 Task: Search for the best seafood restaurants in Seattle.
Action: Mouse moved to (84, 58)
Screenshot: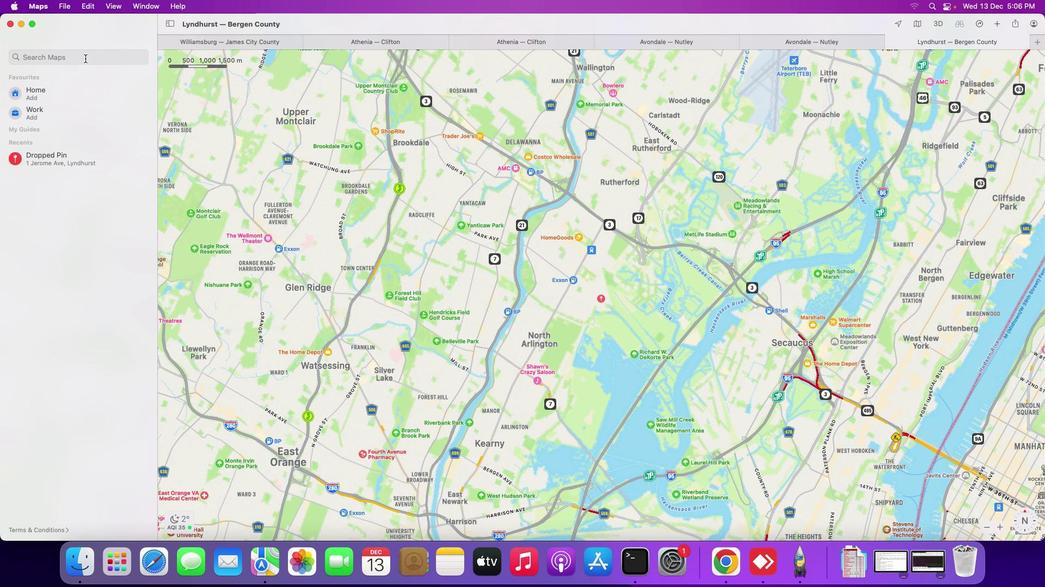 
Action: Mouse pressed left at (84, 58)
Screenshot: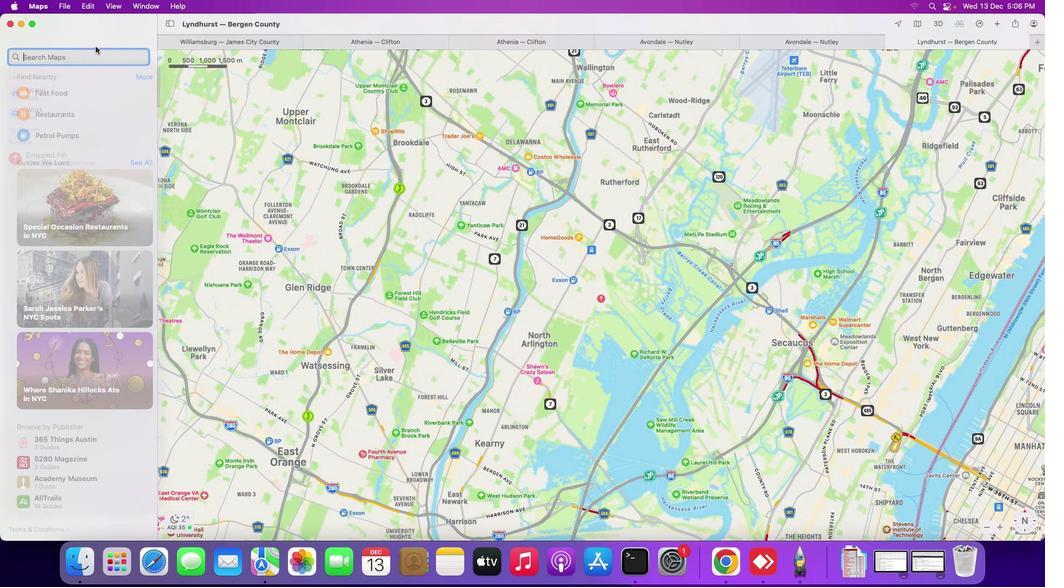 
Action: Mouse moved to (95, 46)
Screenshot: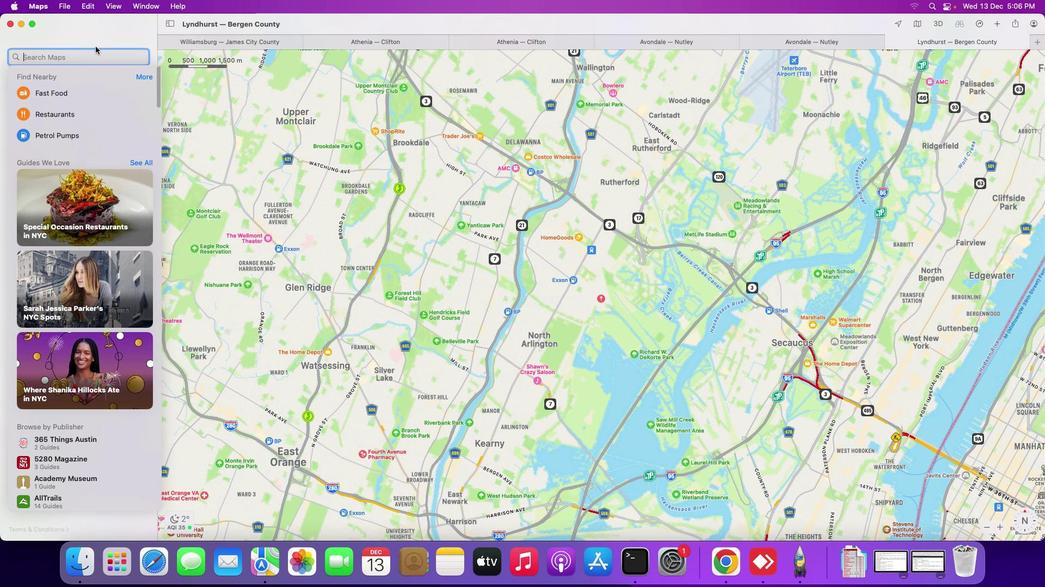 
Action: Key pressed 'b''e''s''t'Key.space's''e''a''f''o''o''d'Key.space'r''e''s''t''a''u''r''a''n''t''s'Key.space'i''n'Key.spaceKey.shift_r'S''e''a''t''t''l''e'Key.enter
Screenshot: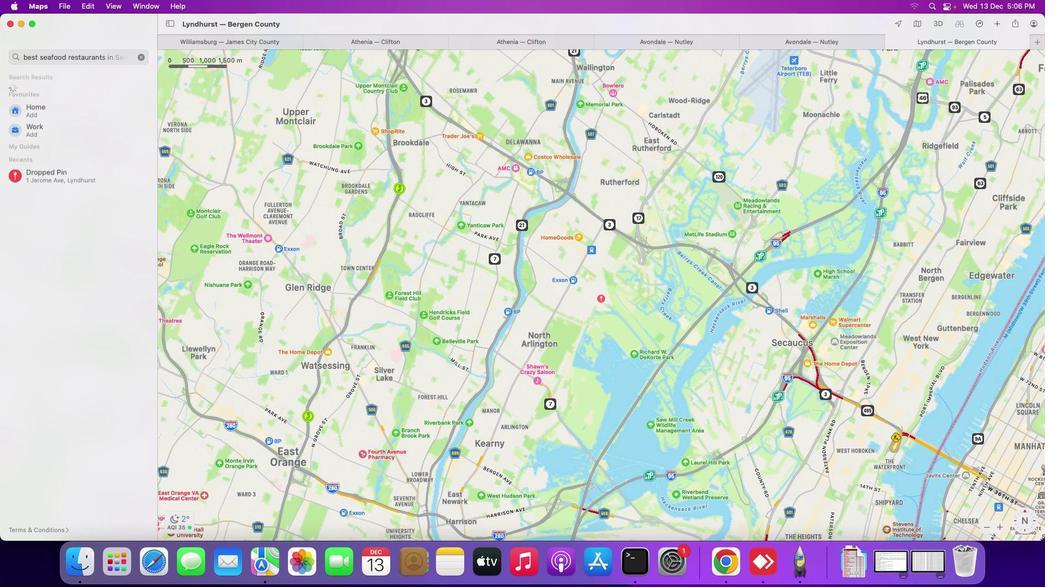 
Action: Mouse moved to (94, 55)
Screenshot: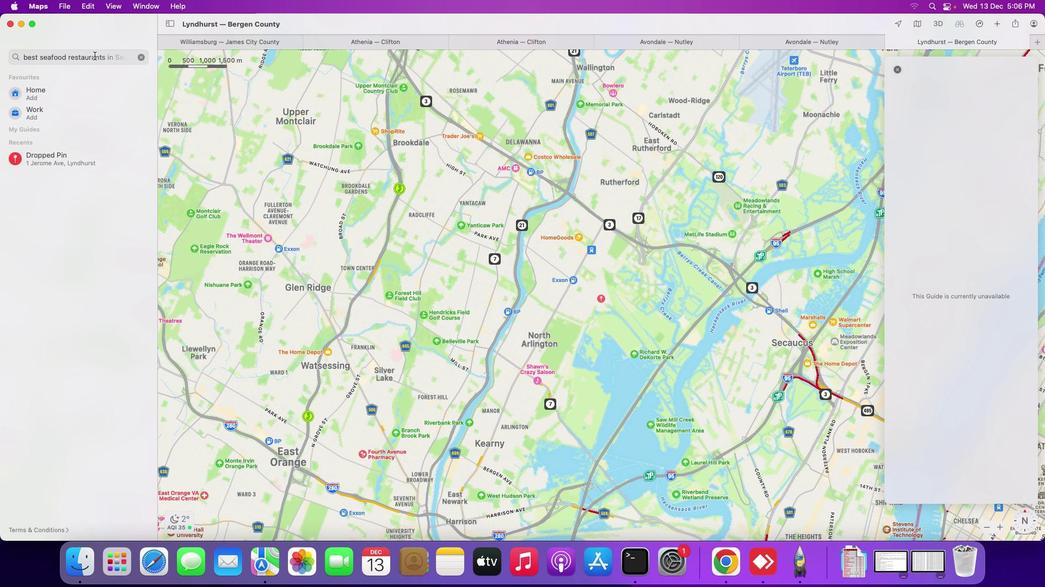 
Action: Mouse pressed left at (94, 55)
Screenshot: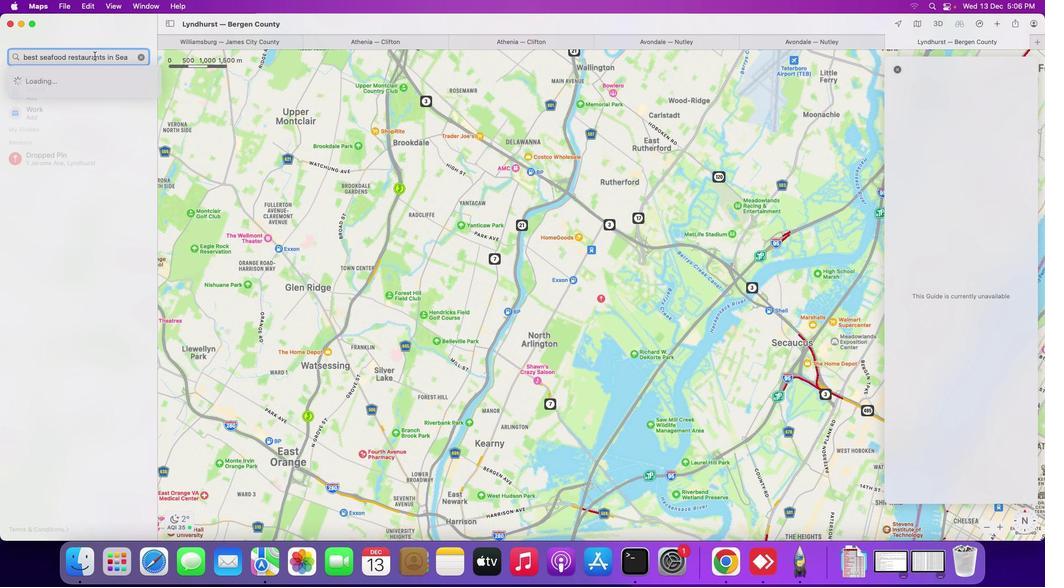 
Action: Mouse moved to (113, 58)
Screenshot: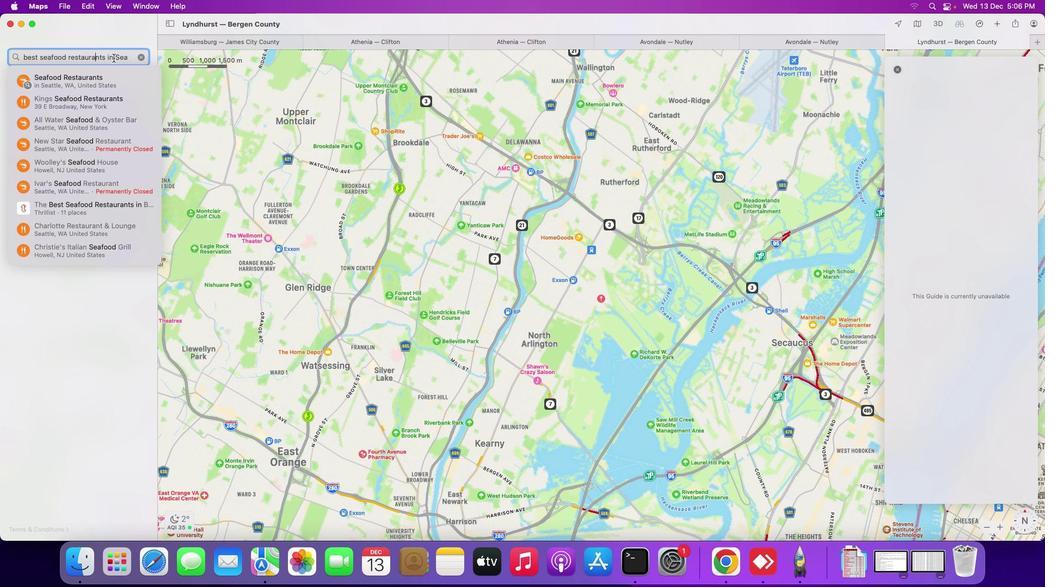 
Action: Key pressed Key.rightKey.rightKey.rightKey.rightKey.rightKey.rightKey.rightKey.rightKey.rightKey.rightKey.rightKey.rightKey.rightKey.right
Screenshot: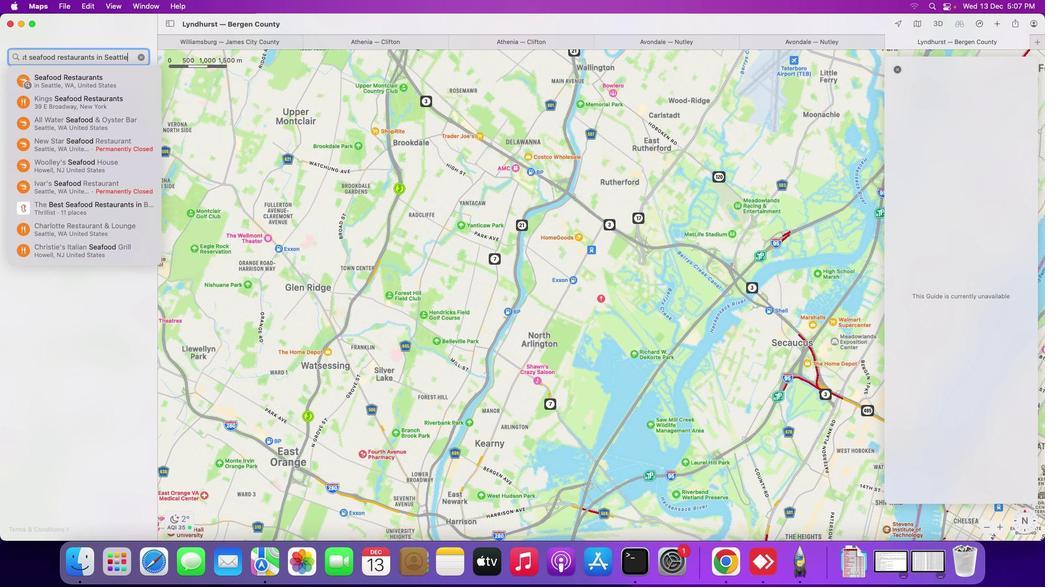 
Action: Mouse moved to (82, 80)
Screenshot: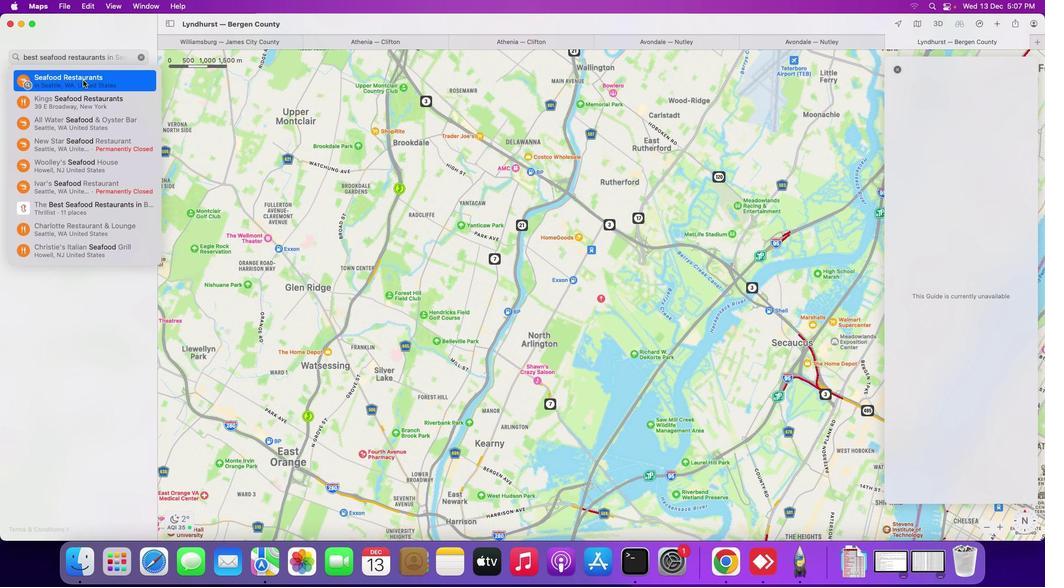 
Action: Mouse pressed left at (82, 80)
Screenshot: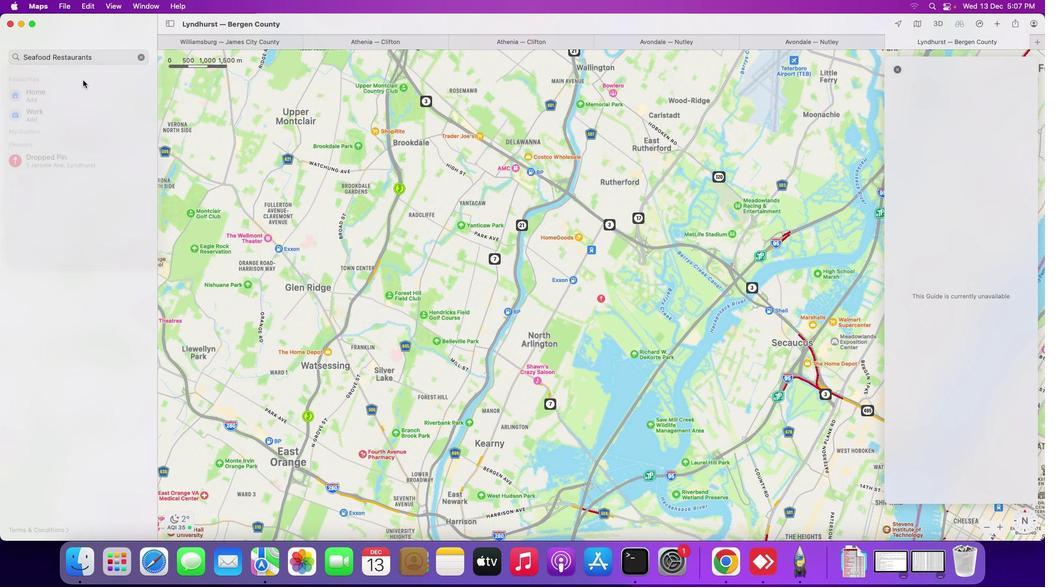 
Action: Mouse moved to (63, 94)
Screenshot: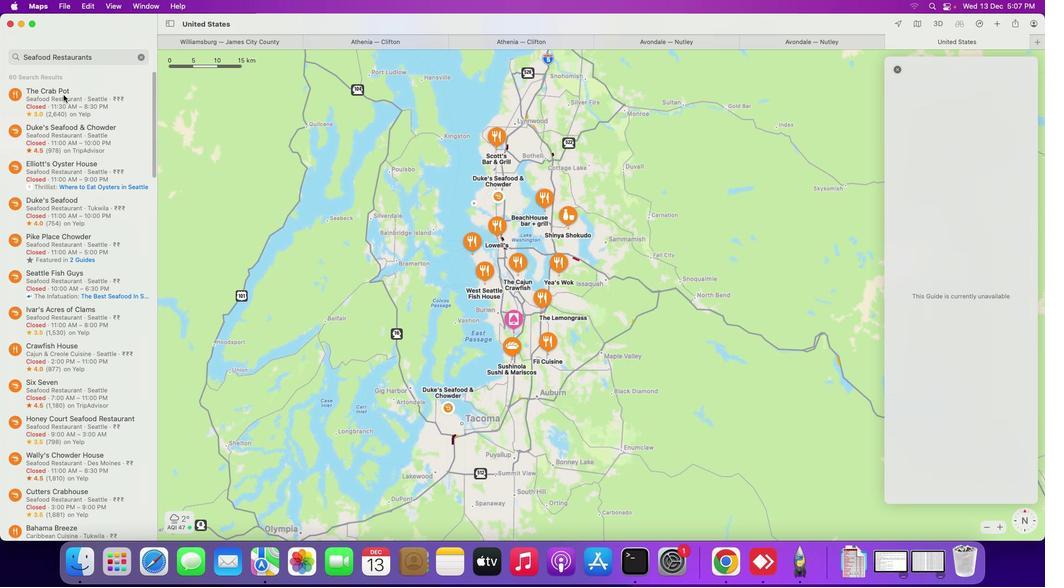 
Action: Mouse pressed left at (63, 94)
Screenshot: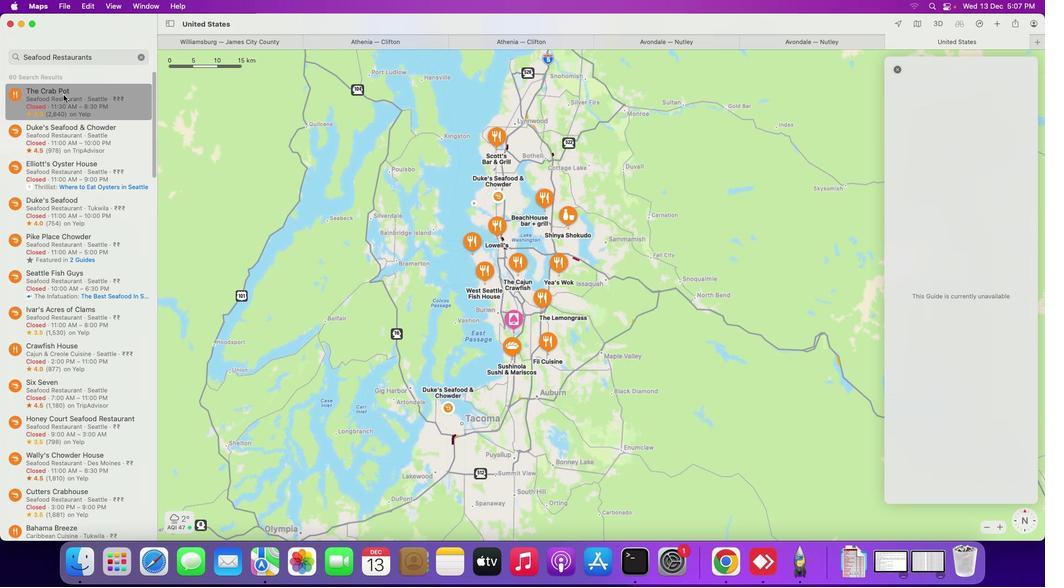 
Action: Mouse moved to (629, 274)
Screenshot: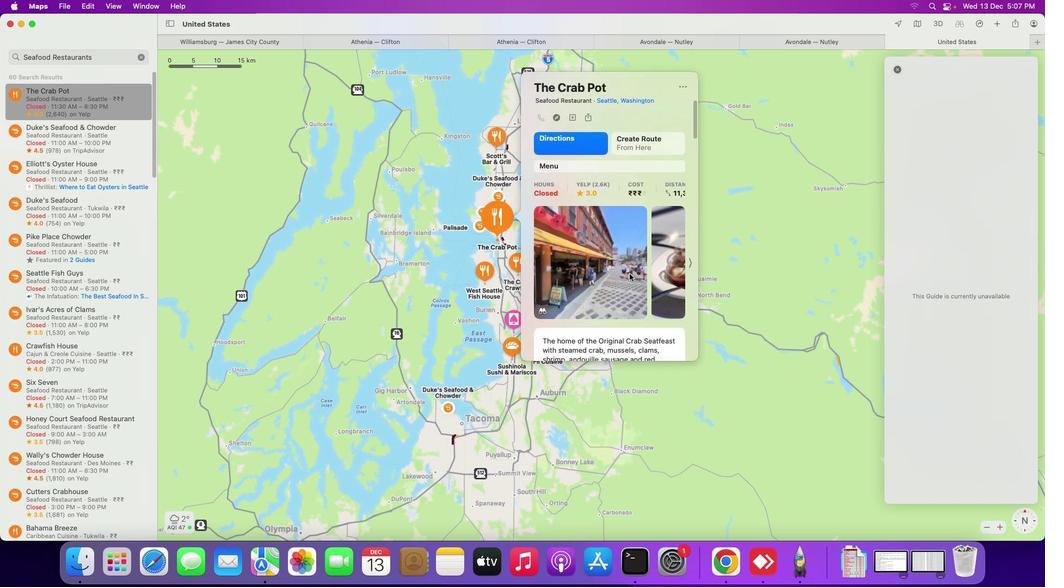 
Action: Mouse scrolled (629, 274) with delta (0, 0)
Screenshot: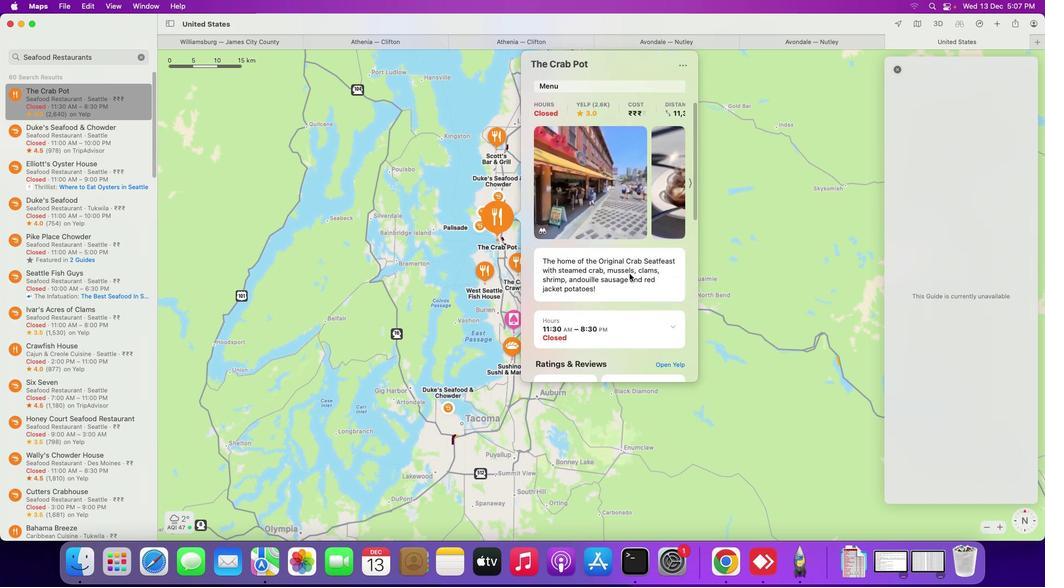 
Action: Mouse scrolled (629, 274) with delta (0, 0)
Screenshot: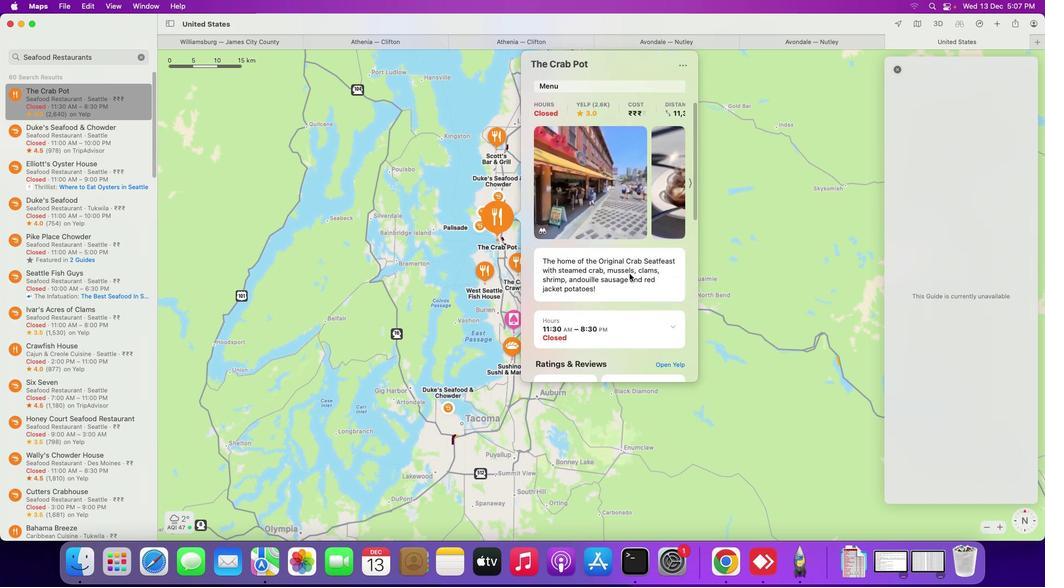 
Action: Mouse scrolled (629, 274) with delta (0, -1)
Screenshot: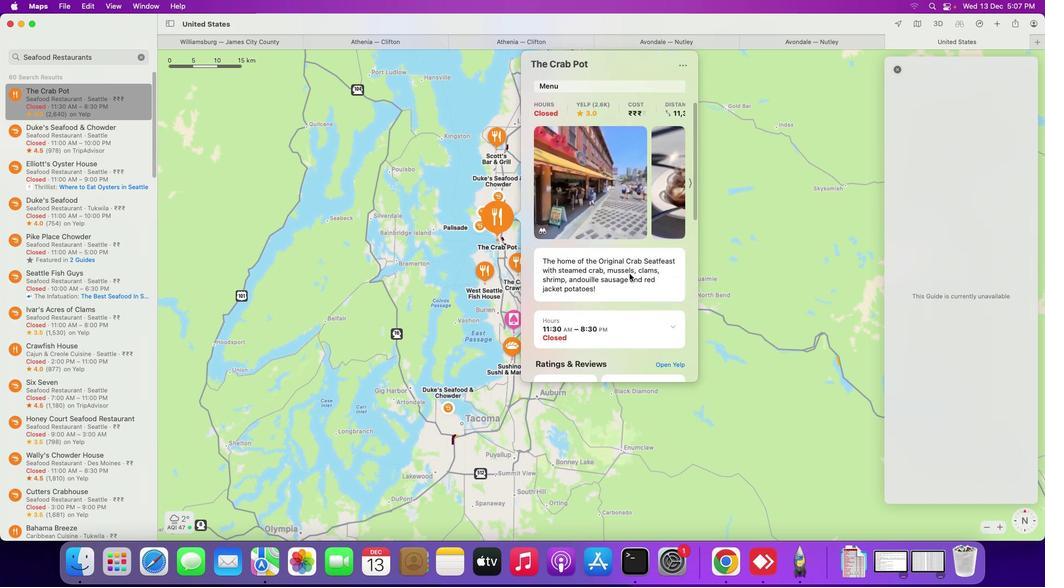 
Action: Mouse scrolled (629, 274) with delta (0, -2)
Screenshot: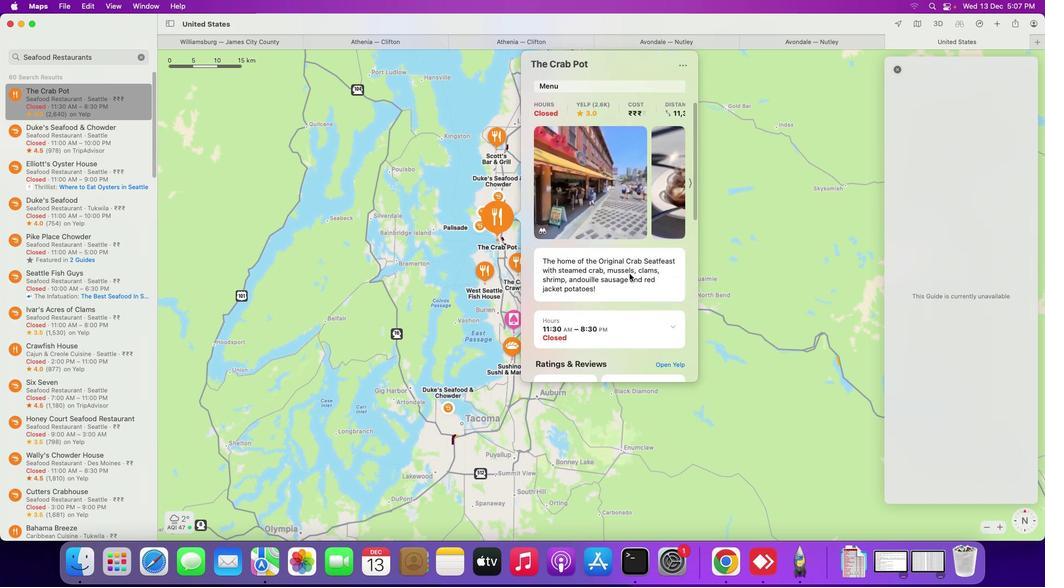 
Action: Mouse scrolled (629, 274) with delta (0, 0)
Screenshot: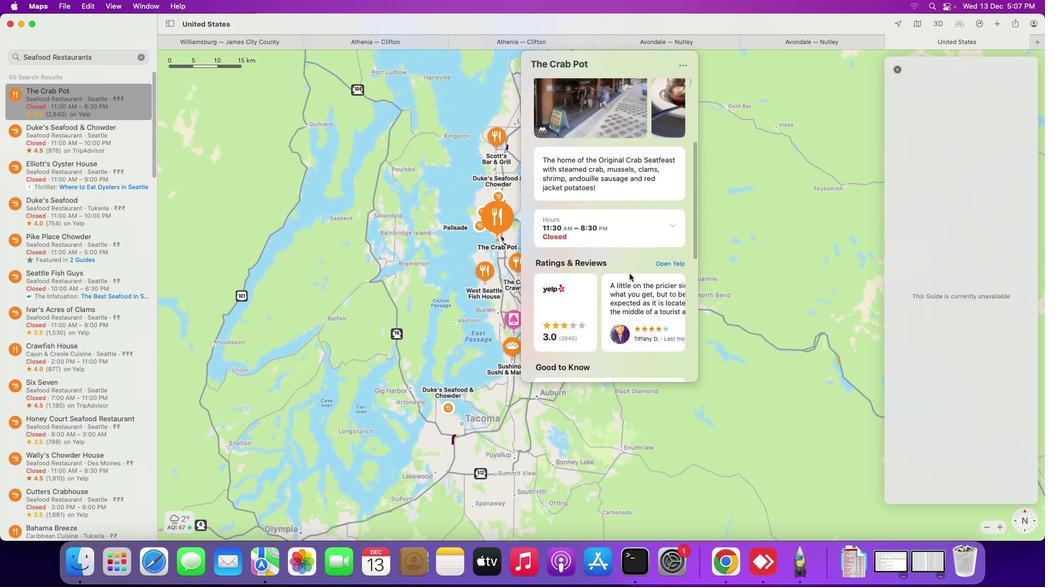 
Action: Mouse scrolled (629, 274) with delta (0, 0)
Screenshot: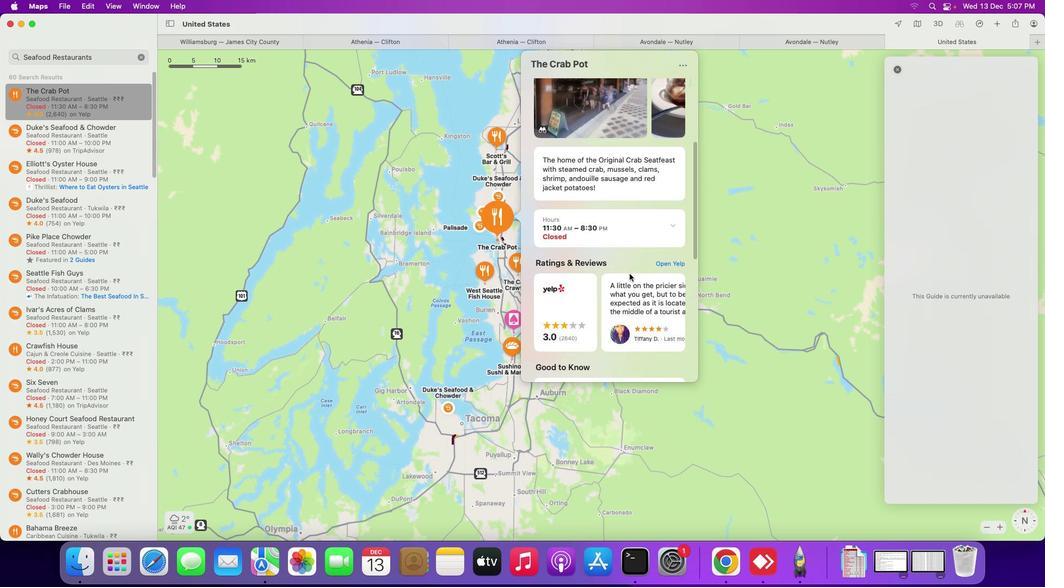 
Action: Mouse scrolled (629, 274) with delta (0, -1)
Screenshot: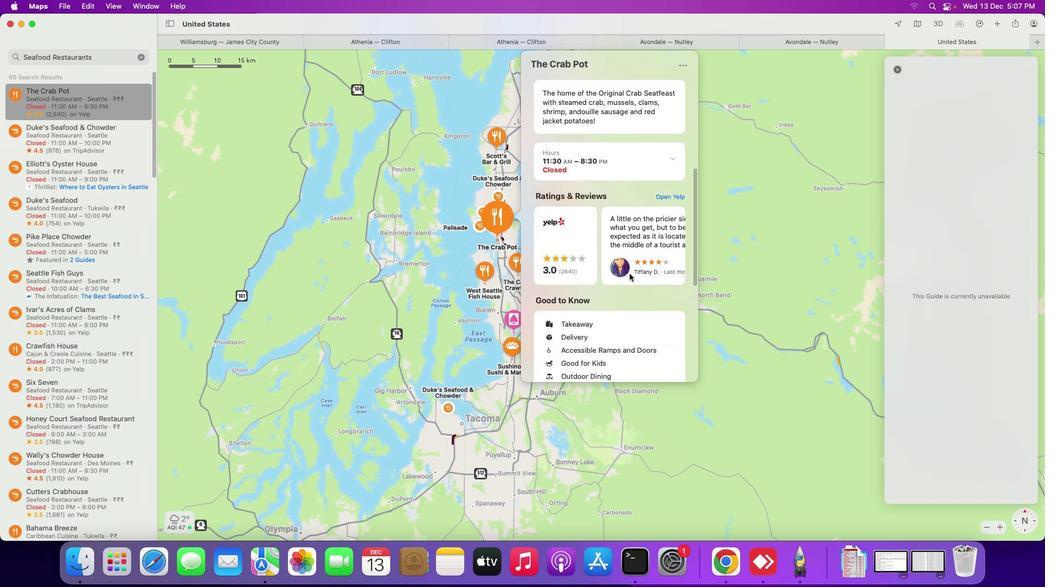 
Action: Mouse scrolled (629, 274) with delta (0, -2)
Screenshot: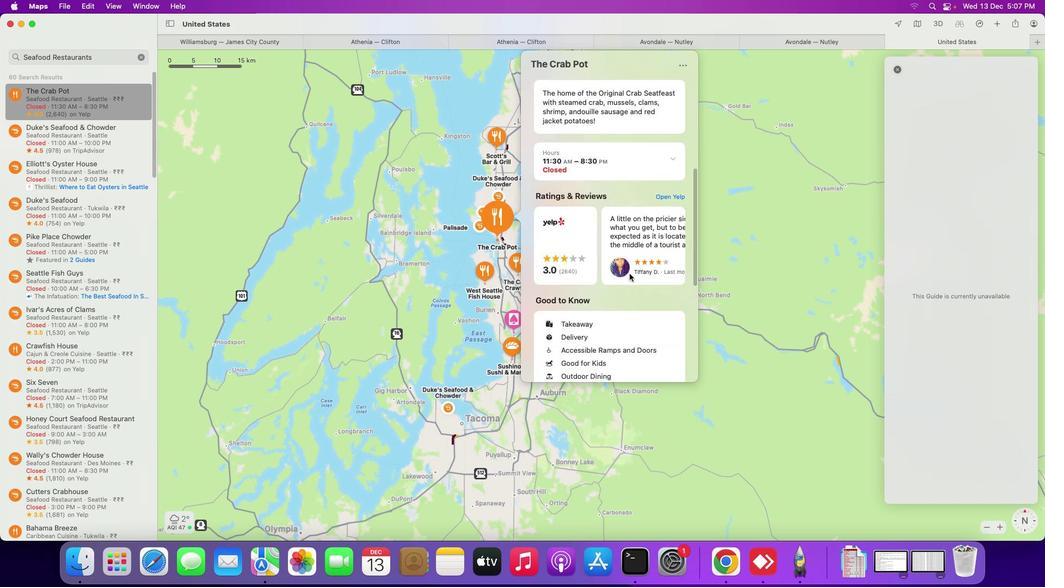 
Action: Mouse scrolled (629, 274) with delta (0, -2)
Screenshot: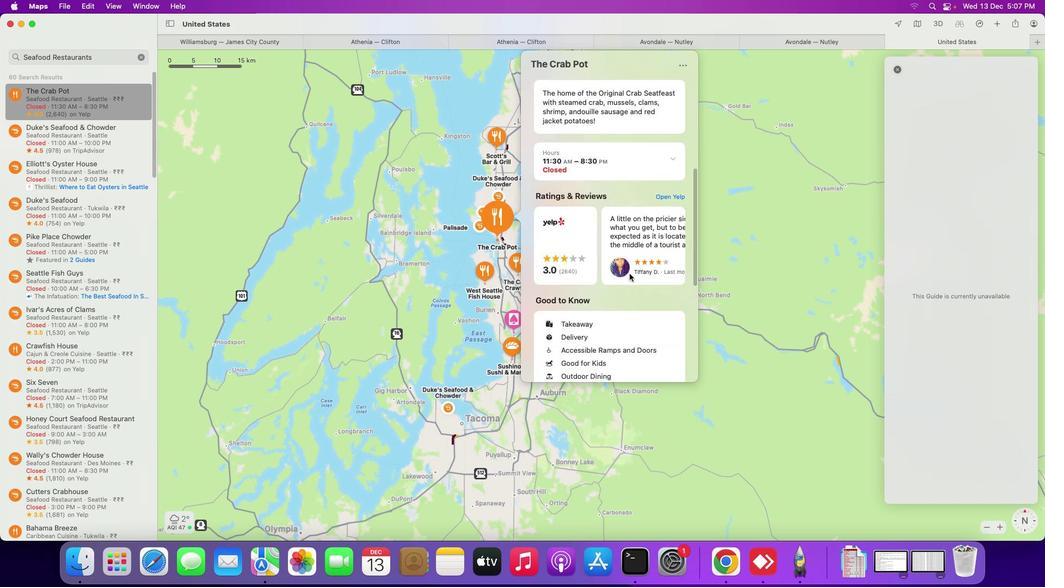 
Action: Mouse scrolled (629, 274) with delta (0, -3)
Screenshot: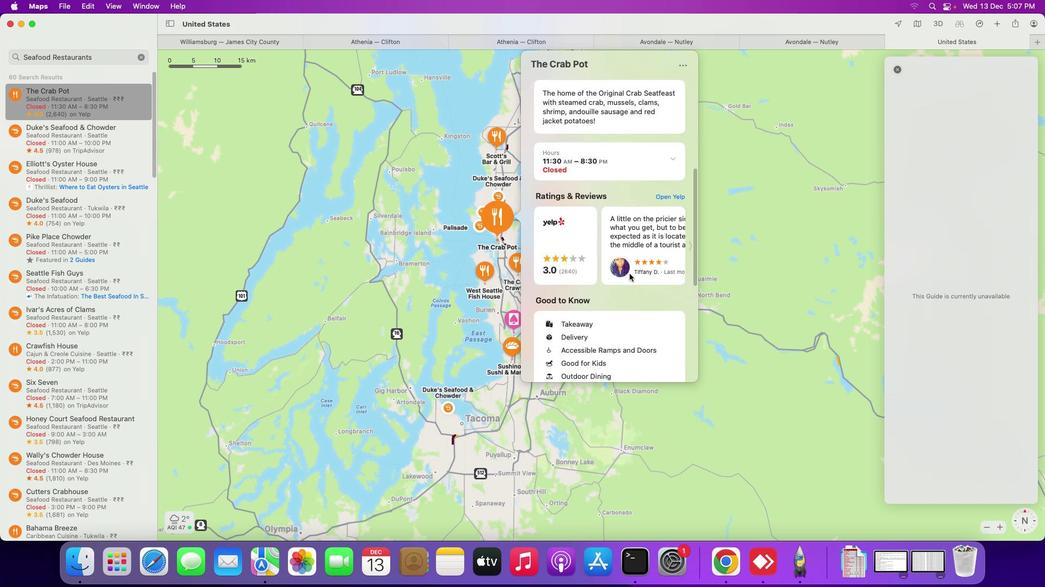 
Action: Mouse scrolled (629, 274) with delta (0, -2)
Screenshot: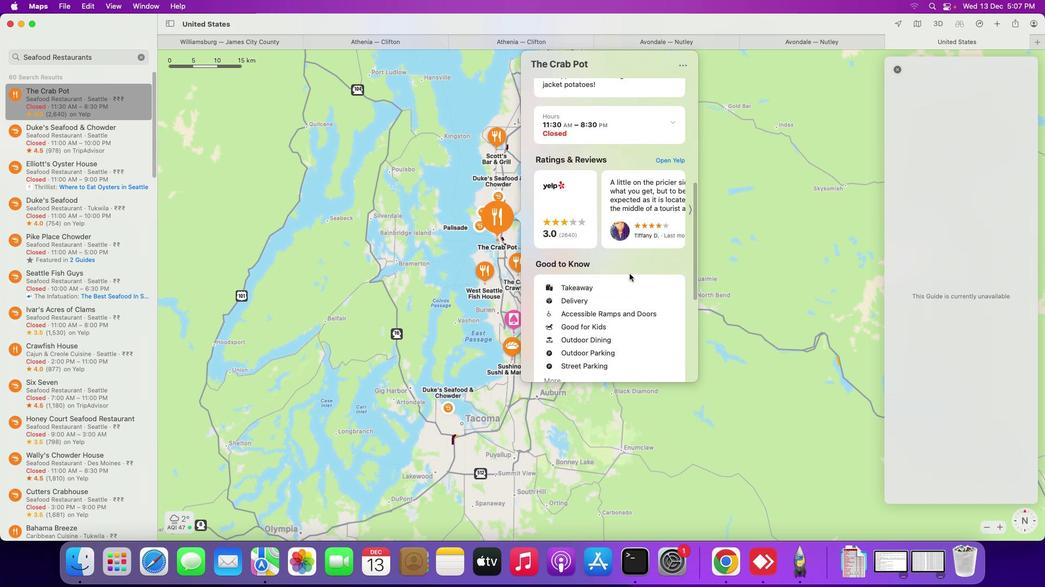 
Action: Mouse scrolled (629, 274) with delta (0, -3)
Screenshot: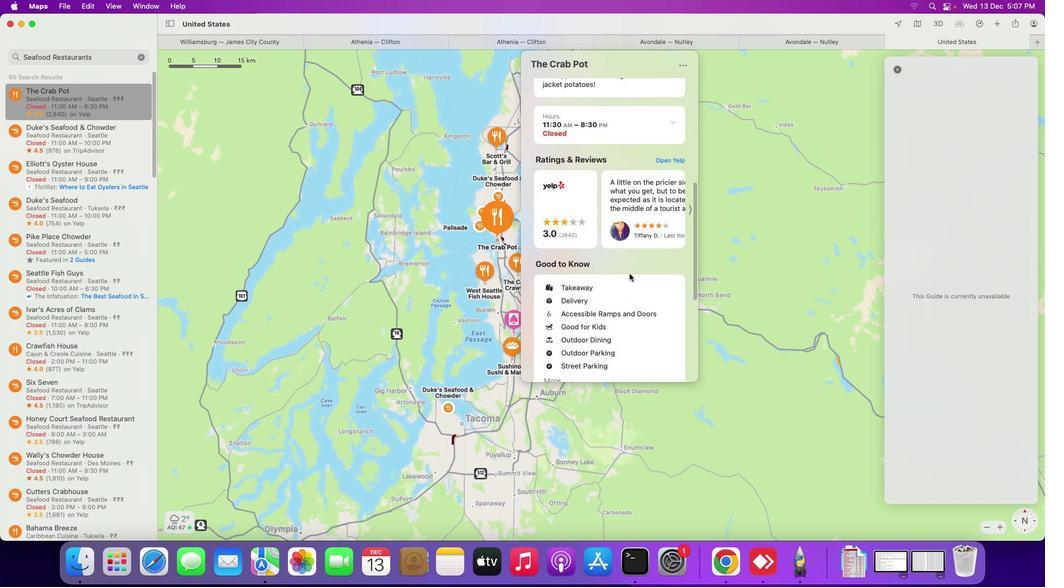 
Action: Mouse scrolled (629, 274) with delta (0, -3)
Screenshot: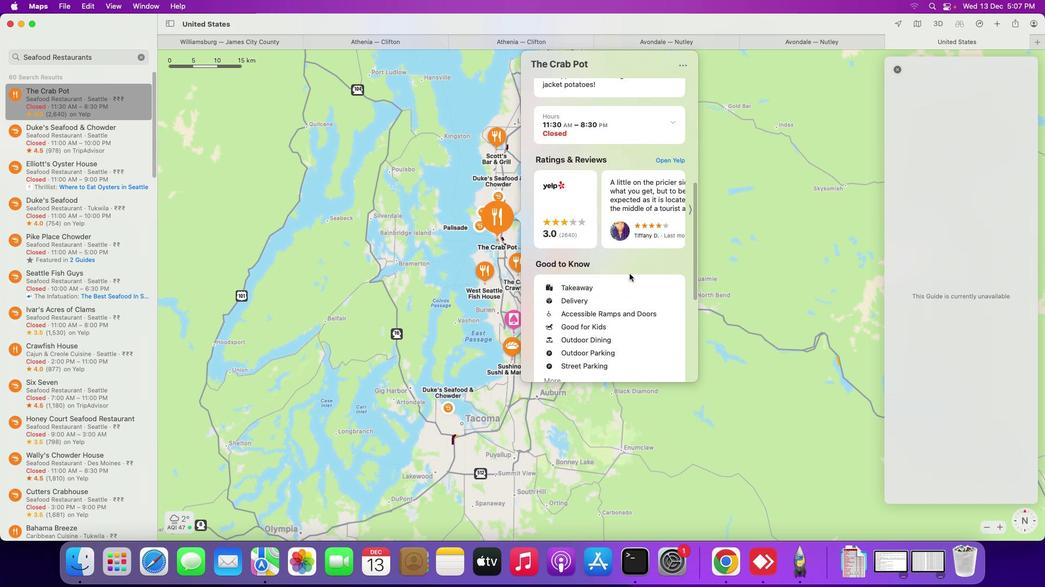 
Action: Mouse scrolled (629, 274) with delta (0, 0)
Screenshot: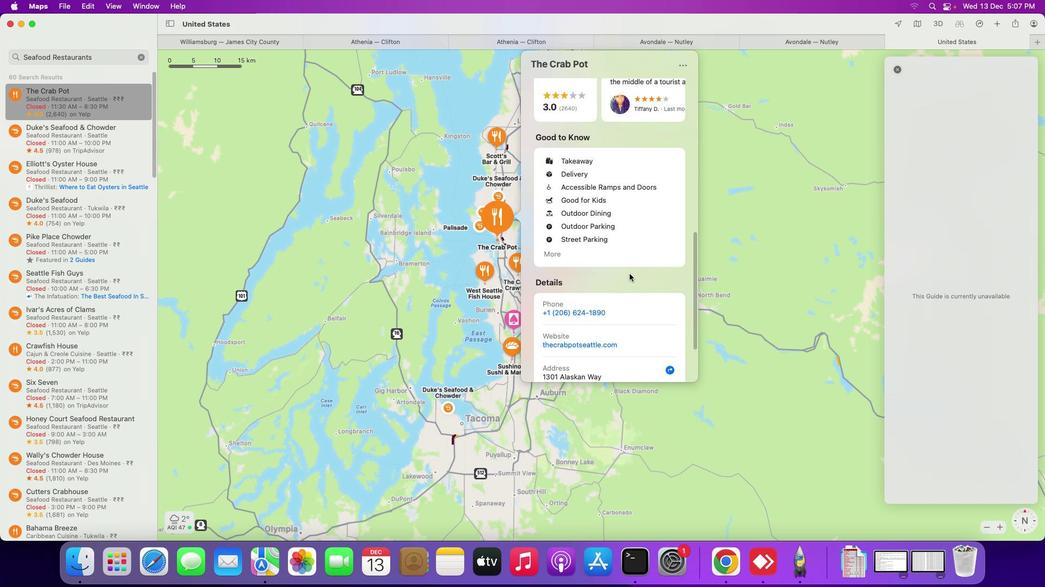 
Action: Mouse scrolled (629, 274) with delta (0, 0)
Screenshot: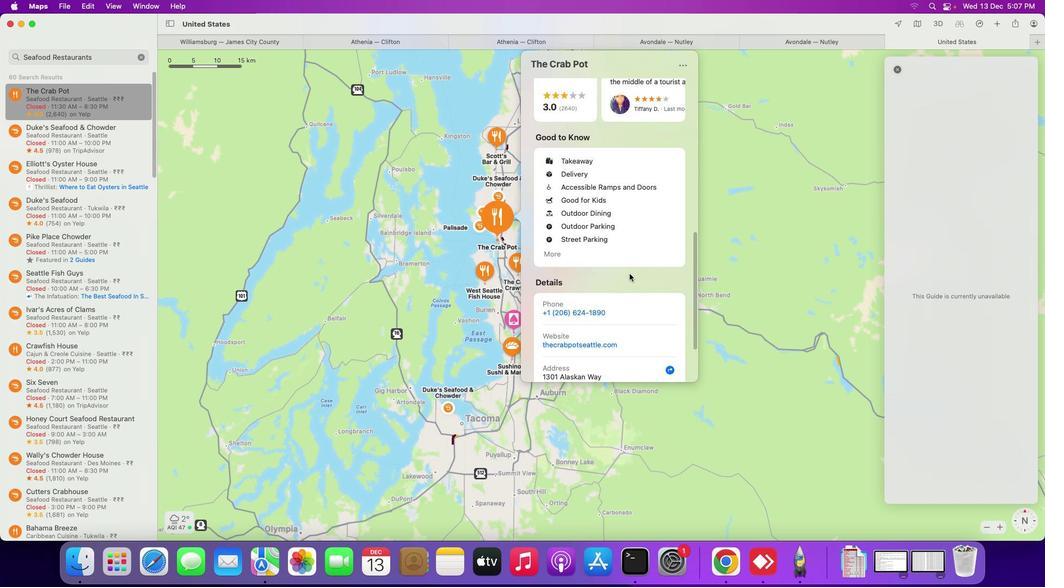 
Action: Mouse scrolled (629, 274) with delta (0, -1)
Screenshot: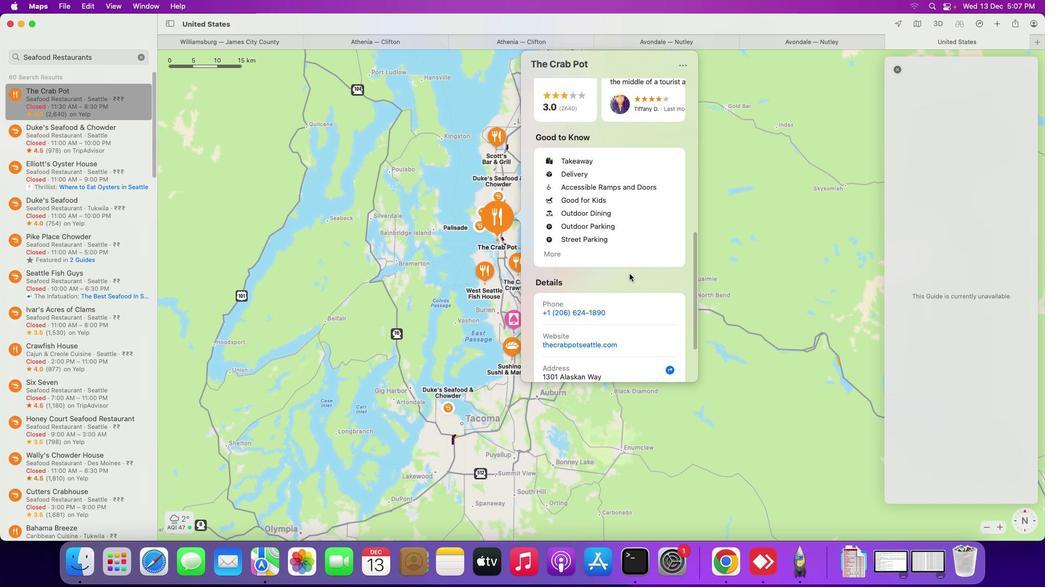 
Action: Mouse scrolled (629, 274) with delta (0, -2)
Screenshot: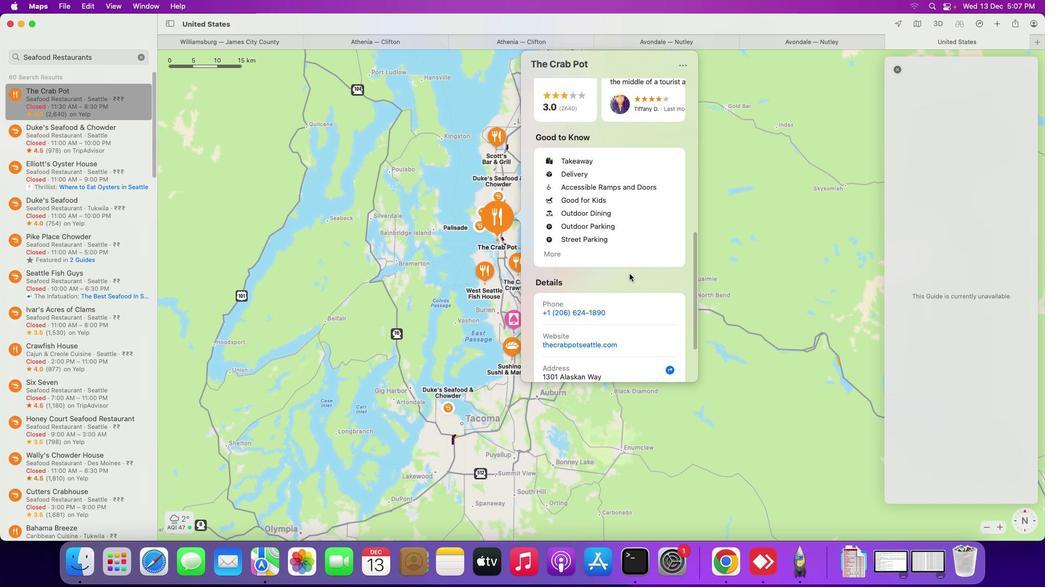 
Action: Mouse scrolled (629, 274) with delta (0, -3)
Screenshot: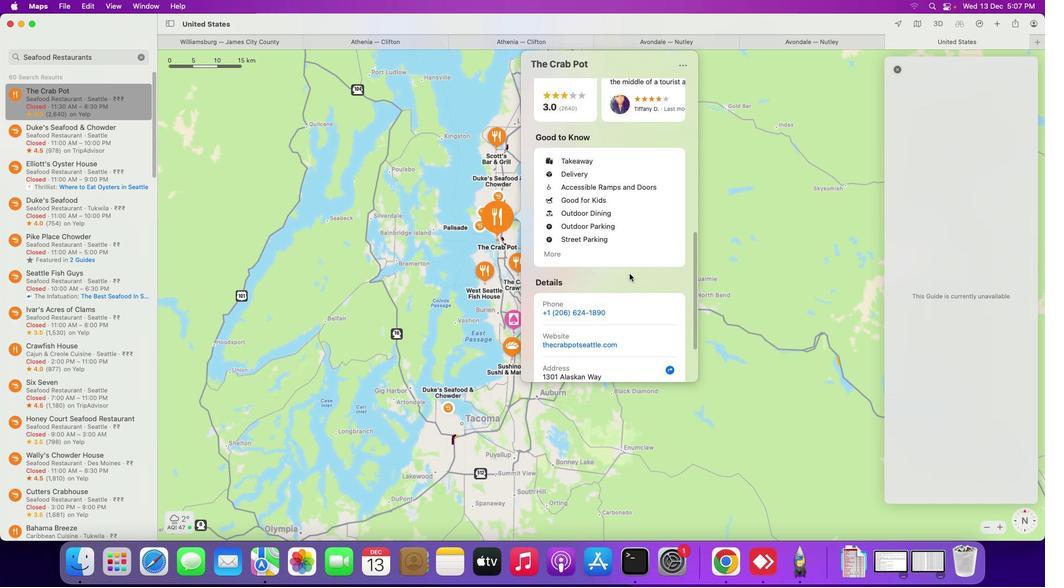 
Action: Mouse scrolled (629, 274) with delta (0, -3)
Screenshot: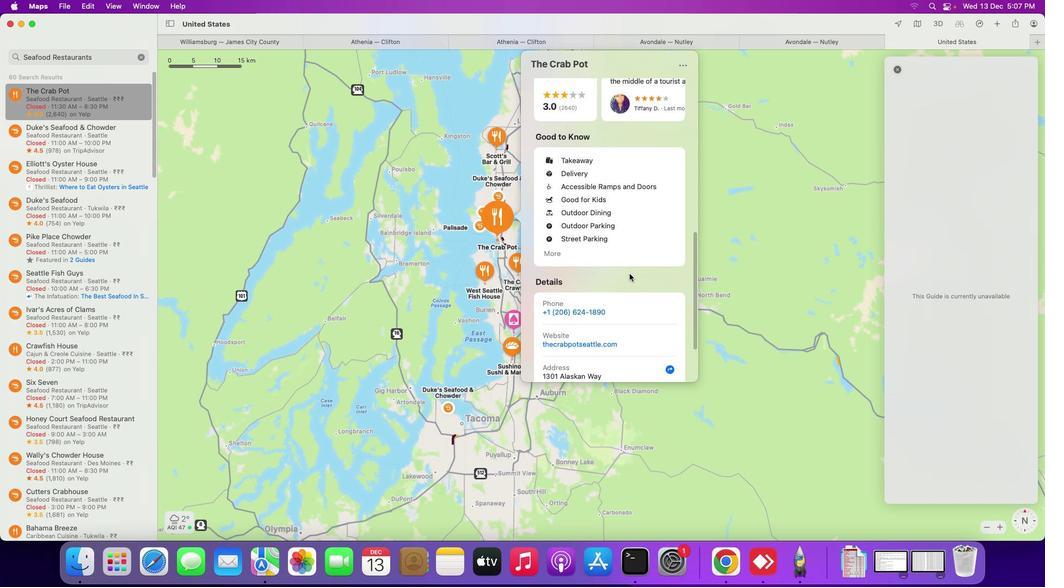 
Action: Mouse scrolled (629, 274) with delta (0, 0)
Screenshot: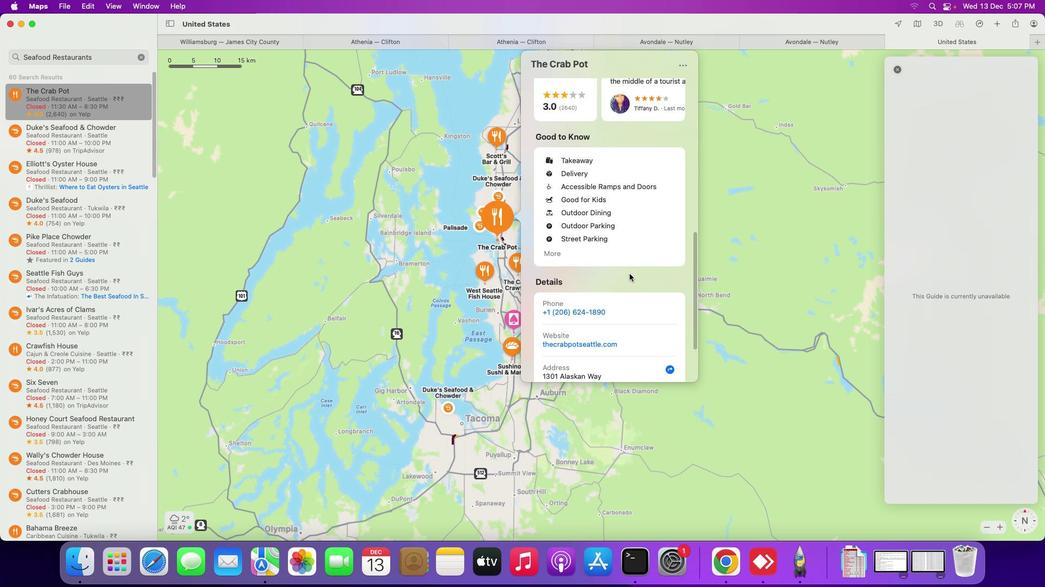 
Action: Mouse scrolled (629, 274) with delta (0, 0)
Screenshot: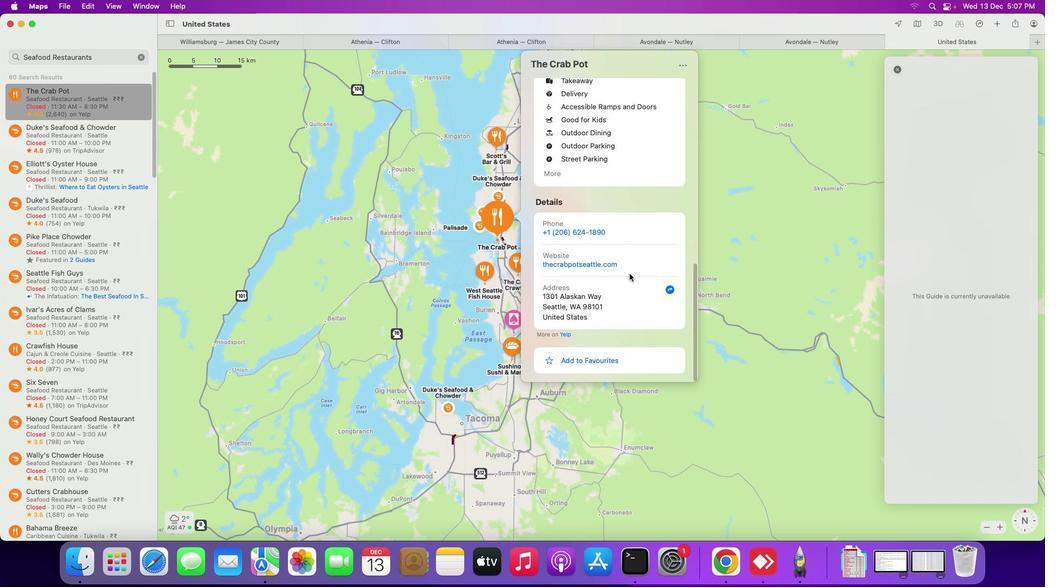 
Action: Mouse scrolled (629, 274) with delta (0, 0)
Screenshot: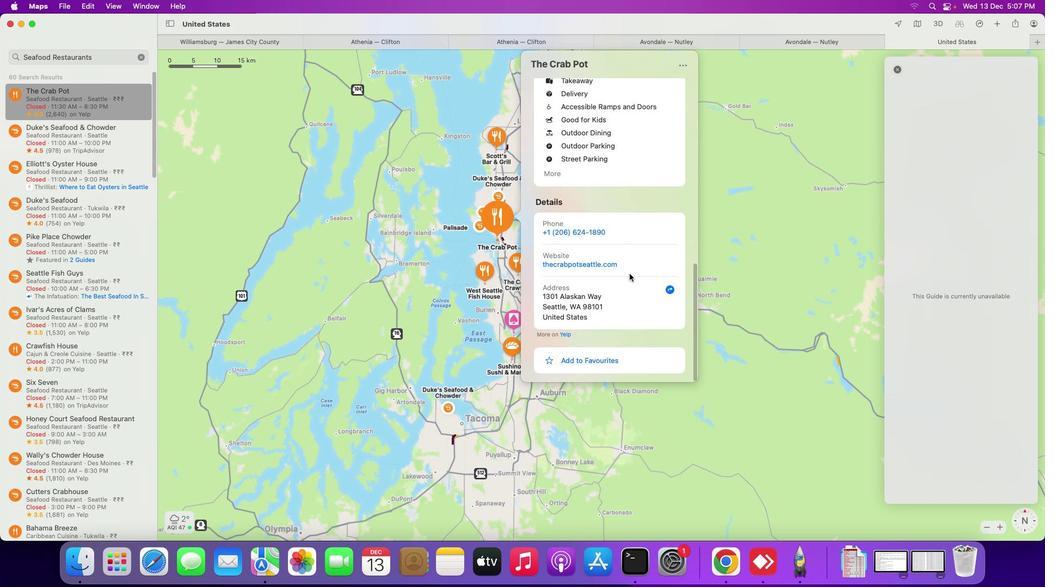
Action: Mouse scrolled (629, 274) with delta (0, -1)
Screenshot: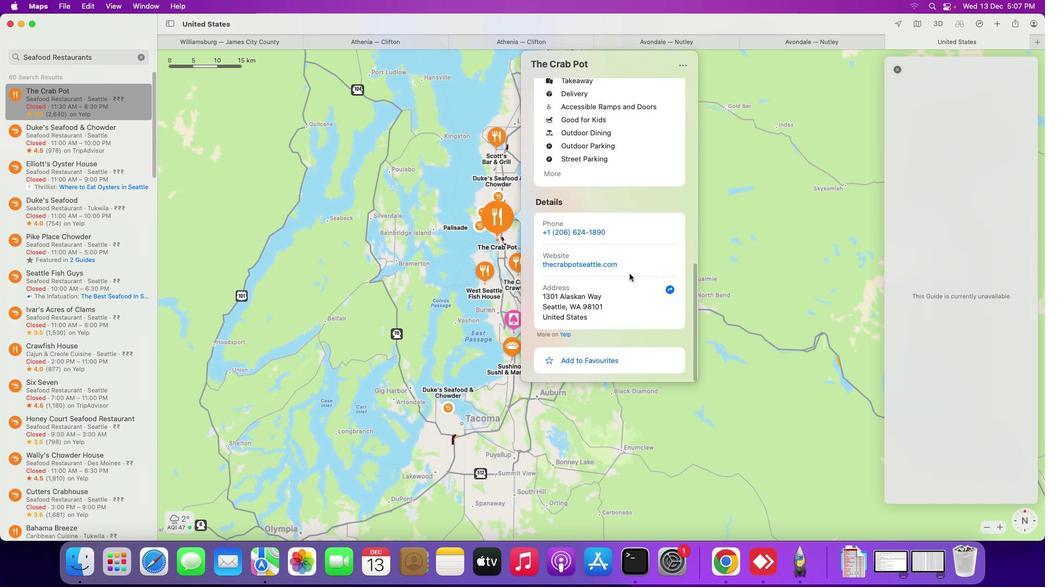 
Action: Mouse scrolled (629, 274) with delta (0, -2)
Screenshot: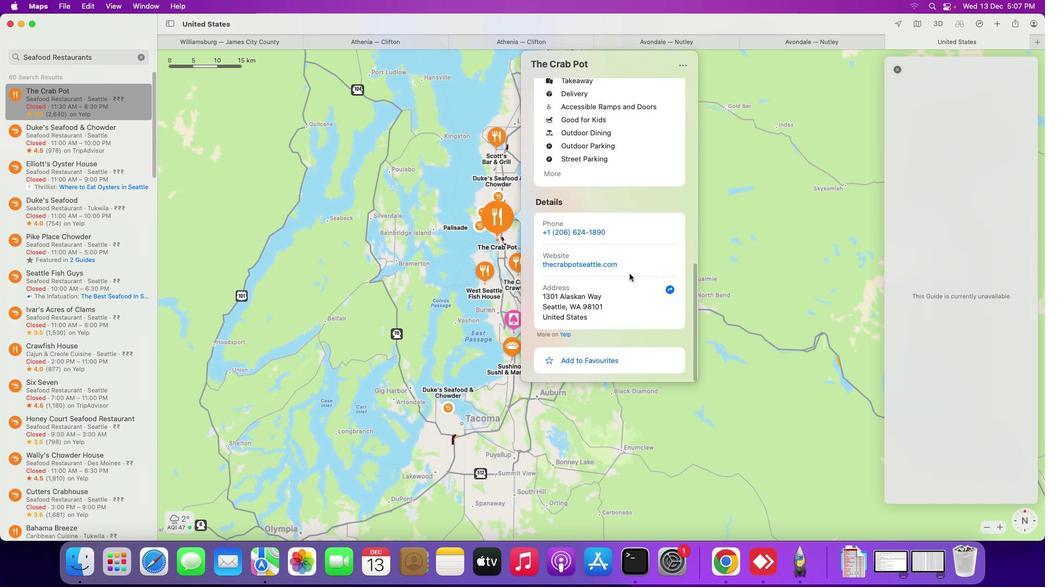 
Action: Mouse scrolled (629, 274) with delta (0, -2)
Screenshot: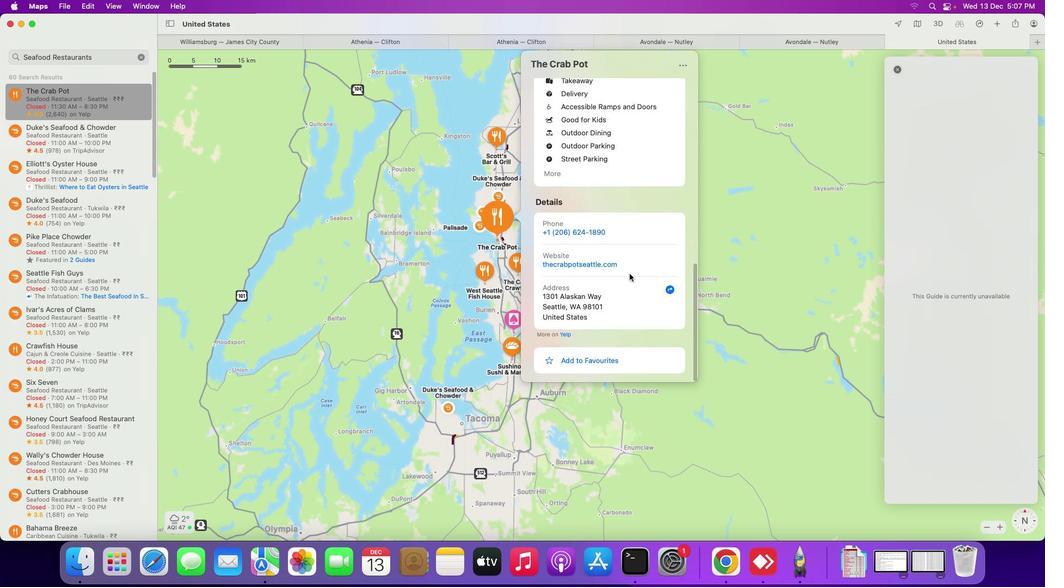 
Action: Mouse scrolled (629, 274) with delta (0, 0)
Screenshot: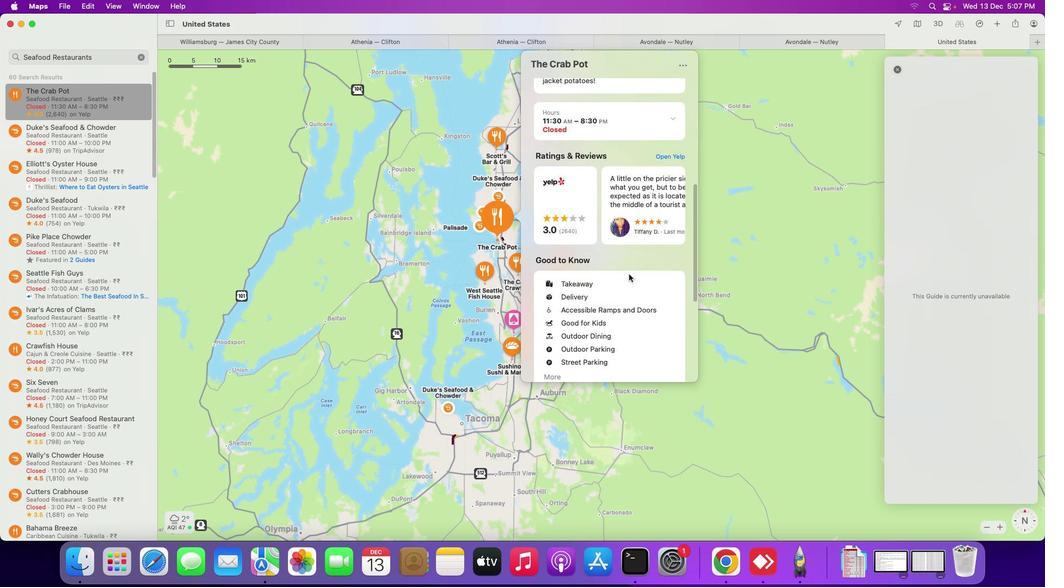 
Action: Mouse scrolled (629, 274) with delta (0, 0)
Screenshot: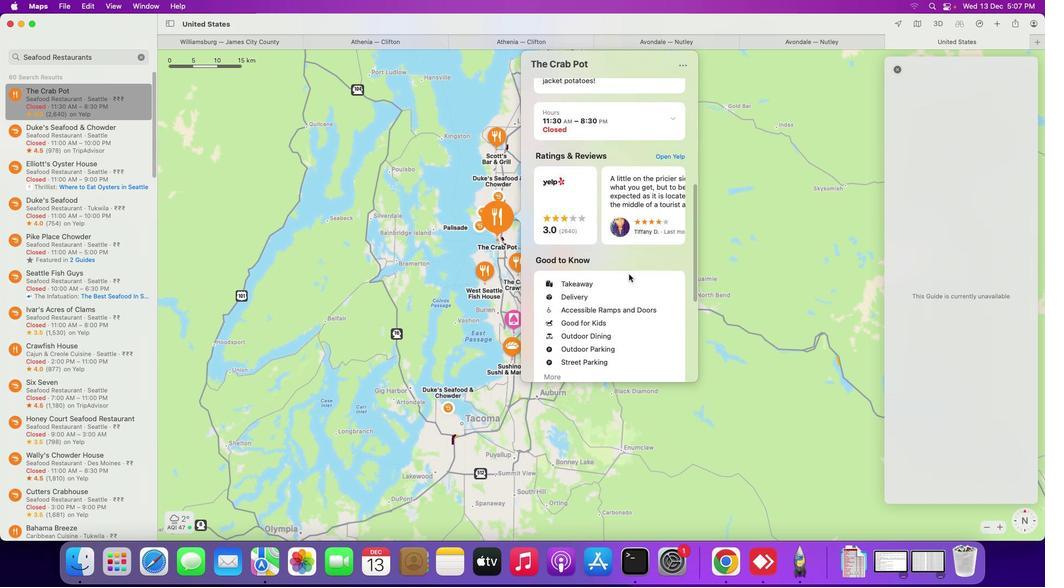 
Action: Mouse moved to (629, 274)
Screenshot: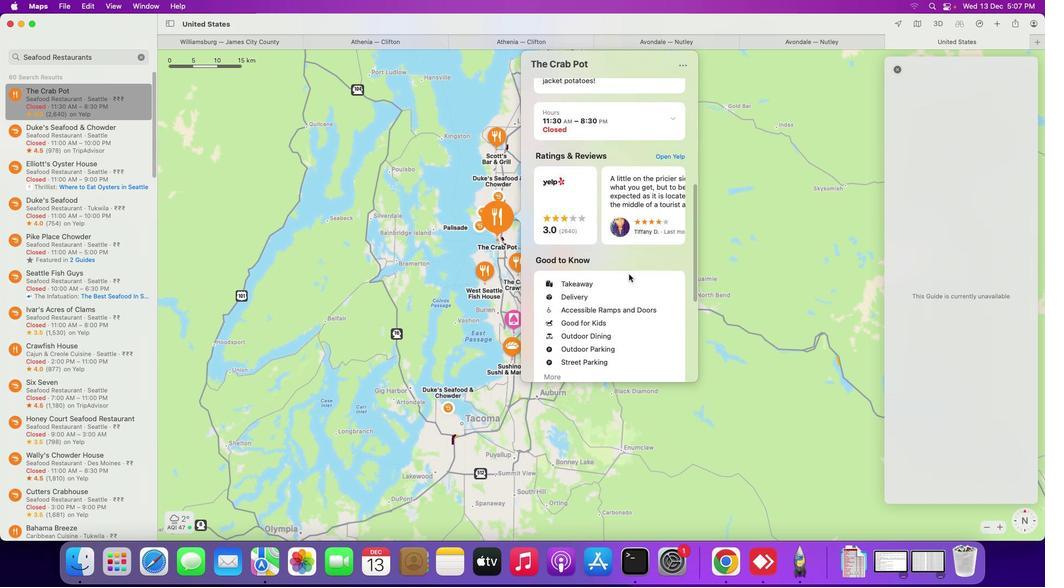 
Action: Mouse scrolled (629, 274) with delta (0, 1)
Screenshot: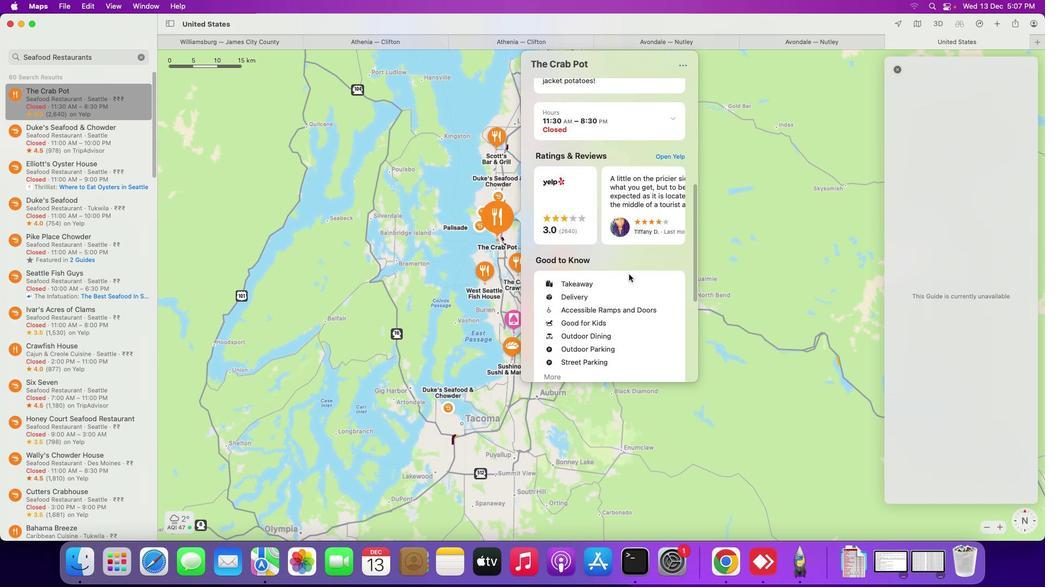 
Action: Mouse scrolled (629, 274) with delta (0, 2)
Screenshot: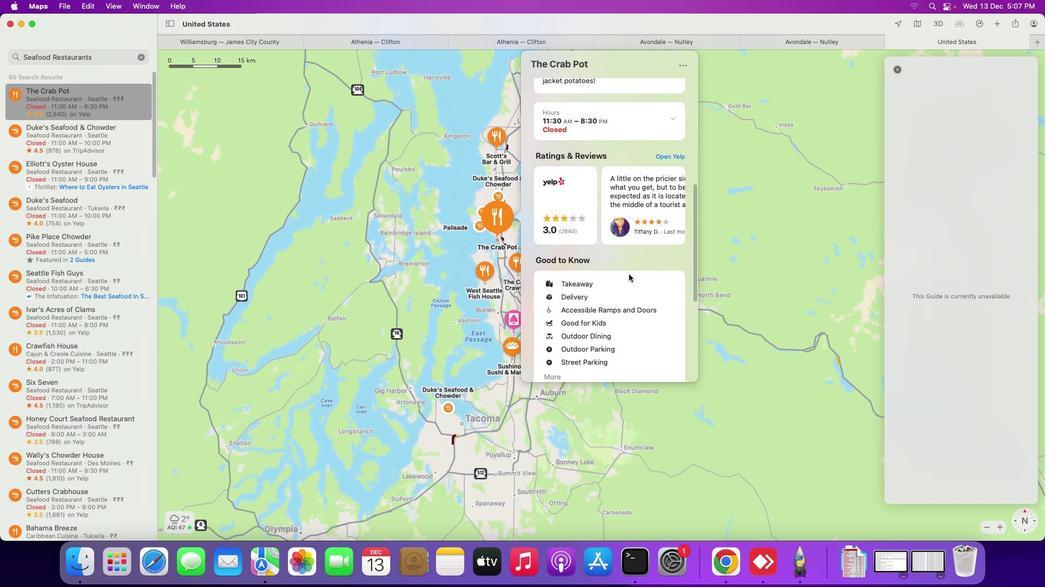 
Action: Mouse moved to (629, 274)
Screenshot: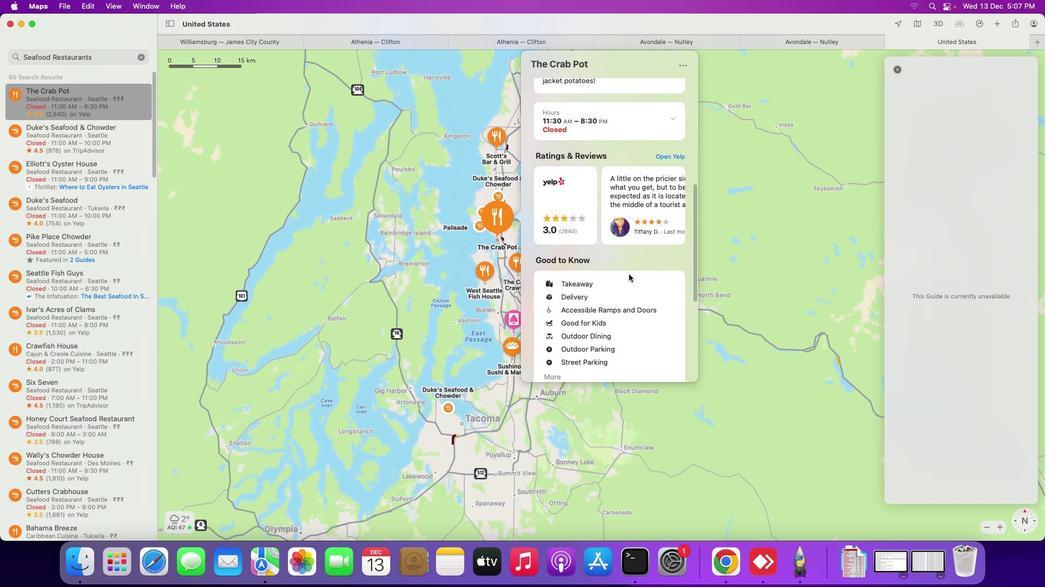 
Action: Mouse scrolled (629, 274) with delta (0, 3)
Screenshot: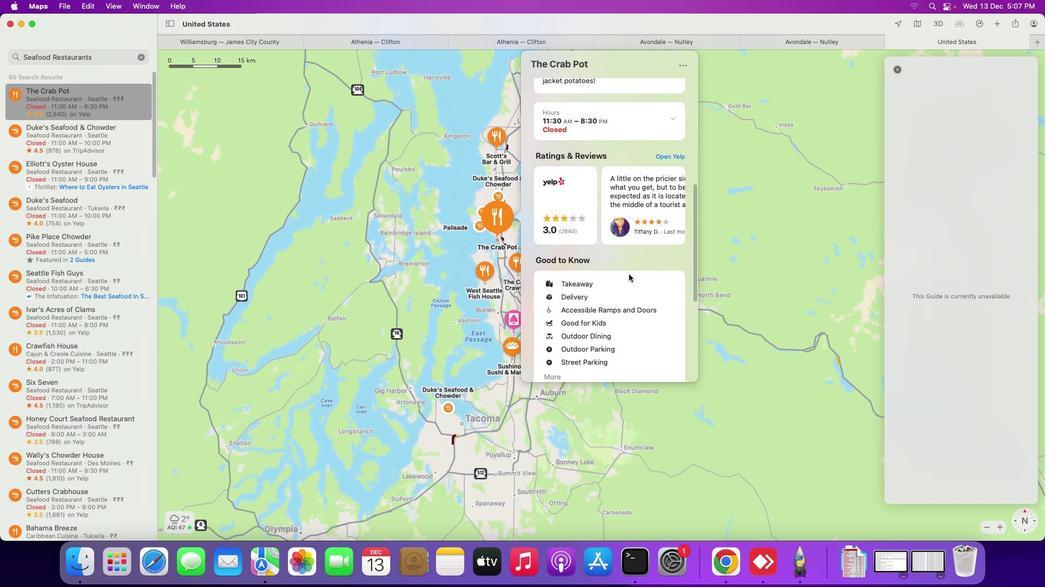 
Action: Mouse scrolled (629, 274) with delta (0, 3)
Screenshot: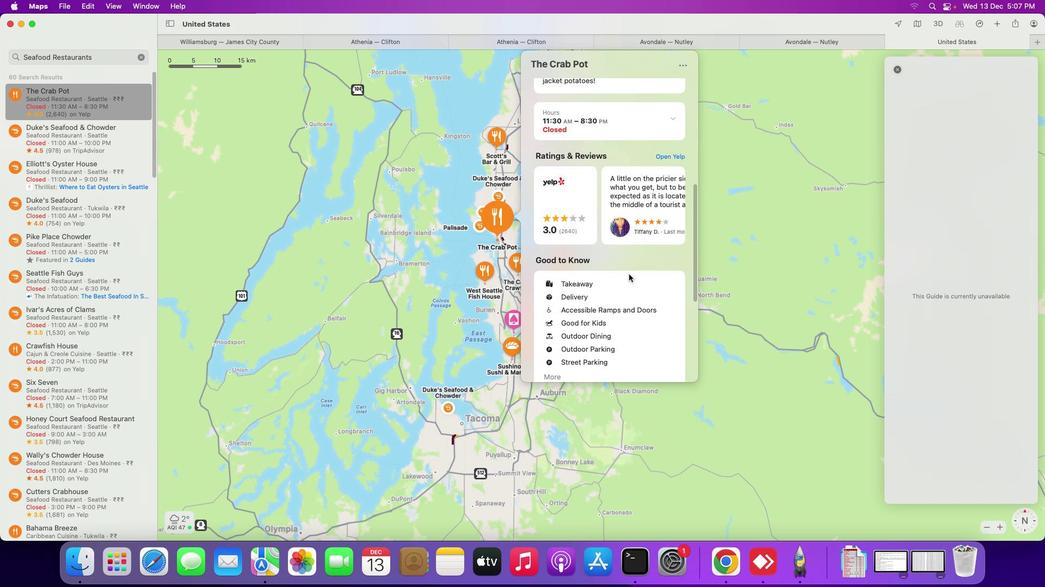 
Action: Mouse scrolled (629, 274) with delta (0, 3)
Screenshot: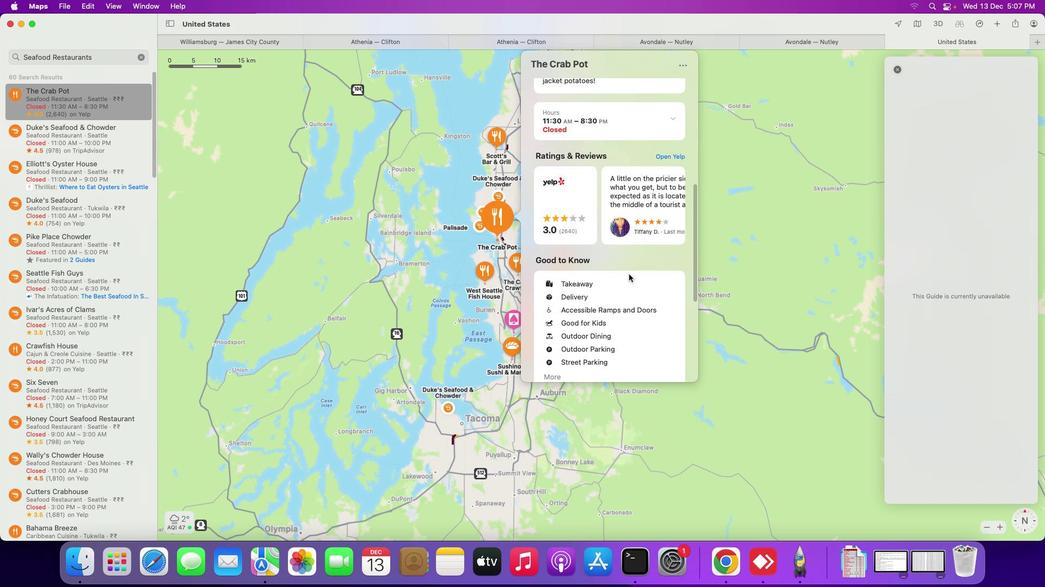 
Action: Mouse scrolled (629, 274) with delta (0, 3)
Screenshot: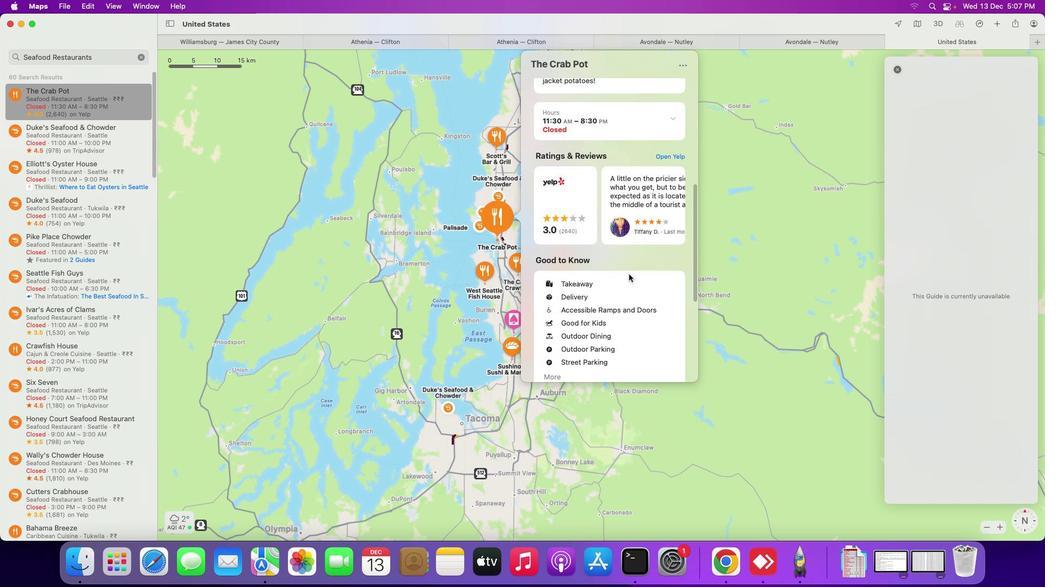 
Action: Mouse scrolled (629, 274) with delta (0, 0)
Screenshot: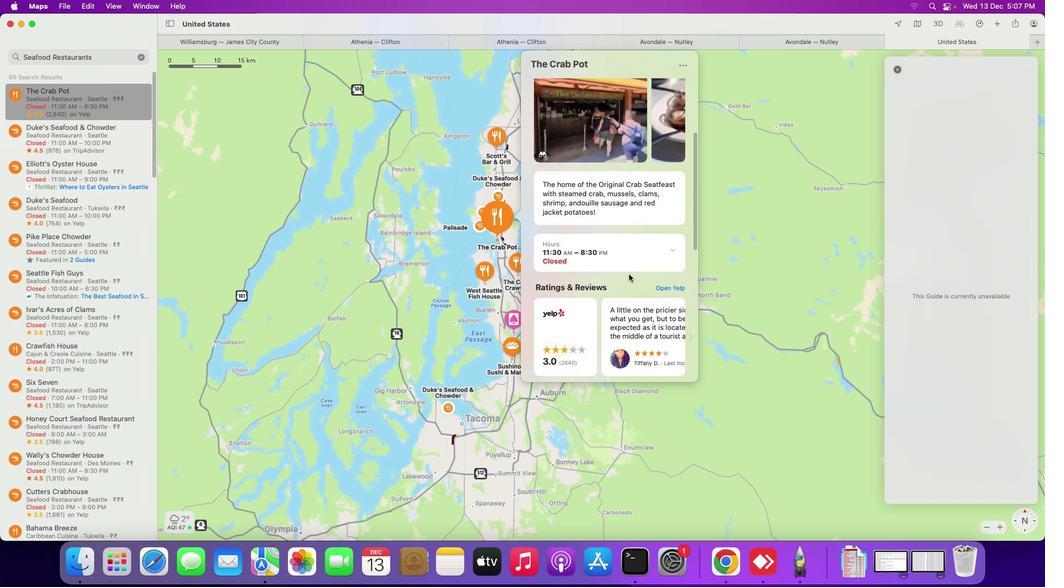
Action: Mouse scrolled (629, 274) with delta (0, 0)
Screenshot: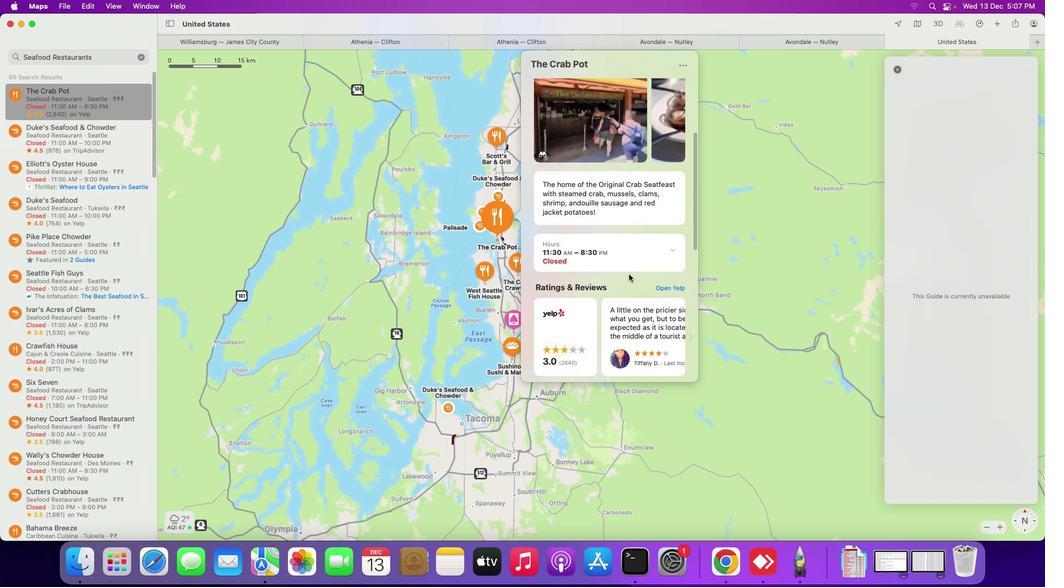 
Action: Mouse scrolled (629, 274) with delta (0, 1)
Screenshot: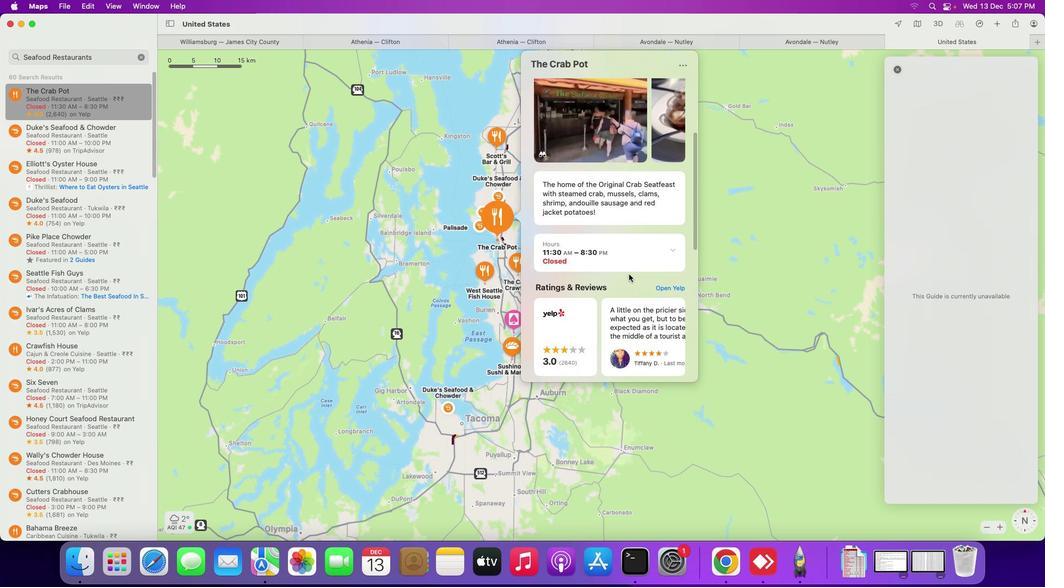 
Action: Mouse scrolled (629, 274) with delta (0, 2)
Screenshot: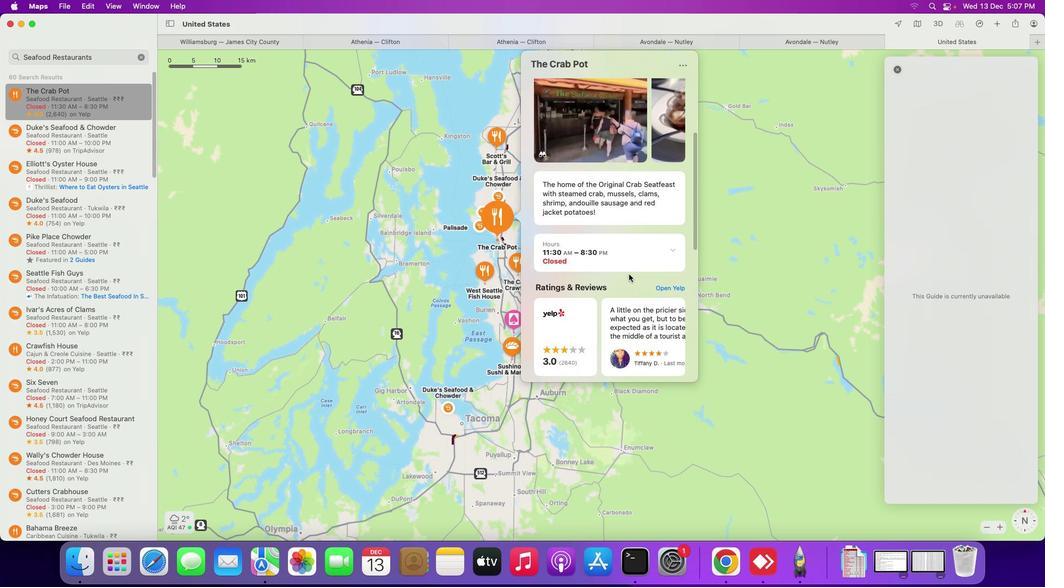 
Action: Mouse scrolled (629, 274) with delta (0, 3)
Screenshot: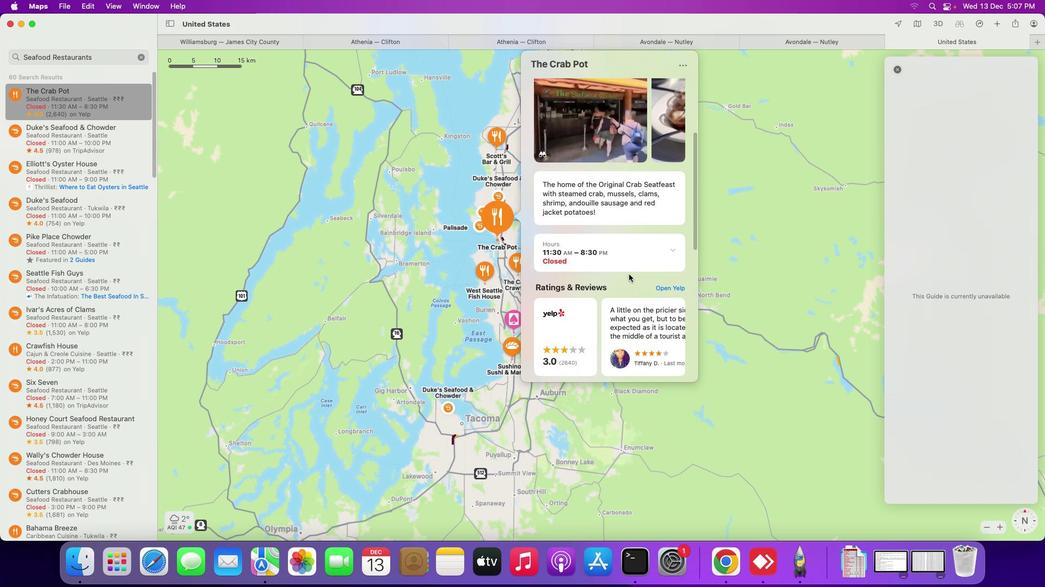 
Action: Mouse scrolled (629, 274) with delta (0, 3)
Screenshot: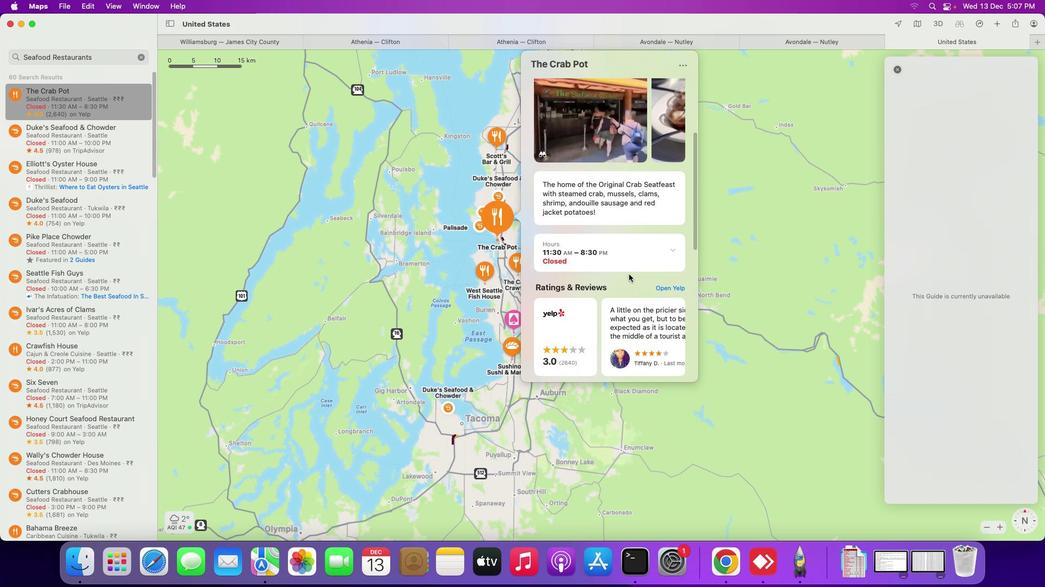 
Action: Mouse scrolled (629, 274) with delta (0, 0)
Screenshot: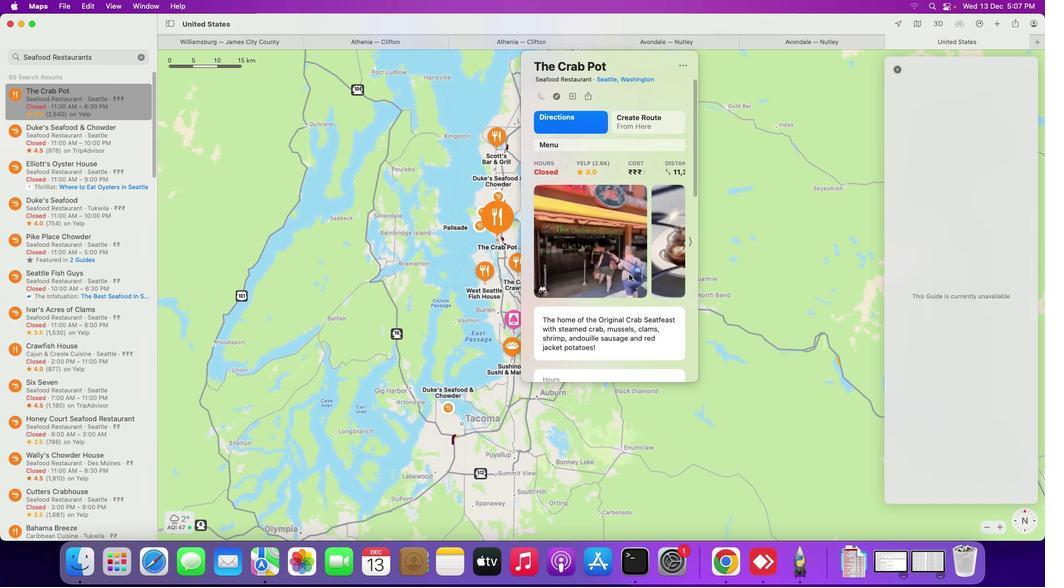 
Action: Mouse moved to (629, 274)
Screenshot: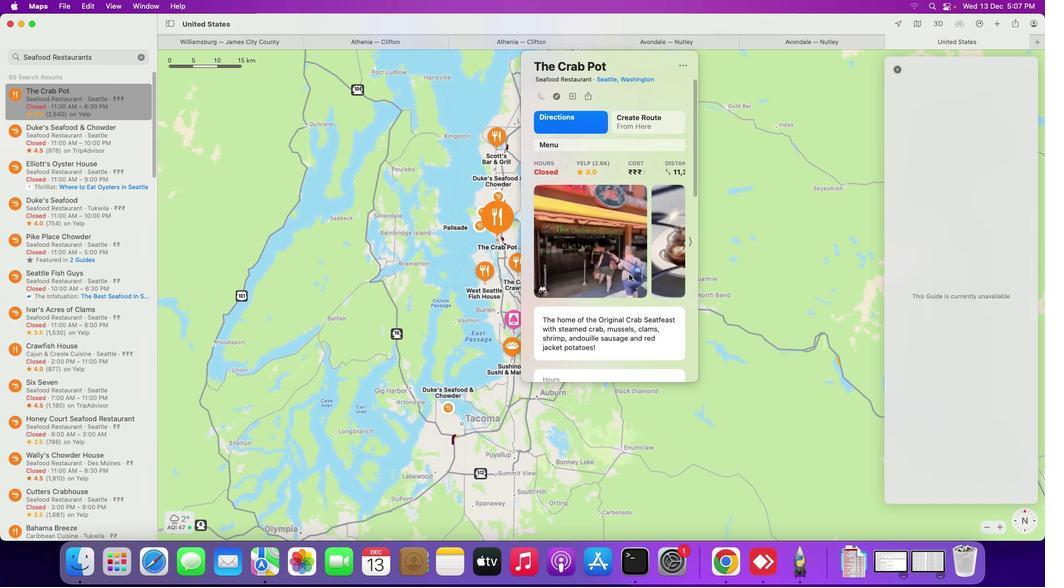 
Action: Mouse scrolled (629, 274) with delta (0, 0)
Screenshot: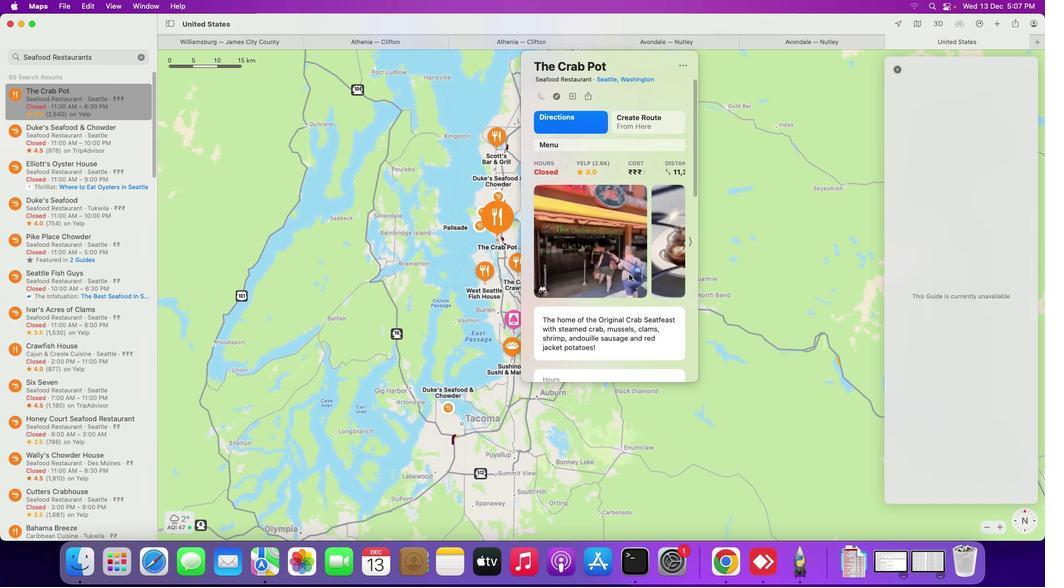 
Action: Mouse scrolled (629, 274) with delta (0, 1)
Screenshot: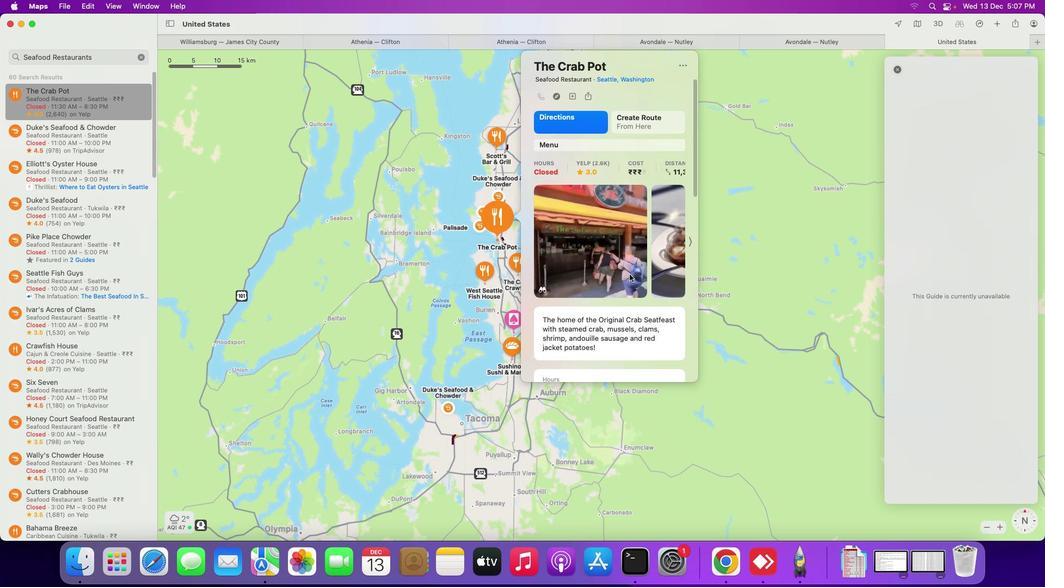 
Action: Mouse scrolled (629, 274) with delta (0, 2)
Screenshot: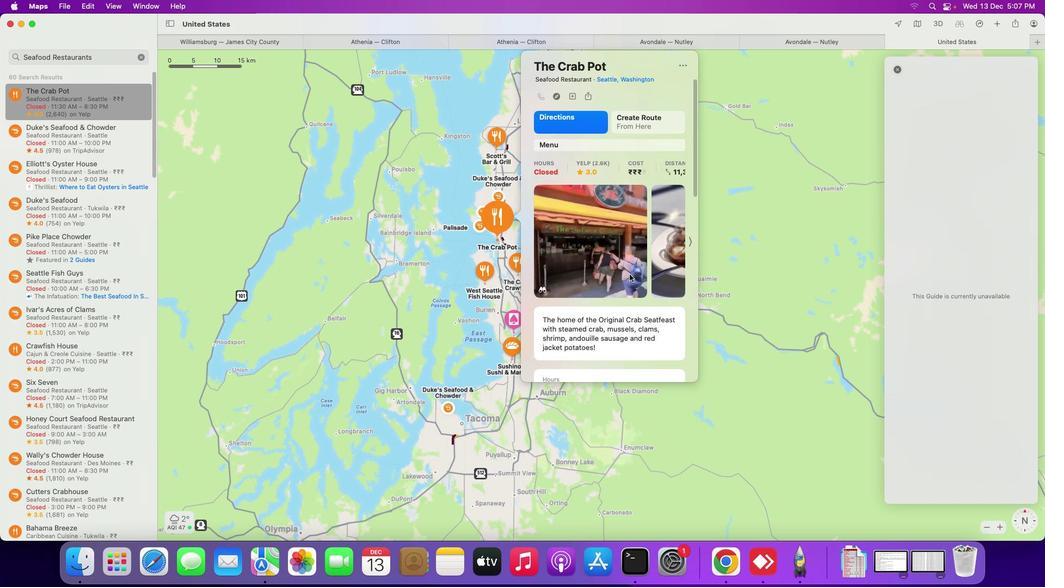 
Action: Mouse scrolled (629, 274) with delta (0, 3)
Screenshot: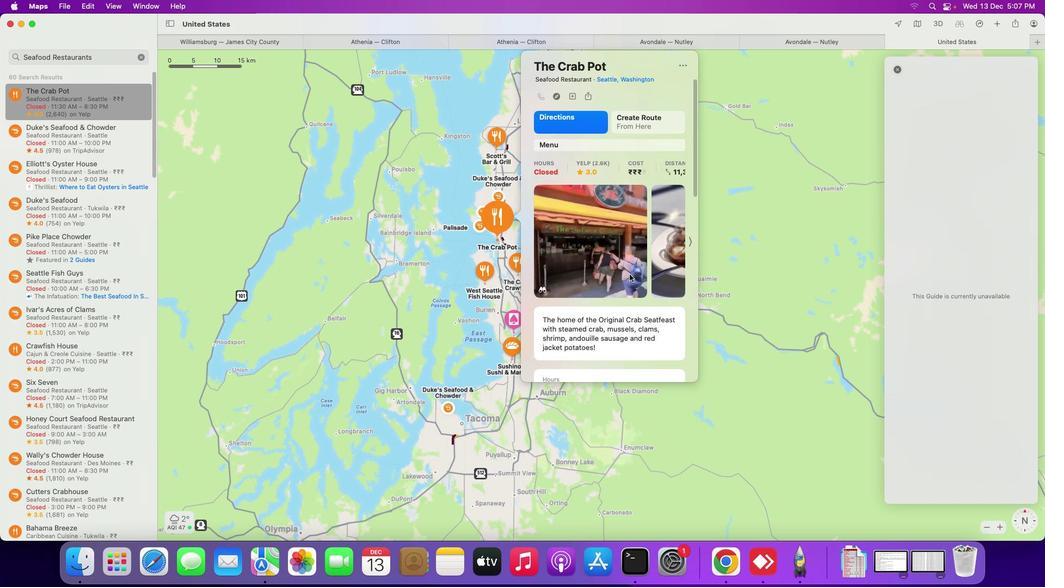 
Action: Mouse scrolled (629, 274) with delta (0, 3)
Screenshot: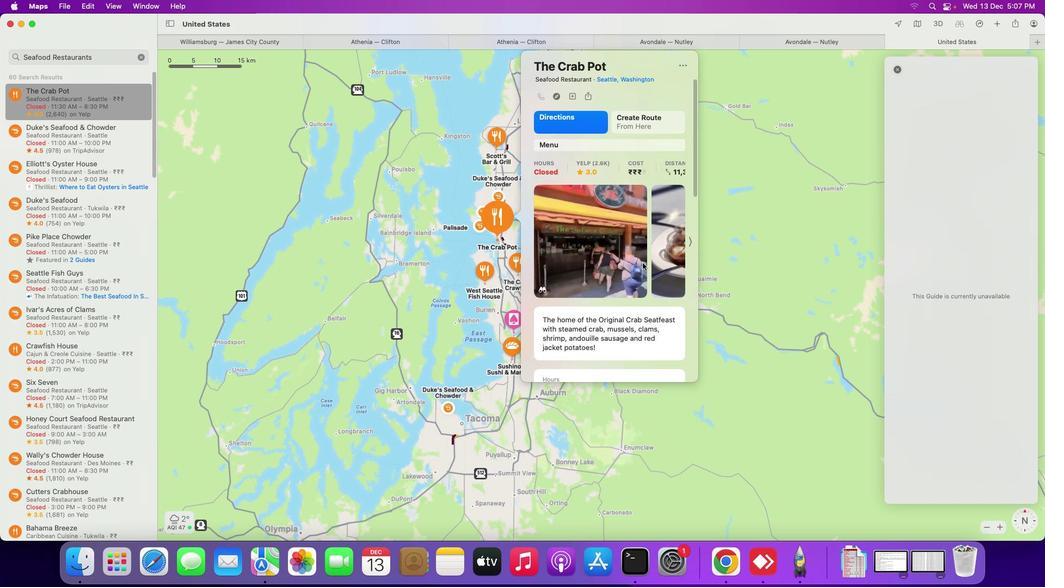 
Action: Mouse scrolled (629, 274) with delta (0, 3)
Screenshot: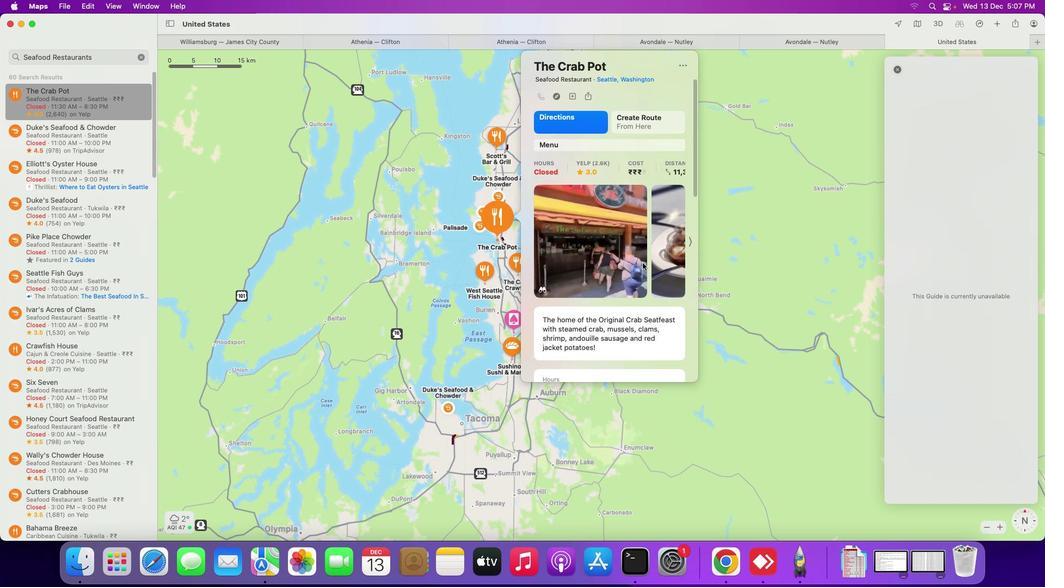 
Action: Mouse scrolled (629, 274) with delta (0, 4)
Screenshot: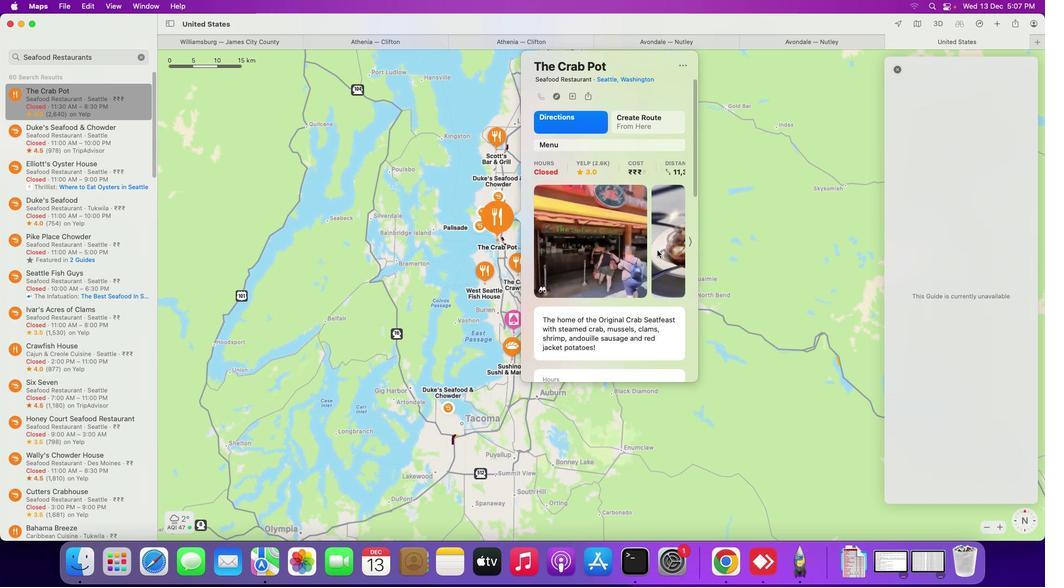 
Action: Mouse moved to (688, 242)
Screenshot: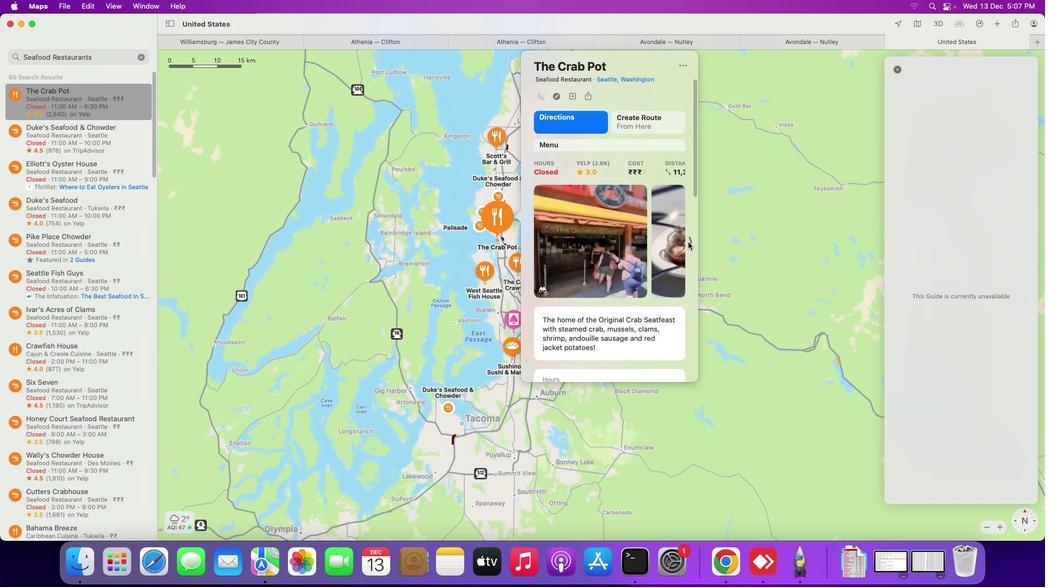 
Action: Mouse pressed left at (688, 242)
Screenshot: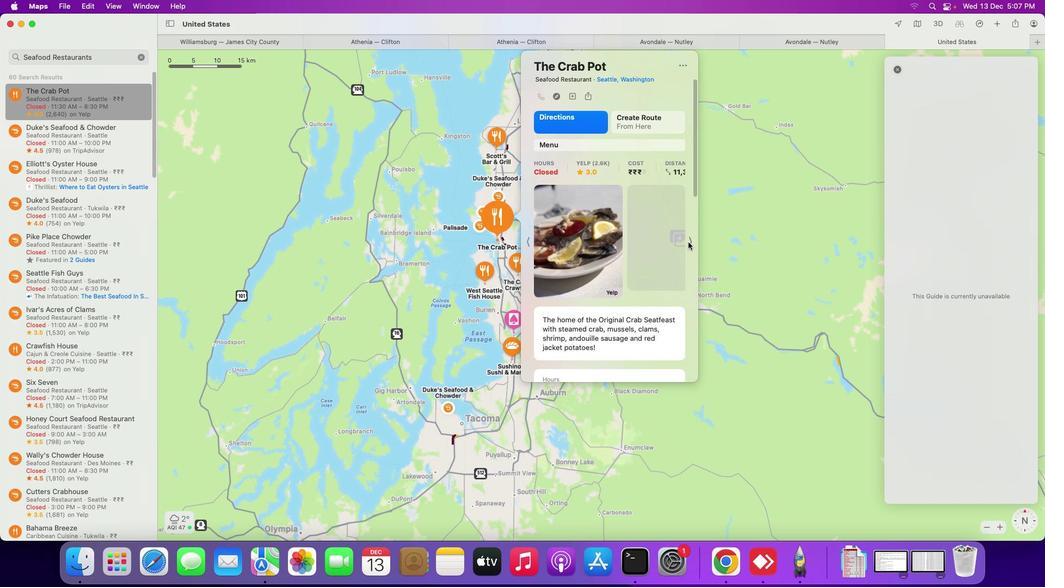 
Action: Mouse moved to (61, 134)
Screenshot: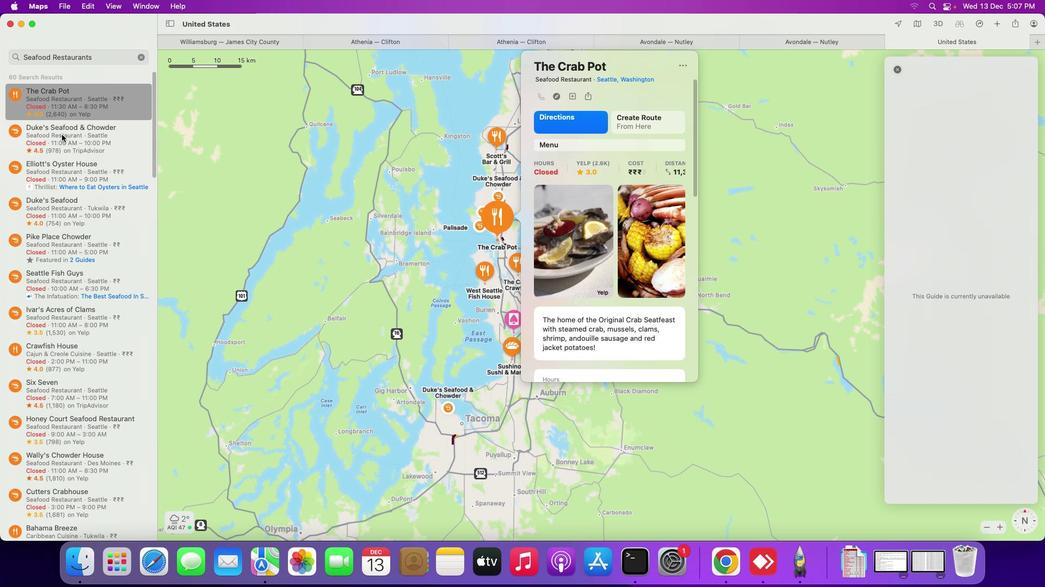 
Action: Mouse pressed left at (61, 134)
Screenshot: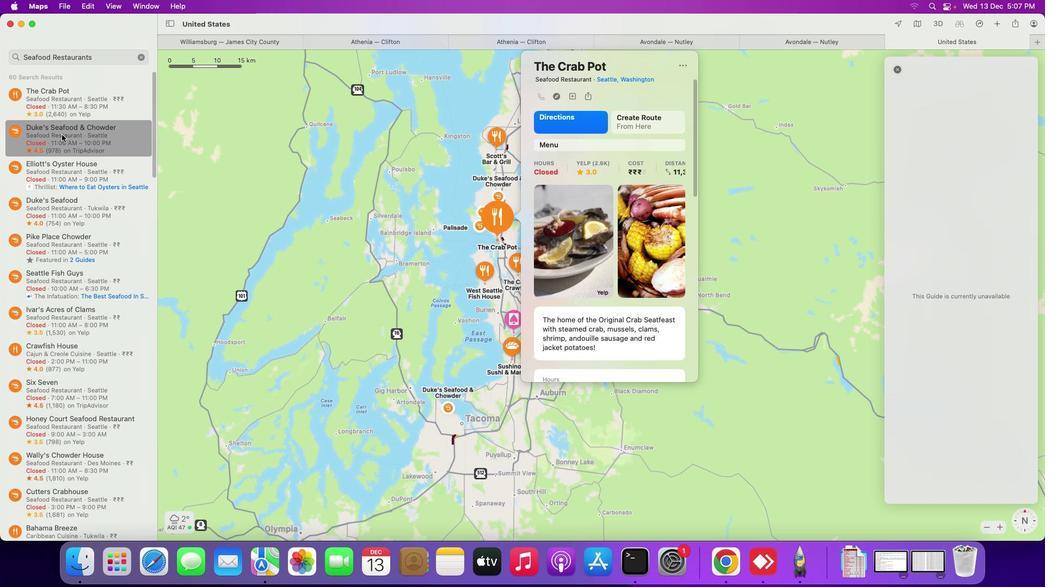 
Action: Mouse moved to (573, 280)
Screenshot: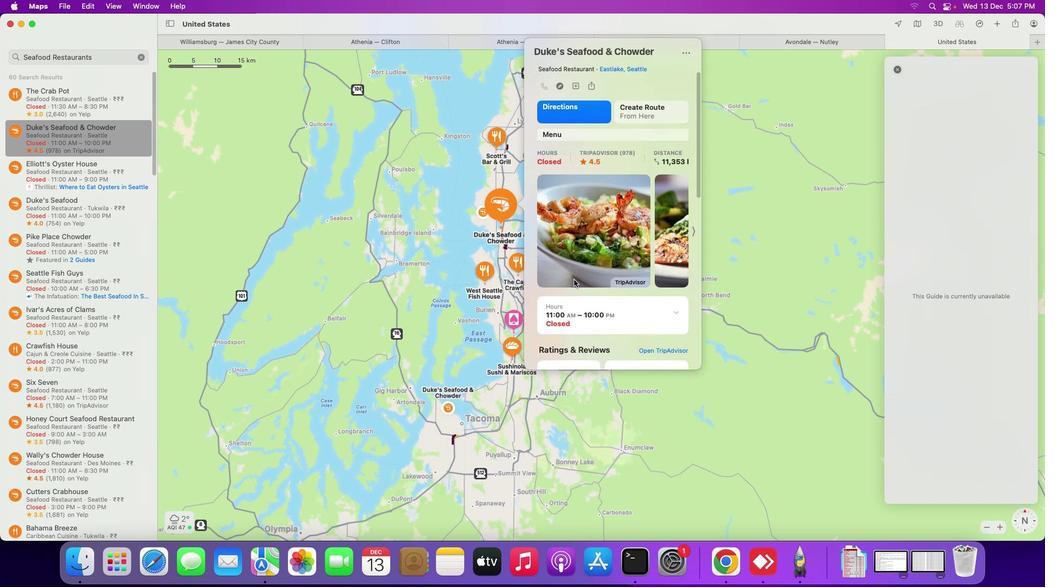 
Action: Mouse scrolled (573, 280) with delta (0, 0)
Screenshot: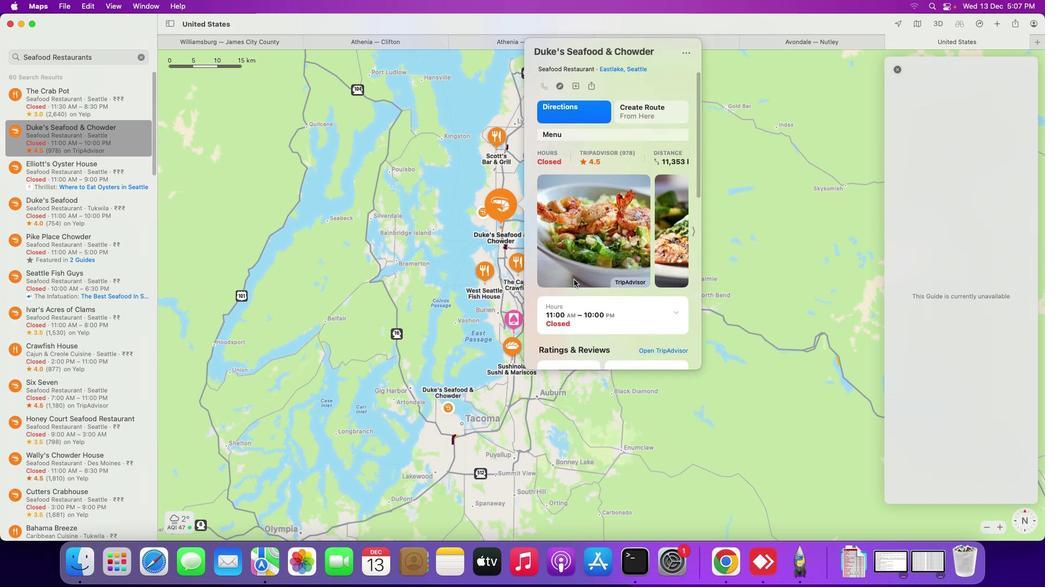
Action: Mouse scrolled (573, 280) with delta (0, 0)
Screenshot: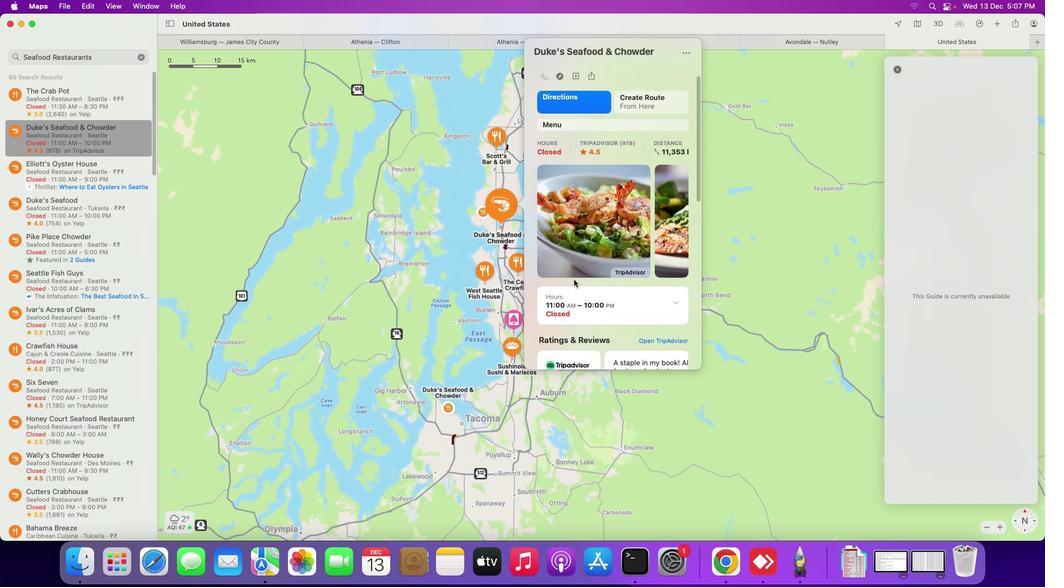 
Action: Mouse scrolled (573, 280) with delta (0, 0)
Screenshot: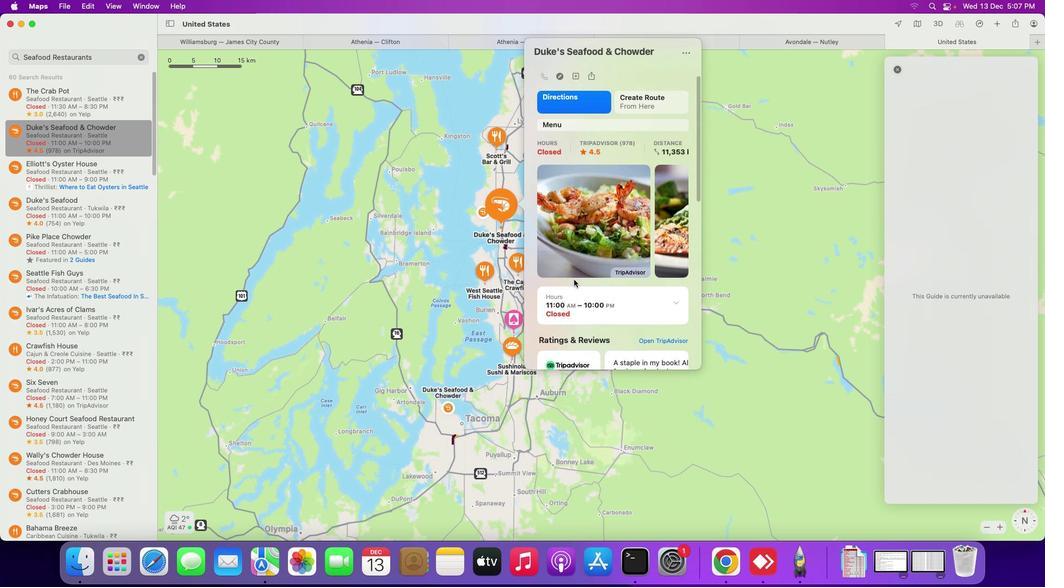 
Action: Mouse scrolled (573, 280) with delta (0, 0)
Screenshot: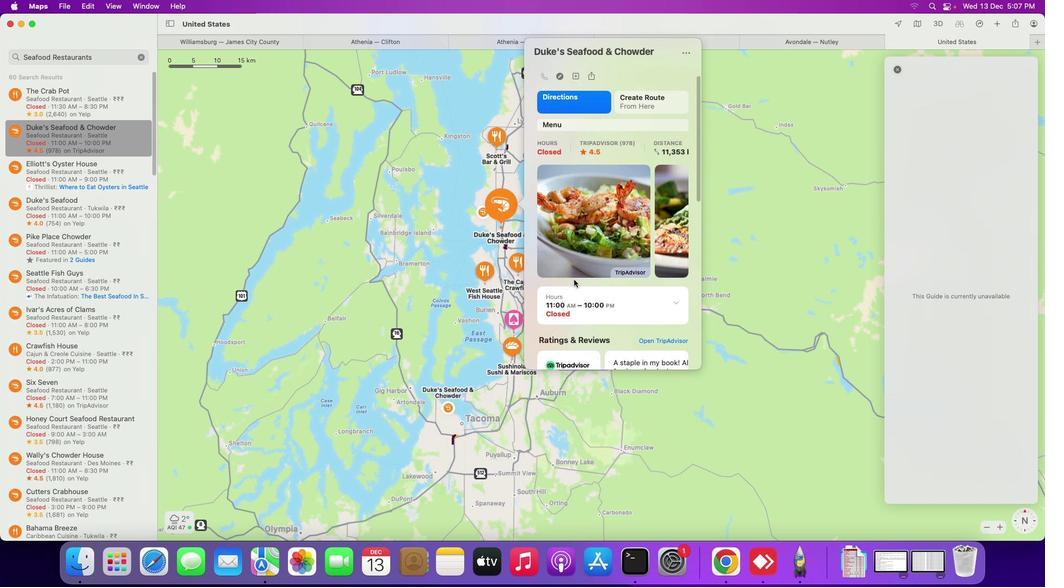 
Action: Mouse scrolled (573, 280) with delta (0, 0)
Screenshot: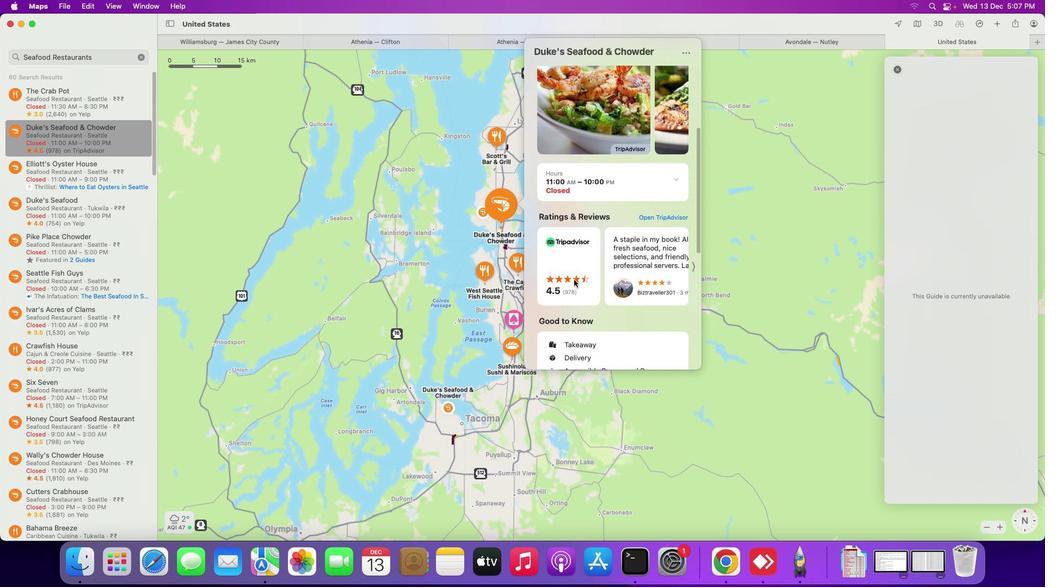 
Action: Mouse scrolled (573, 280) with delta (0, 0)
Screenshot: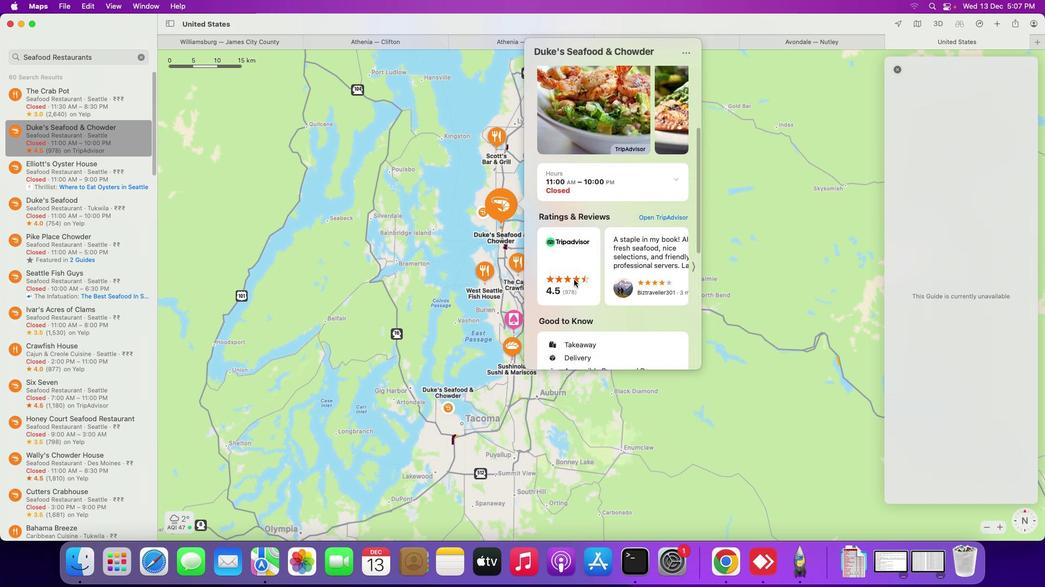 
Action: Mouse scrolled (573, 280) with delta (0, -1)
Screenshot: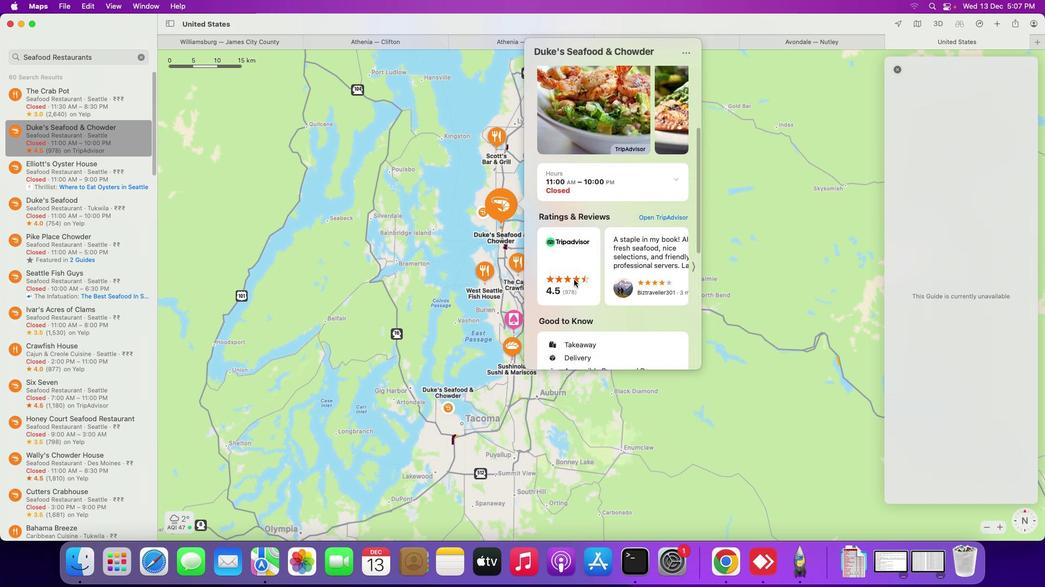 
Action: Mouse scrolled (573, 280) with delta (0, -2)
Screenshot: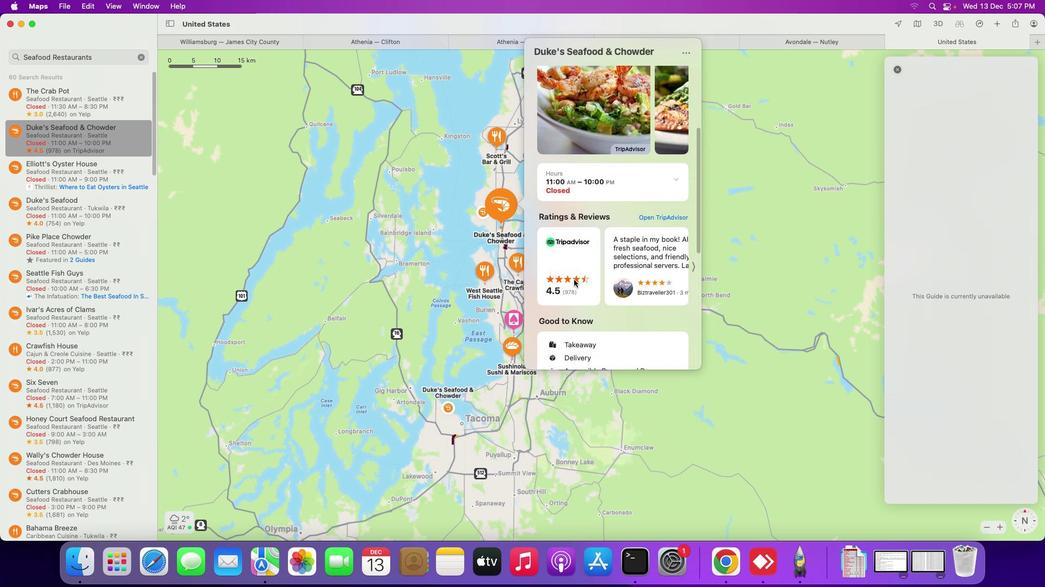 
Action: Mouse scrolled (573, 280) with delta (0, -3)
Screenshot: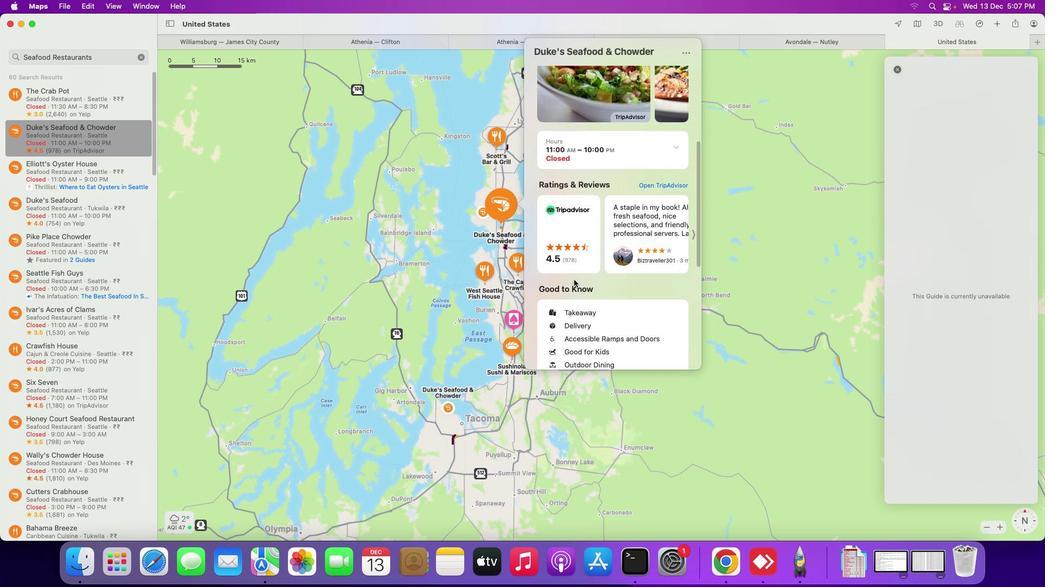 
Action: Mouse scrolled (573, 280) with delta (0, -3)
Screenshot: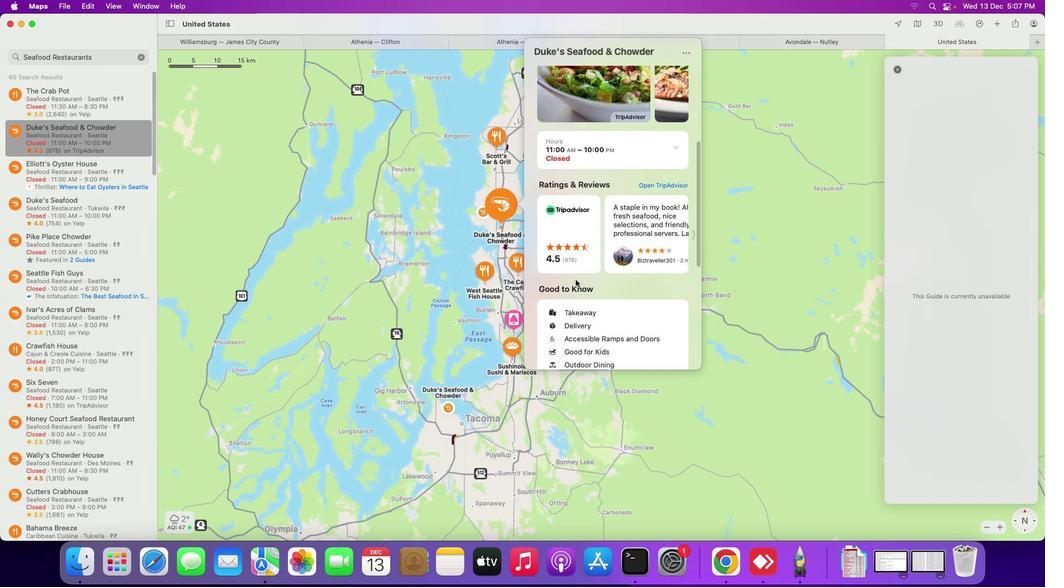 
Action: Mouse scrolled (573, 280) with delta (0, -2)
Screenshot: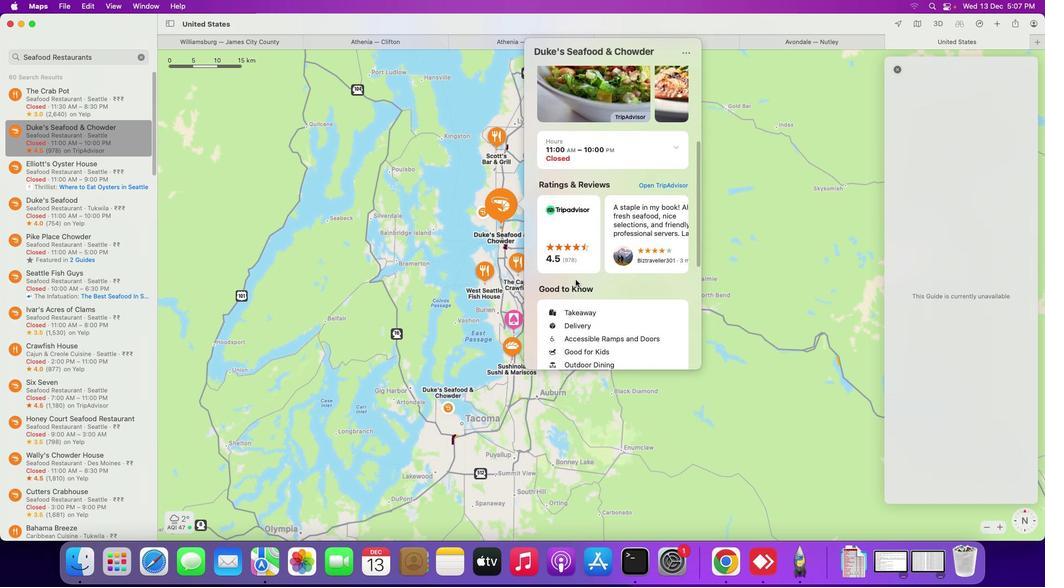 
Action: Mouse moved to (577, 280)
Screenshot: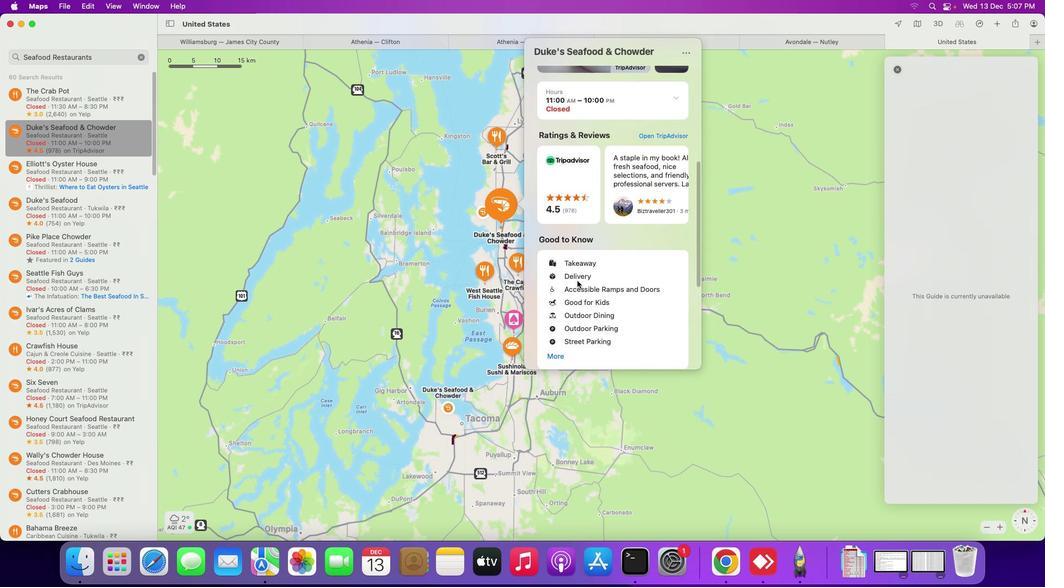 
Action: Mouse scrolled (577, 280) with delta (0, 0)
Screenshot: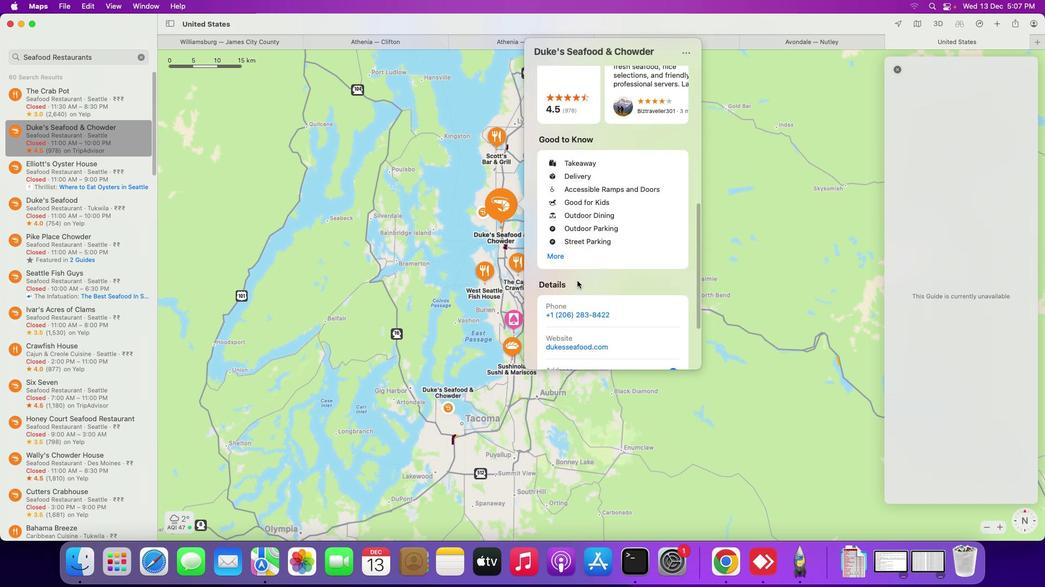 
Action: Mouse scrolled (577, 280) with delta (0, 0)
Screenshot: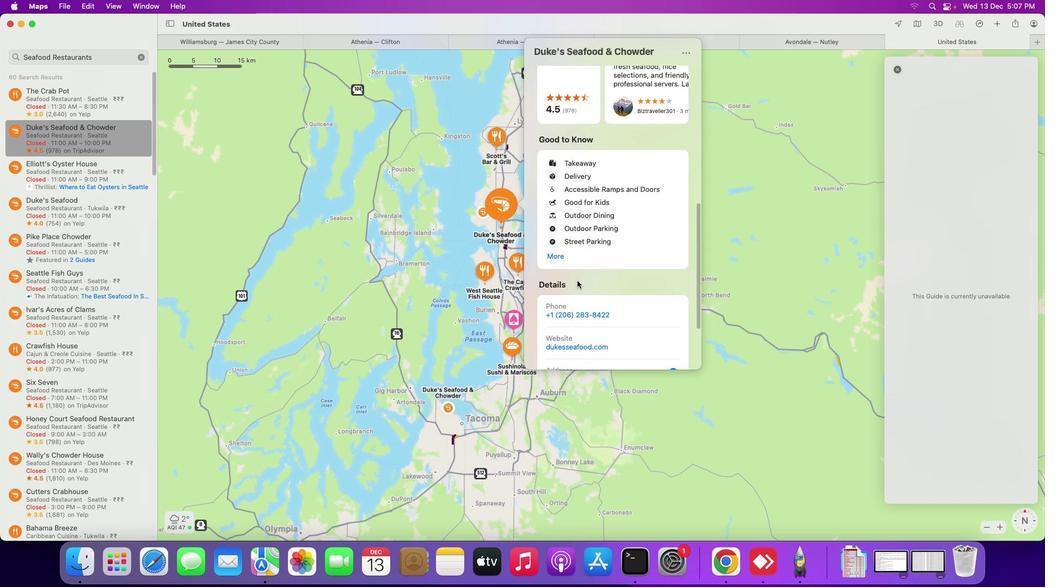 
Action: Mouse scrolled (577, 280) with delta (0, -1)
Screenshot: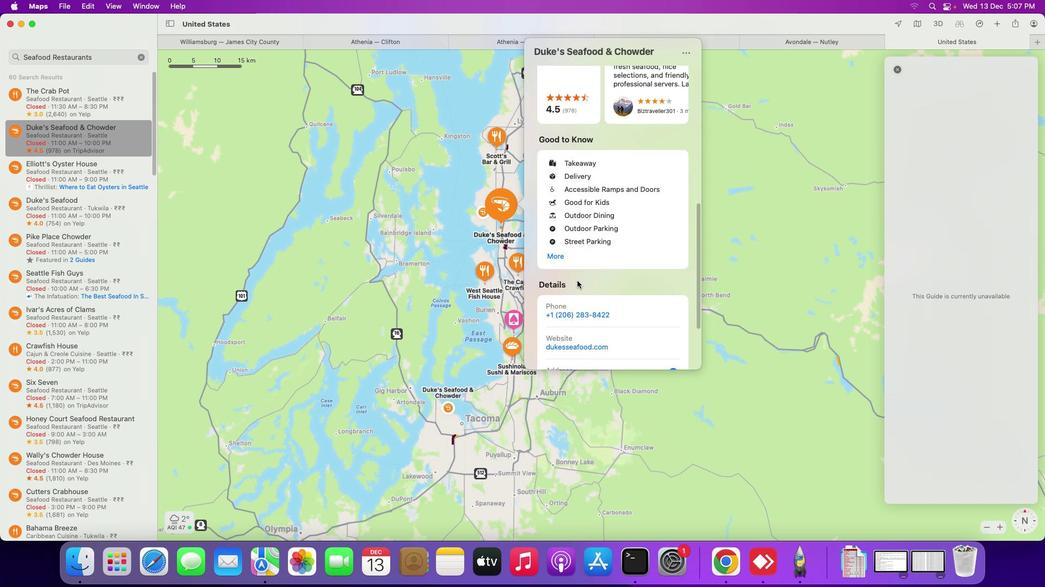 
Action: Mouse scrolled (577, 280) with delta (0, -2)
Screenshot: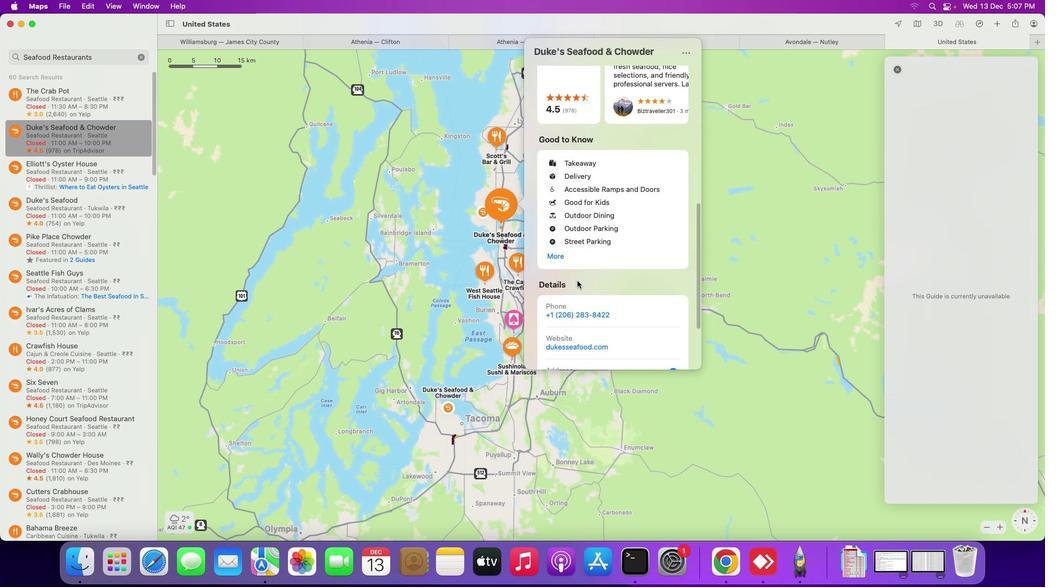 
Action: Mouse scrolled (577, 280) with delta (0, -2)
Screenshot: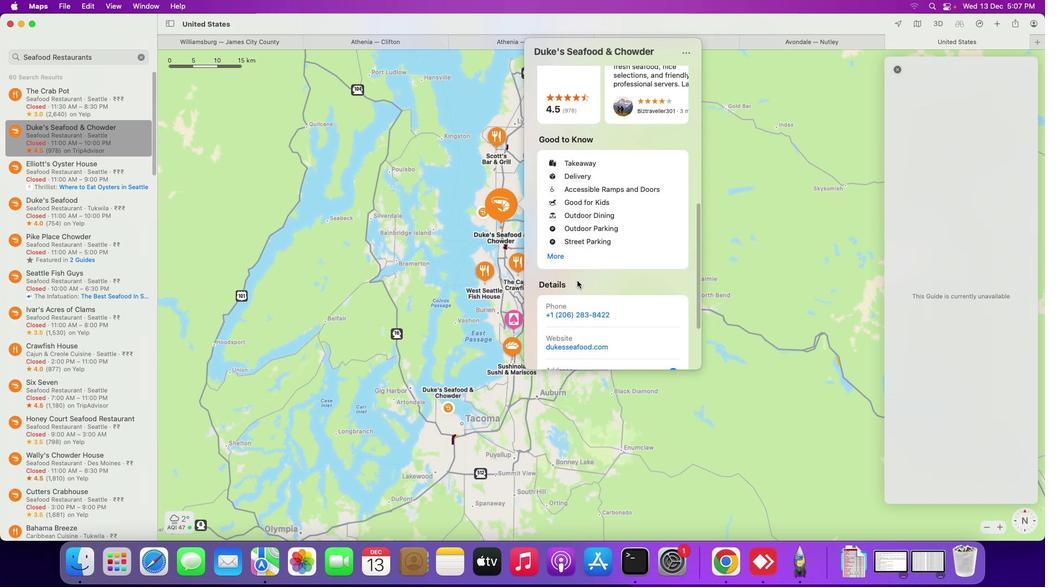 
Action: Mouse scrolled (577, 280) with delta (0, -3)
Screenshot: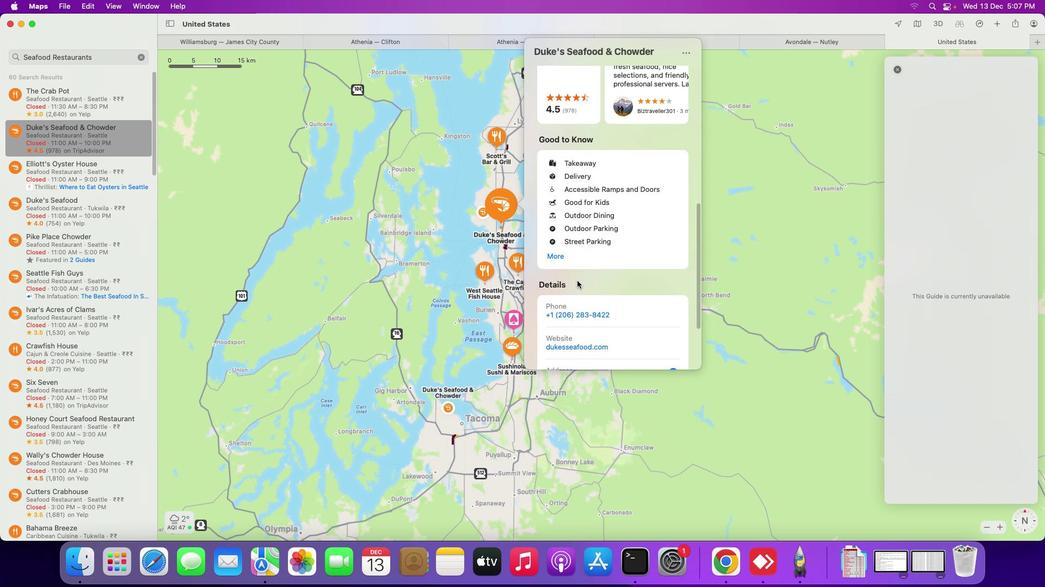
Action: Mouse scrolled (577, 280) with delta (0, -3)
Screenshot: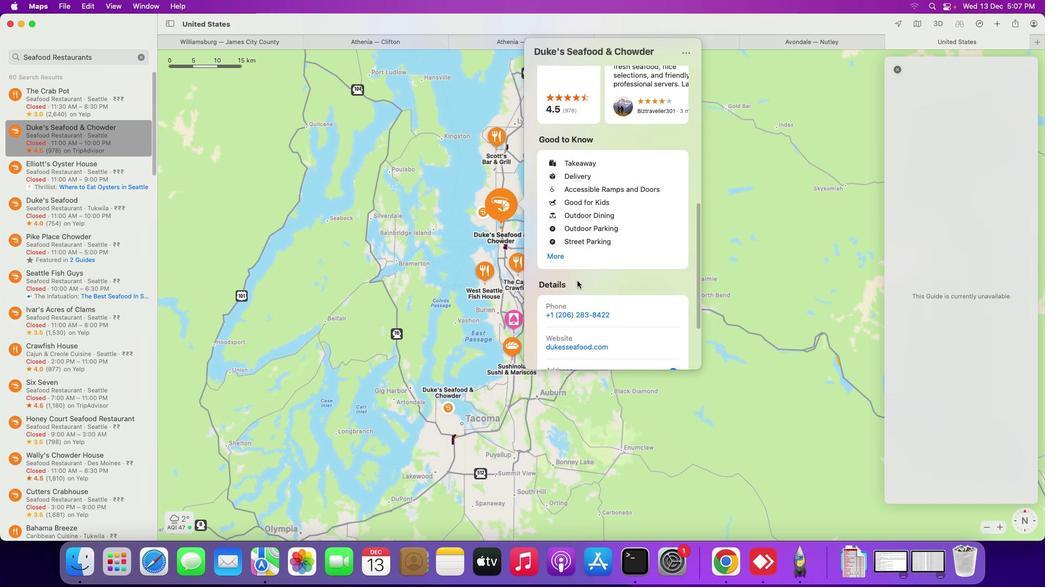 
Action: Mouse moved to (577, 281)
Screenshot: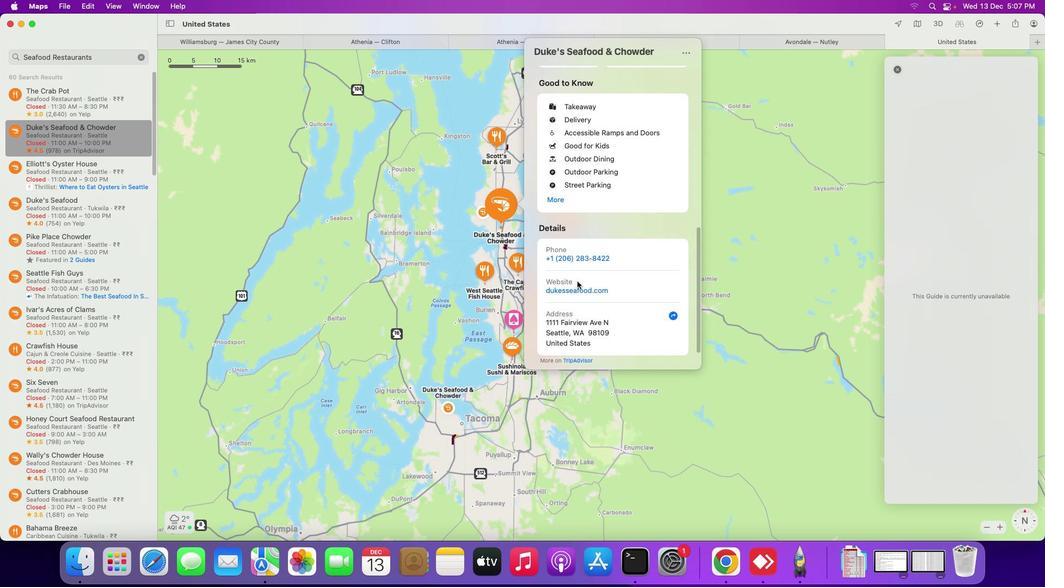 
Action: Mouse scrolled (577, 281) with delta (0, 0)
Screenshot: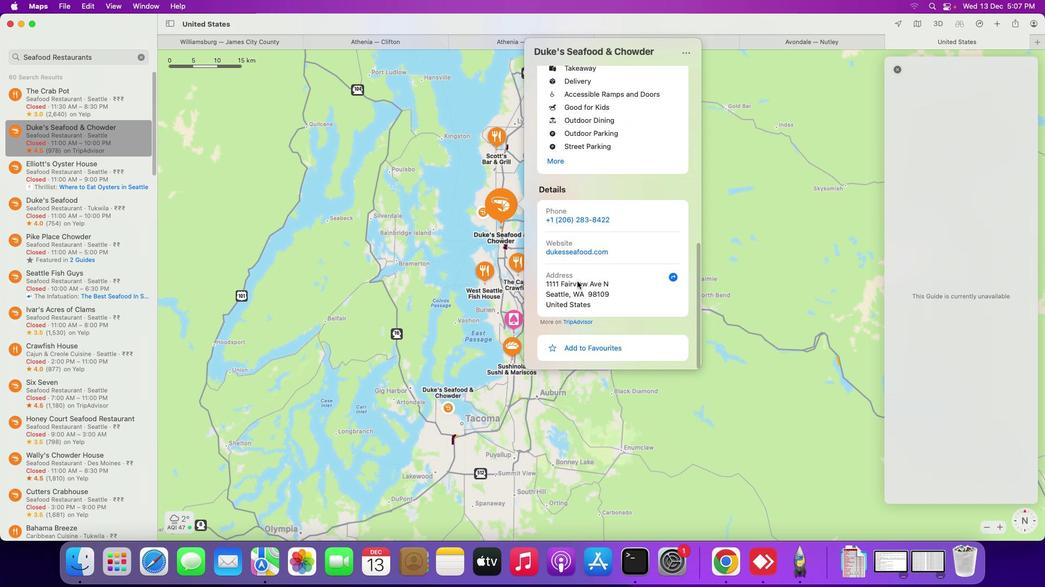 
Action: Mouse scrolled (577, 281) with delta (0, 0)
Screenshot: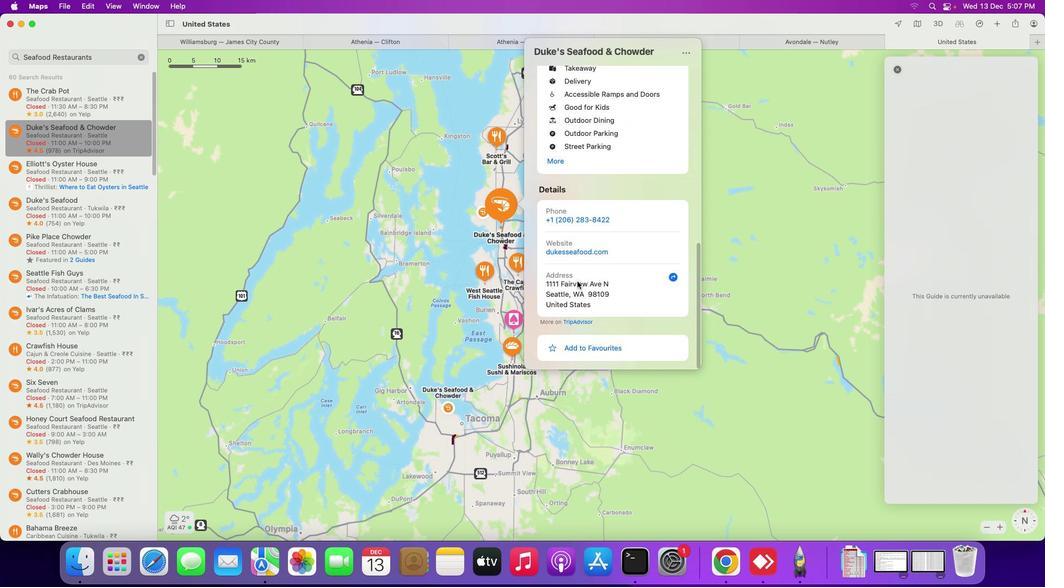 
Action: Mouse scrolled (577, 281) with delta (0, -1)
Screenshot: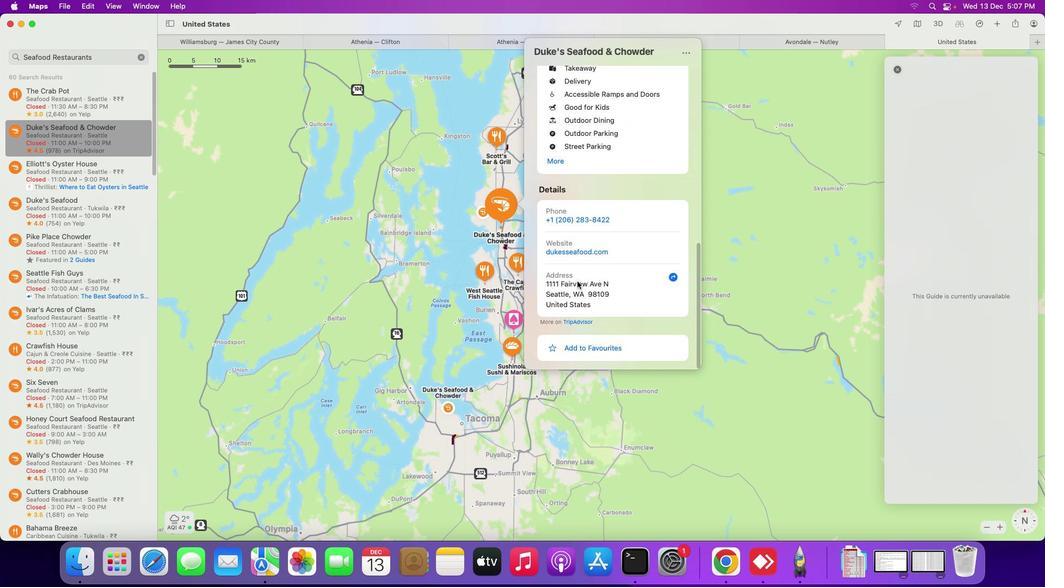 
Action: Mouse scrolled (577, 281) with delta (0, -2)
Screenshot: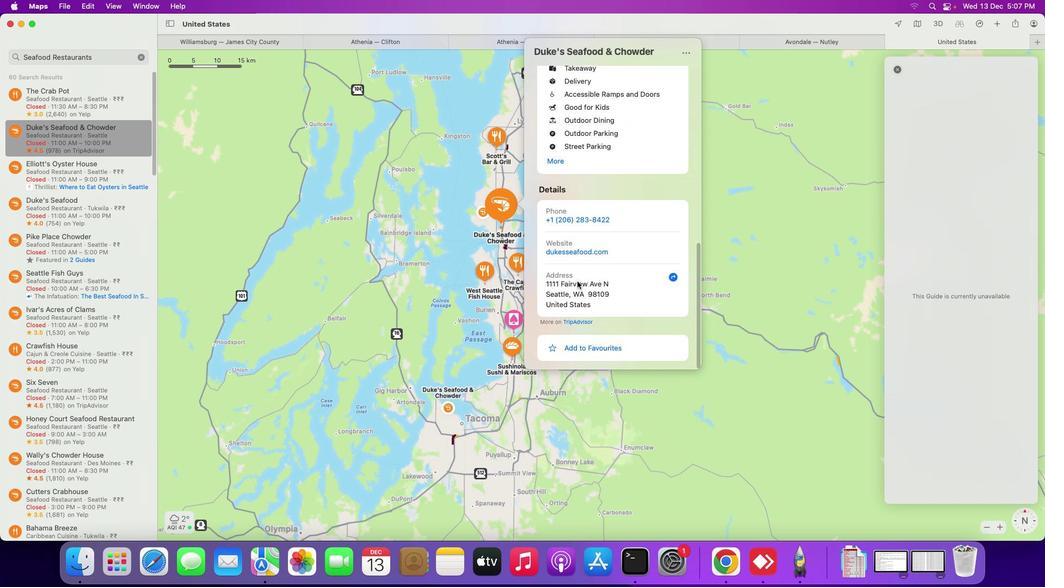 
Action: Mouse scrolled (577, 281) with delta (0, -3)
Screenshot: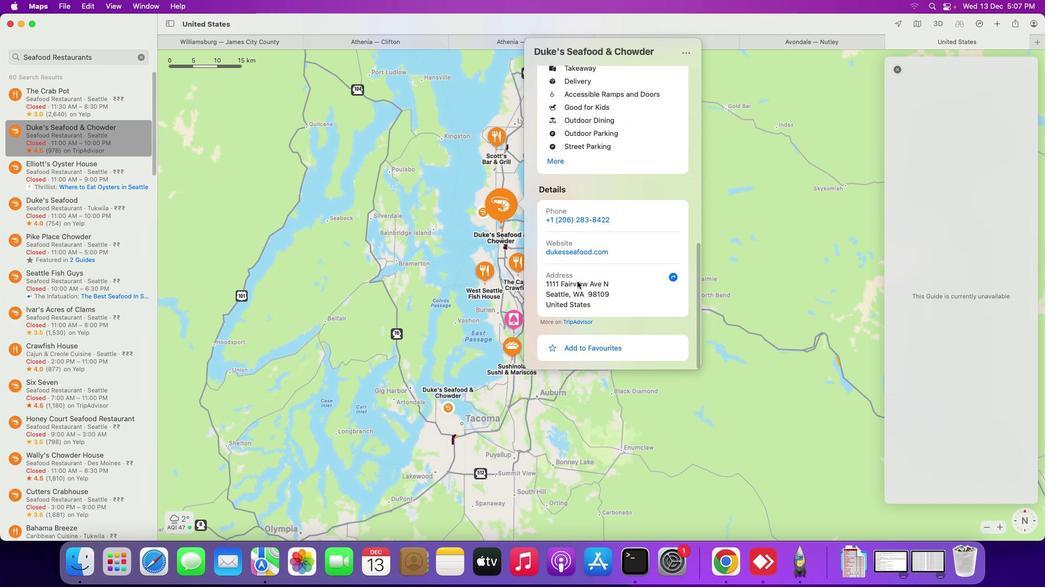 
Action: Mouse scrolled (577, 281) with delta (0, -3)
Screenshot: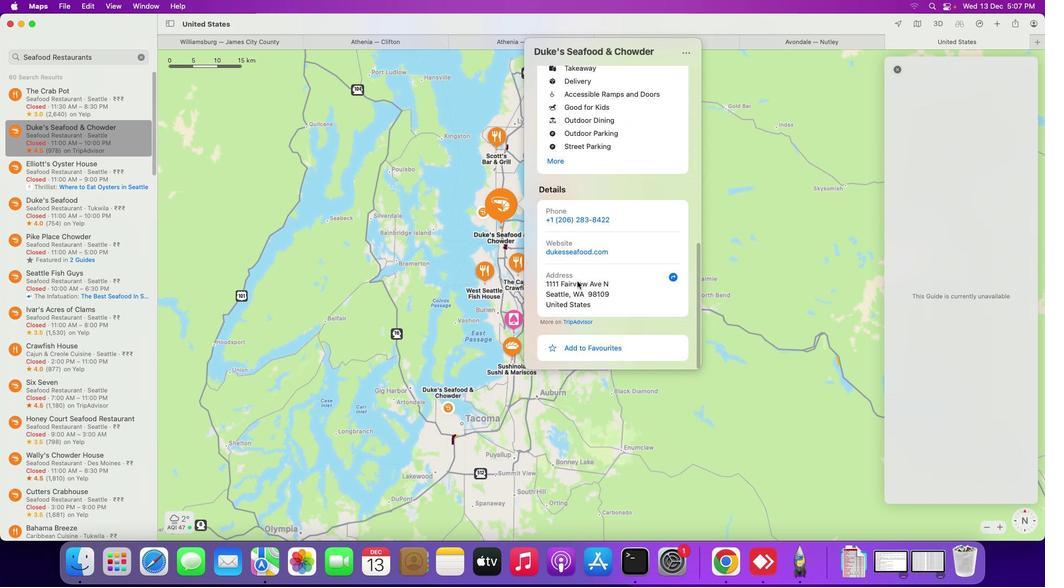 
Action: Mouse scrolled (577, 281) with delta (0, -3)
Screenshot: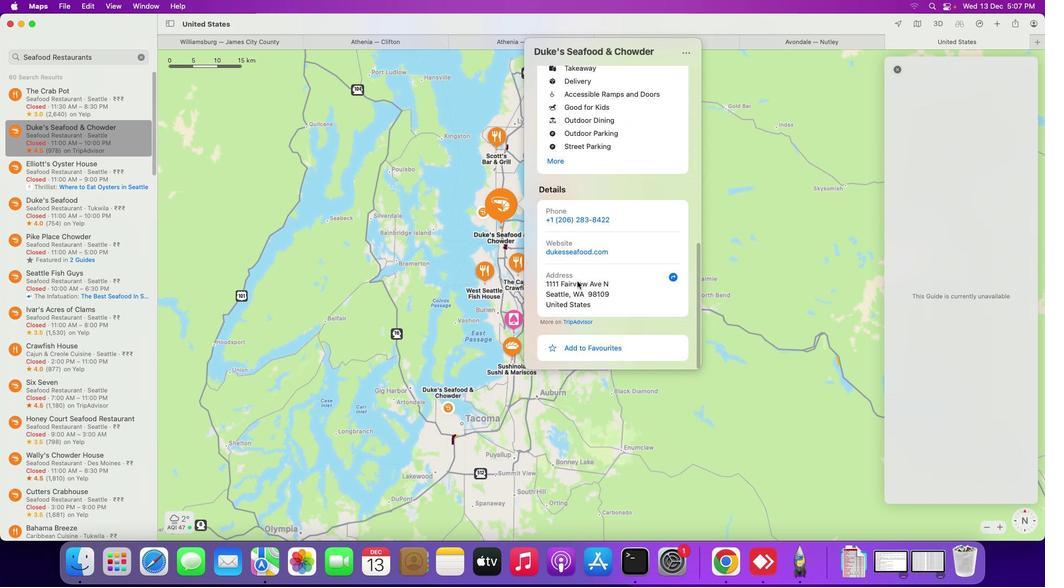 
Action: Mouse moved to (56, 161)
Screenshot: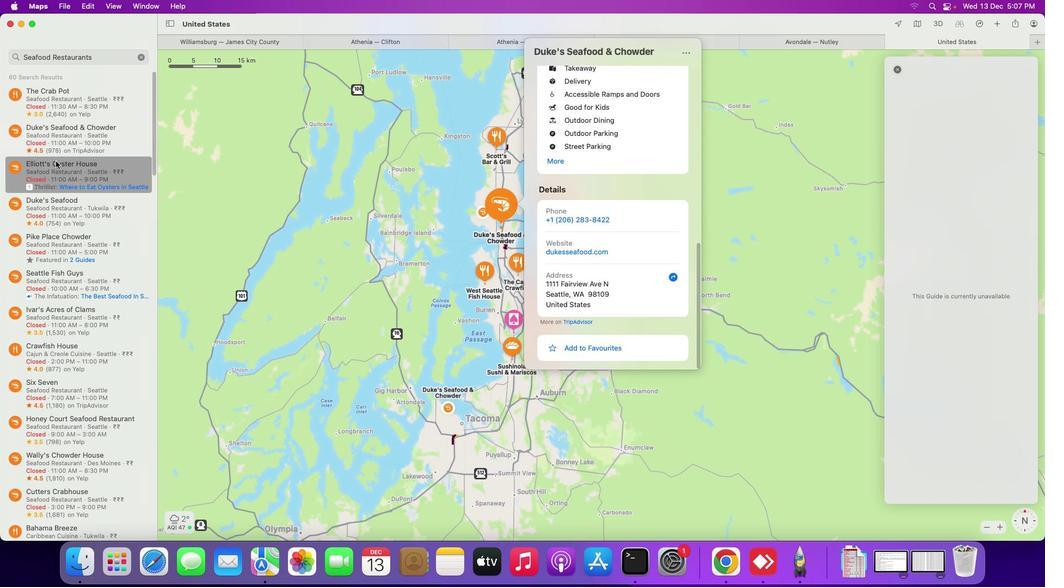 
Action: Mouse pressed left at (56, 161)
Screenshot: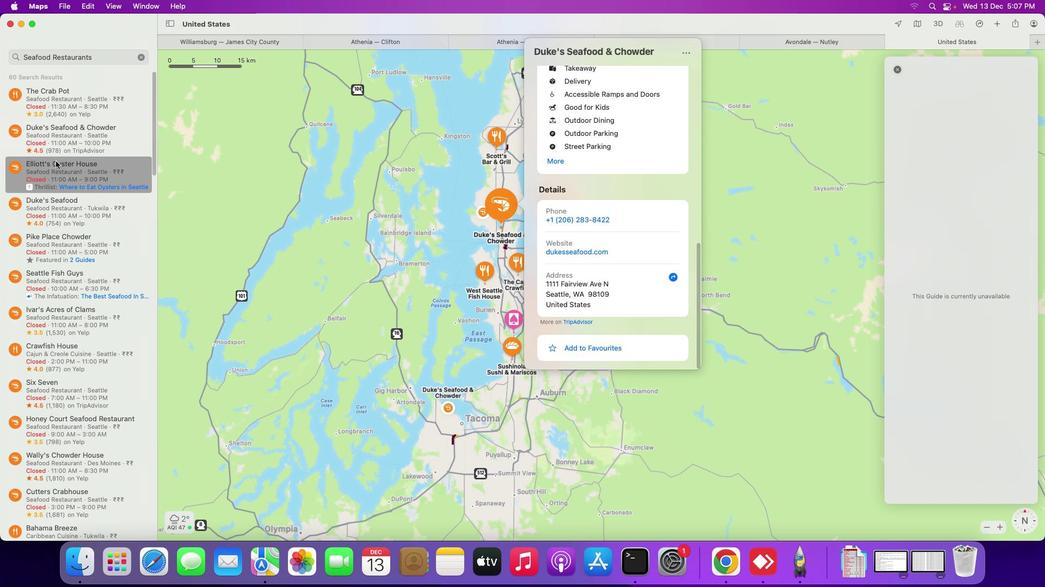 
Action: Mouse moved to (683, 283)
Screenshot: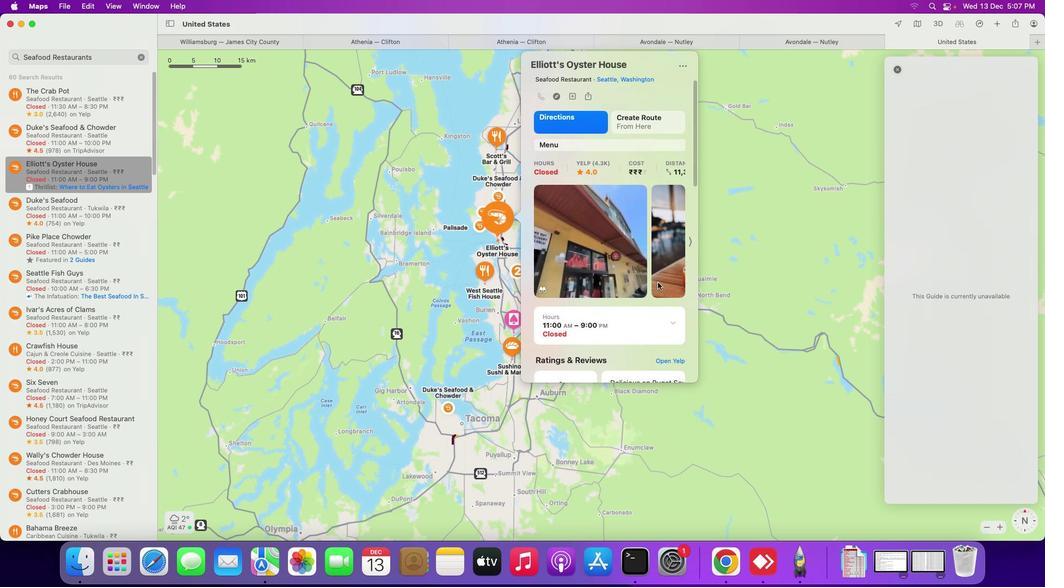 
Action: Mouse scrolled (683, 283) with delta (0, 0)
Screenshot: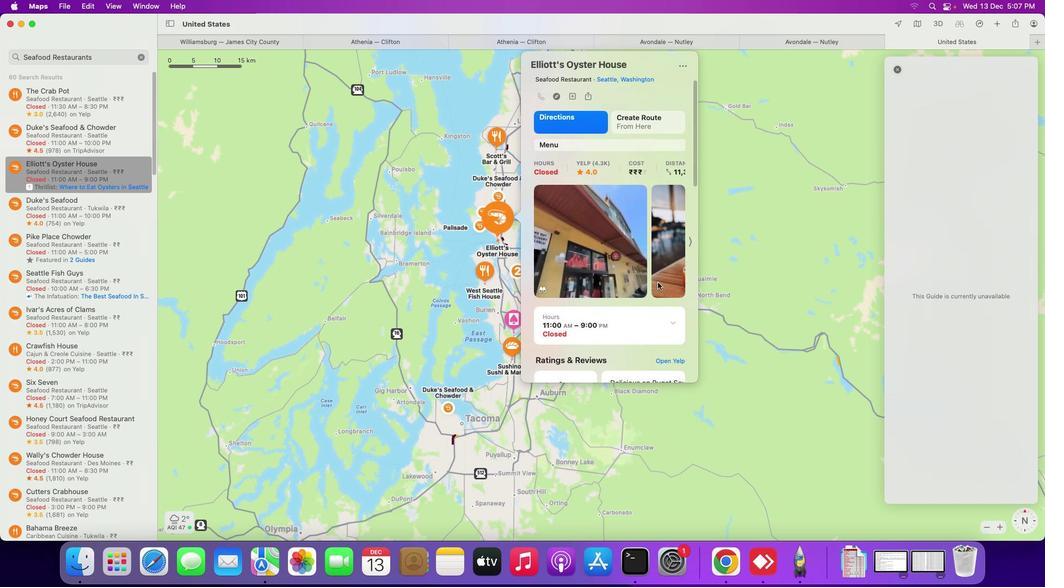 
Action: Mouse moved to (658, 283)
Screenshot: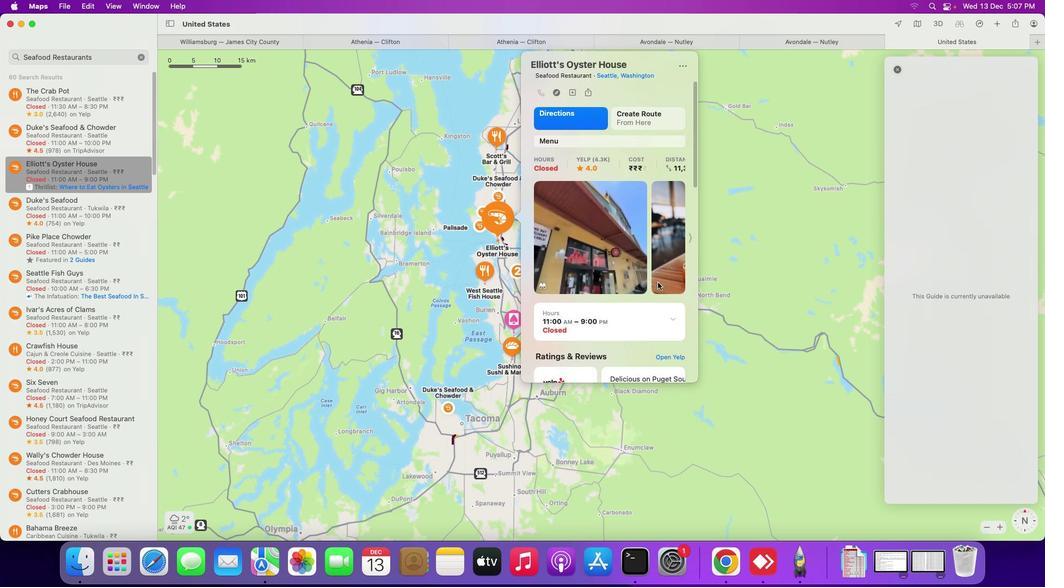 
Action: Mouse scrolled (658, 283) with delta (0, 0)
Screenshot: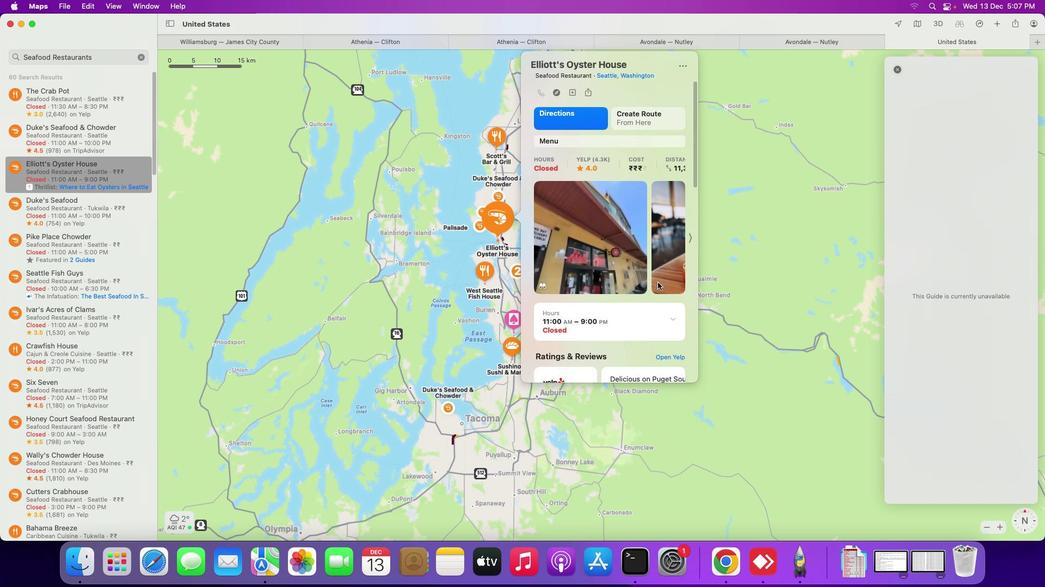 
Action: Mouse scrolled (658, 283) with delta (0, 0)
Screenshot: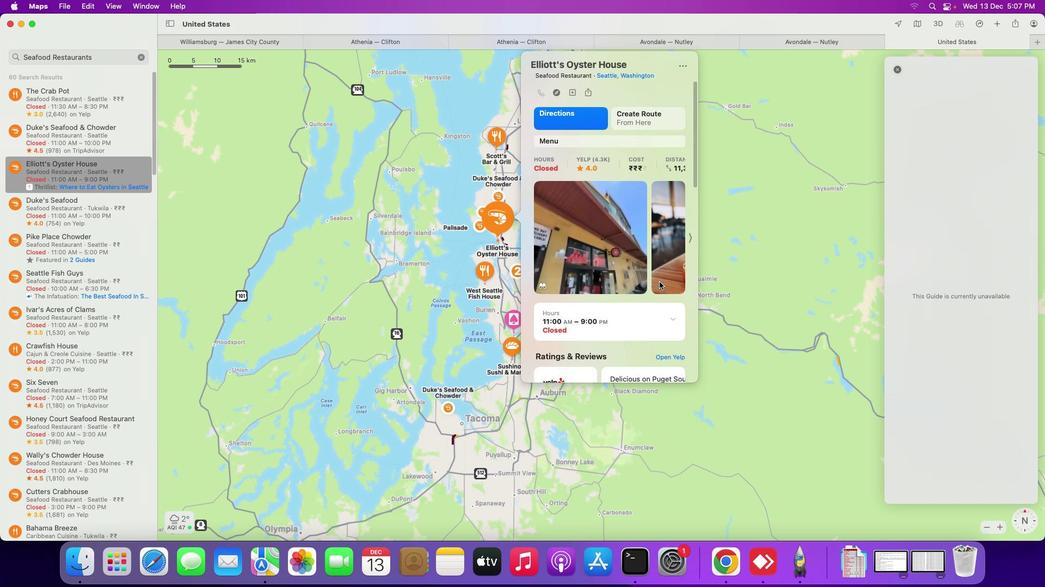 
Action: Mouse moved to (691, 239)
Screenshot: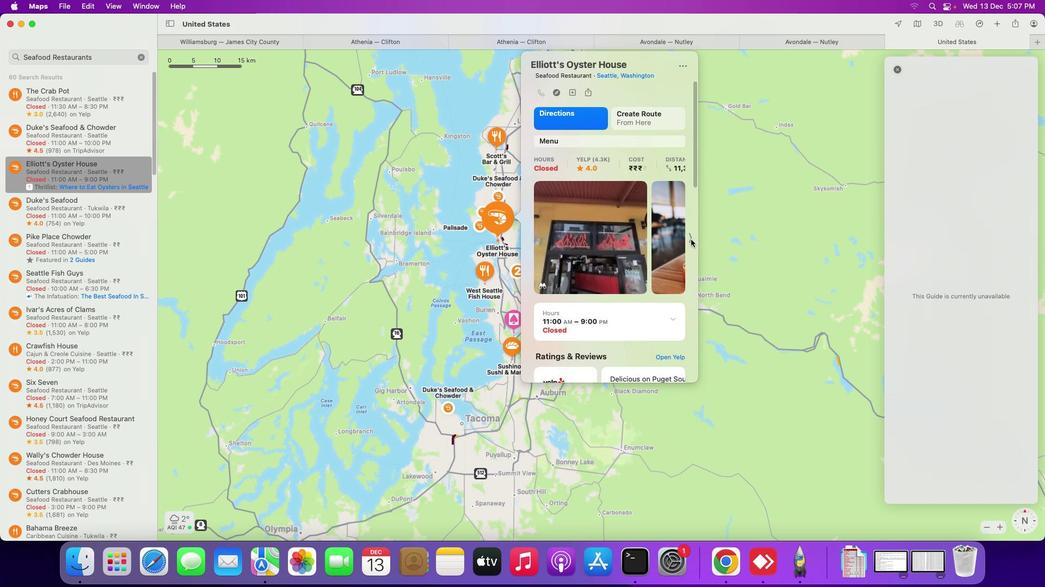 
Action: Mouse pressed left at (691, 239)
Screenshot: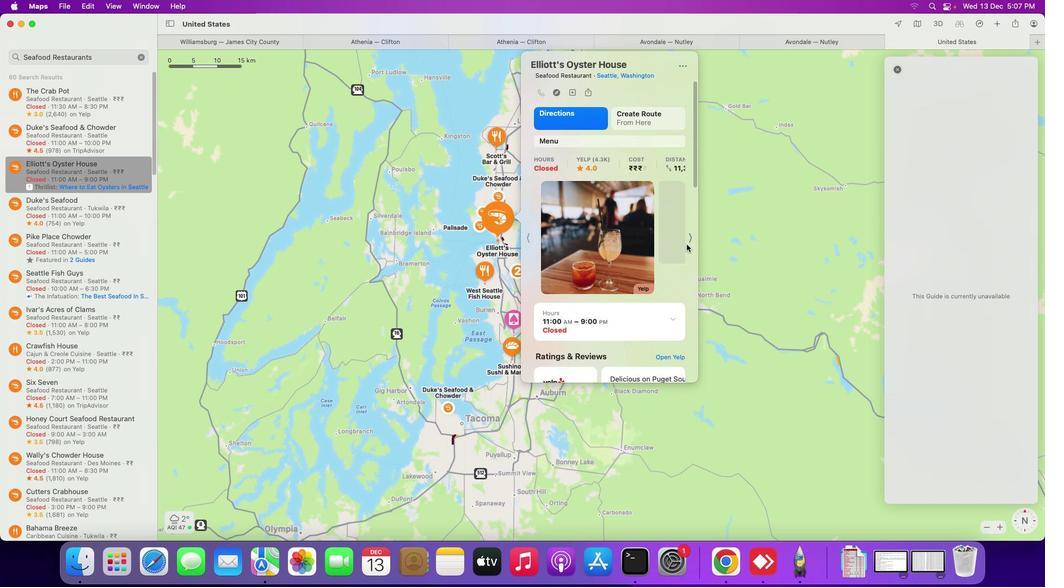 
Action: Mouse moved to (609, 274)
Screenshot: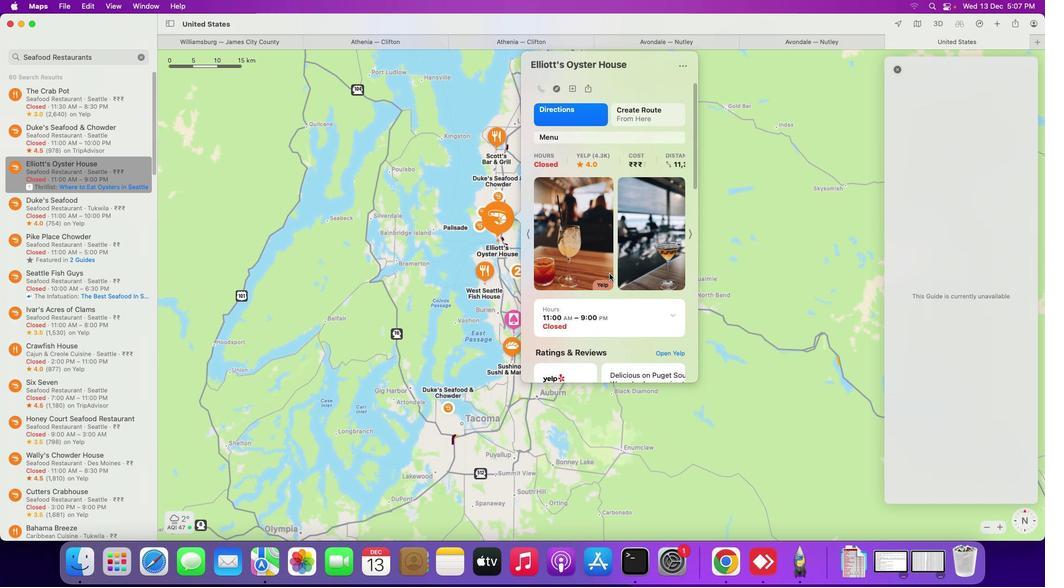 
Action: Mouse scrolled (609, 274) with delta (0, 0)
Screenshot: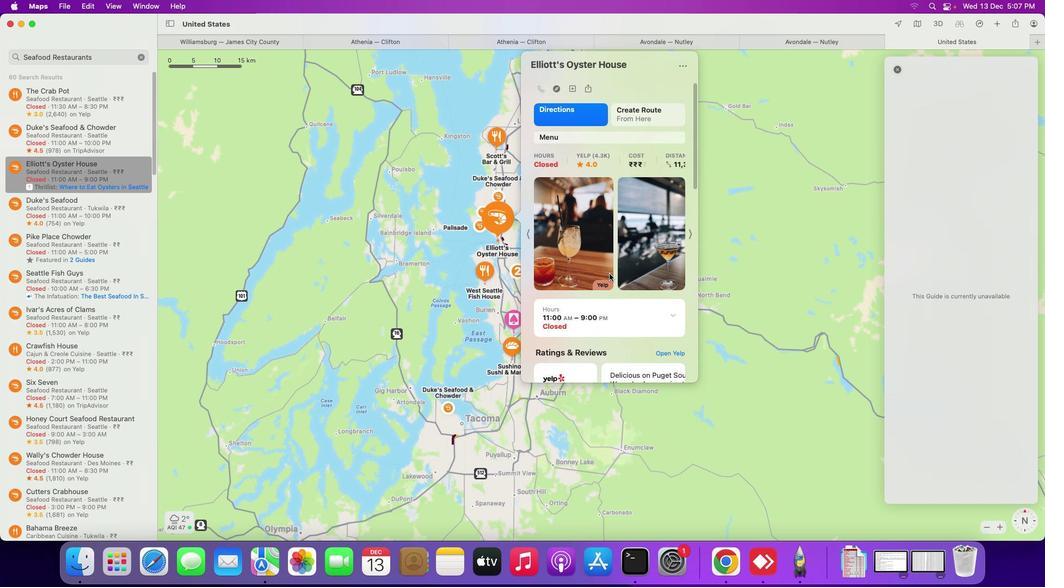 
Action: Mouse moved to (609, 273)
Screenshot: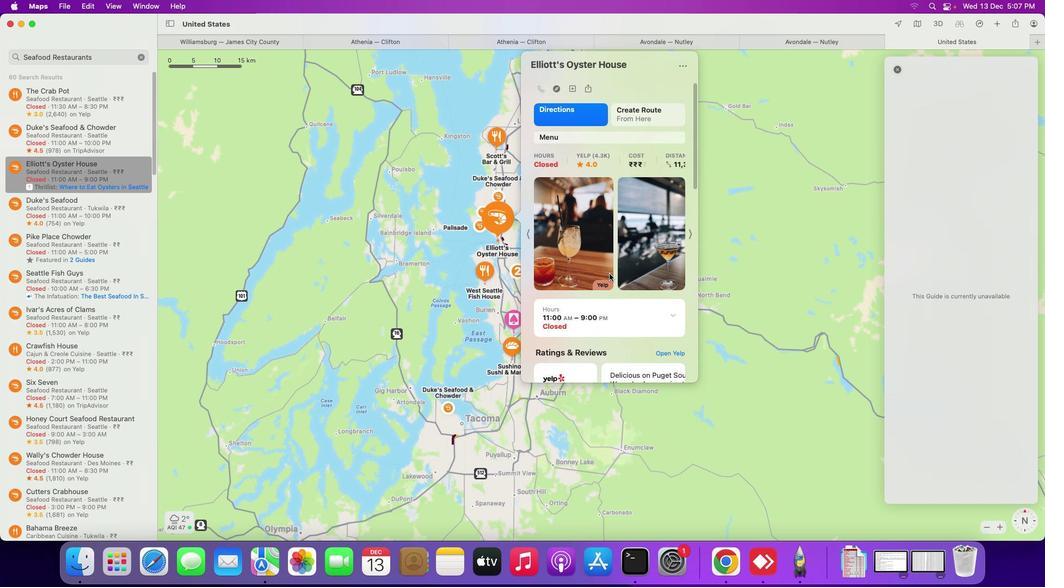 
Action: Mouse scrolled (609, 273) with delta (0, 0)
Screenshot: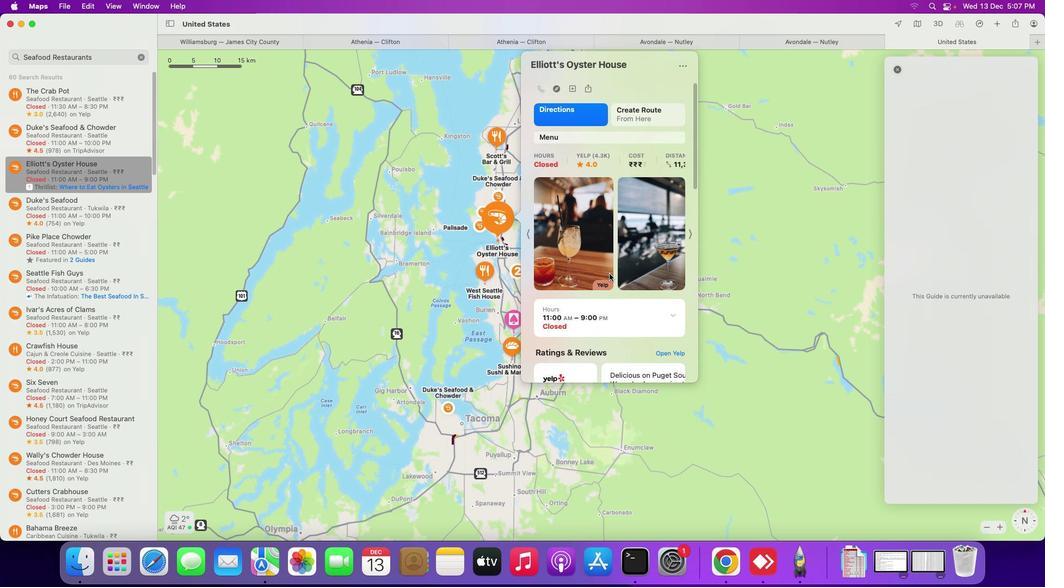 
Action: Mouse scrolled (609, 273) with delta (0, 0)
Screenshot: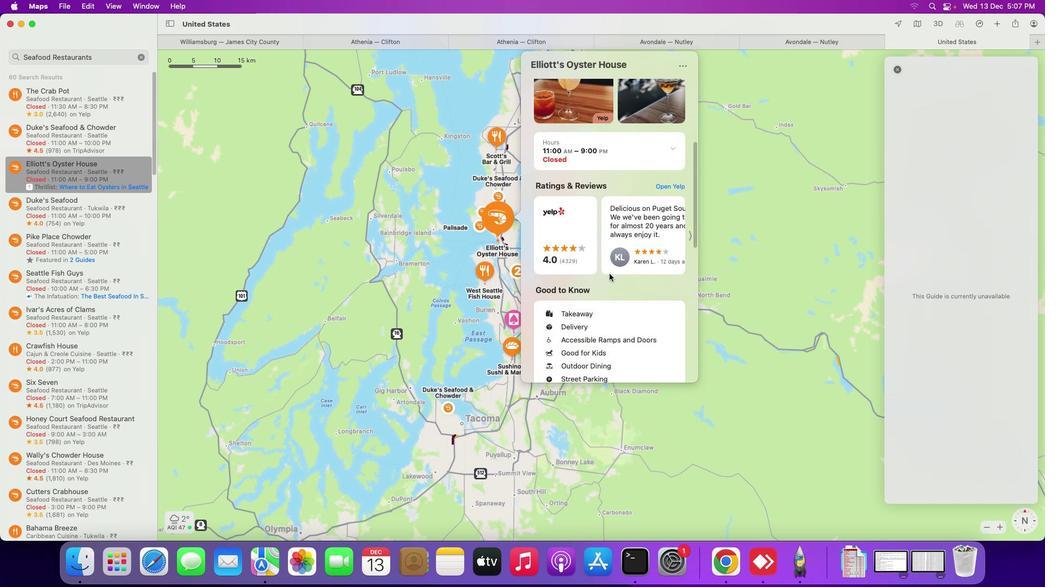 
Action: Mouse scrolled (609, 273) with delta (0, 0)
Screenshot: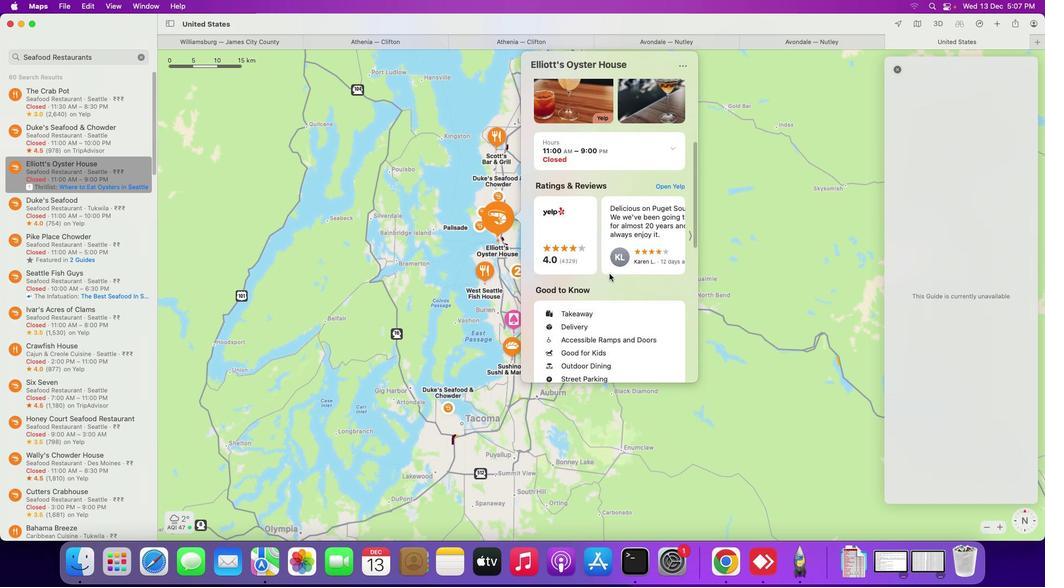 
Action: Mouse scrolled (609, 273) with delta (0, -1)
Screenshot: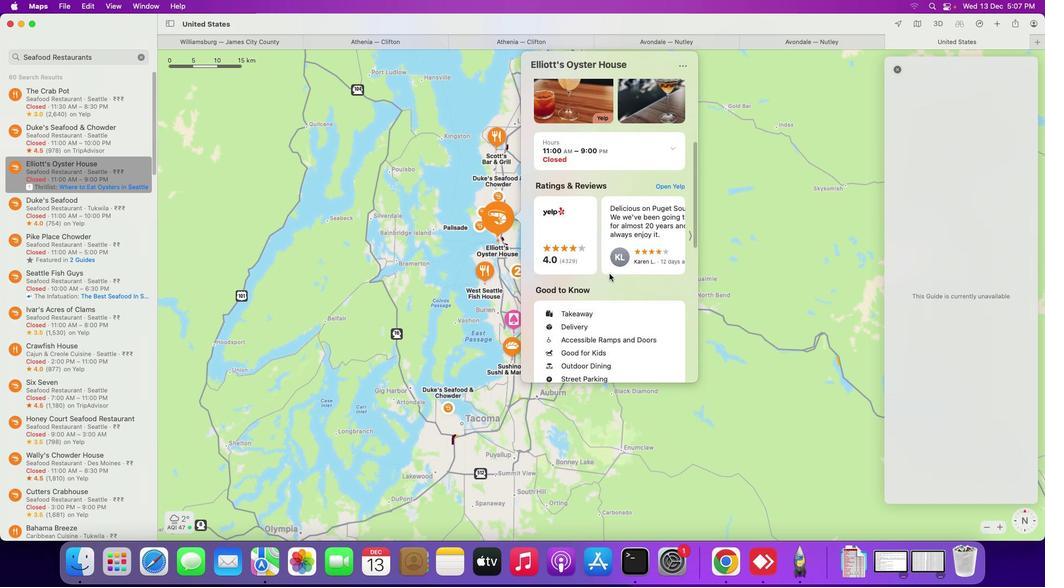 
Action: Mouse scrolled (609, 273) with delta (0, -2)
Screenshot: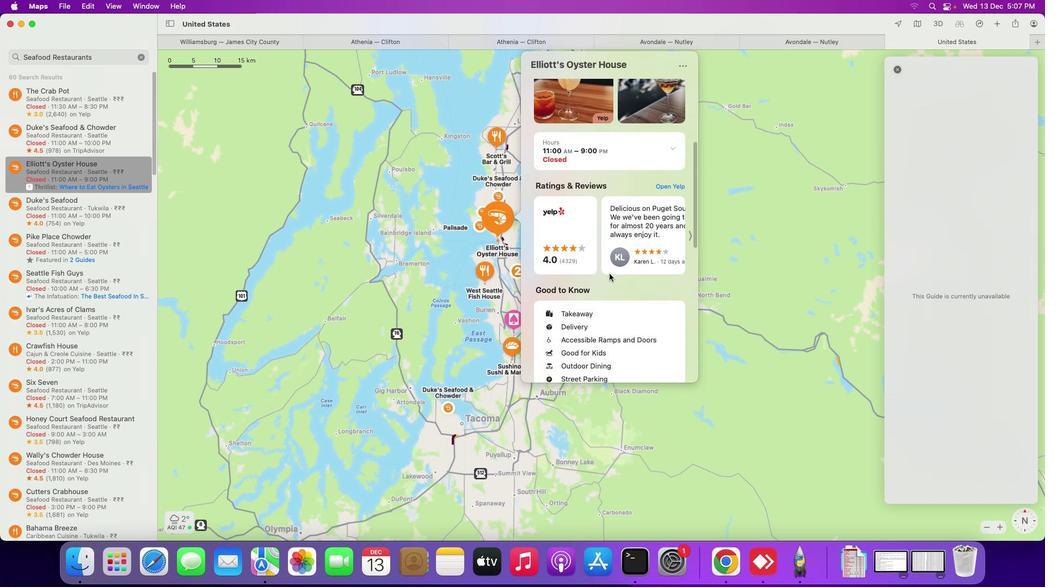 
Action: Mouse scrolled (609, 273) with delta (0, -3)
Screenshot: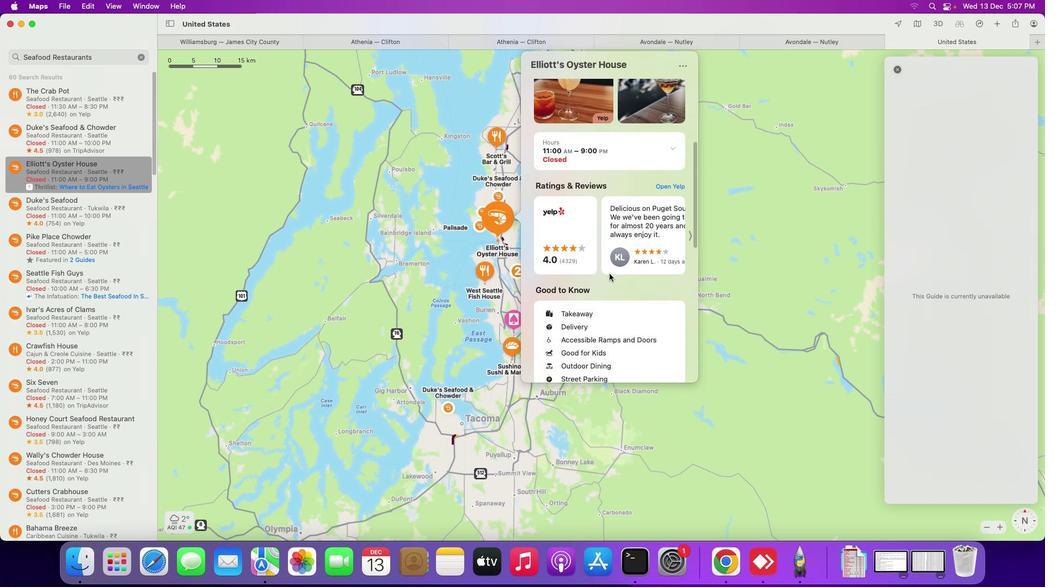 
Action: Mouse scrolled (609, 273) with delta (0, -3)
Screenshot: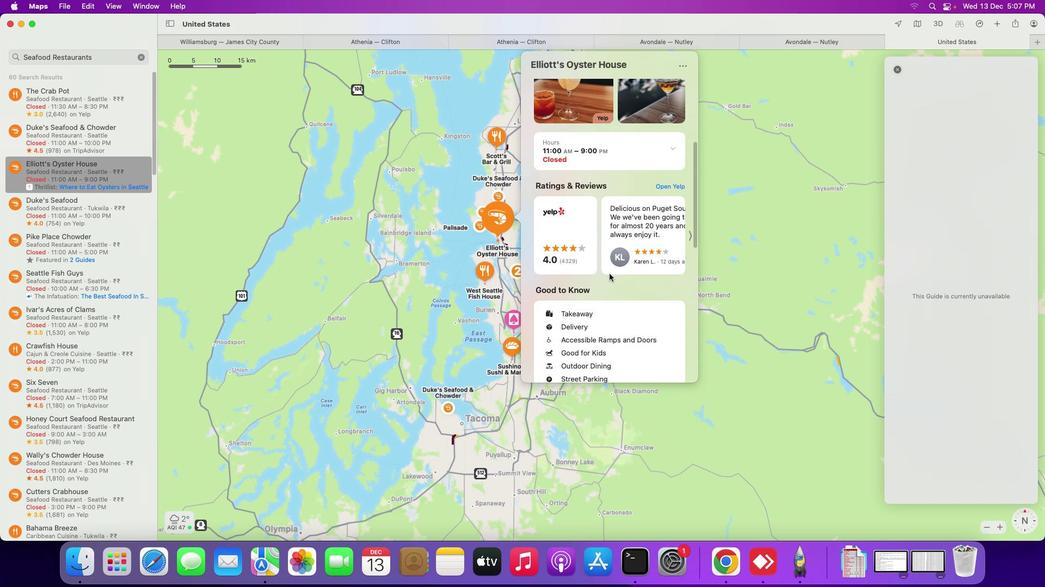 
Action: Mouse scrolled (609, 273) with delta (0, -3)
Screenshot: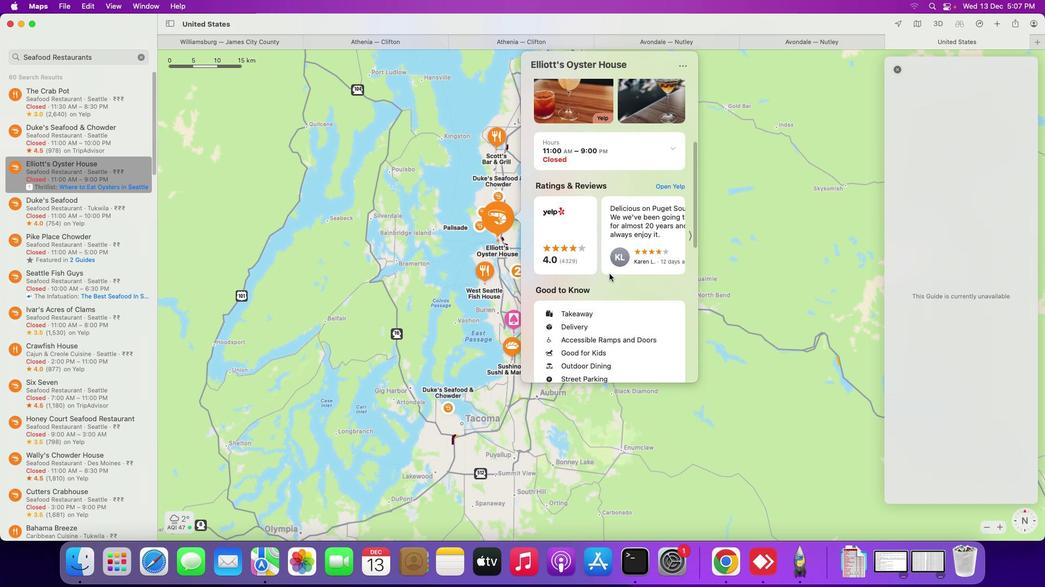 
Action: Mouse moved to (64, 210)
Screenshot: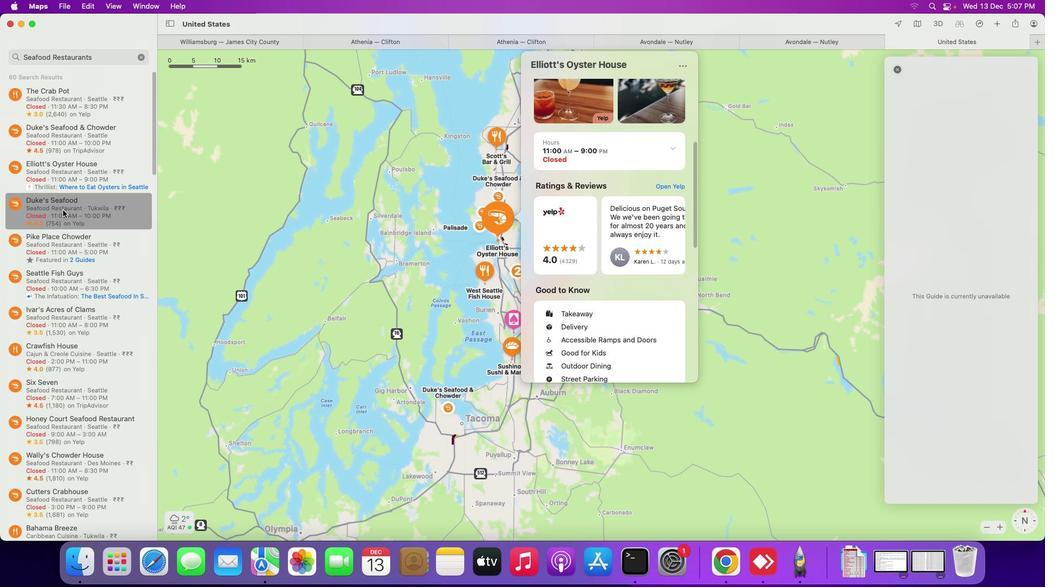 
Action: Mouse pressed left at (64, 210)
Screenshot: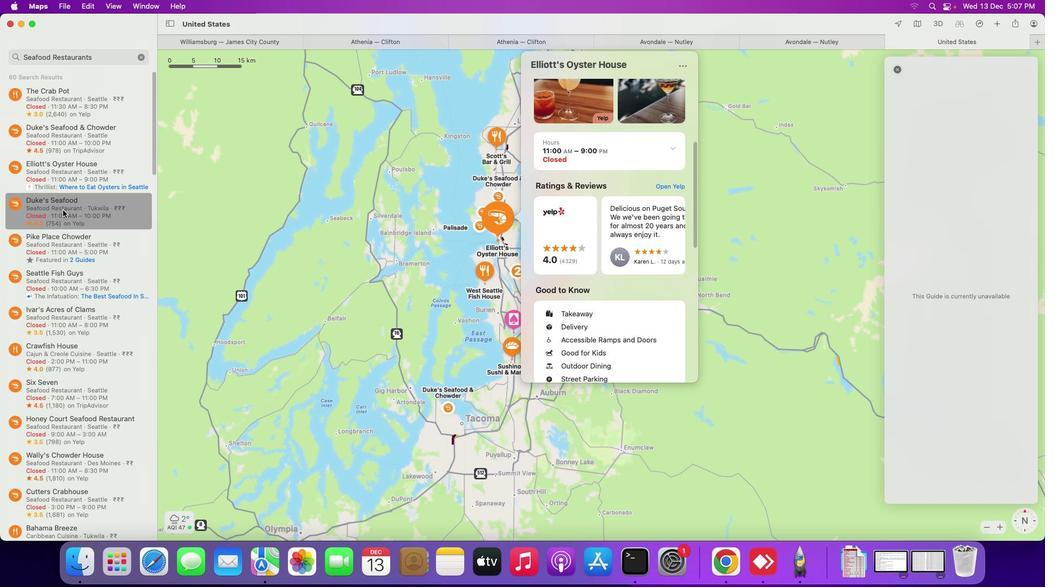 
Action: Mouse moved to (635, 355)
Screenshot: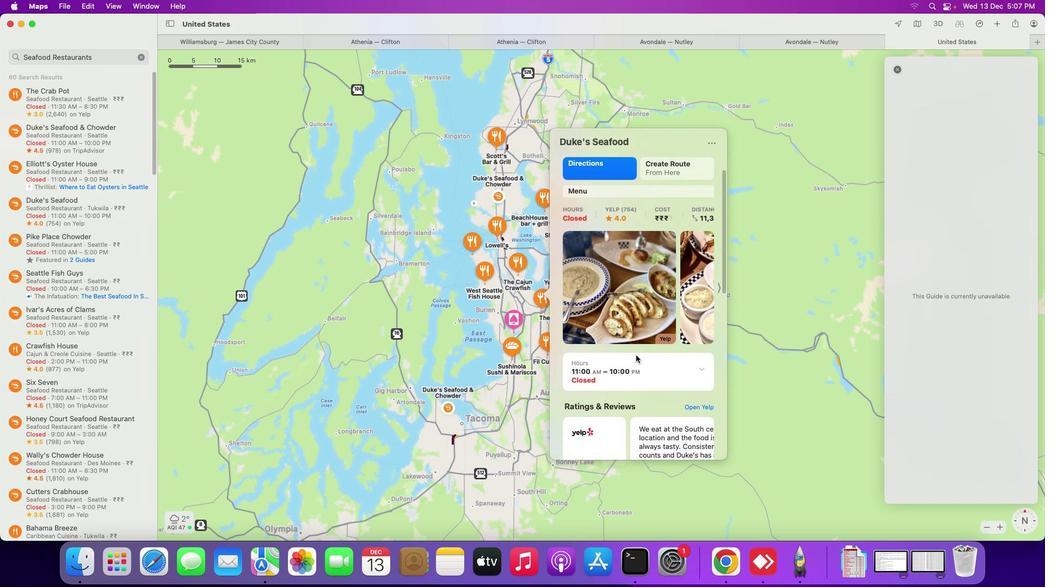 
Action: Mouse scrolled (635, 355) with delta (0, 0)
Screenshot: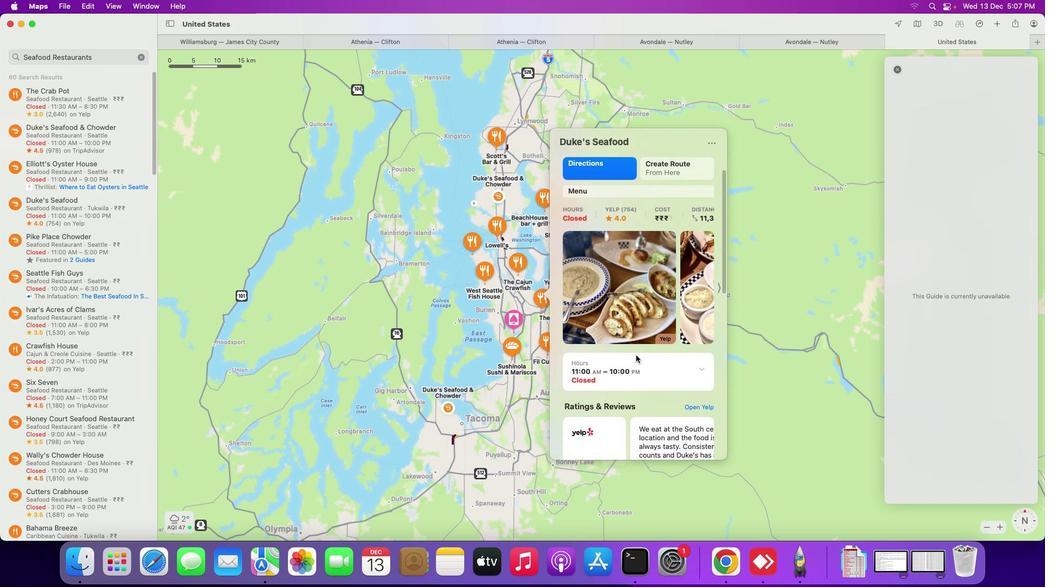 
Action: Mouse scrolled (635, 355) with delta (0, 0)
Screenshot: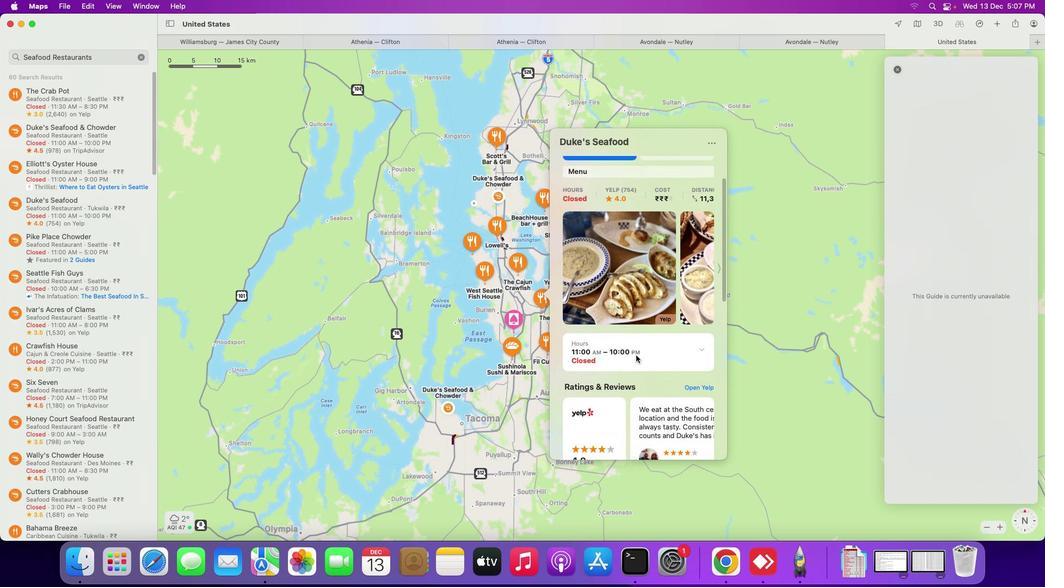 
Action: Mouse moved to (635, 355)
Screenshot: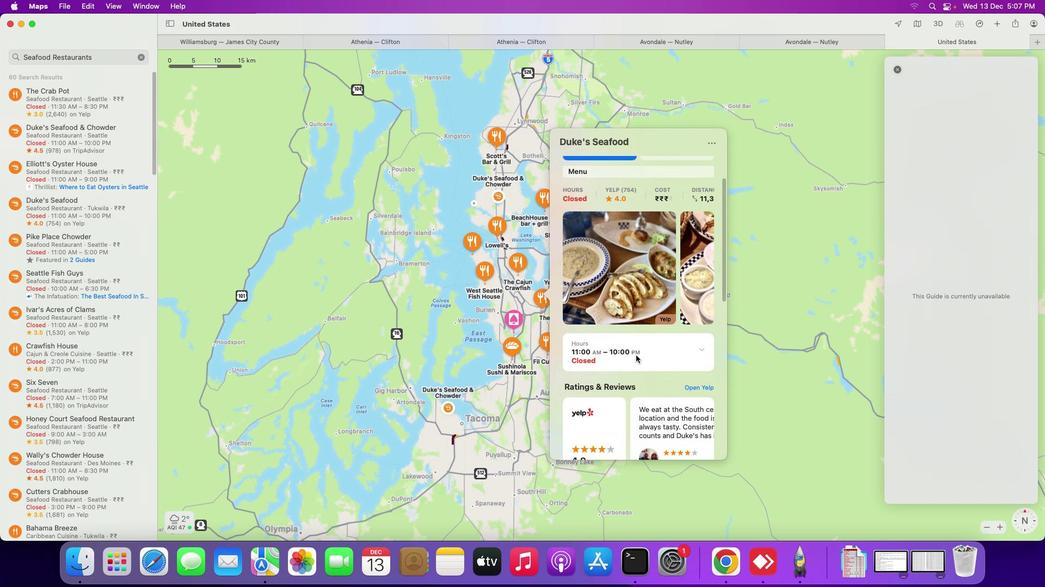 
Action: Mouse scrolled (635, 355) with delta (0, 0)
Screenshot: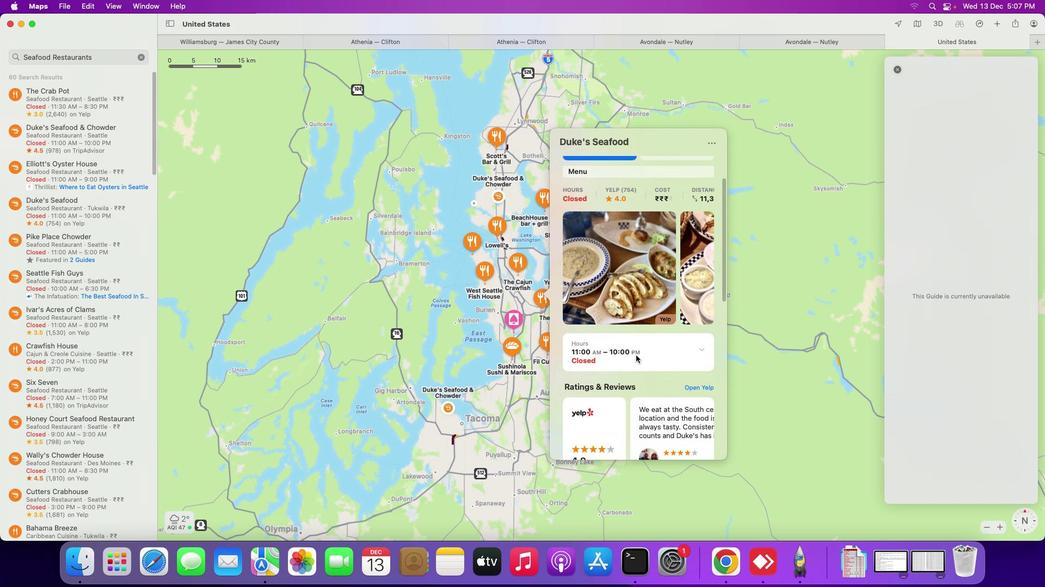 
Action: Mouse scrolled (635, 355) with delta (0, -1)
Screenshot: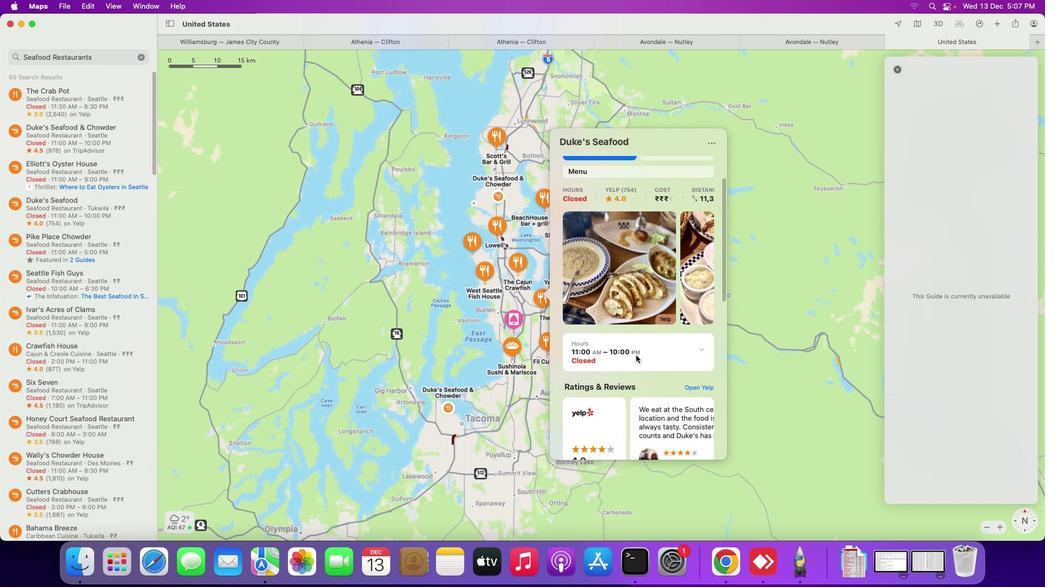 
Action: Mouse scrolled (635, 355) with delta (0, -1)
Screenshot: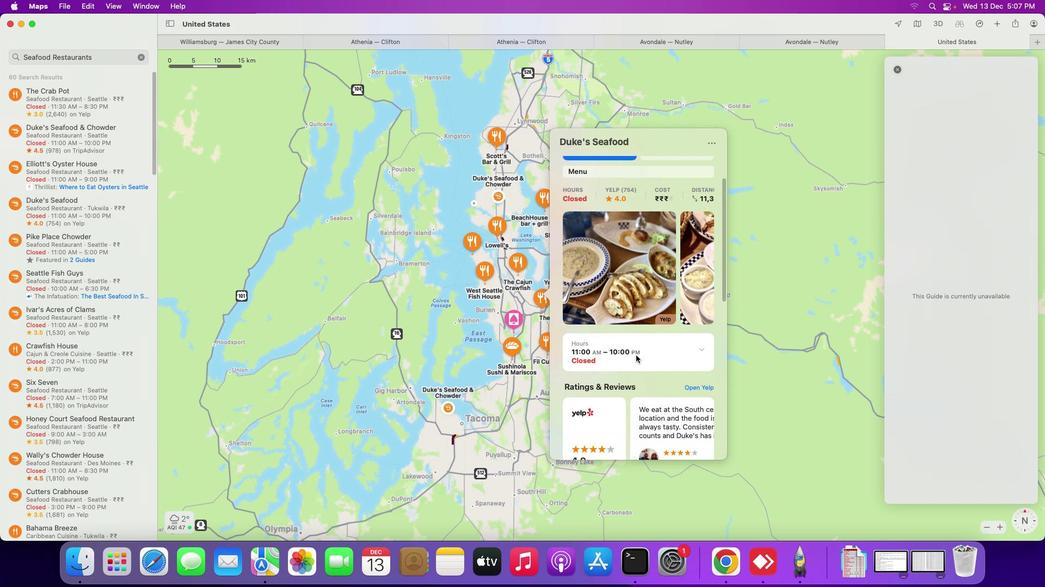 
Action: Mouse moved to (640, 356)
Screenshot: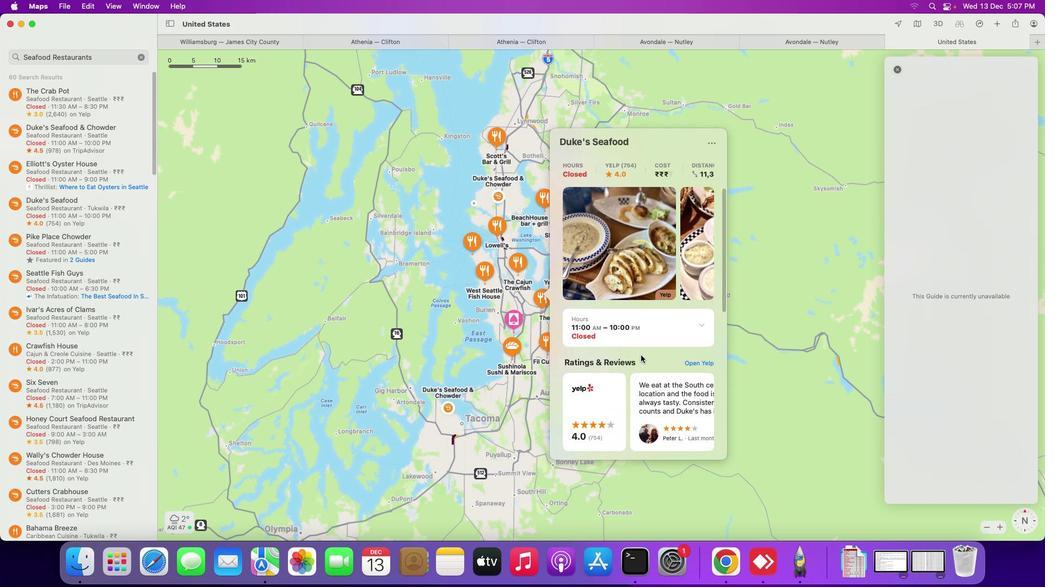 
Action: Mouse scrolled (640, 356) with delta (0, 0)
Screenshot: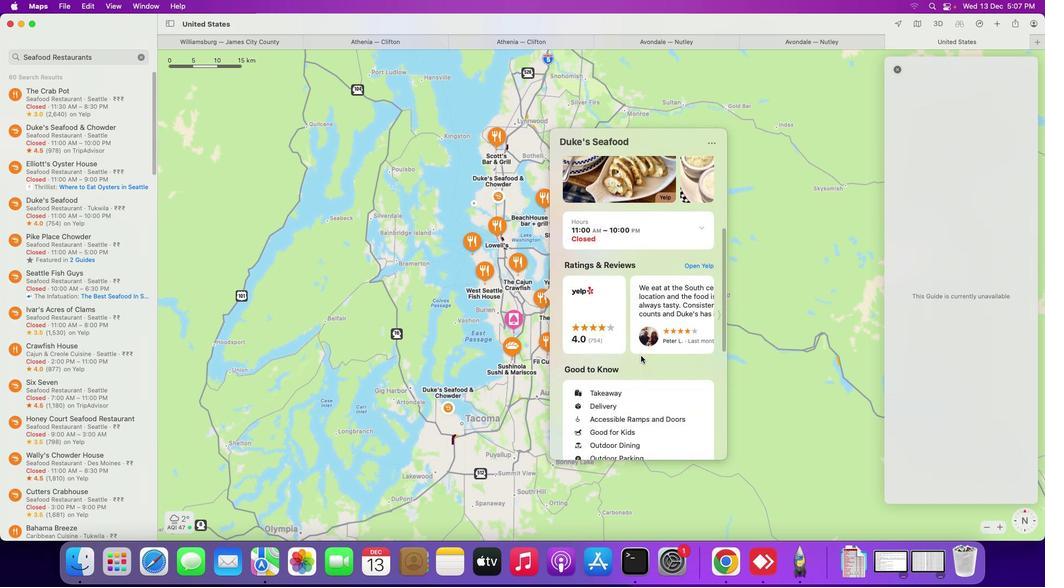 
Action: Mouse scrolled (640, 356) with delta (0, 0)
Screenshot: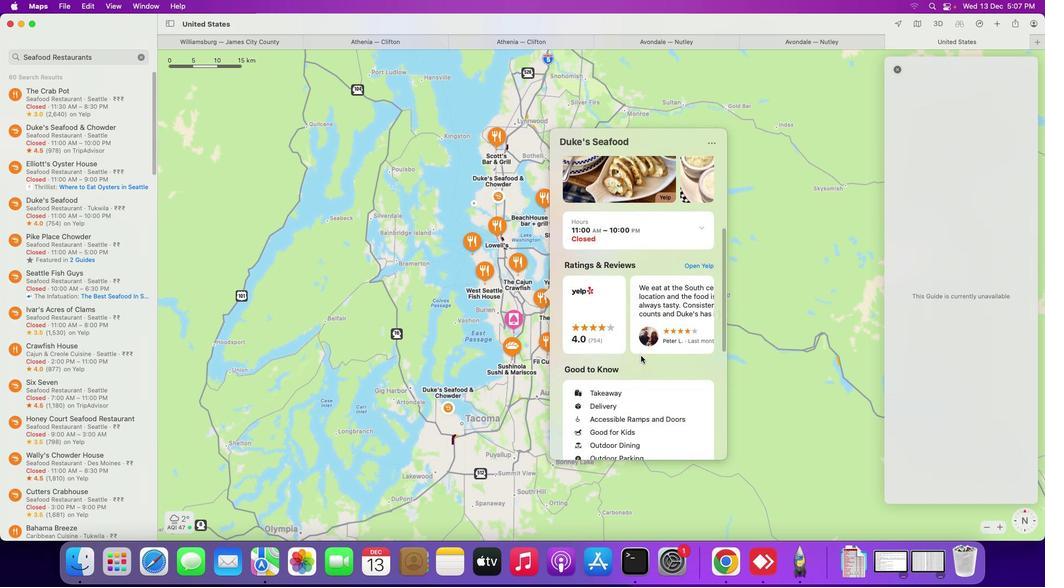
Action: Mouse scrolled (640, 356) with delta (0, -1)
Screenshot: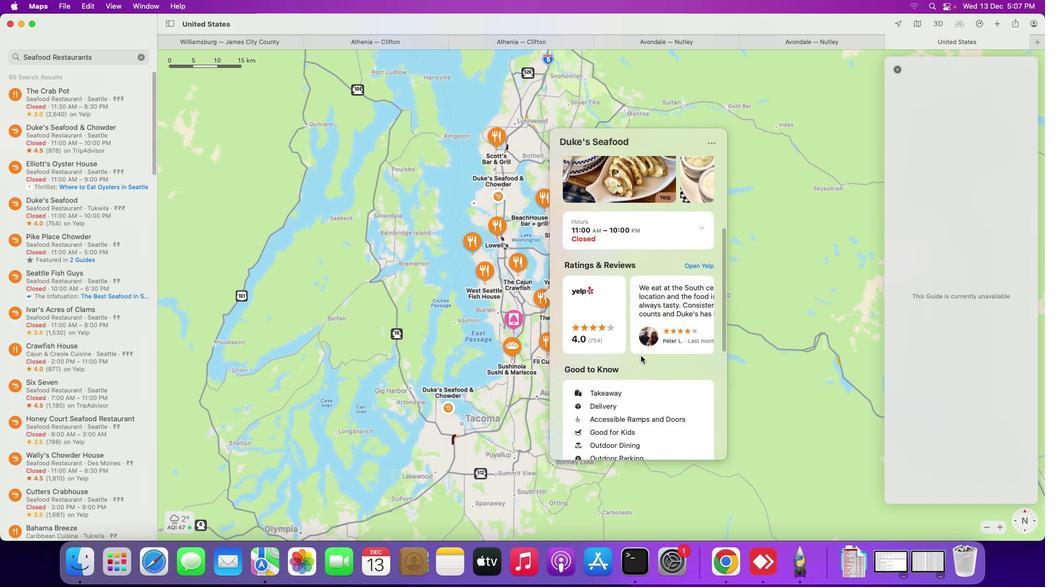 
Action: Mouse scrolled (640, 356) with delta (0, -2)
Screenshot: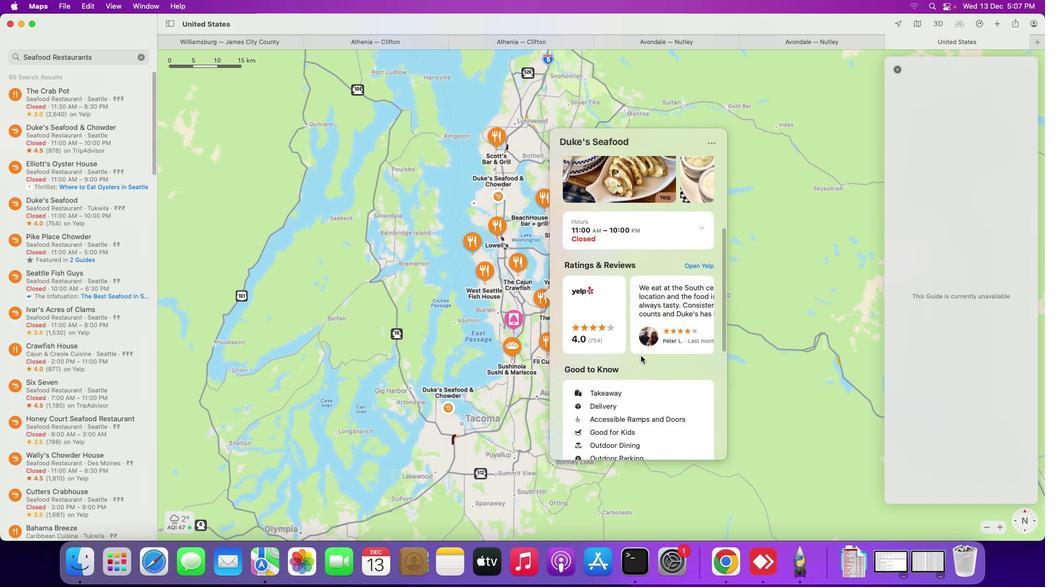 
Action: Mouse scrolled (640, 356) with delta (0, -3)
Screenshot: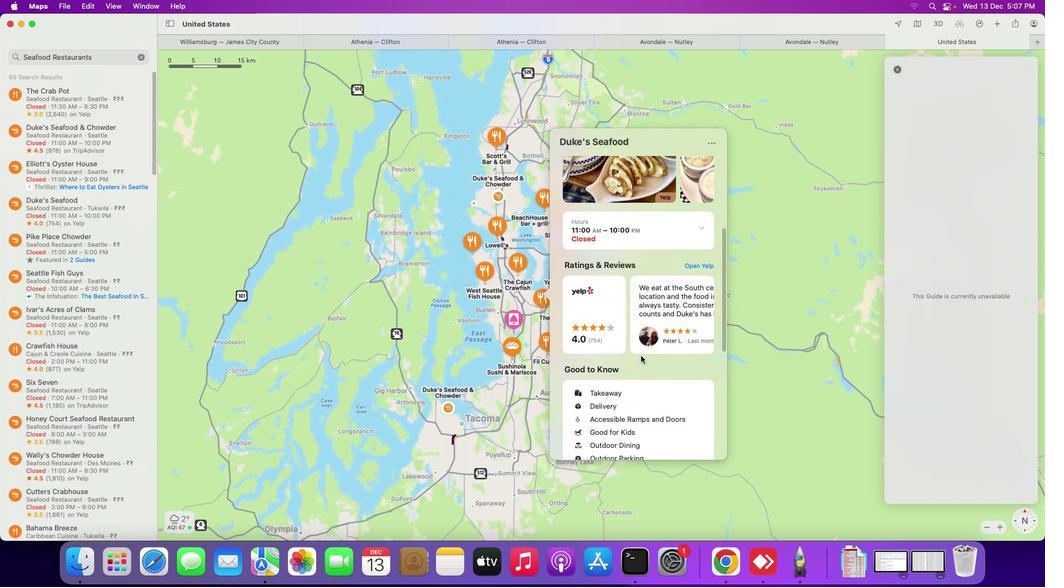
Action: Mouse scrolled (640, 356) with delta (0, -3)
Screenshot: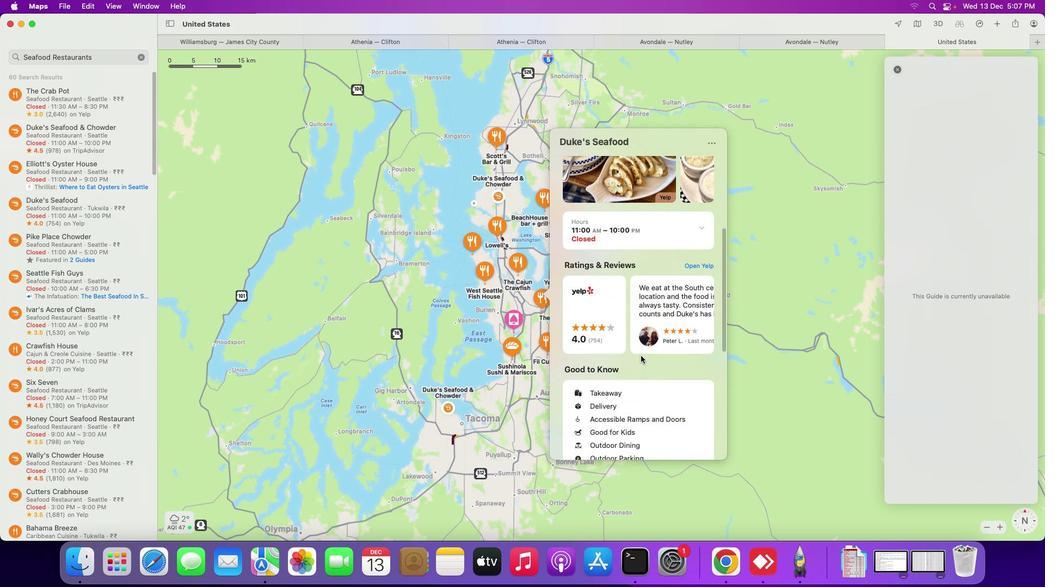 
Action: Mouse moved to (640, 356)
Screenshot: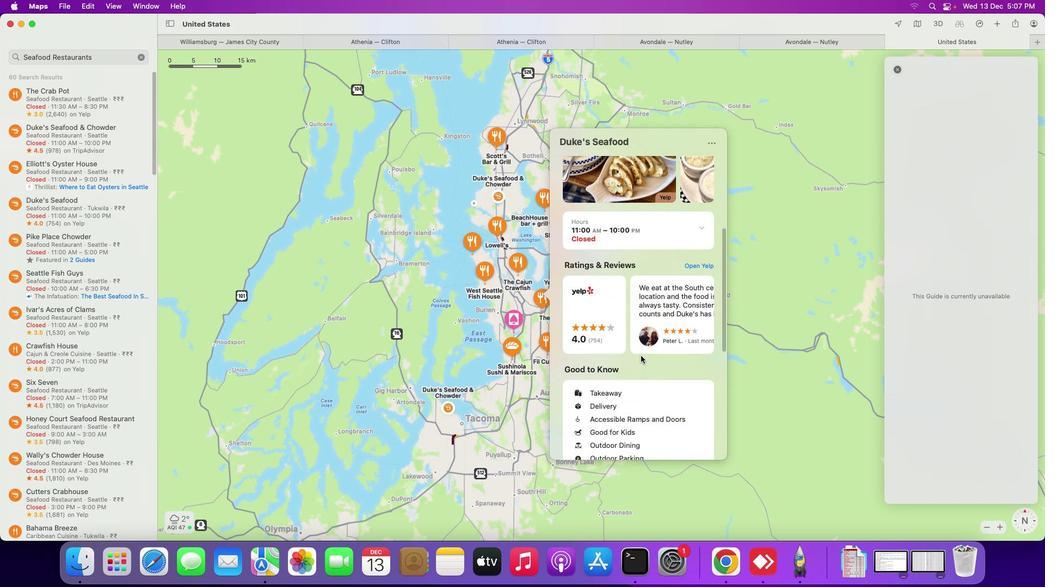 
Action: Mouse scrolled (640, 356) with delta (0, 0)
Screenshot: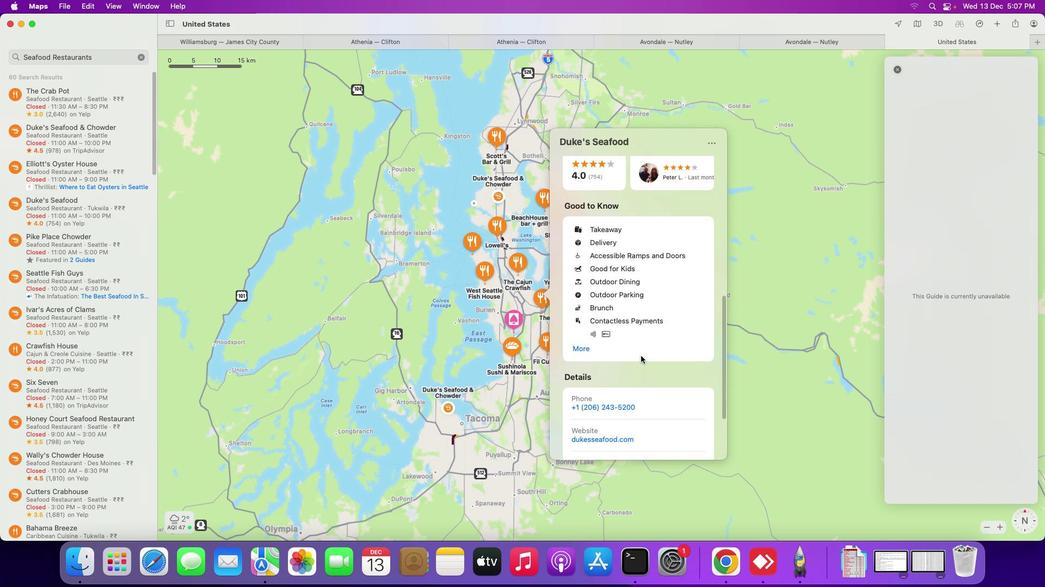 
Action: Mouse scrolled (640, 356) with delta (0, 0)
Screenshot: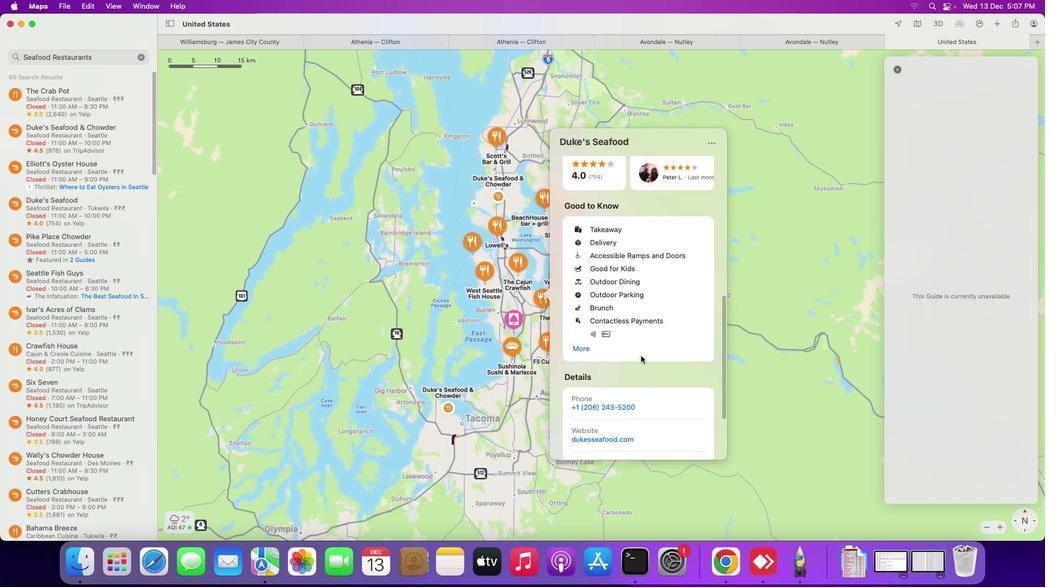 
Action: Mouse scrolled (640, 356) with delta (0, -1)
Screenshot: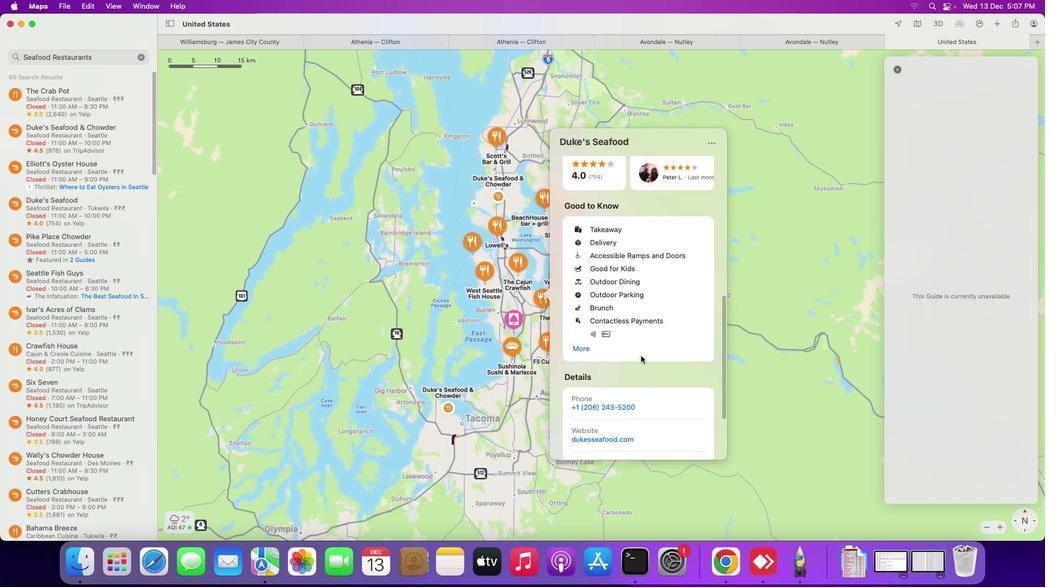 
Action: Mouse scrolled (640, 356) with delta (0, -2)
Screenshot: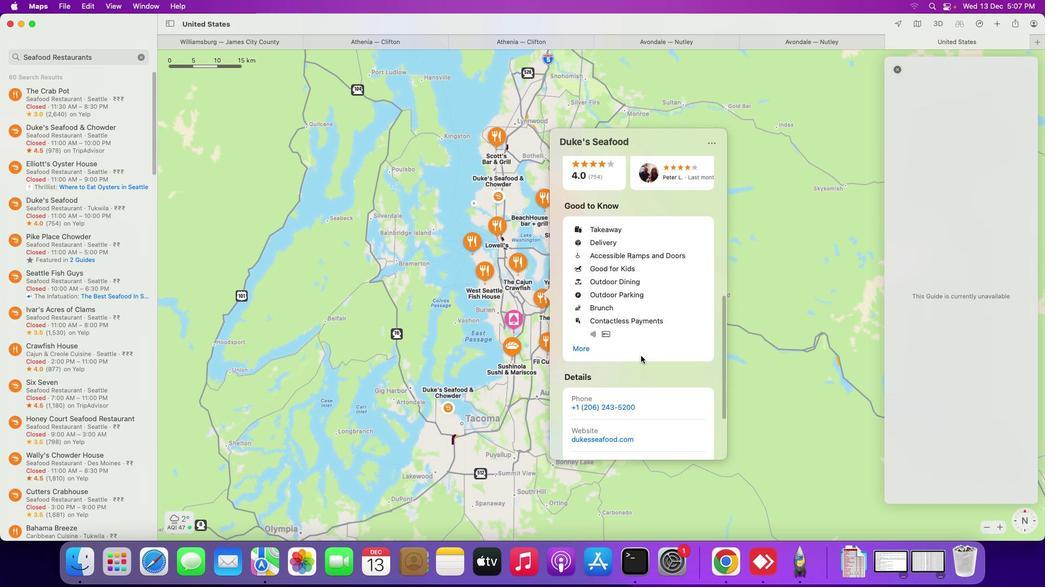 
Action: Mouse scrolled (640, 356) with delta (0, -3)
Screenshot: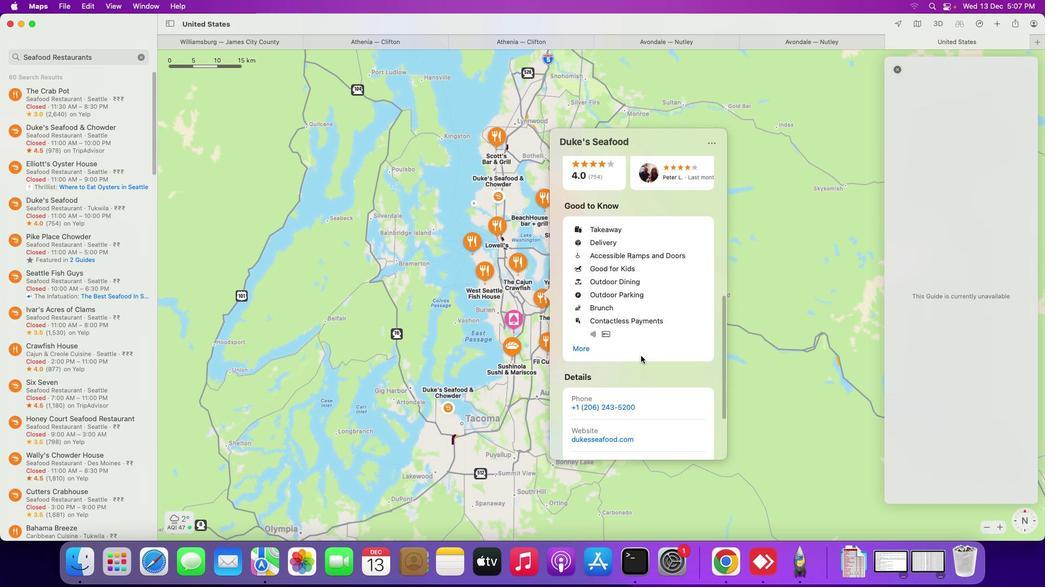 
Action: Mouse scrolled (640, 356) with delta (0, -3)
Screenshot: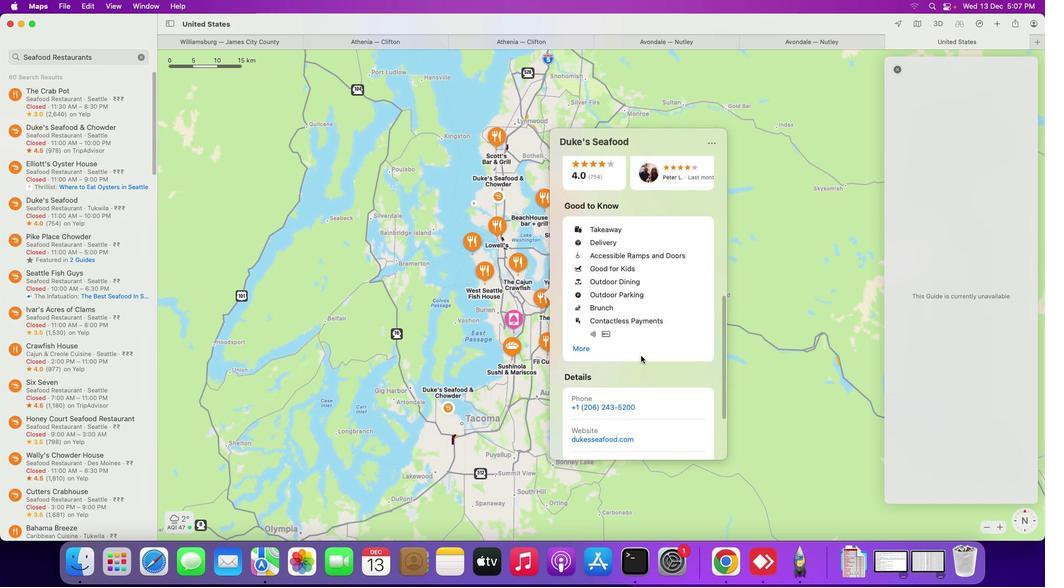 
Action: Mouse scrolled (640, 356) with delta (0, -3)
Screenshot: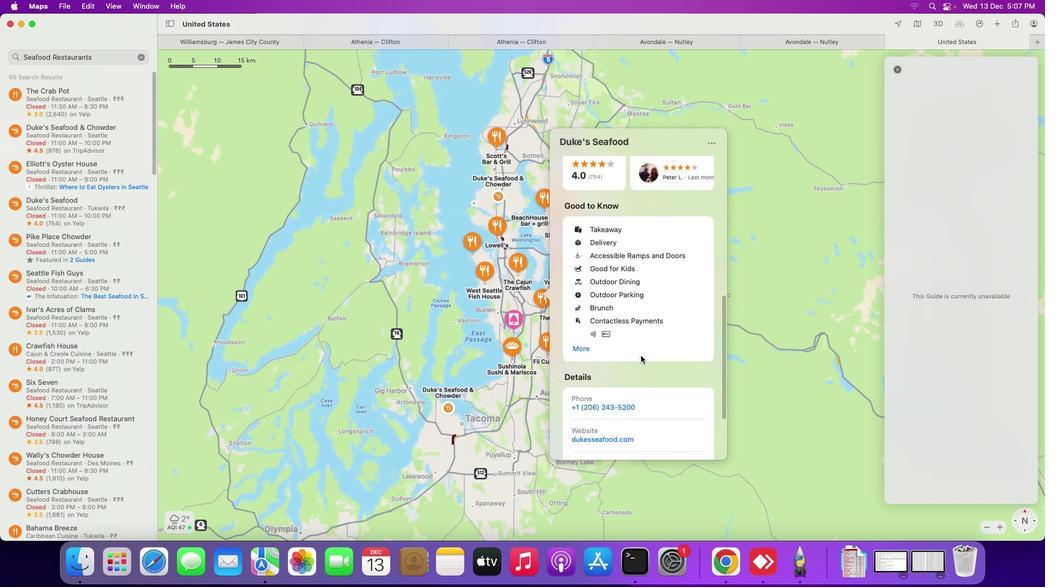 
Action: Mouse moved to (640, 356)
Screenshot: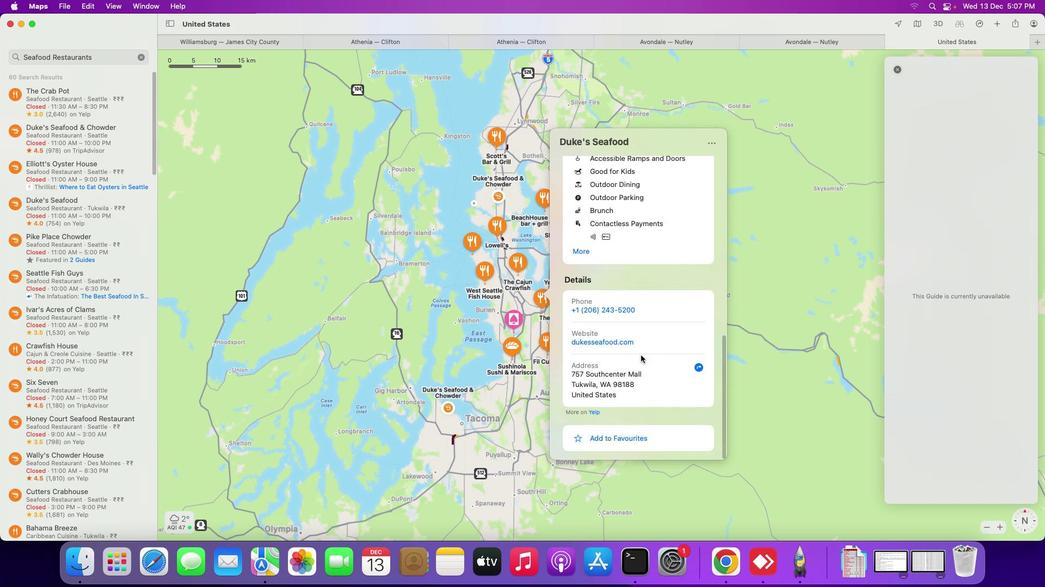 
Action: Mouse scrolled (640, 356) with delta (0, 0)
Screenshot: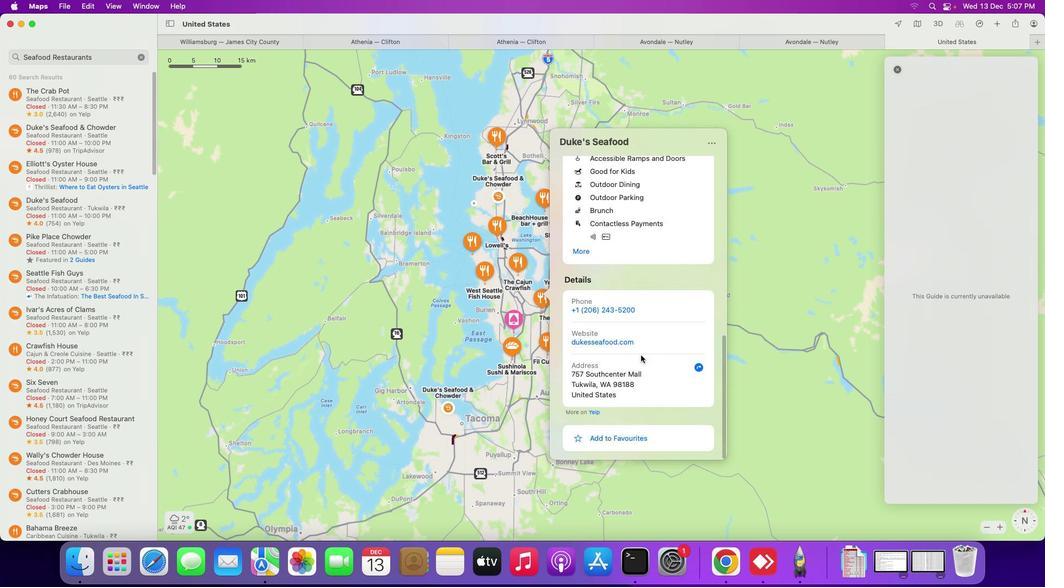
Action: Mouse scrolled (640, 356) with delta (0, 0)
Screenshot: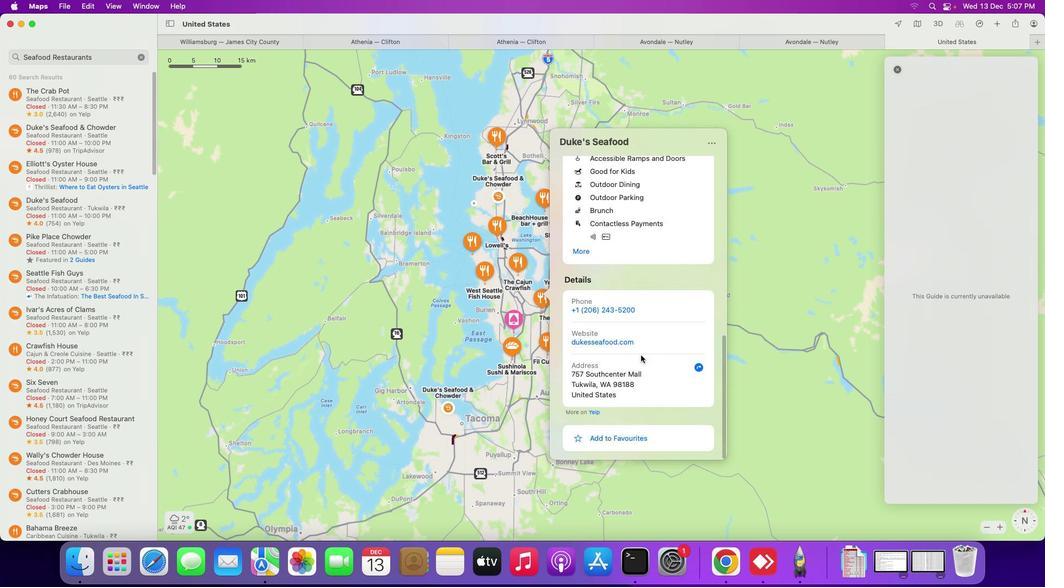 
Action: Mouse scrolled (640, 356) with delta (0, -1)
Screenshot: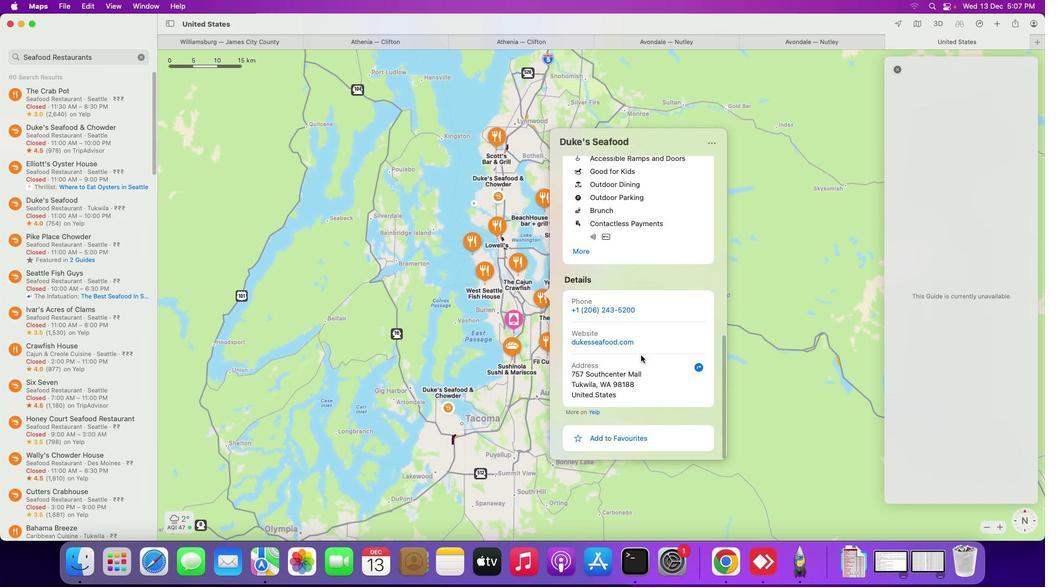 
Action: Mouse scrolled (640, 356) with delta (0, -2)
Screenshot: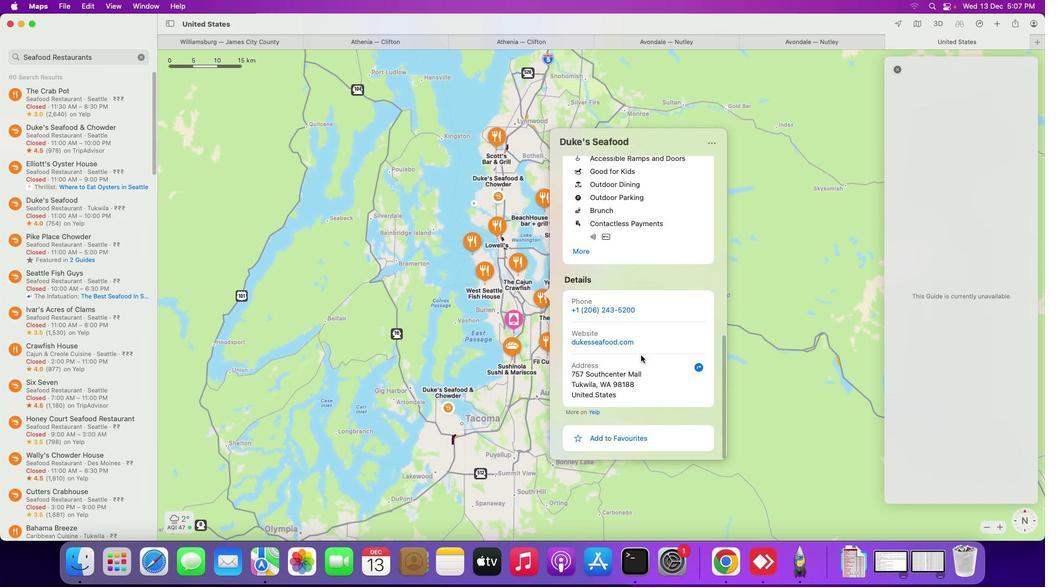 
Action: Mouse scrolled (640, 356) with delta (0, -3)
Screenshot: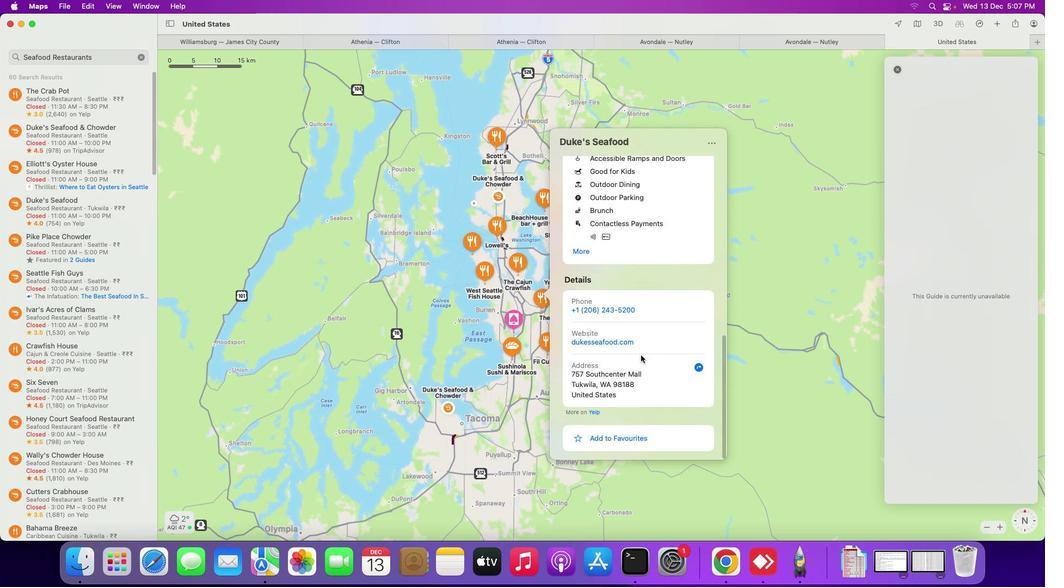 
Action: Mouse scrolled (640, 356) with delta (0, -3)
Screenshot: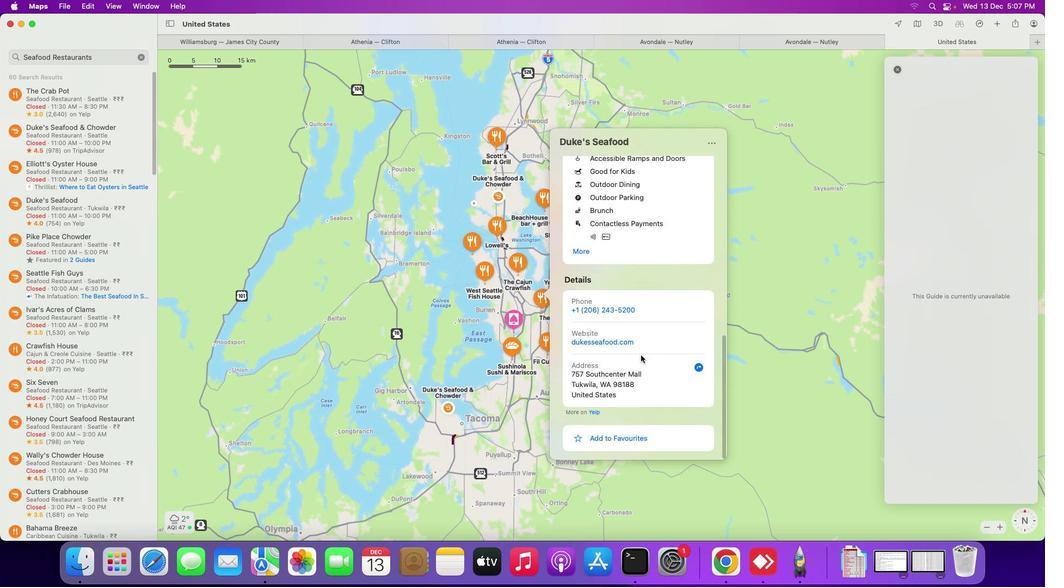 
Action: Mouse scrolled (640, 356) with delta (0, -3)
Screenshot: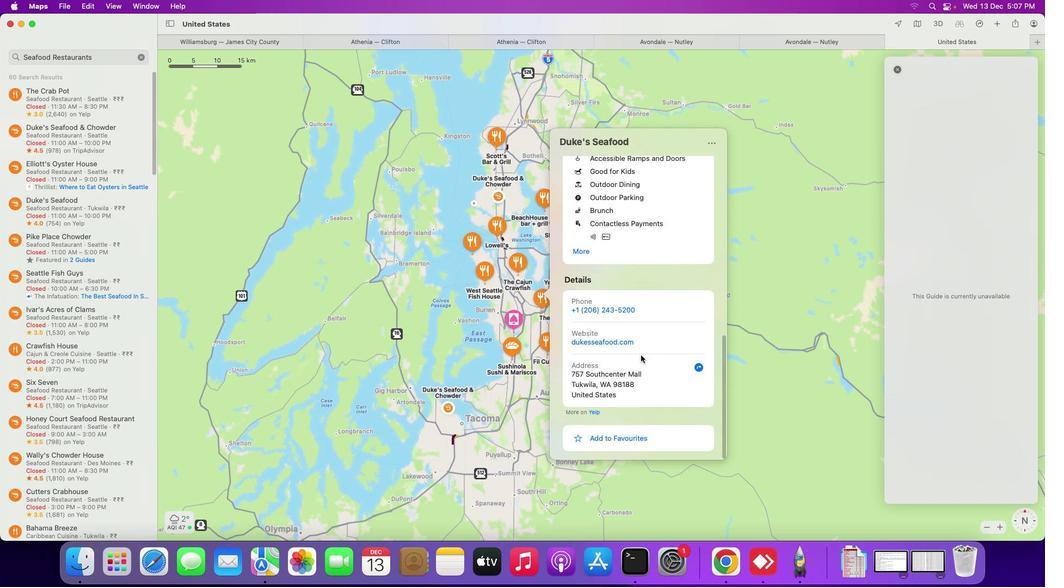 
Action: Mouse moved to (52, 214)
Screenshot: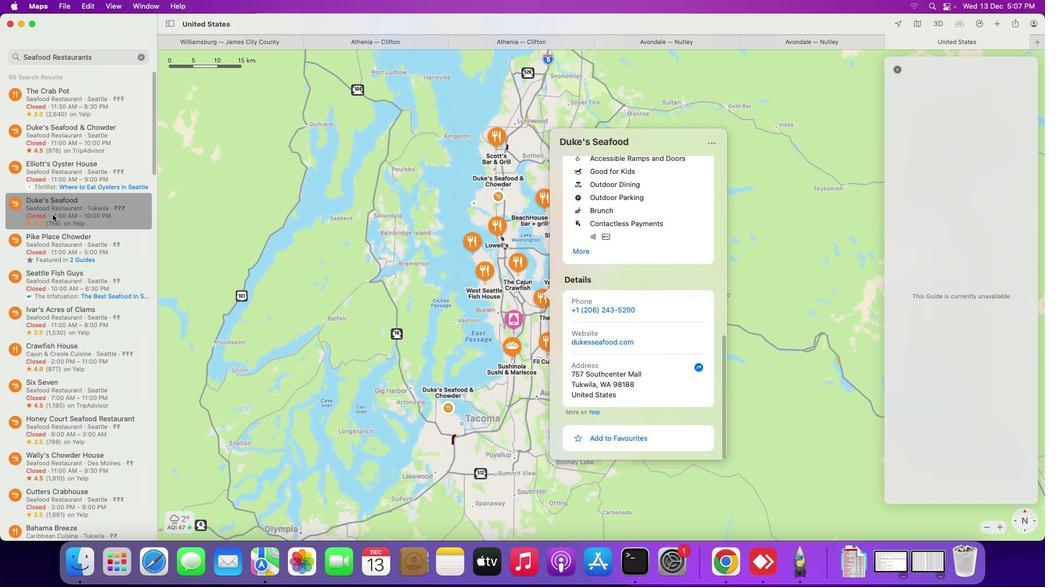 
Action: Mouse pressed left at (52, 214)
Screenshot: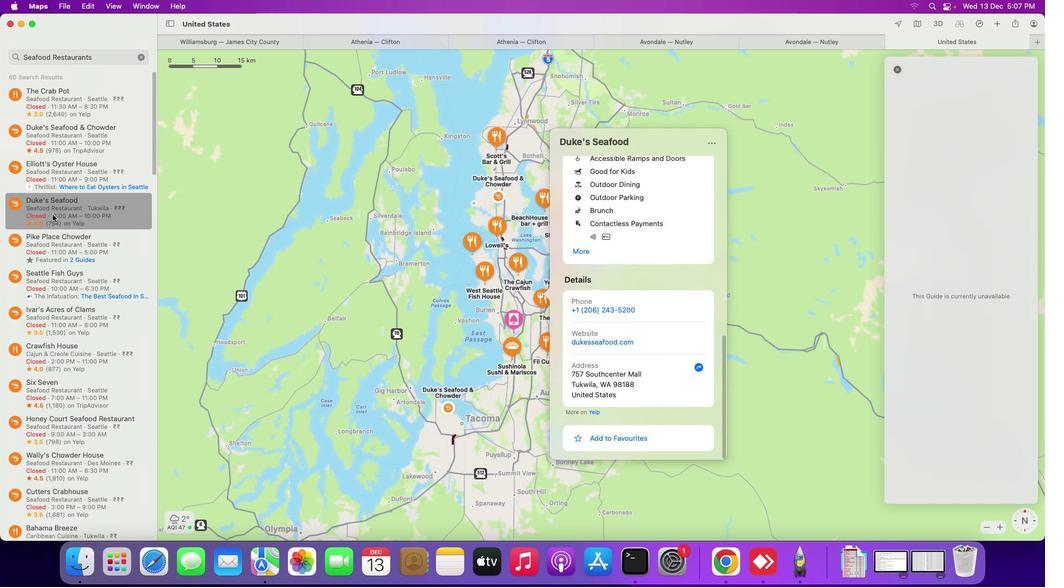 
Action: Mouse pressed left at (52, 214)
Screenshot: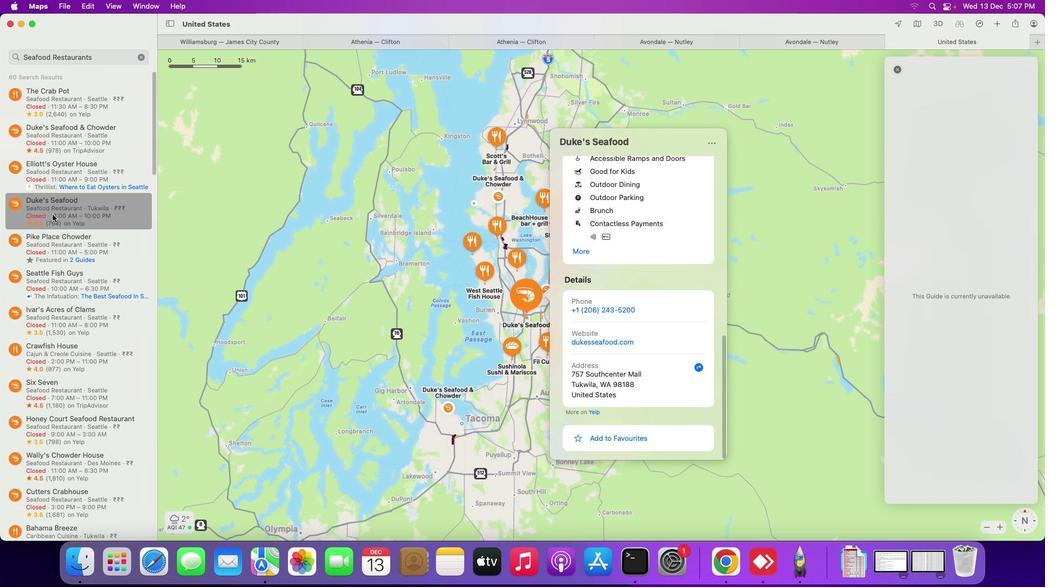 
Action: Mouse moved to (50, 243)
Screenshot: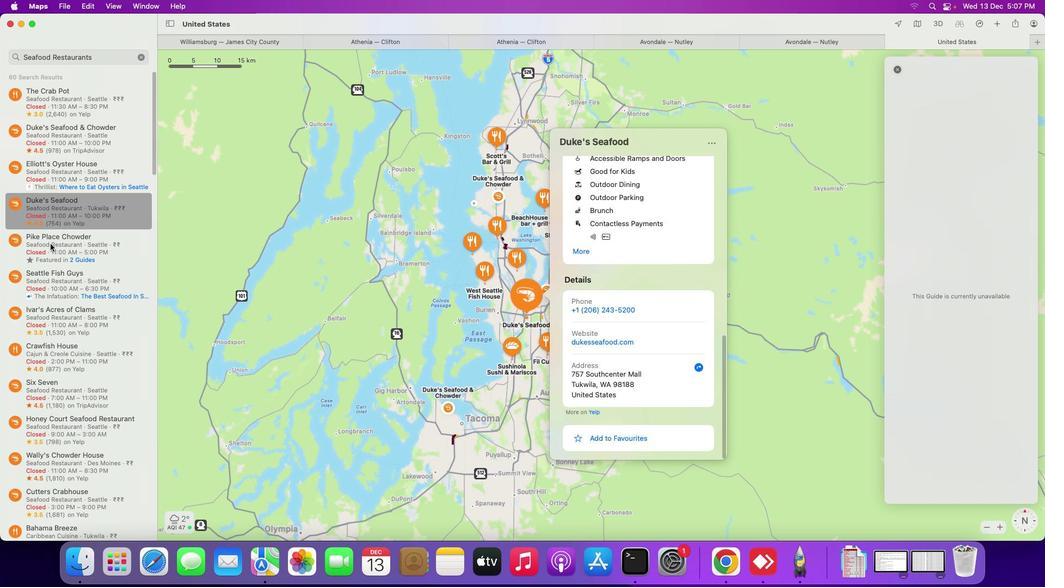 
Action: Mouse pressed left at (50, 243)
Screenshot: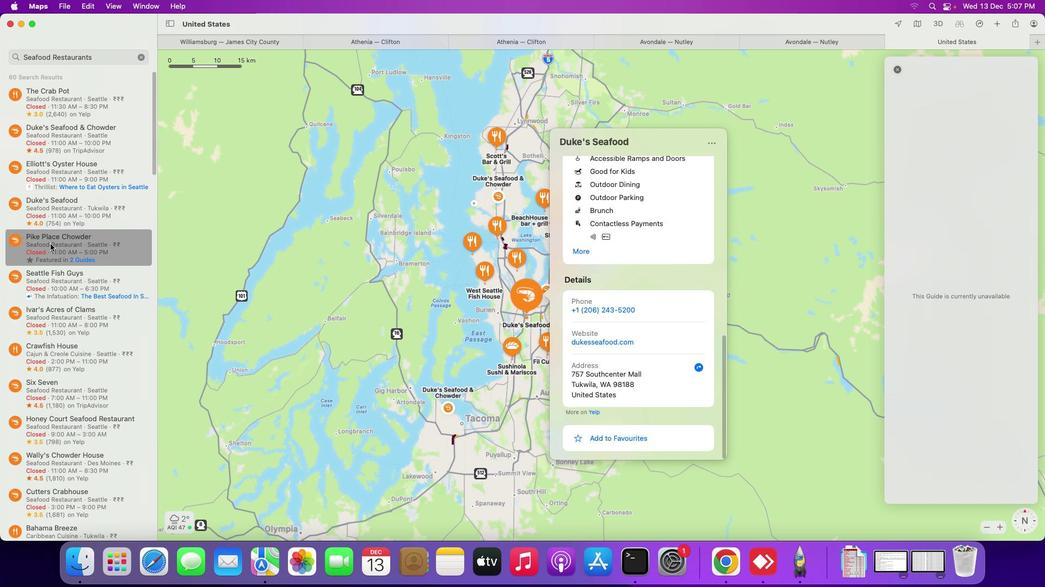 
Action: Mouse pressed left at (50, 243)
Screenshot: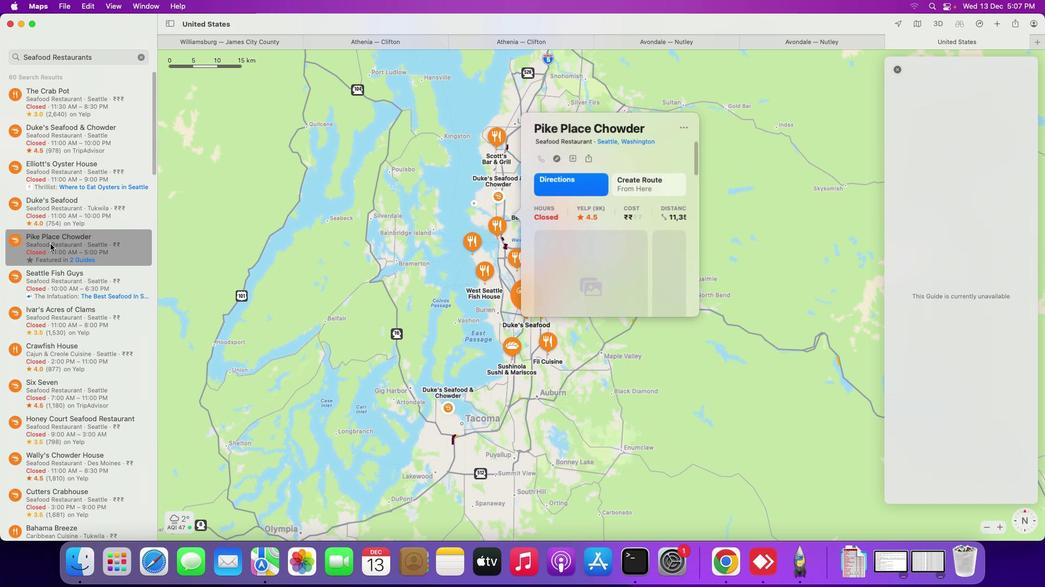 
Action: Mouse moved to (657, 276)
Screenshot: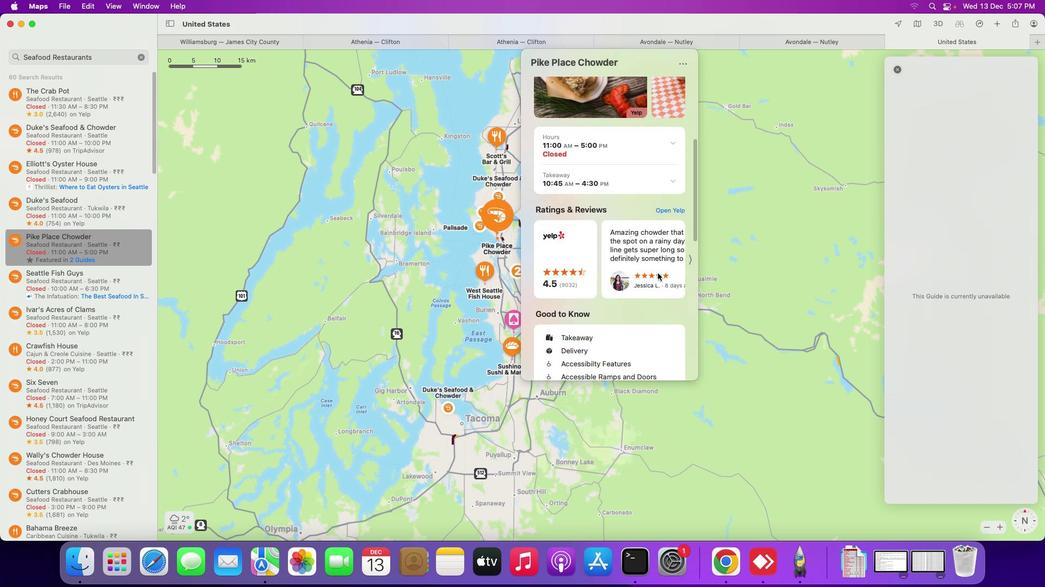 
Action: Mouse scrolled (657, 276) with delta (0, 0)
Screenshot: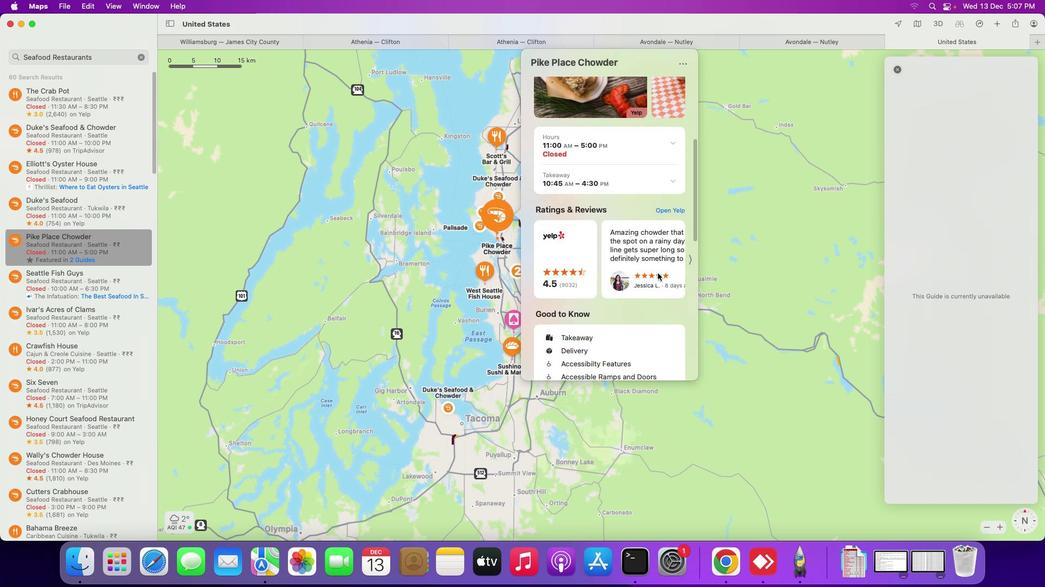 
Action: Mouse moved to (657, 276)
Screenshot: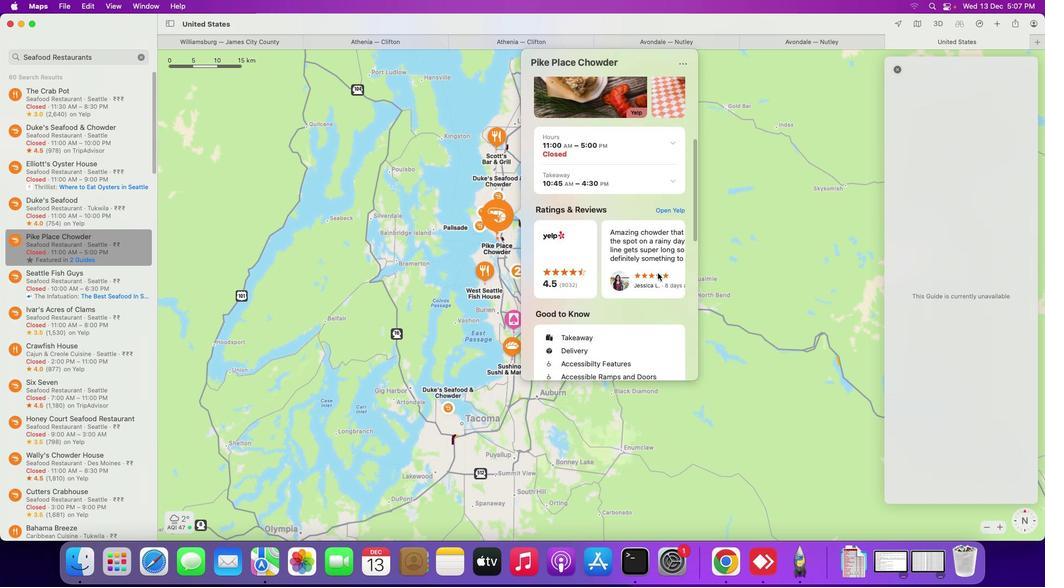 
Action: Mouse scrolled (657, 276) with delta (0, 0)
Screenshot: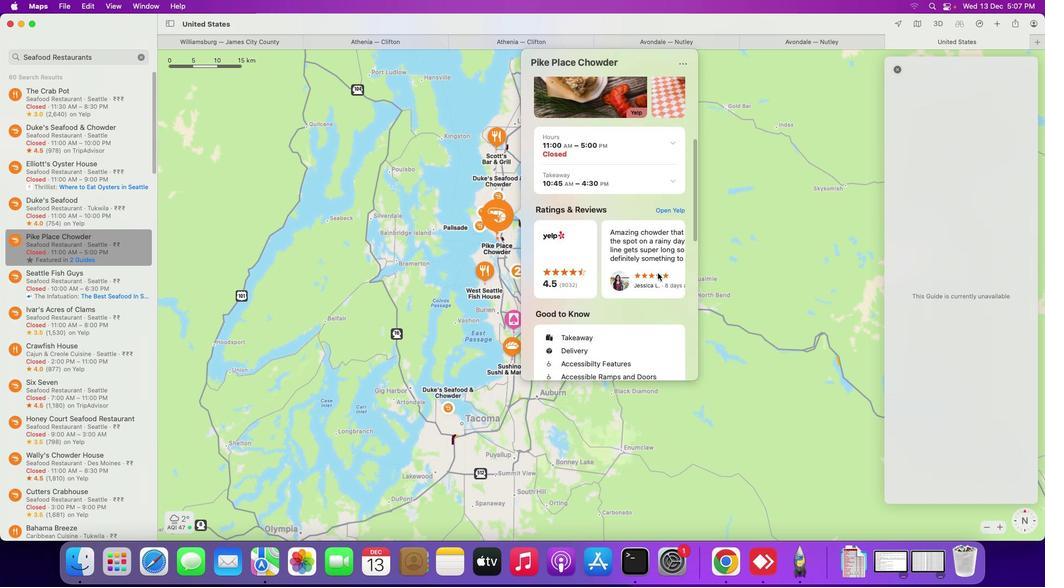 
Action: Mouse scrolled (657, 276) with delta (0, -2)
Screenshot: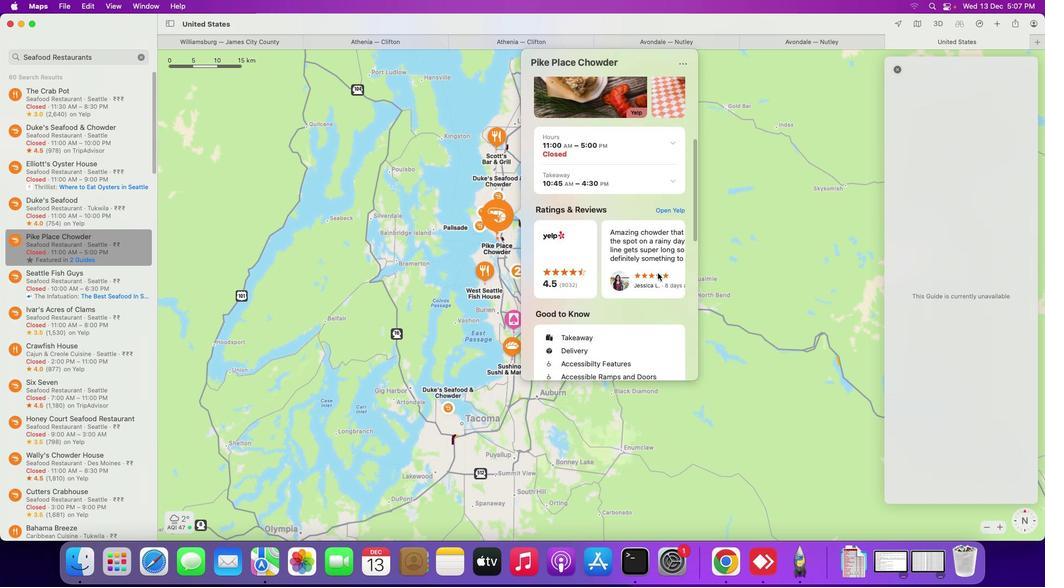 
Action: Mouse moved to (657, 276)
Screenshot: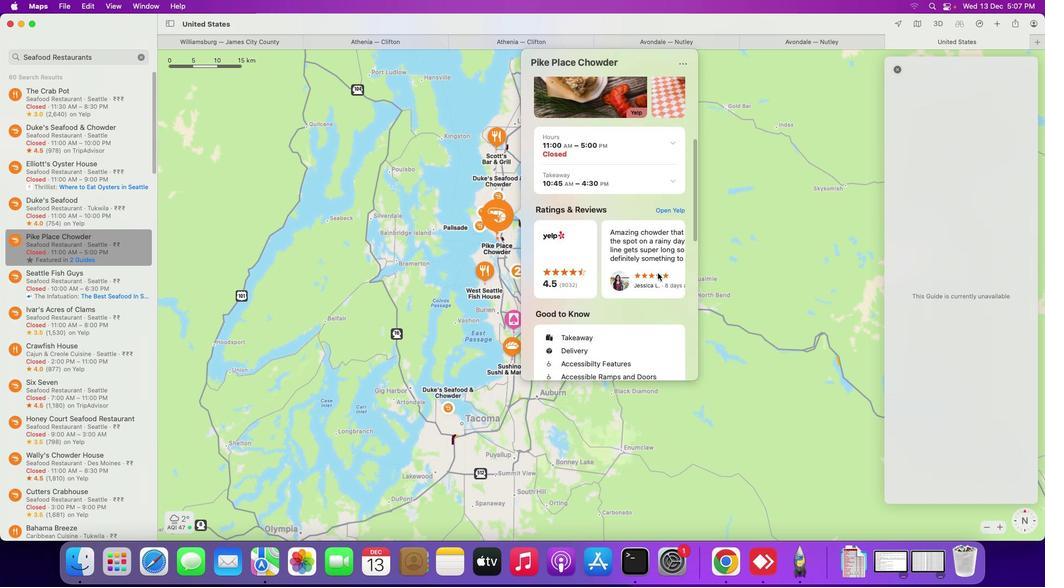 
Action: Mouse scrolled (657, 276) with delta (0, -2)
Screenshot: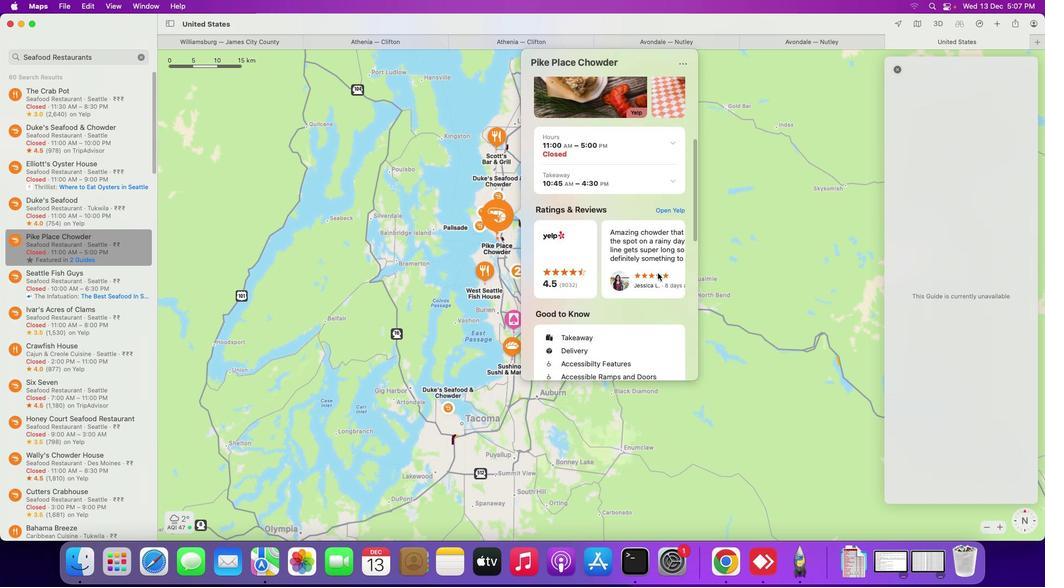 
Action: Mouse moved to (657, 276)
Screenshot: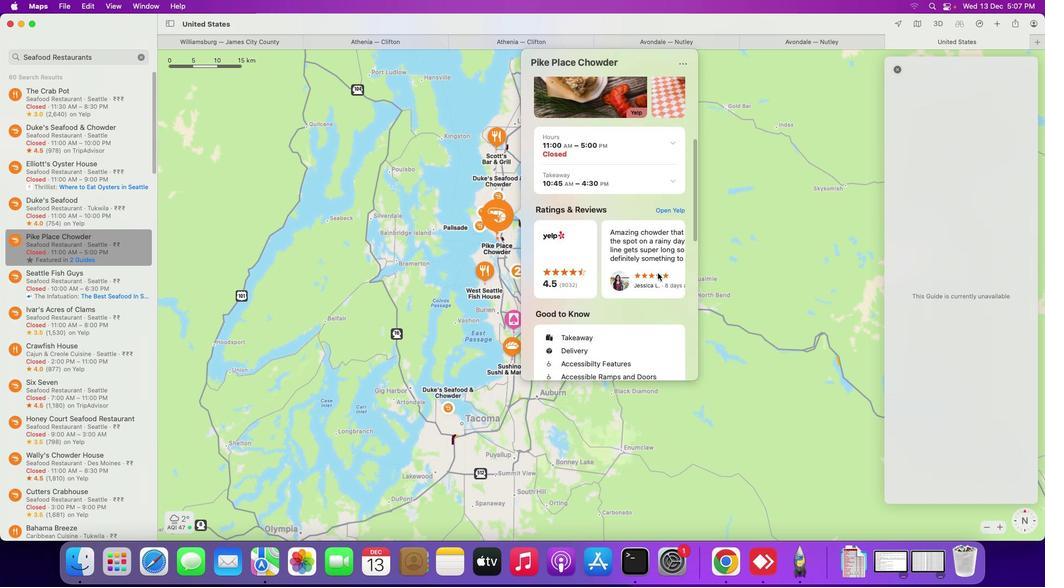 
Action: Mouse scrolled (657, 276) with delta (0, -3)
Screenshot: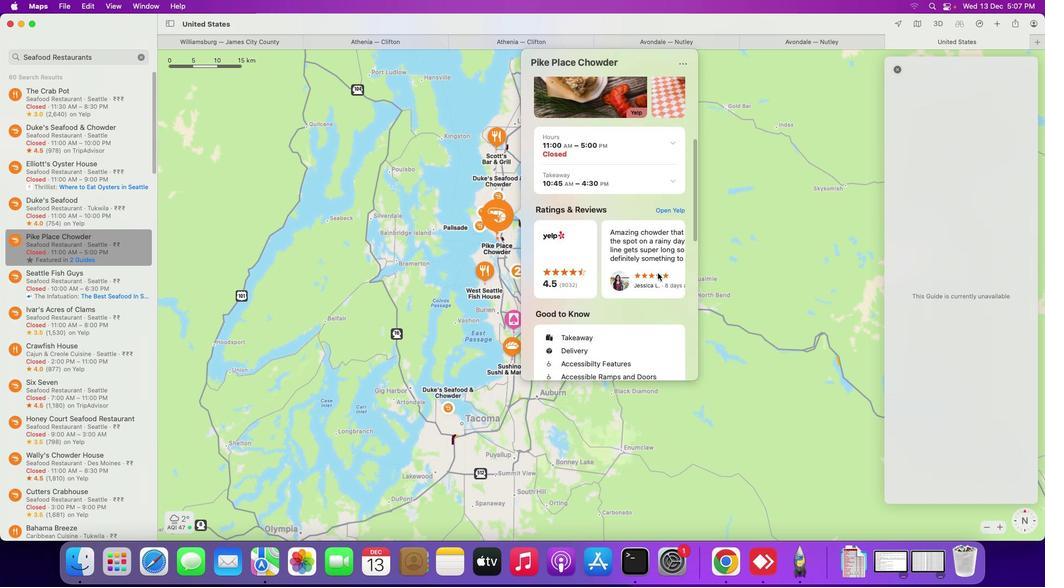 
Action: Mouse moved to (657, 275)
Screenshot: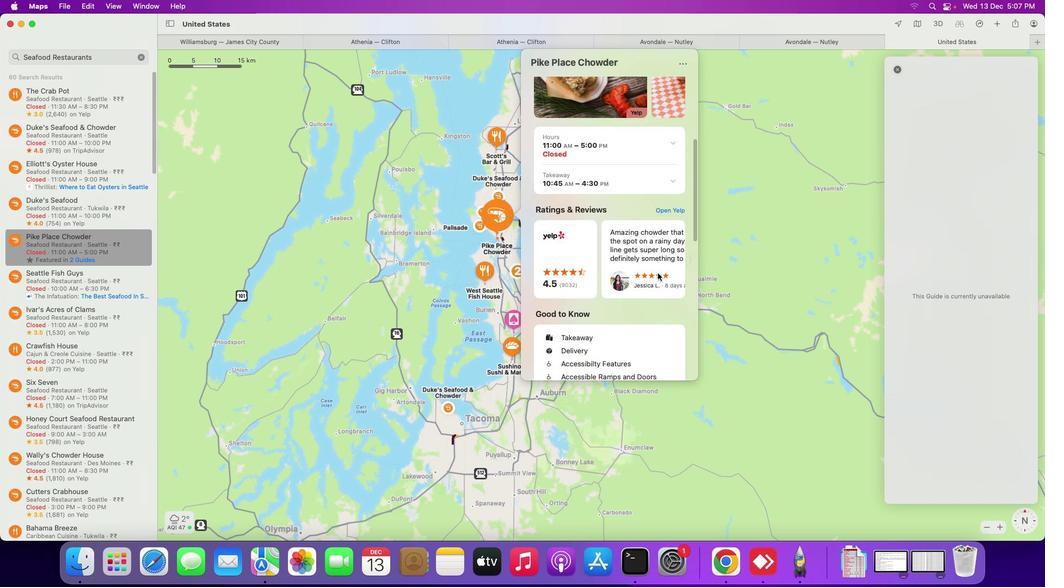 
Action: Mouse scrolled (657, 275) with delta (0, -3)
Screenshot: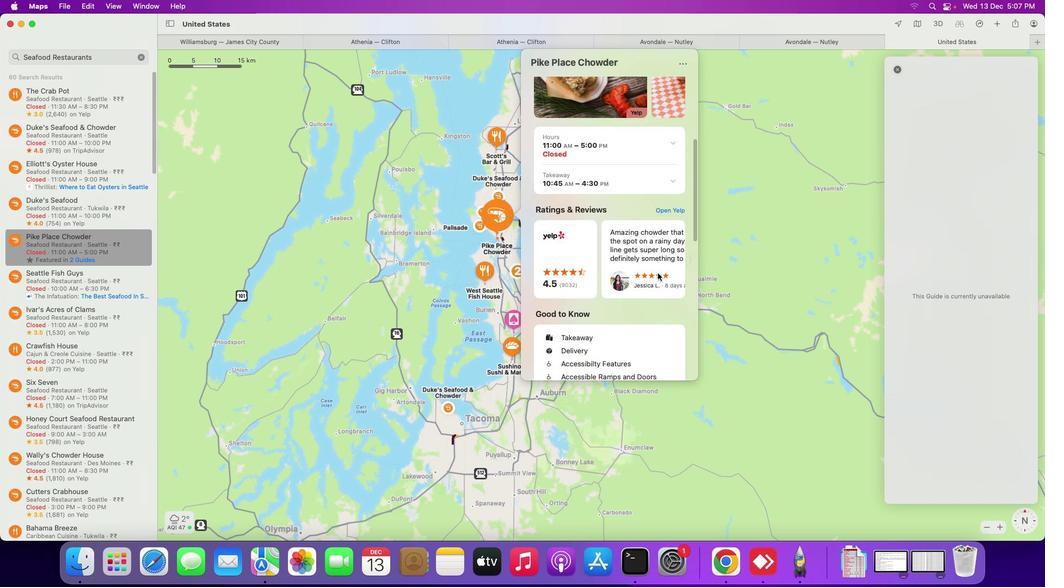 
Action: Mouse moved to (658, 274)
Screenshot: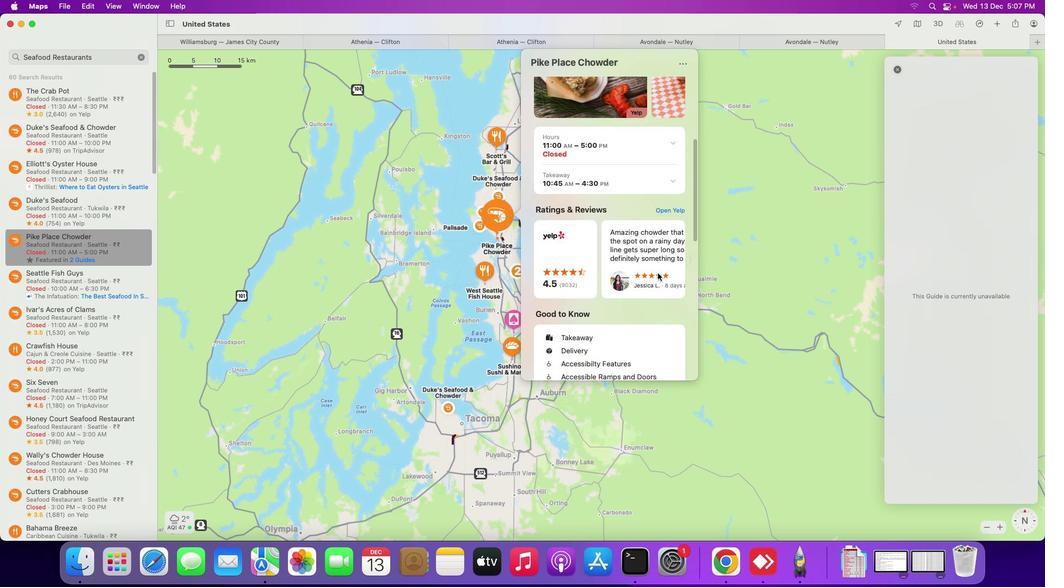 
Action: Mouse scrolled (658, 274) with delta (0, -3)
Screenshot: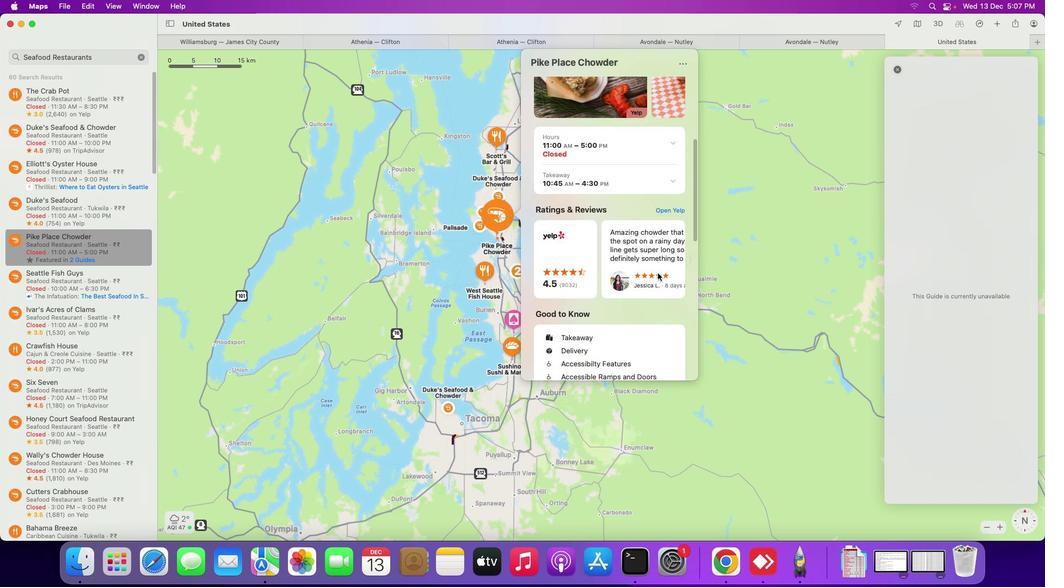 
Action: Mouse moved to (657, 273)
Screenshot: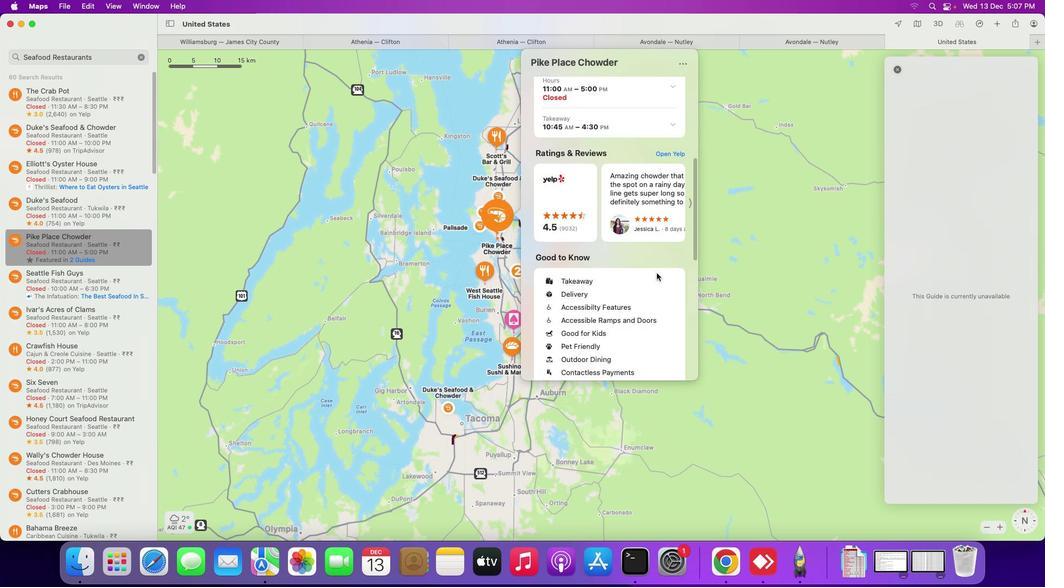 
Action: Mouse scrolled (657, 273) with delta (0, 0)
Screenshot: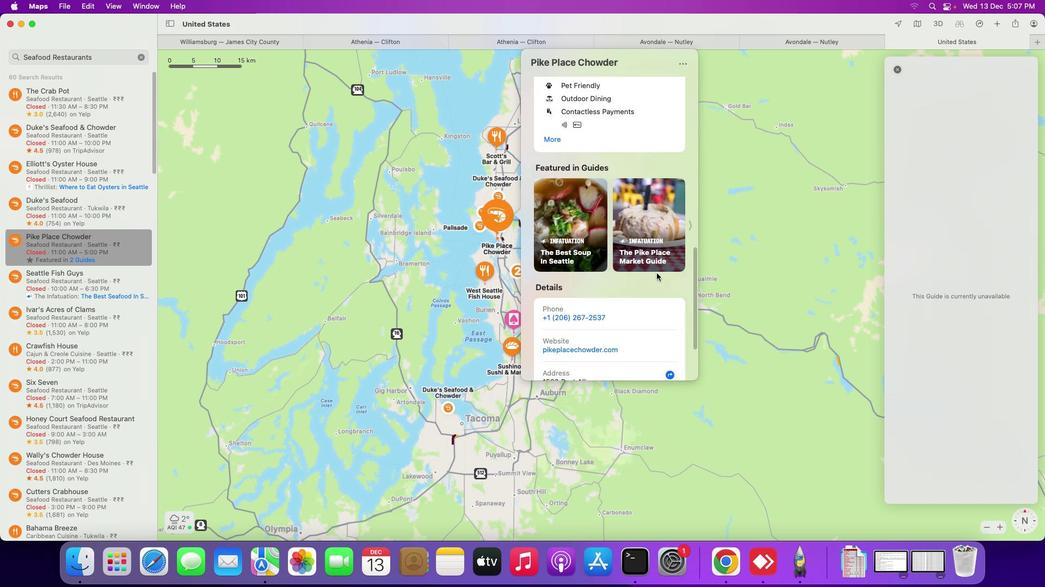 
Action: Mouse scrolled (657, 273) with delta (0, 0)
Screenshot: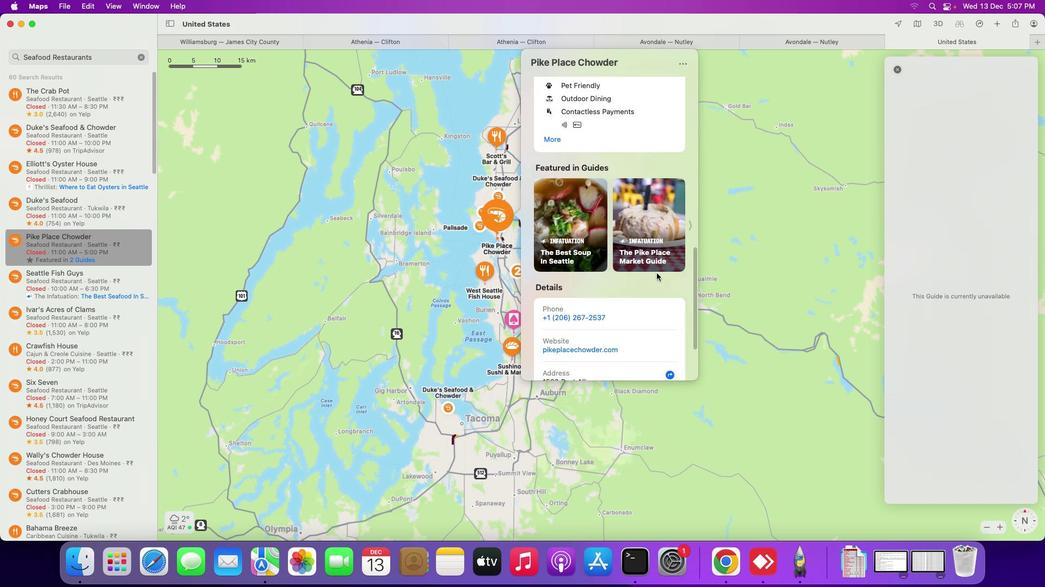 
Action: Mouse scrolled (657, 273) with delta (0, -1)
Screenshot: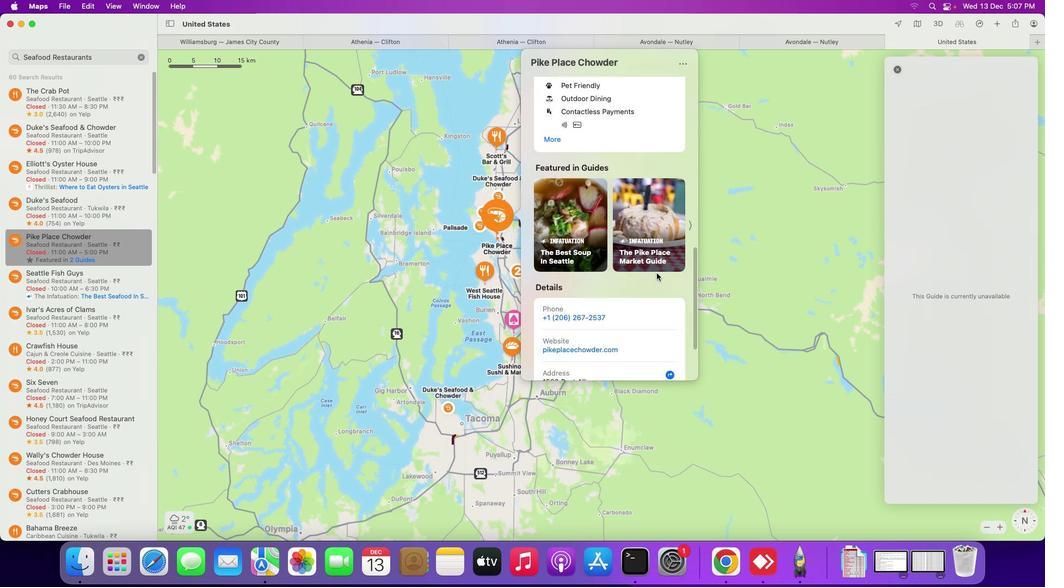 
Action: Mouse scrolled (657, 273) with delta (0, -2)
Screenshot: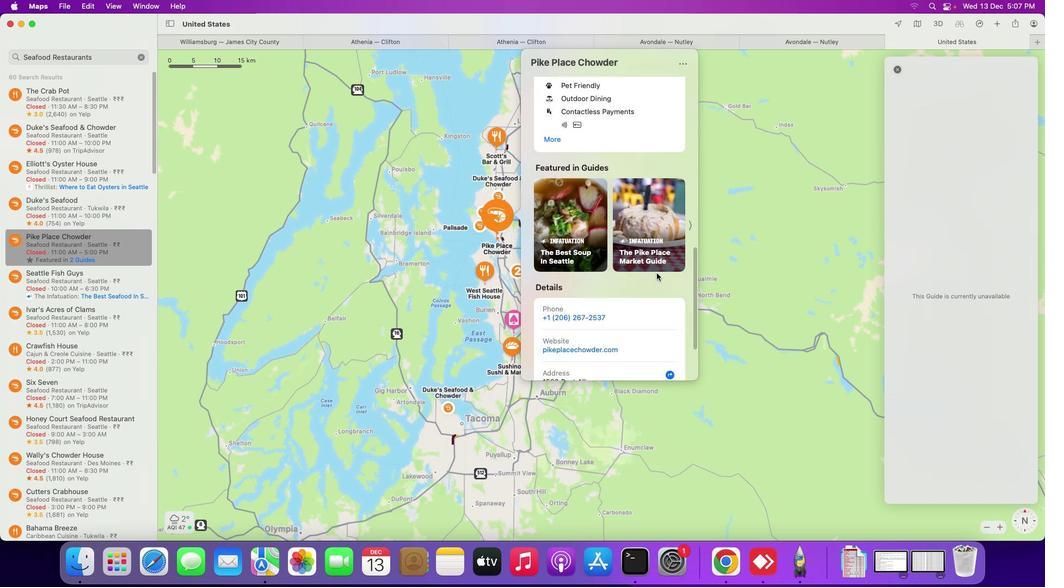 
Action: Mouse scrolled (657, 273) with delta (0, -3)
Screenshot: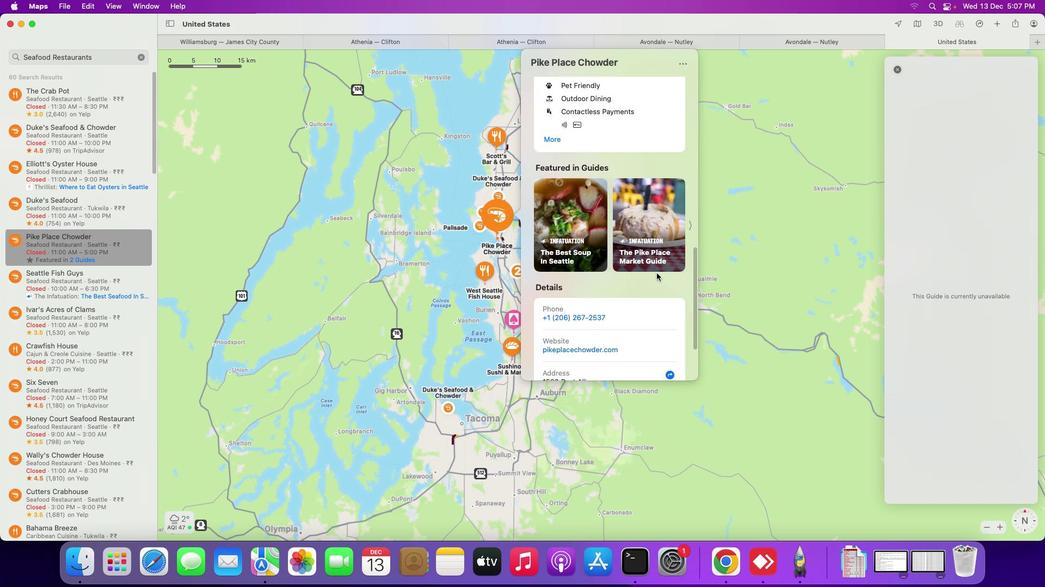 
Action: Mouse scrolled (657, 273) with delta (0, -3)
Screenshot: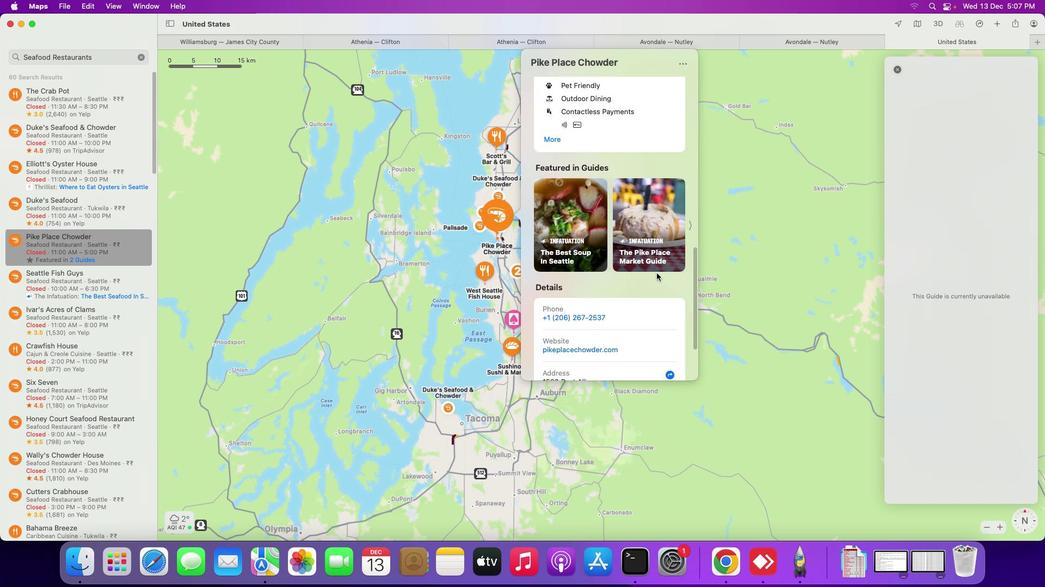 
Action: Mouse scrolled (657, 273) with delta (0, -3)
Screenshot: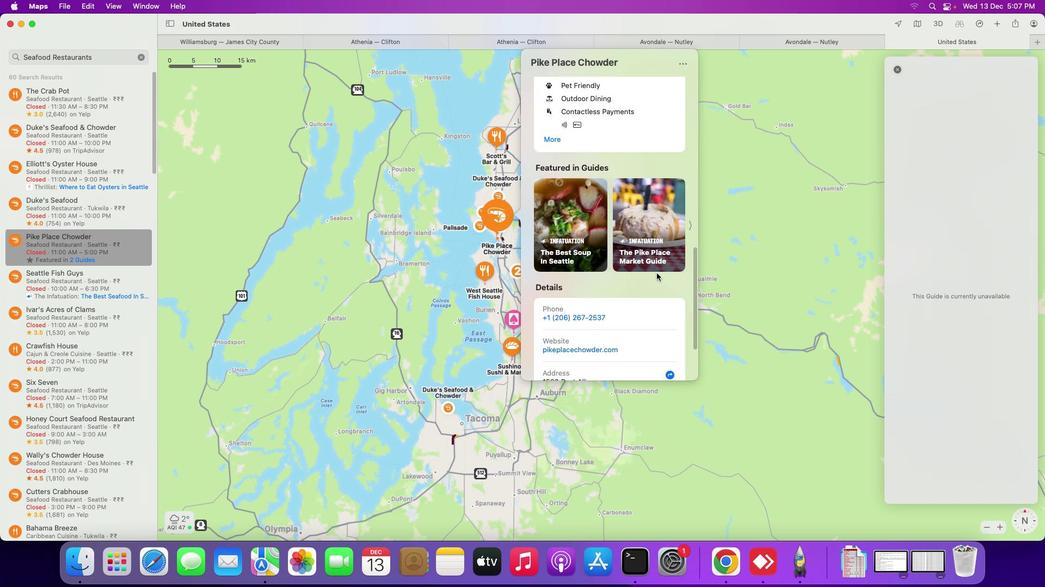 
Action: Mouse scrolled (657, 273) with delta (0, -4)
Screenshot: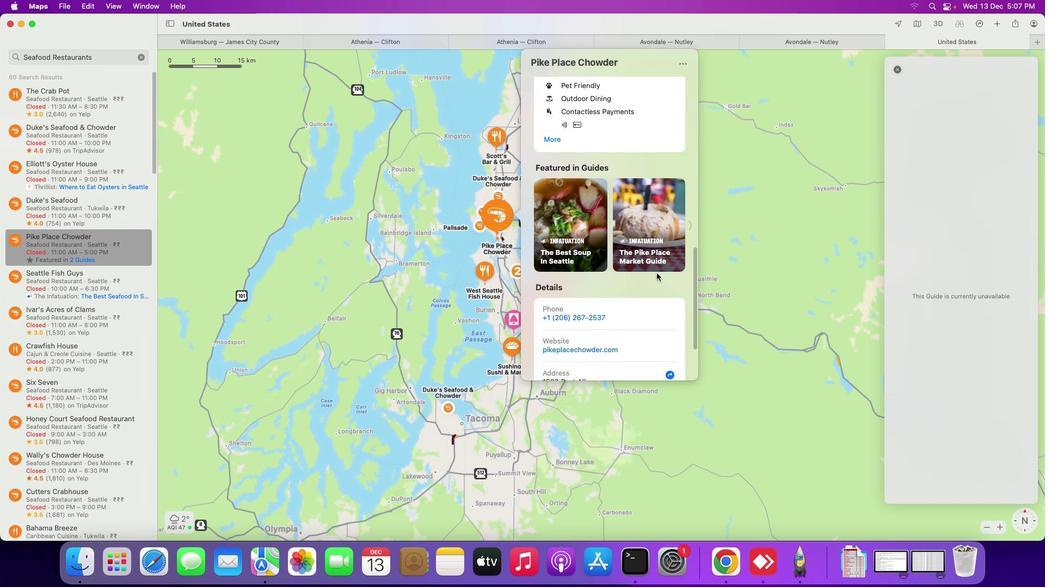 
Action: Mouse scrolled (657, 273) with delta (0, -4)
Screenshot: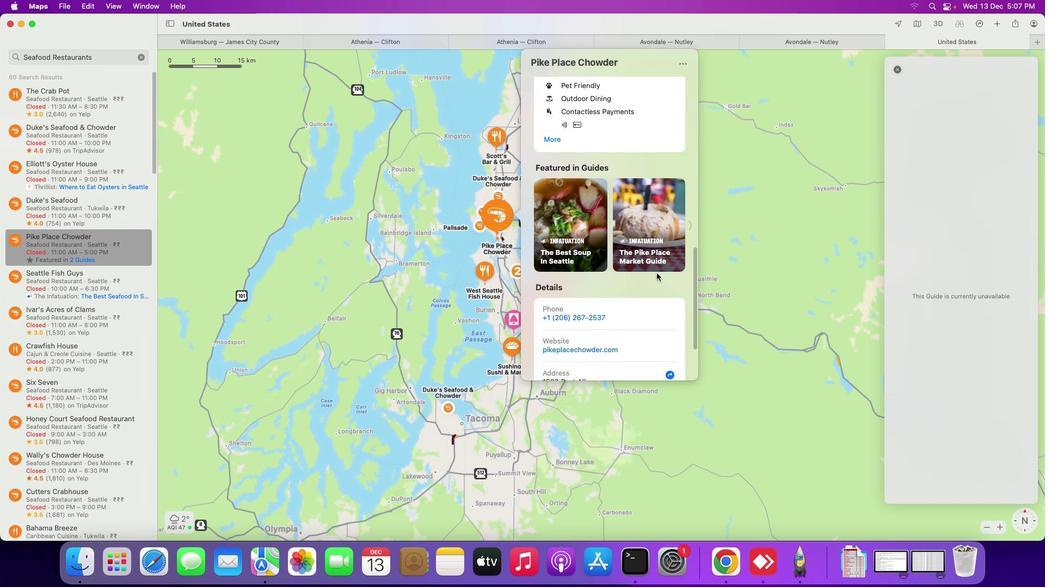 
Action: Mouse scrolled (657, 273) with delta (0, -4)
Screenshot: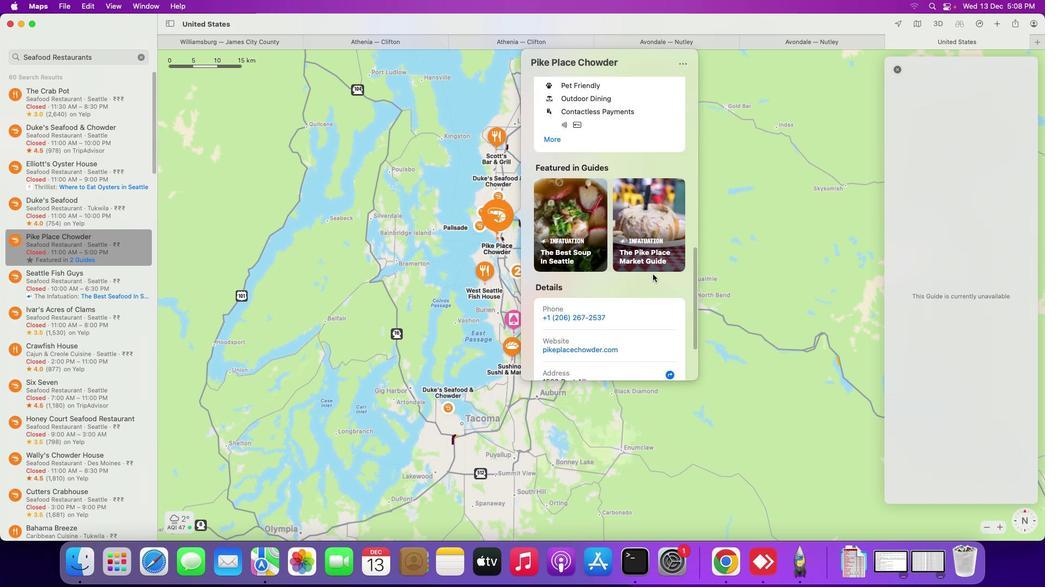 
Action: Mouse moved to (74, 271)
Screenshot: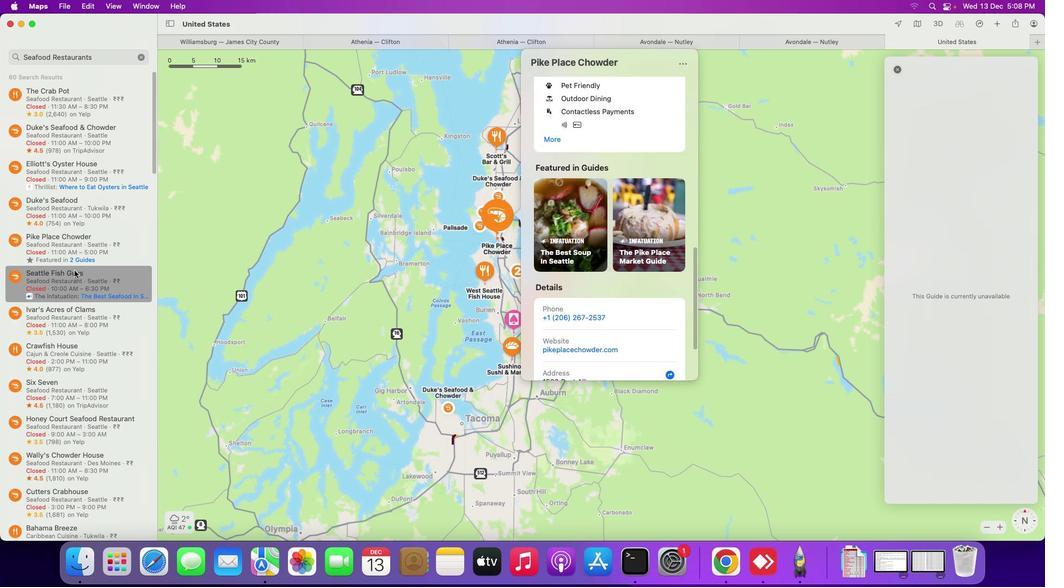 
Action: Mouse pressed left at (74, 271)
Screenshot: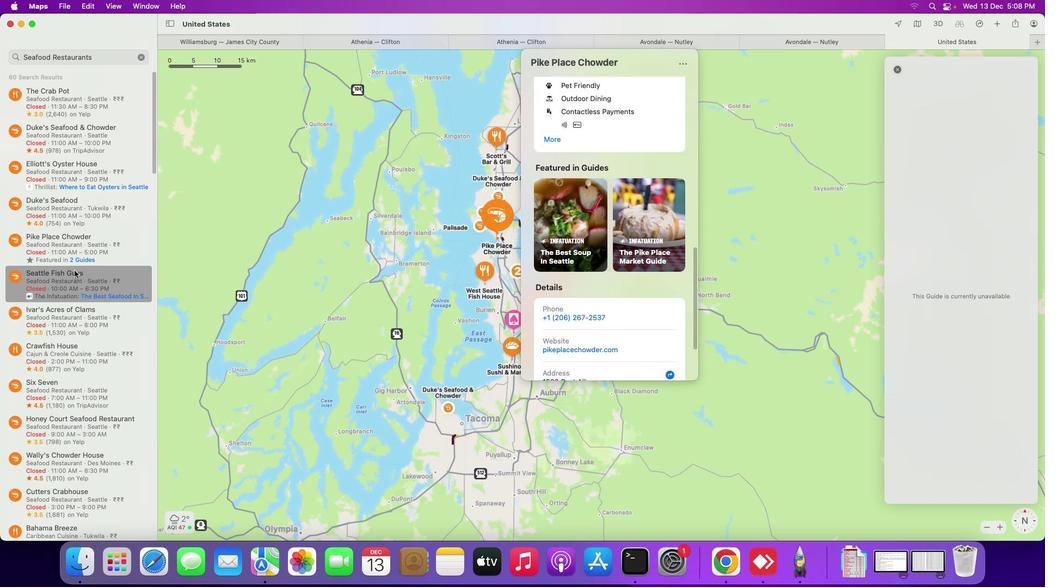 
Action: Mouse moved to (633, 291)
Screenshot: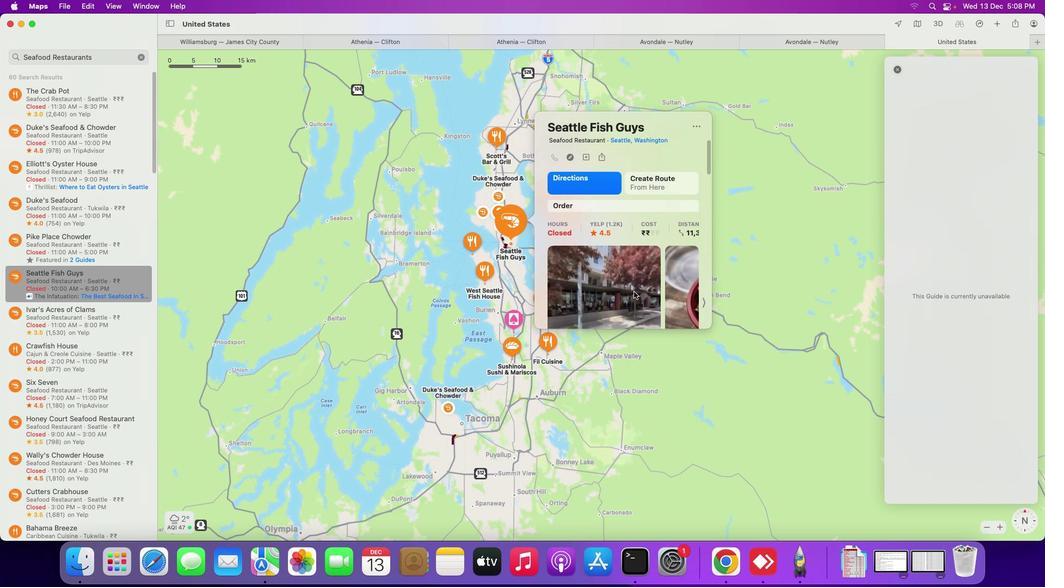 
Action: Mouse scrolled (633, 291) with delta (0, 0)
Screenshot: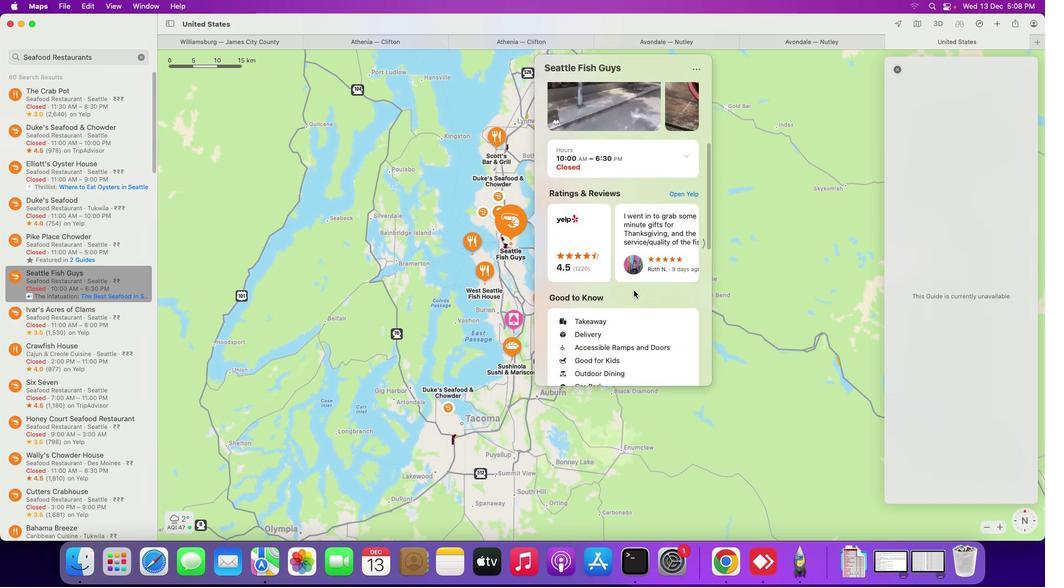 
Action: Mouse scrolled (633, 291) with delta (0, 0)
Screenshot: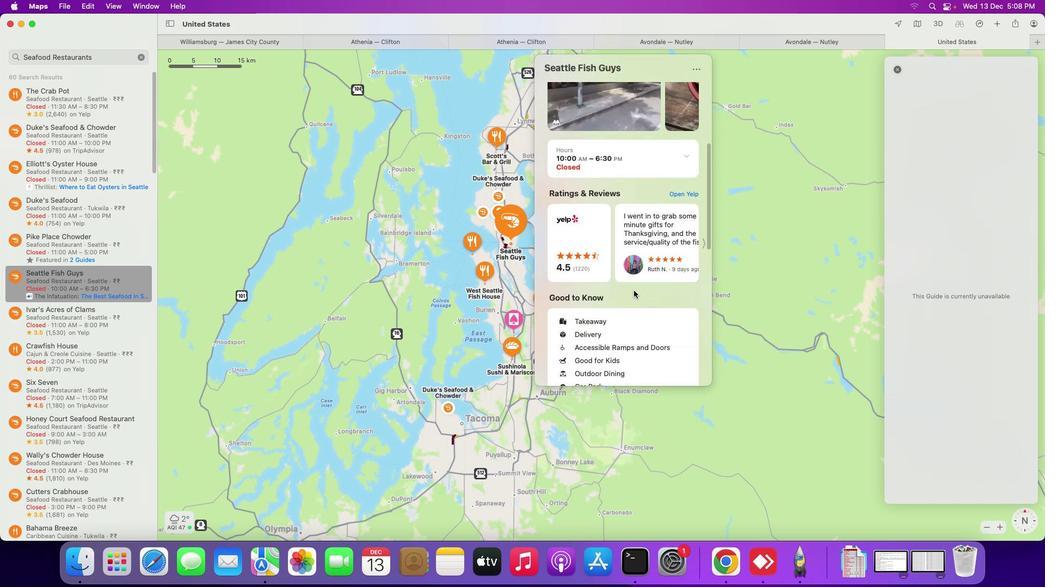 
Action: Mouse scrolled (633, 291) with delta (0, -1)
Screenshot: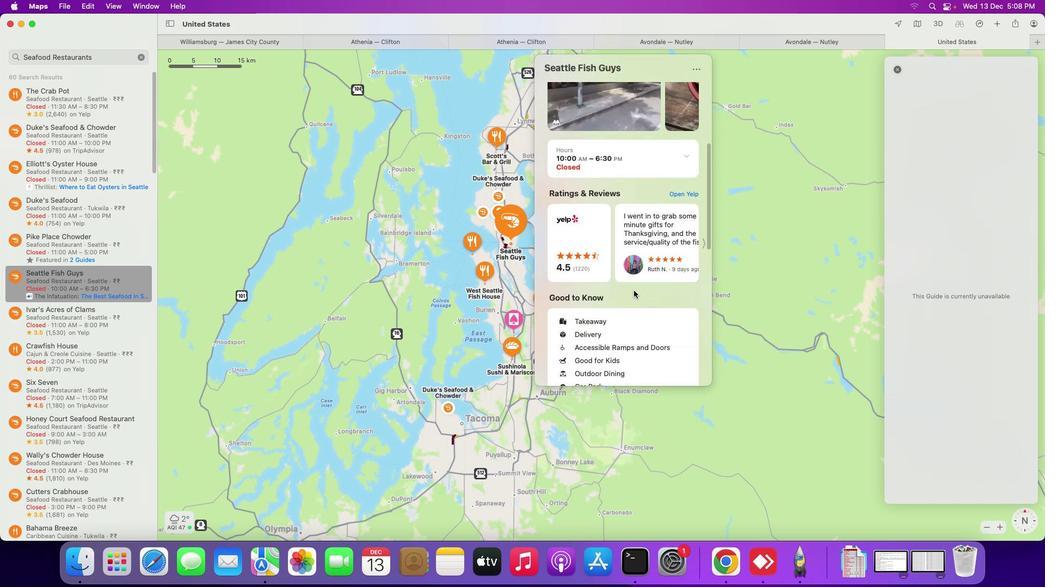 
Action: Mouse scrolled (633, 291) with delta (0, -2)
Screenshot: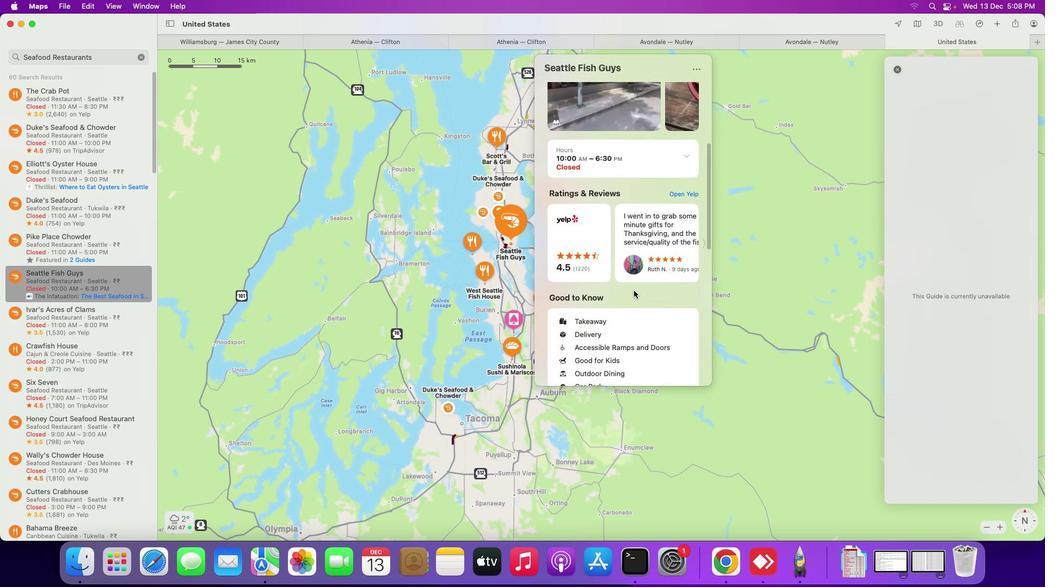 
Action: Mouse scrolled (633, 291) with delta (0, -3)
Screenshot: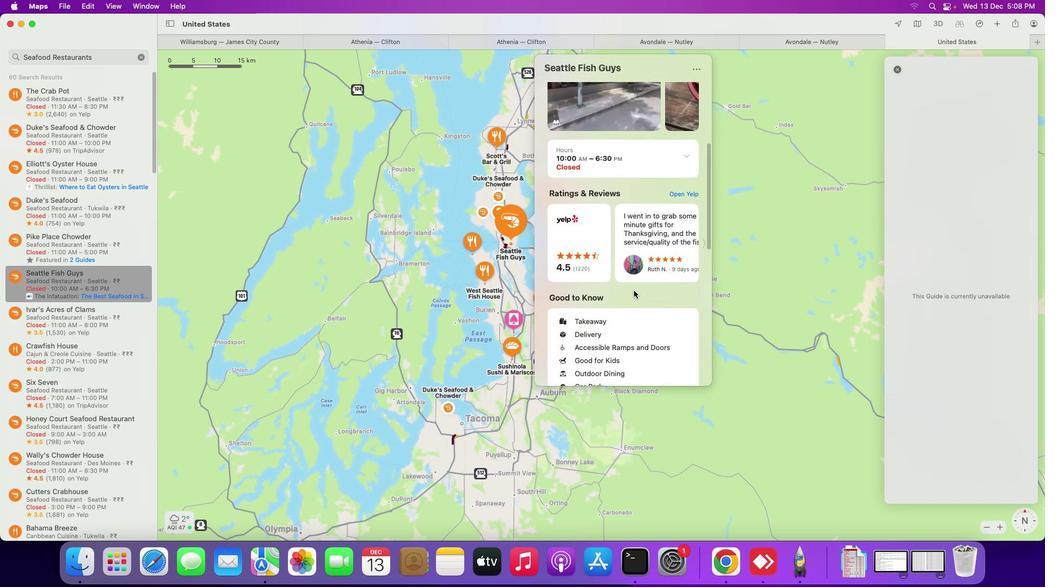 
Action: Mouse moved to (633, 291)
Screenshot: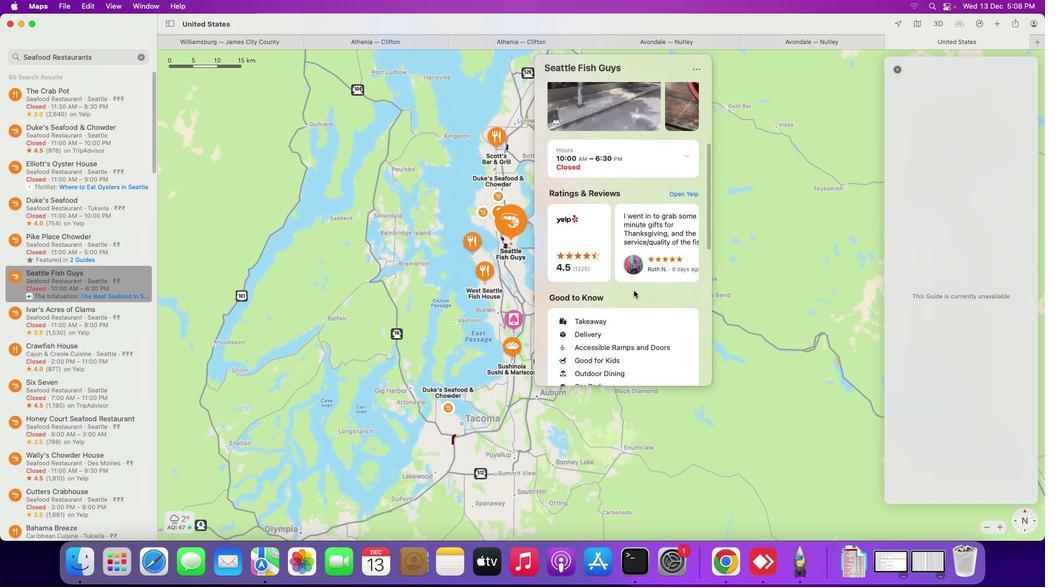
Action: Mouse scrolled (633, 291) with delta (0, -3)
Screenshot: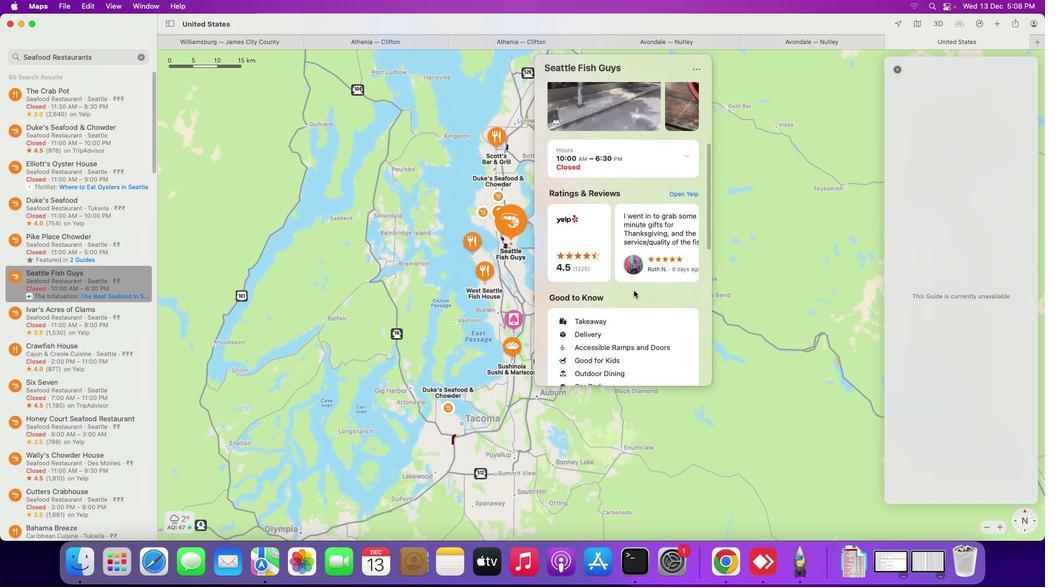 
Action: Mouse moved to (633, 290)
Screenshot: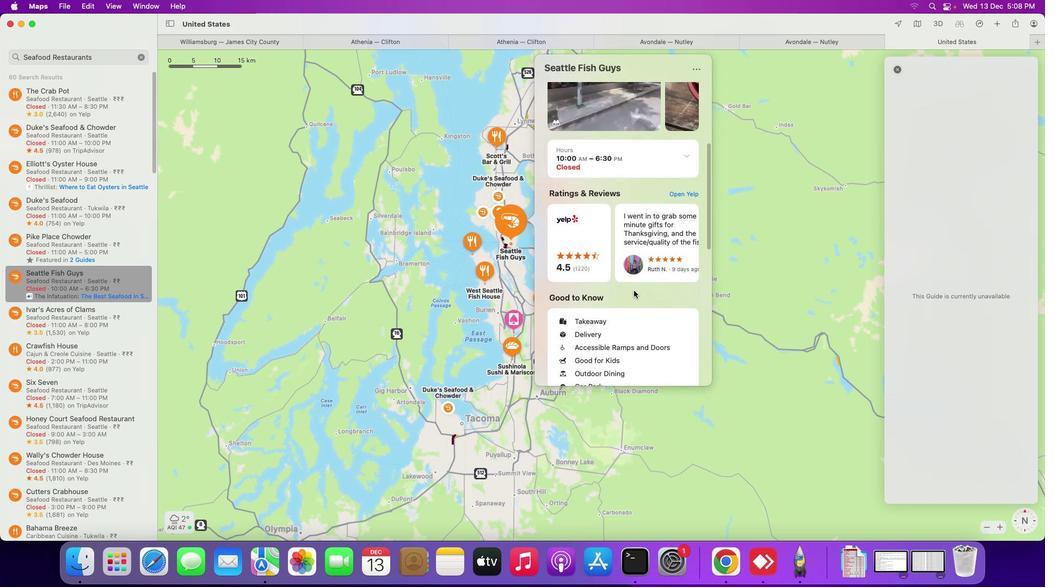
Action: Mouse scrolled (633, 290) with delta (0, -3)
Screenshot: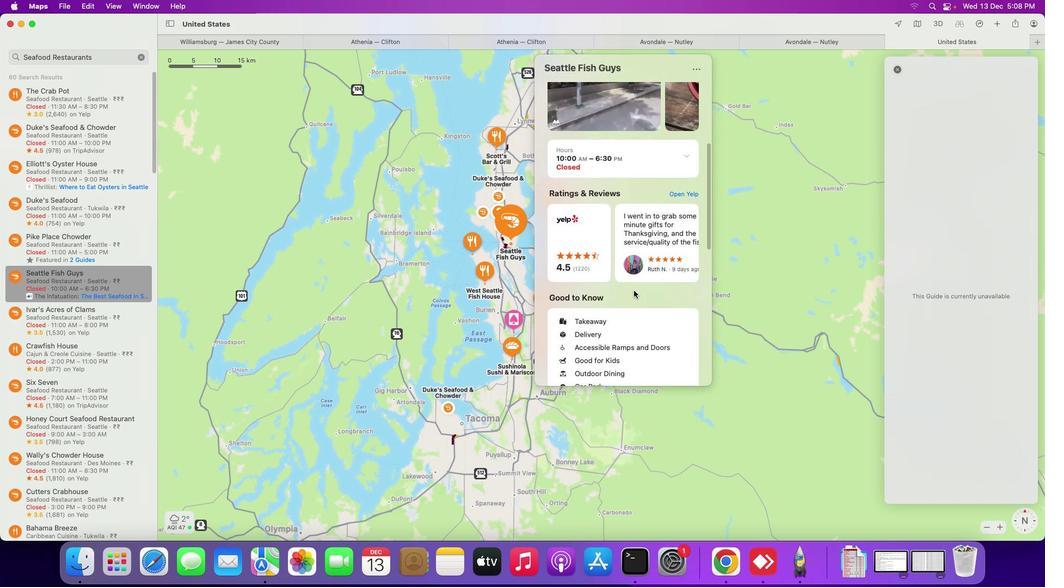 
Action: Mouse scrolled (633, 290) with delta (0, 0)
Screenshot: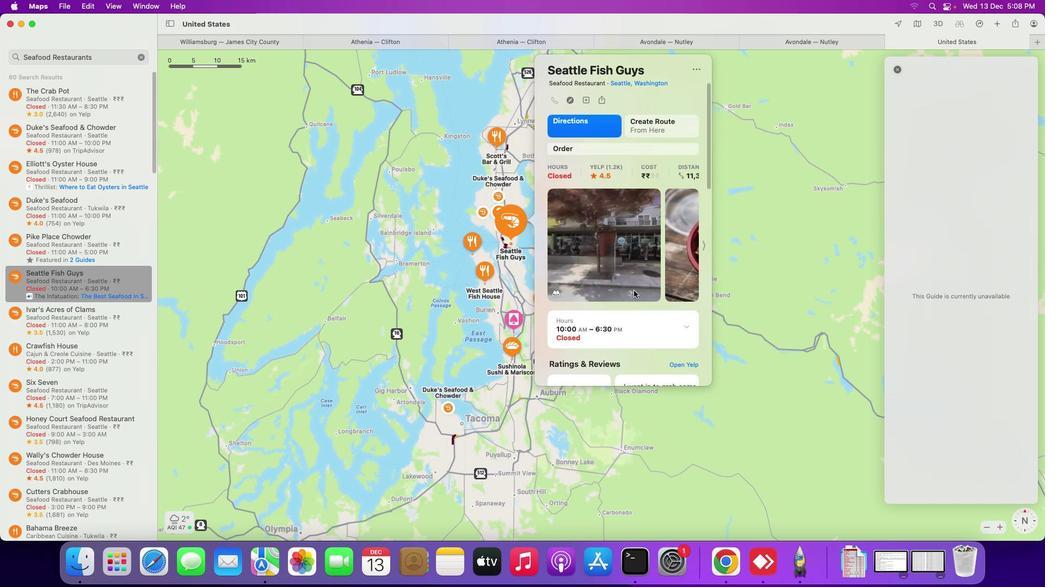 
Action: Mouse scrolled (633, 290) with delta (0, 0)
Screenshot: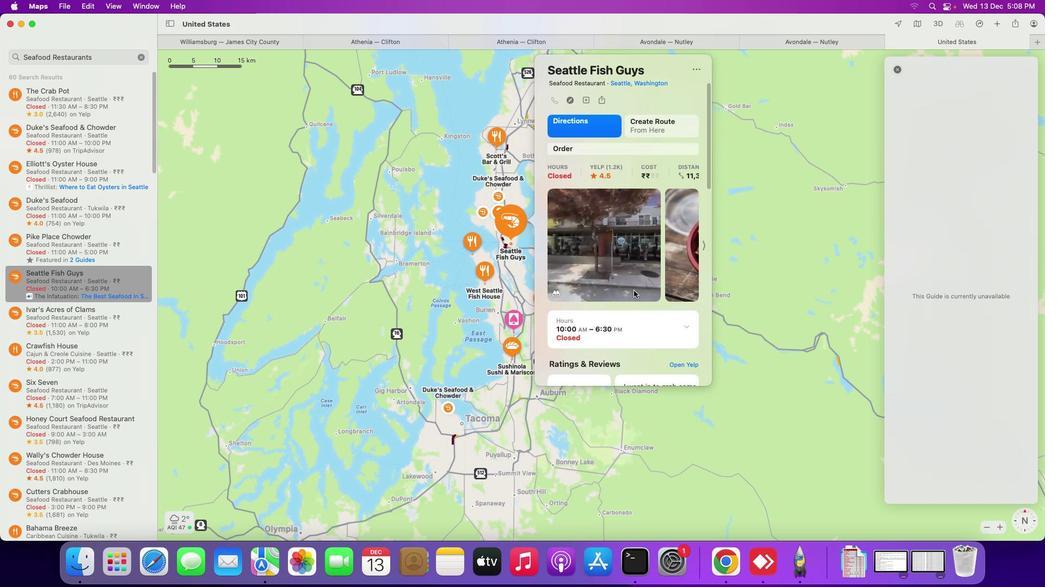 
Action: Mouse scrolled (633, 290) with delta (0, 2)
Screenshot: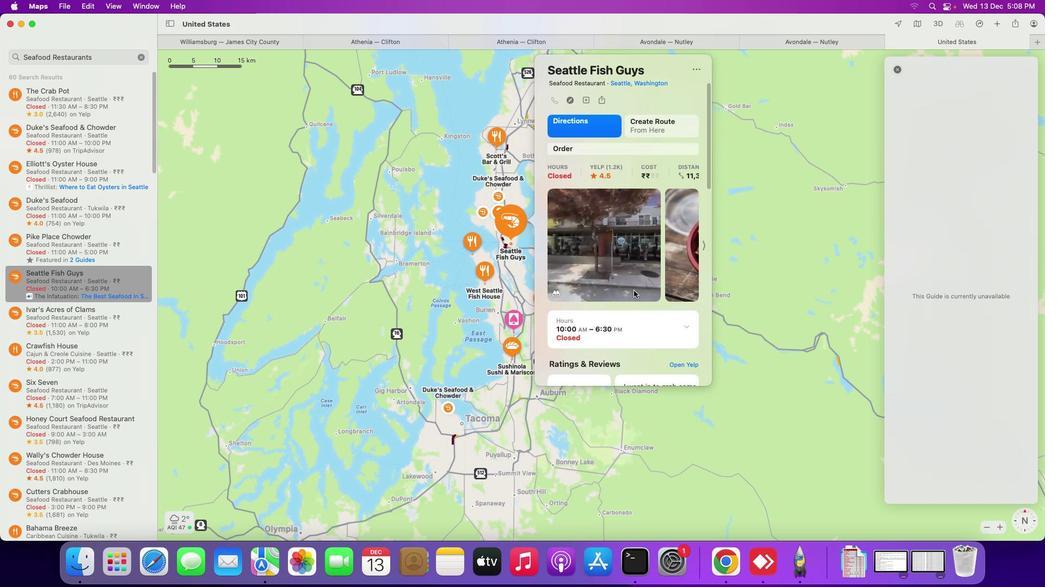 
Action: Mouse scrolled (633, 290) with delta (0, 2)
Screenshot: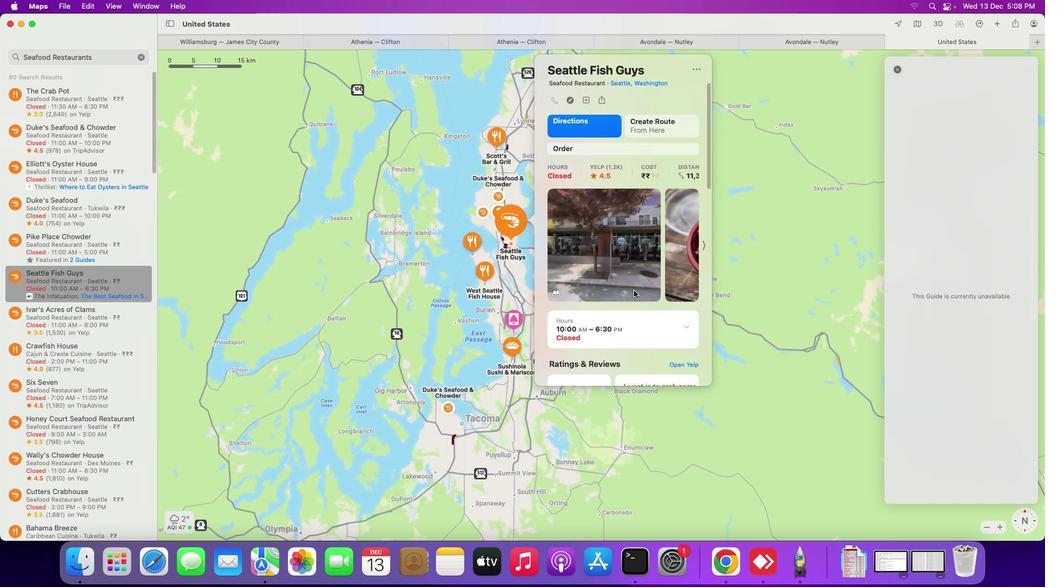 
Action: Mouse scrolled (633, 290) with delta (0, 3)
Screenshot: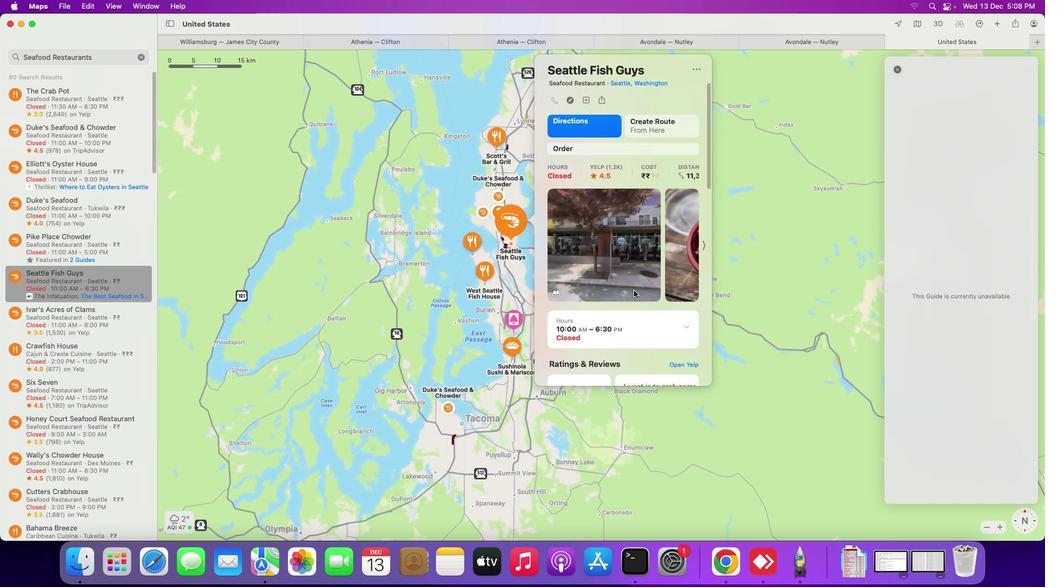 
Action: Mouse scrolled (633, 290) with delta (0, 3)
Screenshot: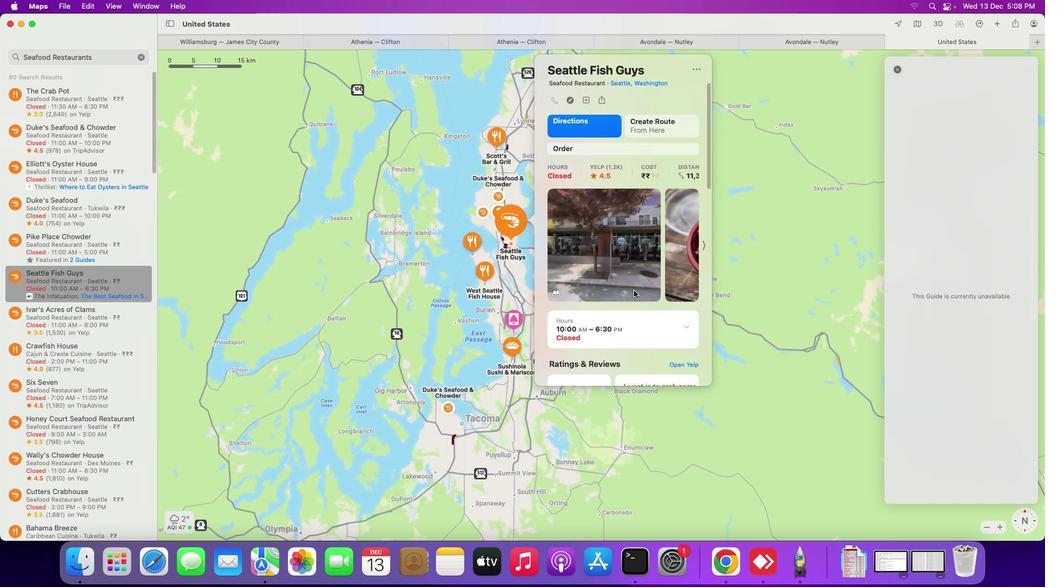 
Action: Mouse scrolled (633, 290) with delta (0, 3)
Screenshot: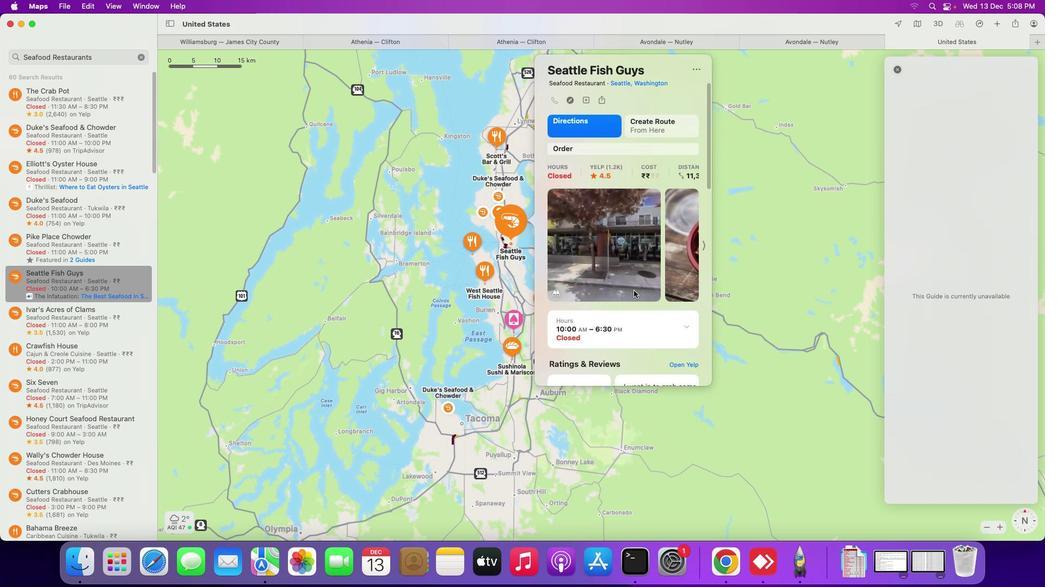 
Action: Mouse moved to (700, 247)
Screenshot: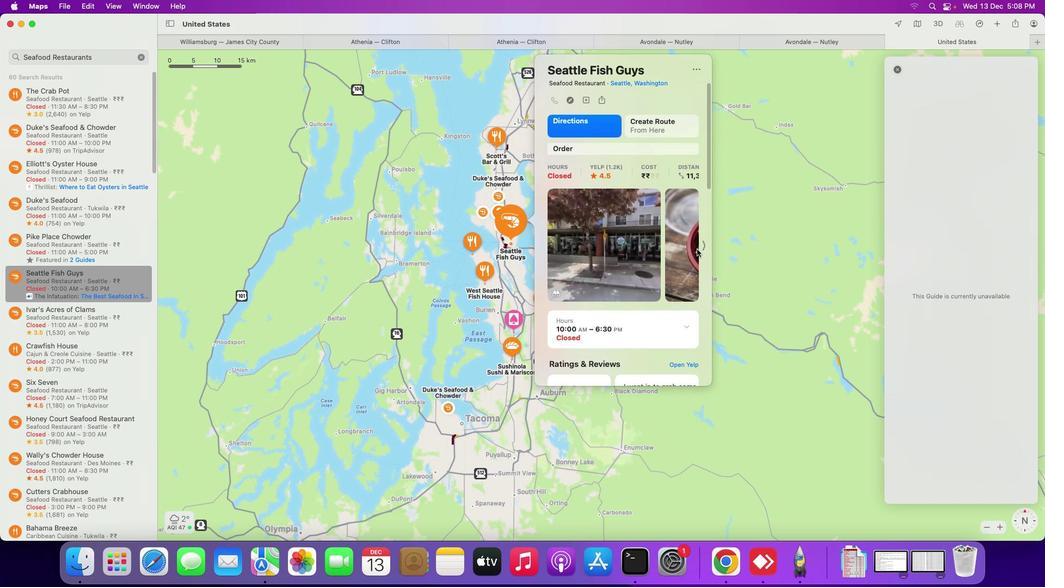 
Action: Mouse pressed left at (700, 247)
Screenshot: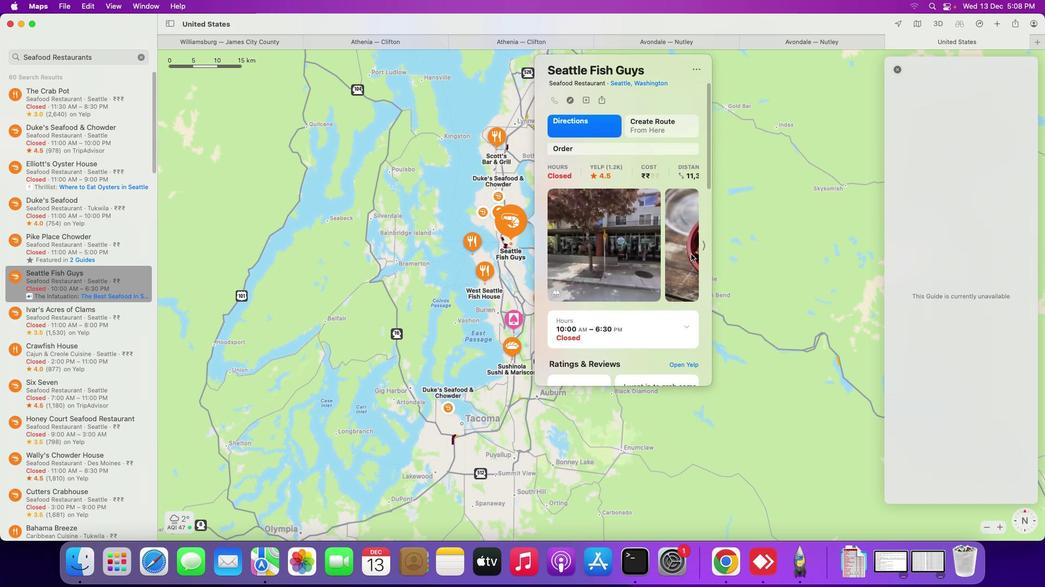 
Action: Mouse moved to (704, 243)
Screenshot: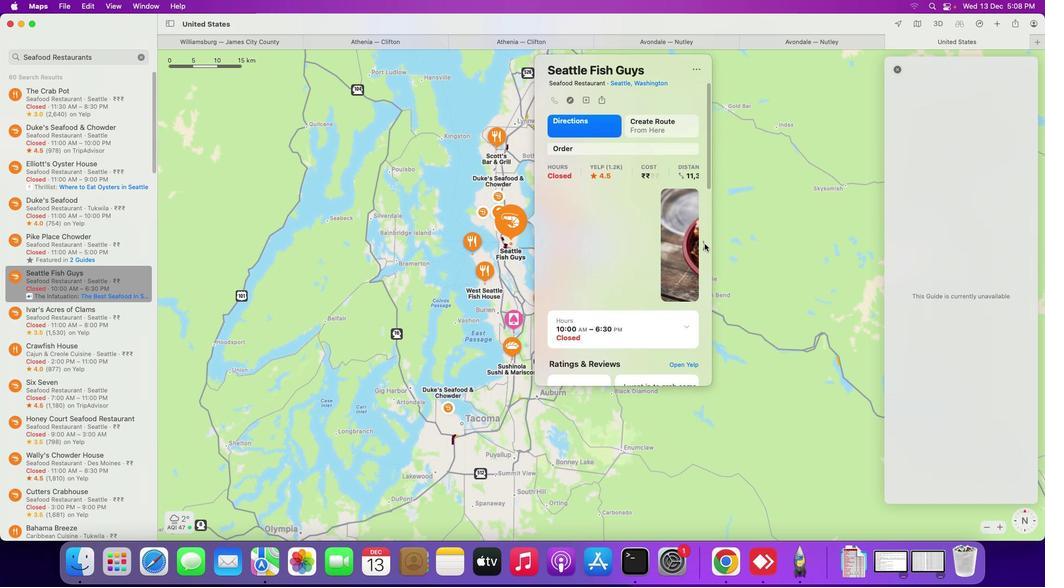 
Action: Mouse pressed left at (704, 243)
Screenshot: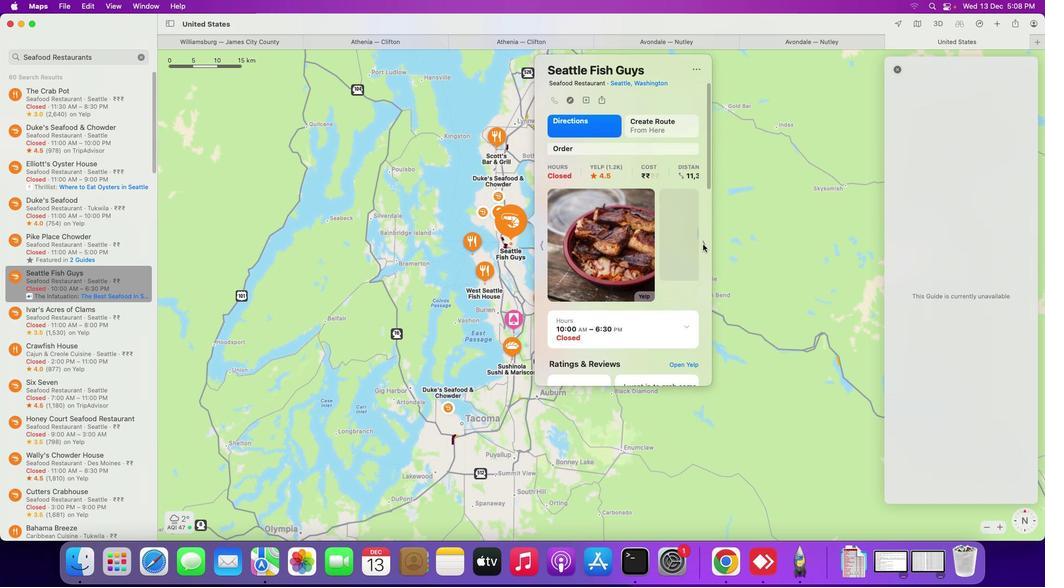 
Action: Mouse moved to (653, 311)
Screenshot: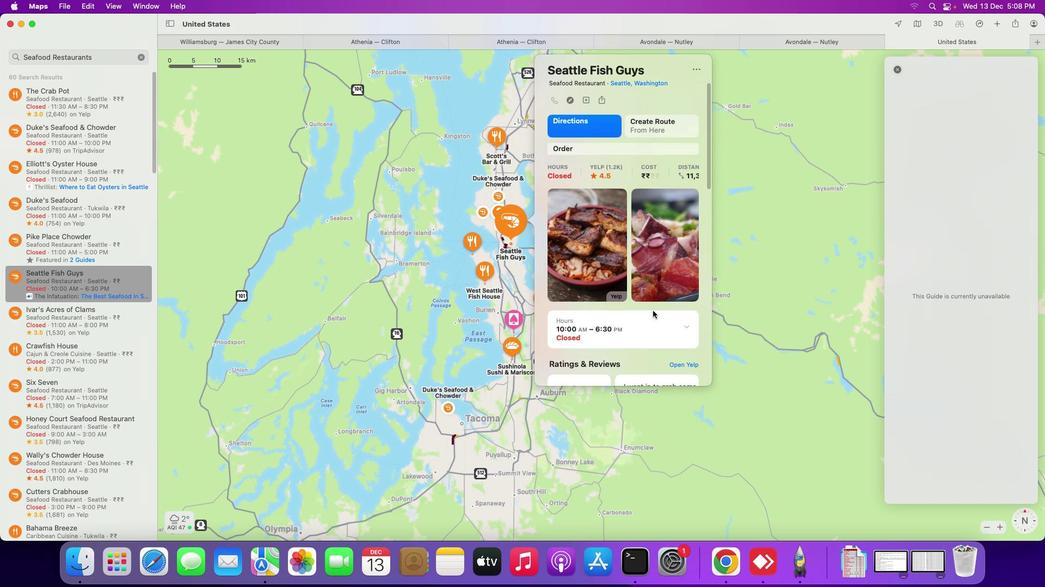 
Action: Mouse scrolled (653, 311) with delta (0, 0)
Screenshot: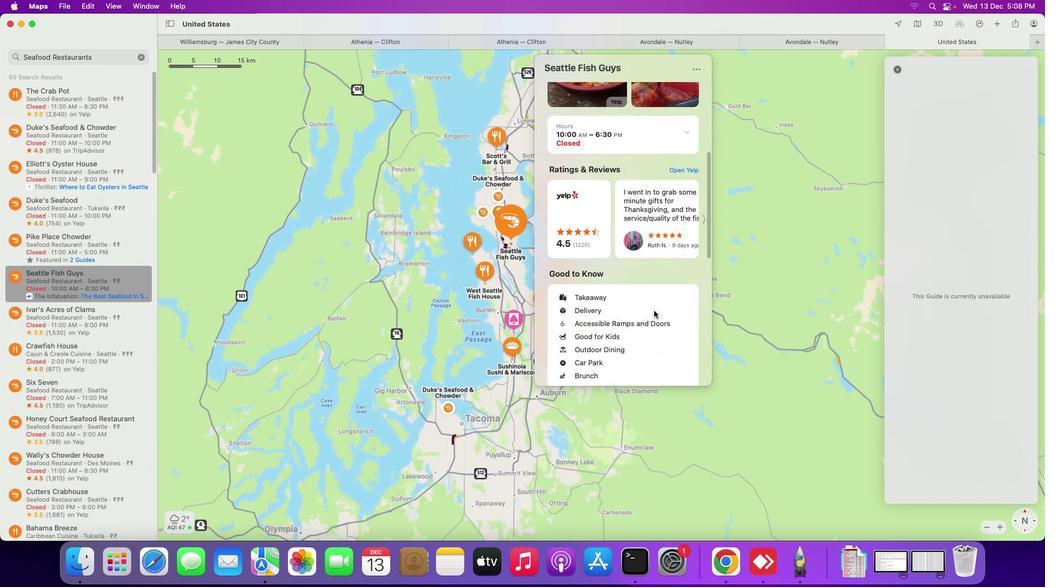 
Action: Mouse scrolled (653, 311) with delta (0, 0)
Screenshot: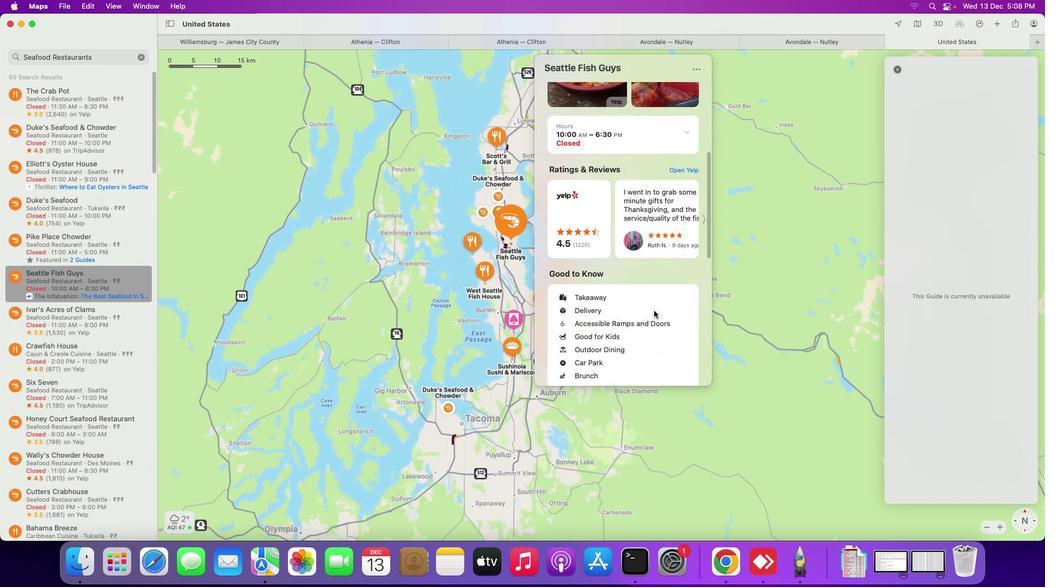 
Action: Mouse moved to (653, 311)
Screenshot: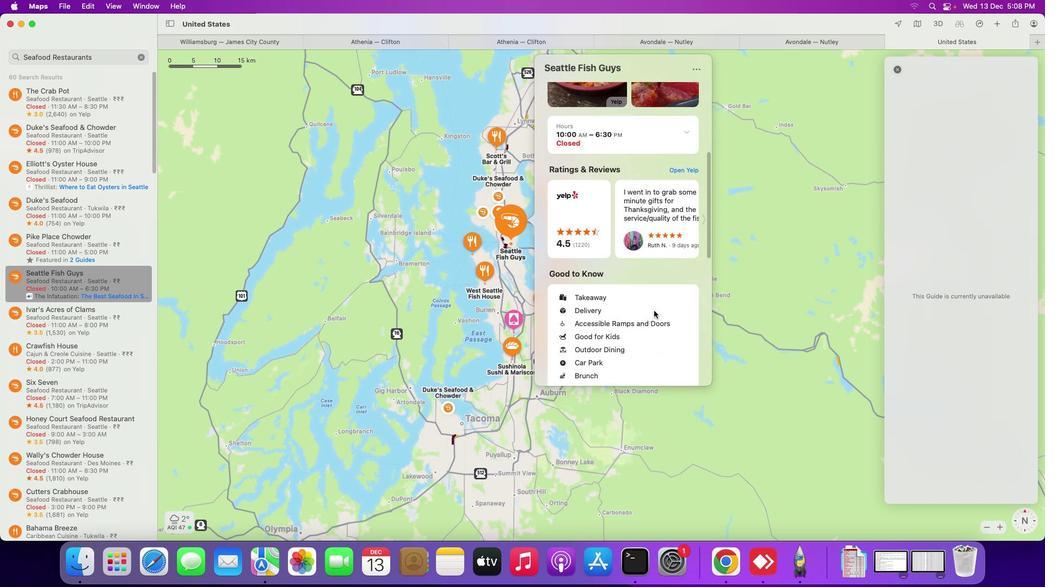 
Action: Mouse scrolled (653, 311) with delta (0, -1)
Screenshot: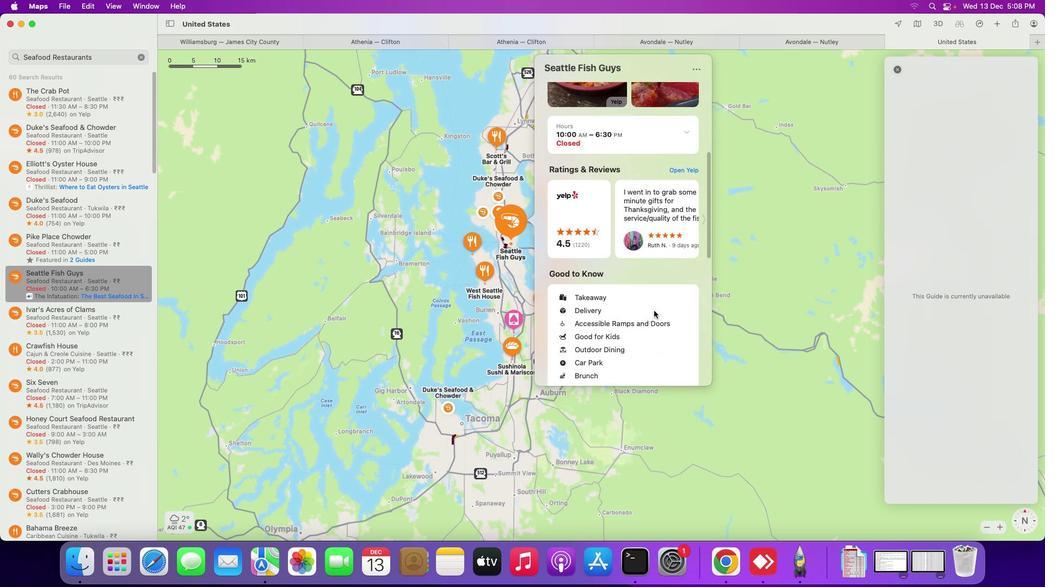 
Action: Mouse moved to (653, 311)
Screenshot: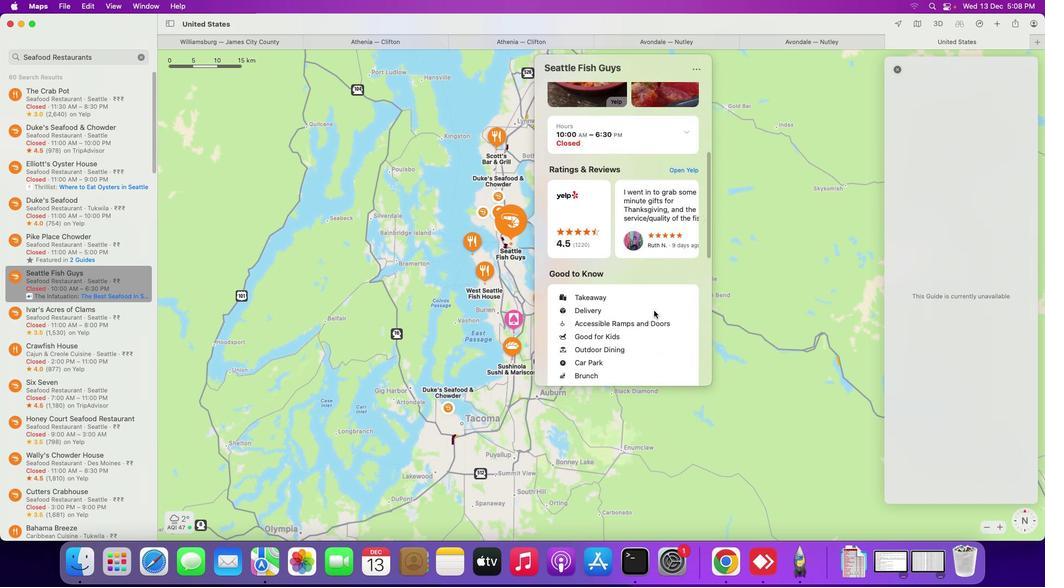 
Action: Mouse scrolled (653, 311) with delta (0, -2)
Screenshot: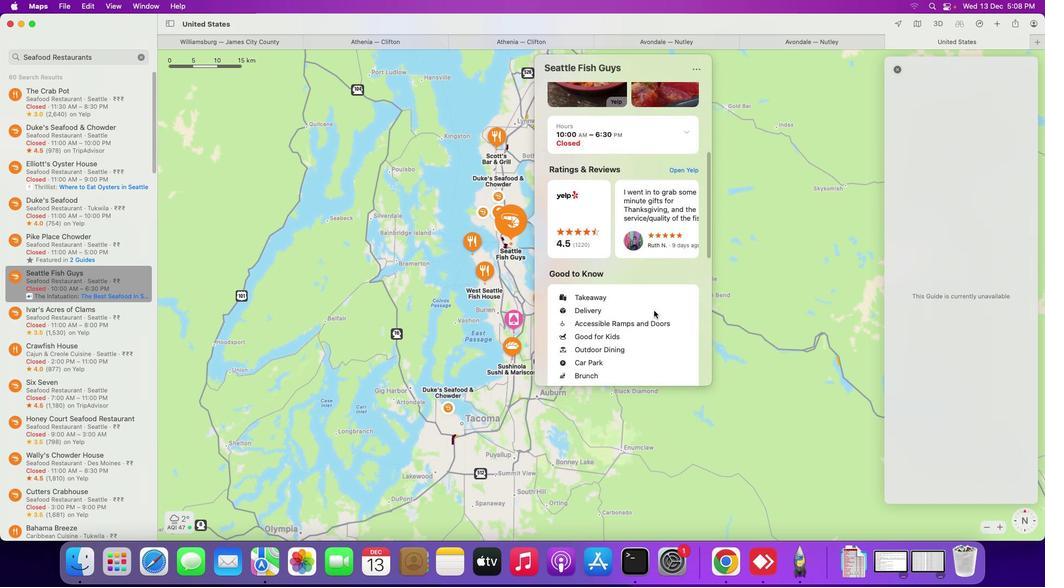 
Action: Mouse moved to (653, 311)
Screenshot: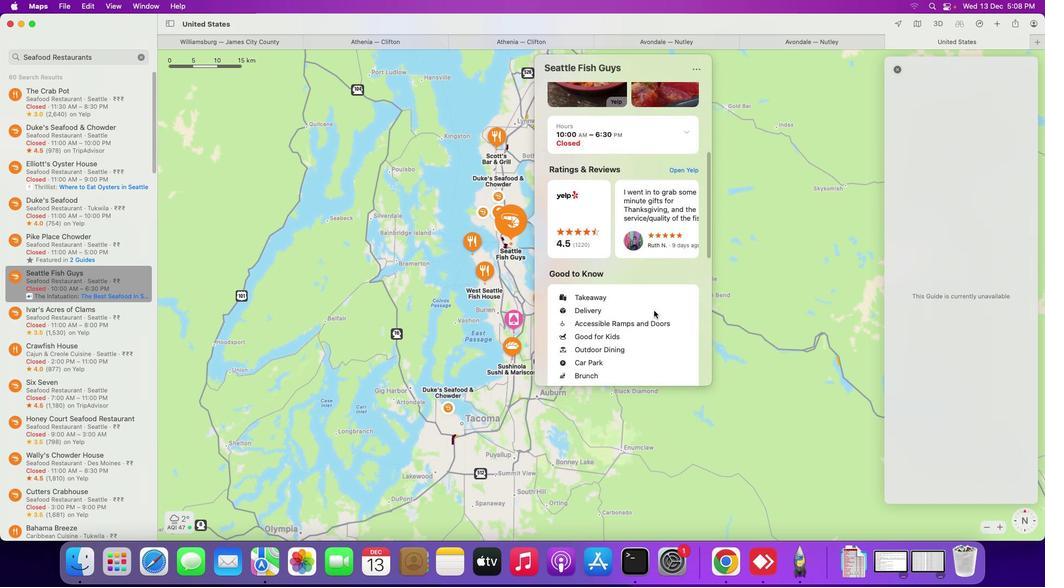 
Action: Mouse scrolled (653, 311) with delta (0, -2)
Screenshot: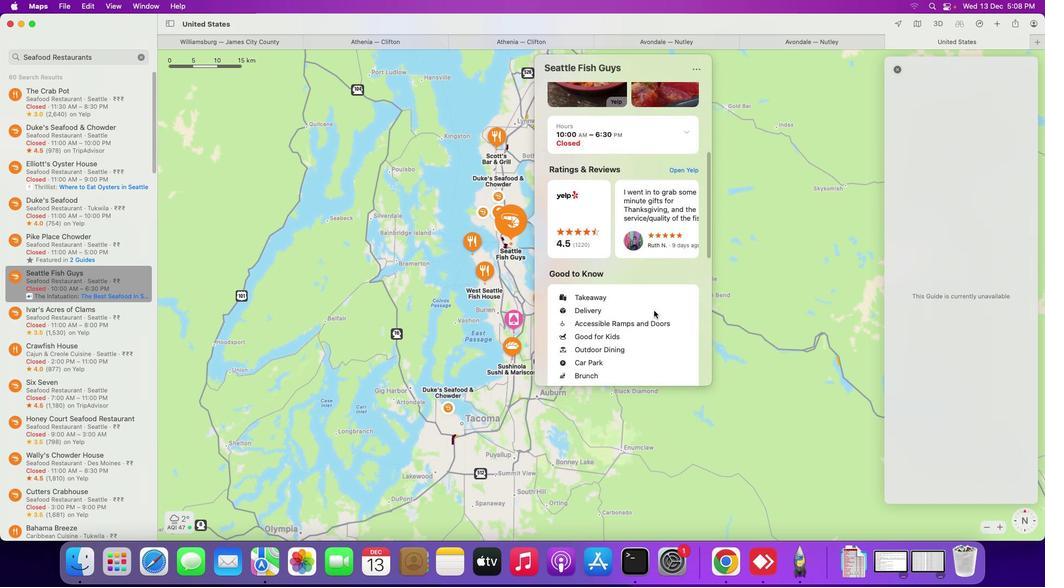 
Action: Mouse moved to (653, 311)
Screenshot: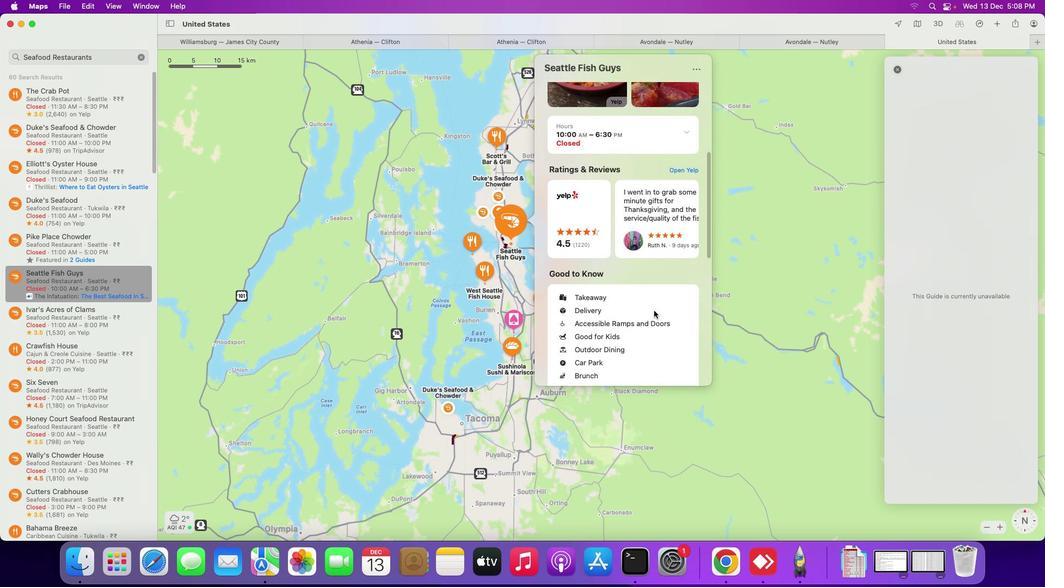 
Action: Mouse scrolled (653, 311) with delta (0, -3)
Screenshot: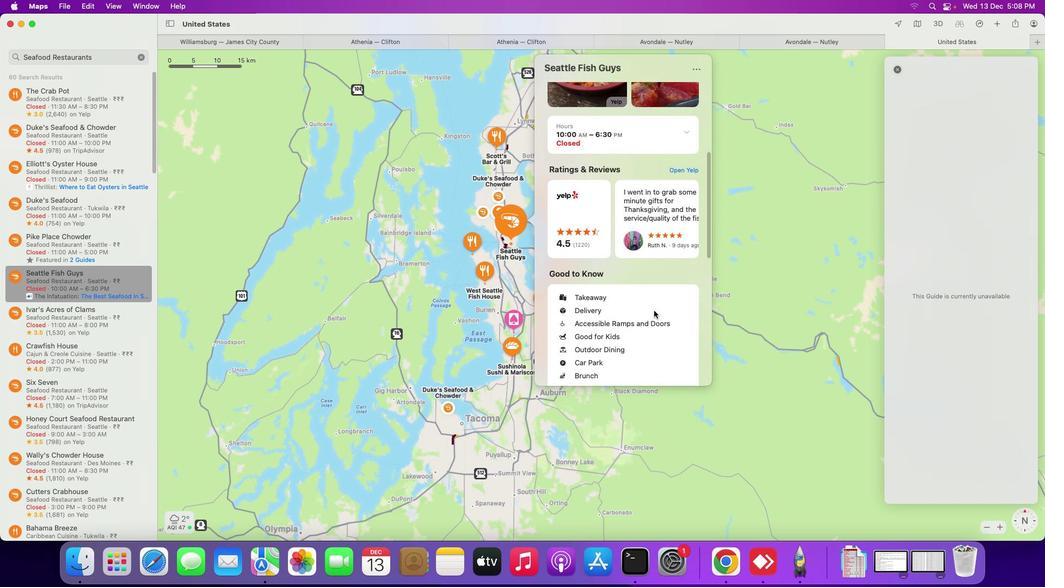
Action: Mouse scrolled (653, 311) with delta (0, -3)
Screenshot: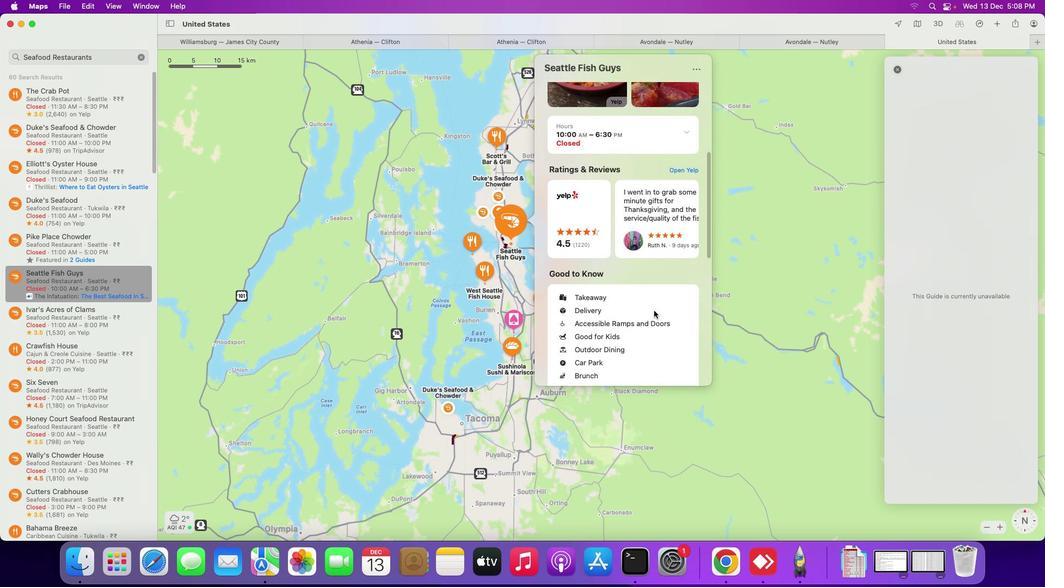 
Action: Mouse scrolled (653, 311) with delta (0, -3)
Screenshot: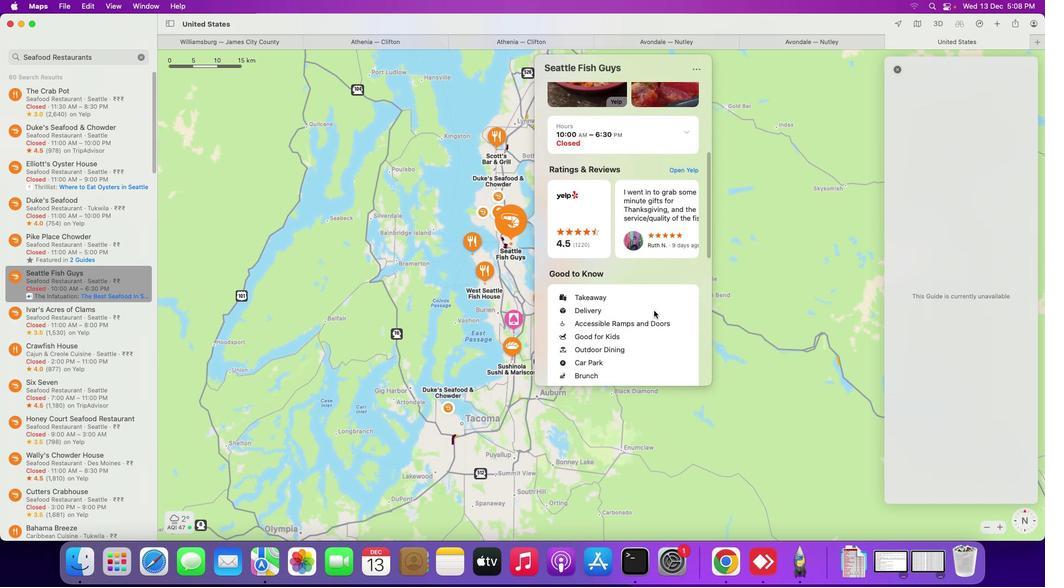 
Action: Mouse moved to (653, 310)
Screenshot: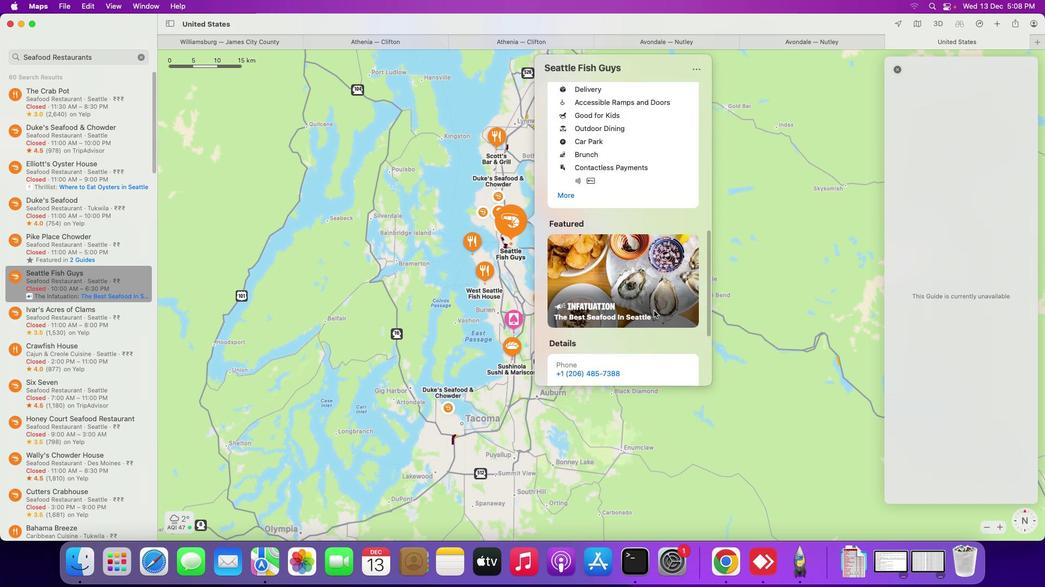 
Action: Mouse scrolled (653, 310) with delta (0, 0)
Screenshot: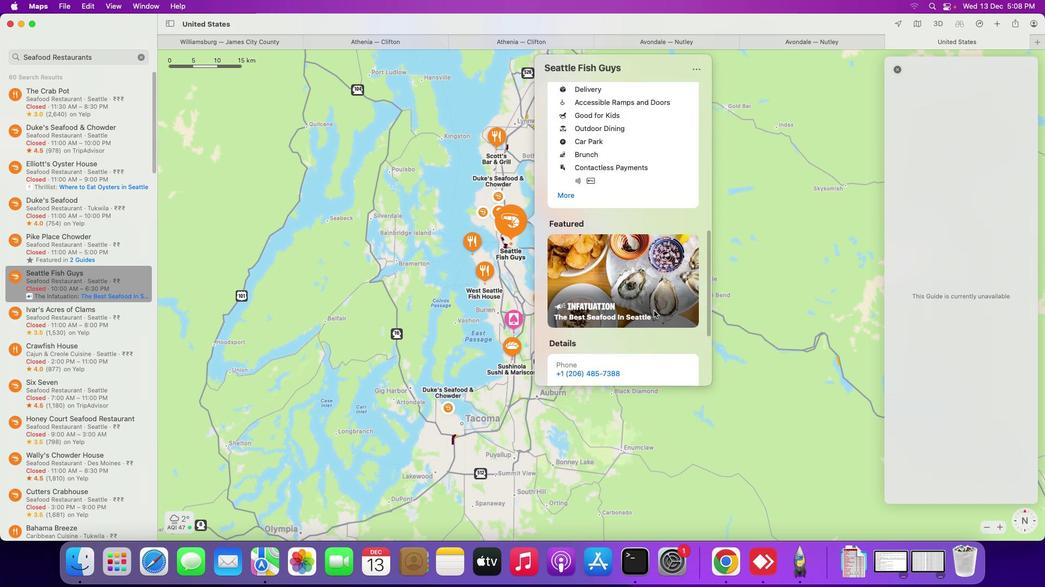 
Action: Mouse scrolled (653, 310) with delta (0, 0)
Screenshot: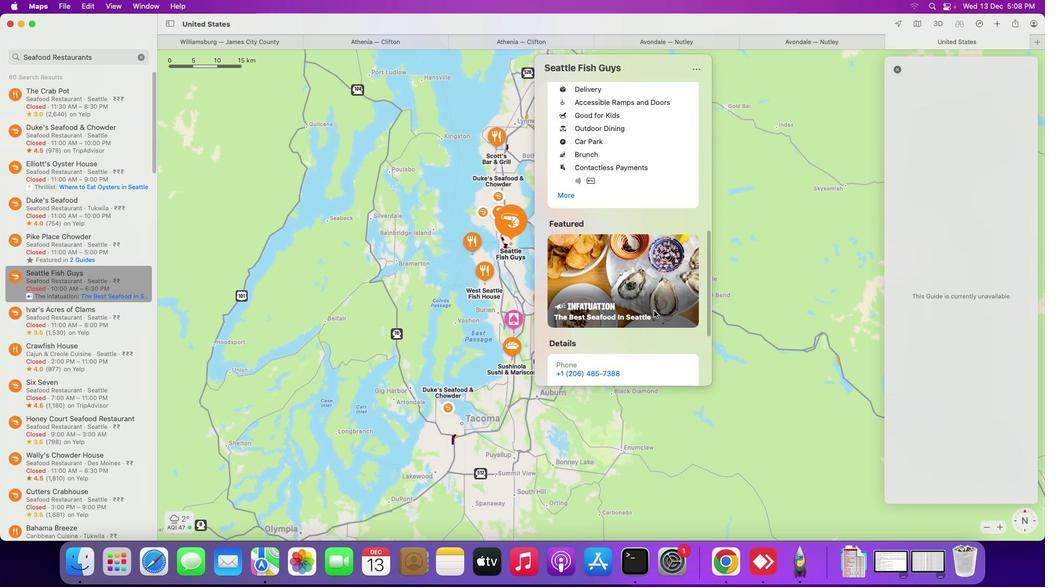 
Action: Mouse scrolled (653, 310) with delta (0, -1)
Screenshot: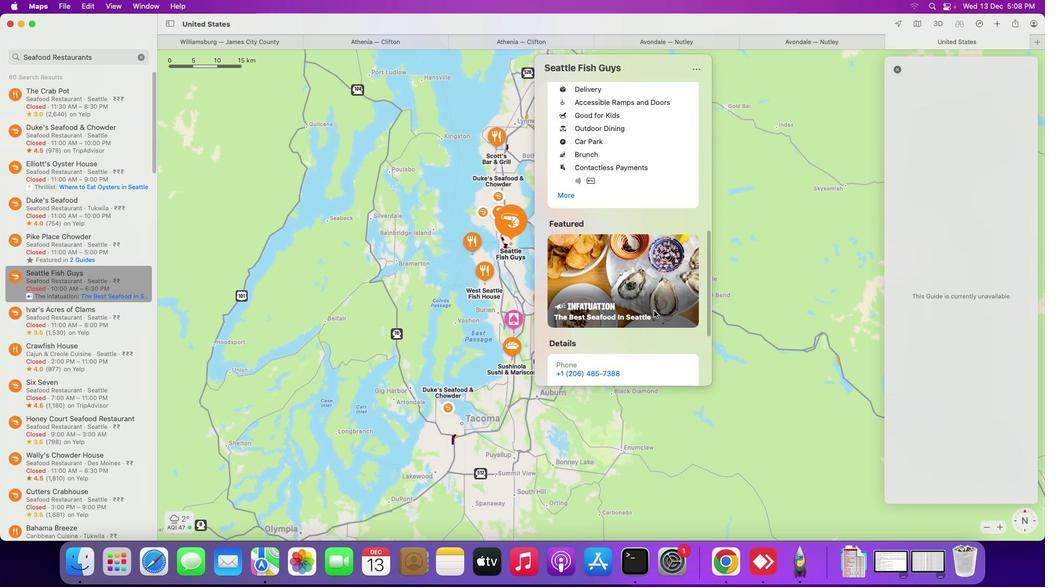 
Action: Mouse scrolled (653, 310) with delta (0, -2)
Screenshot: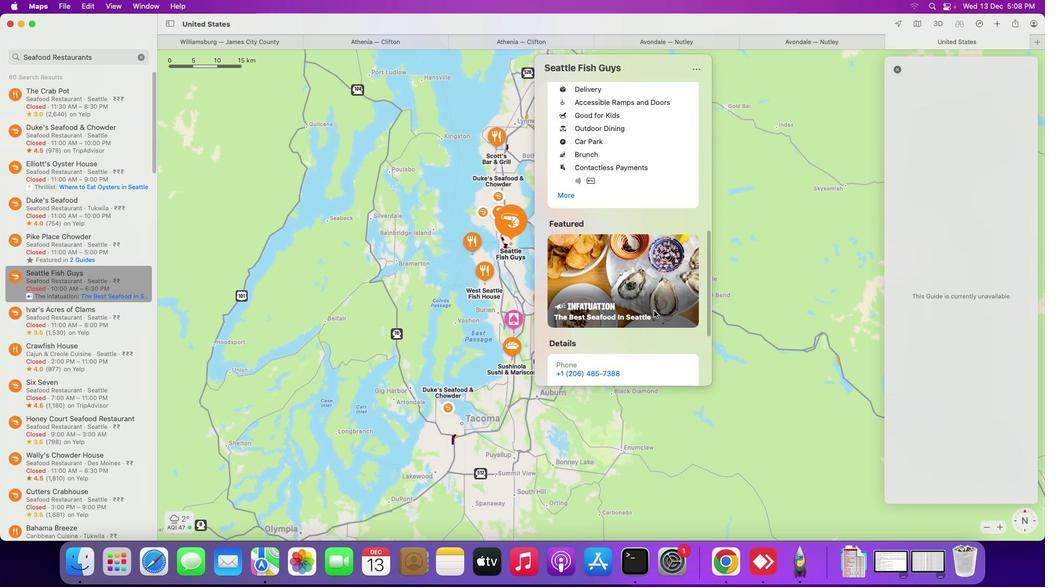 
Action: Mouse scrolled (653, 310) with delta (0, -3)
Screenshot: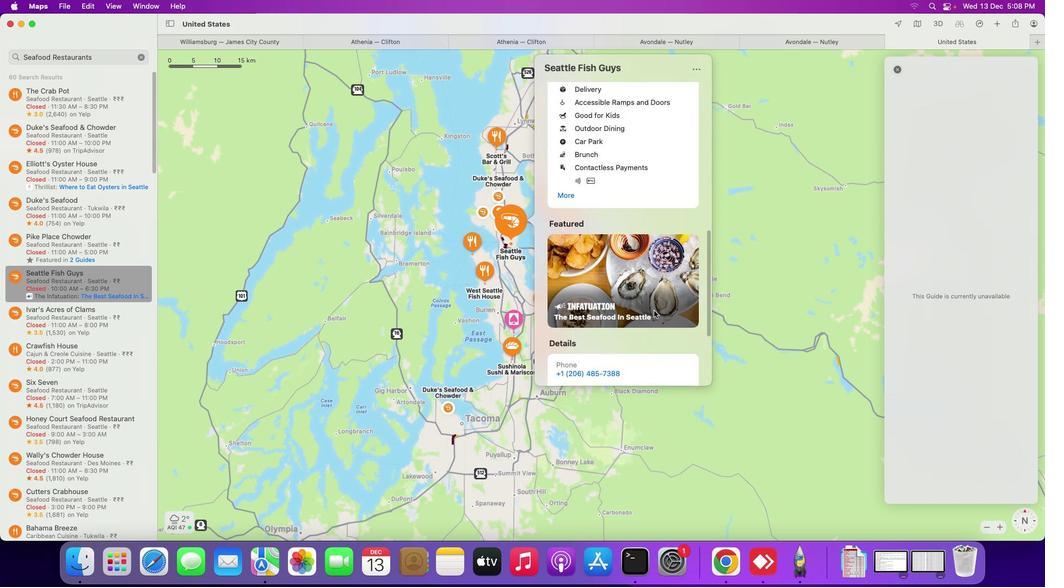 
Action: Mouse scrolled (653, 310) with delta (0, -3)
Screenshot: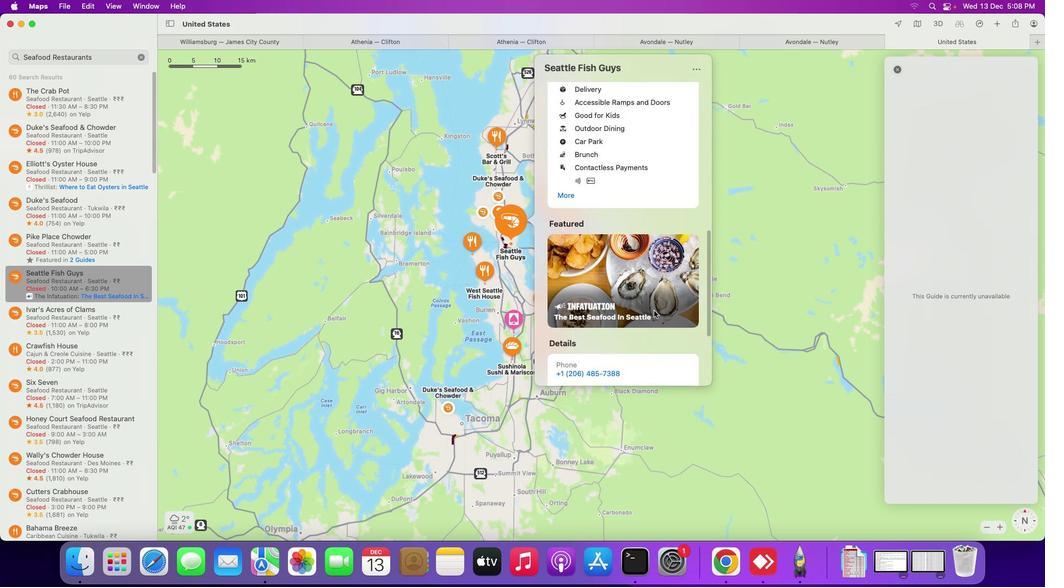 
Action: Mouse scrolled (653, 310) with delta (0, -3)
Screenshot: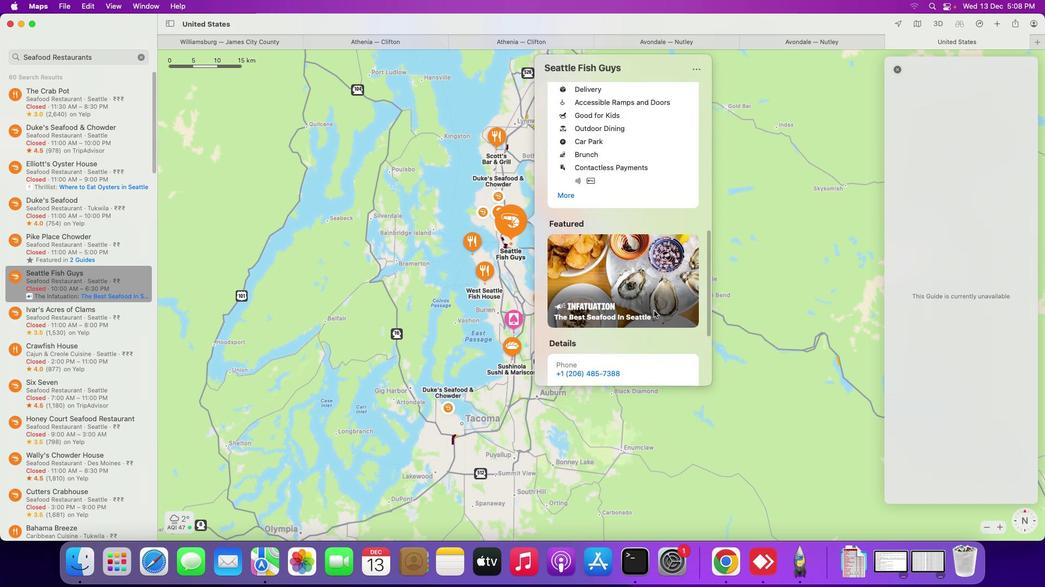 
Action: Mouse scrolled (653, 310) with delta (0, -4)
Screenshot: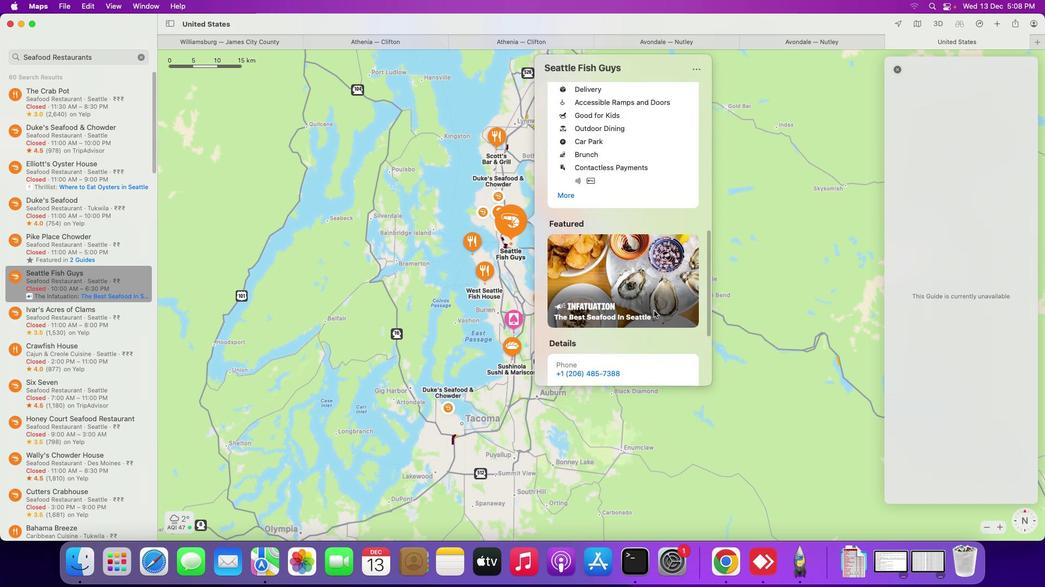 
Action: Mouse moved to (654, 310)
Screenshot: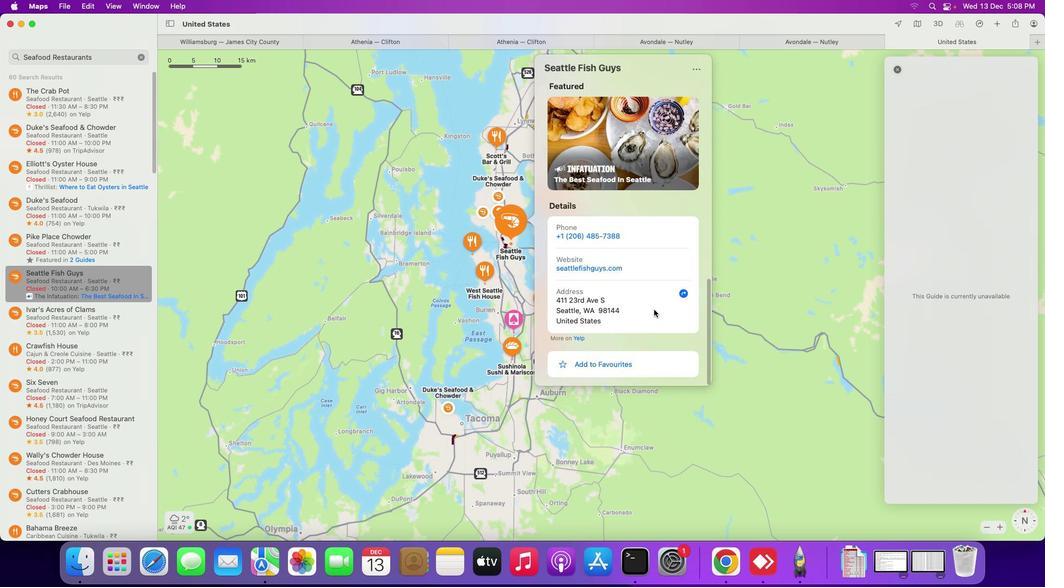 
Action: Mouse scrolled (654, 310) with delta (0, 0)
Screenshot: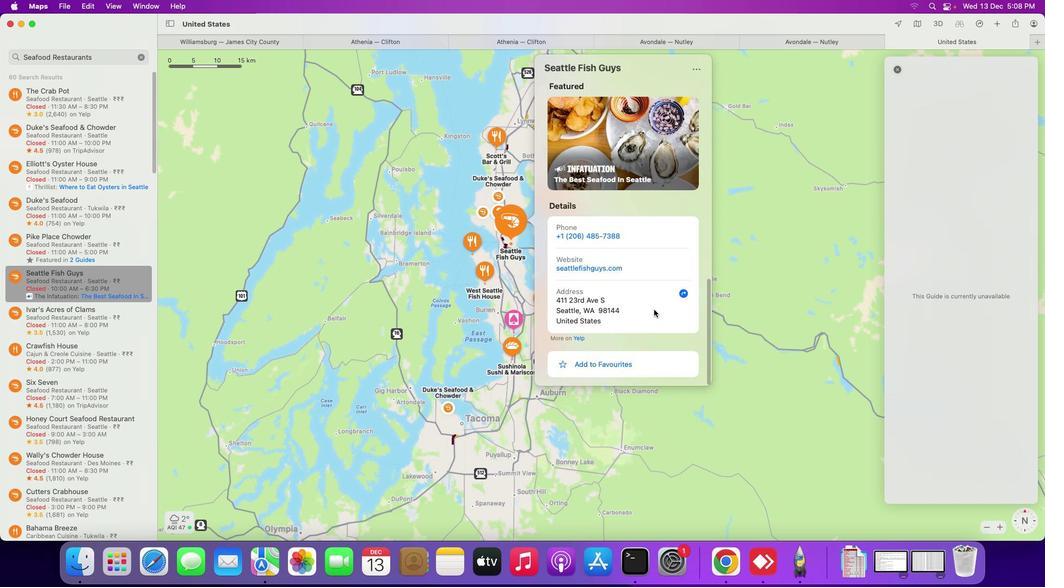 
Action: Mouse scrolled (654, 310) with delta (0, 0)
Screenshot: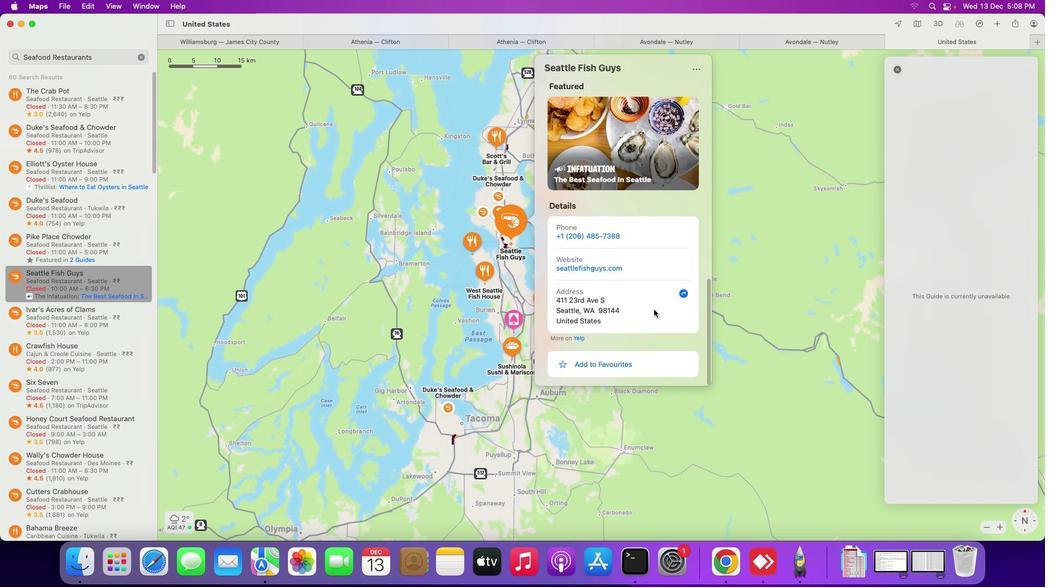 
Action: Mouse scrolled (654, 310) with delta (0, -2)
Screenshot: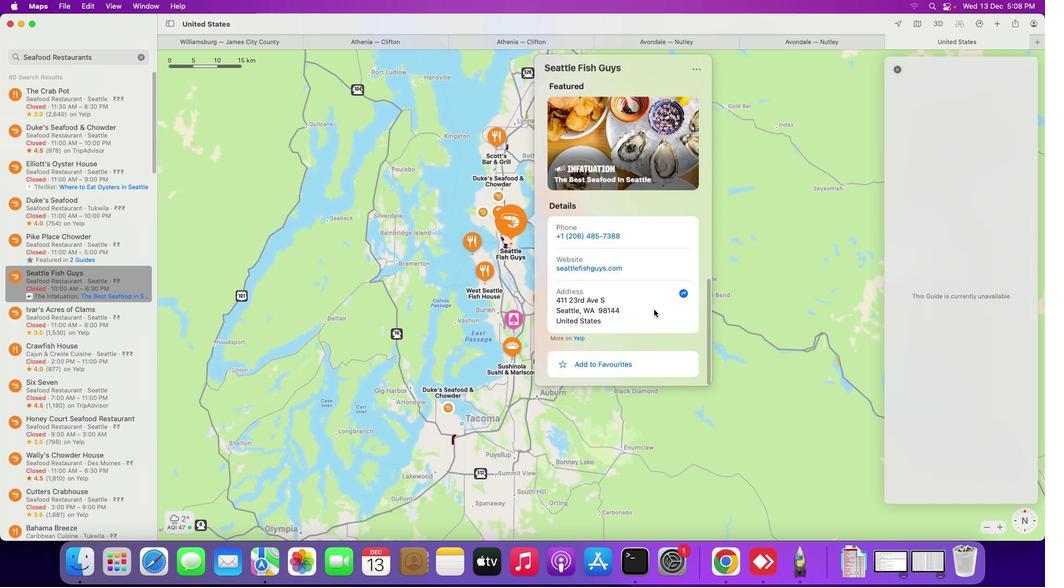
Action: Mouse scrolled (654, 310) with delta (0, -2)
Screenshot: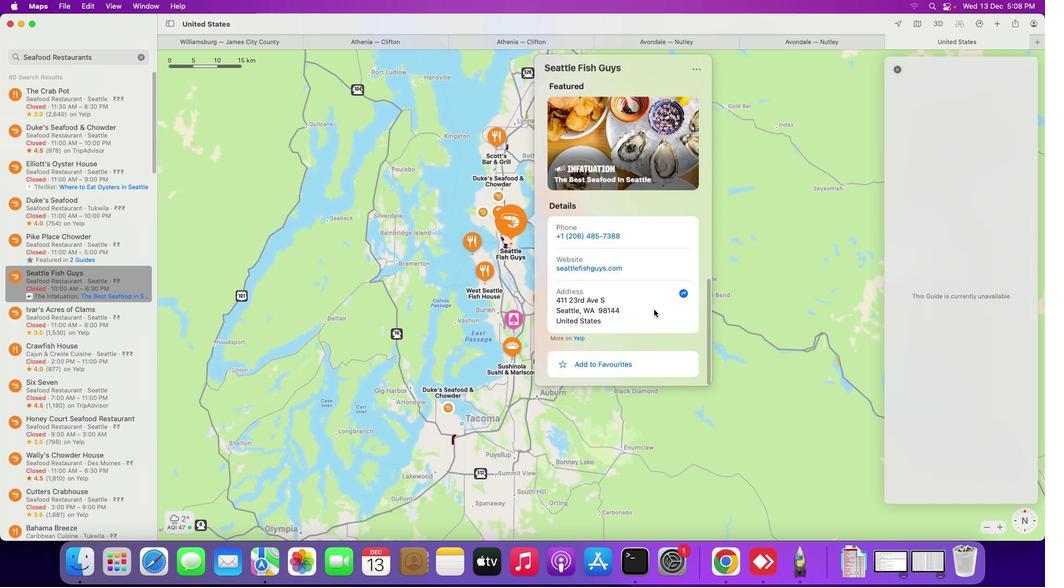 
Action: Mouse scrolled (654, 310) with delta (0, -3)
Screenshot: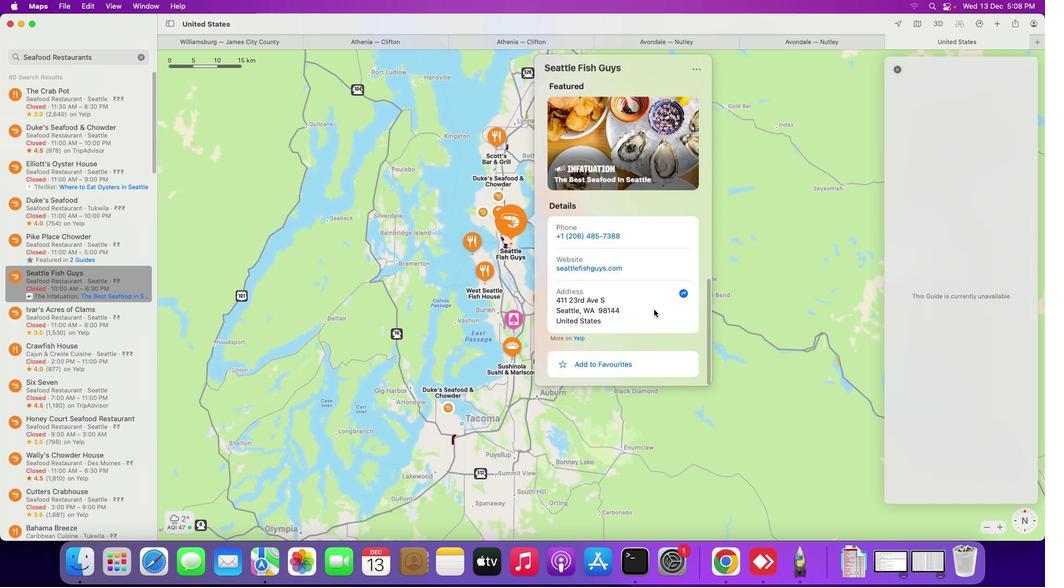 
Action: Mouse scrolled (654, 310) with delta (0, -3)
Screenshot: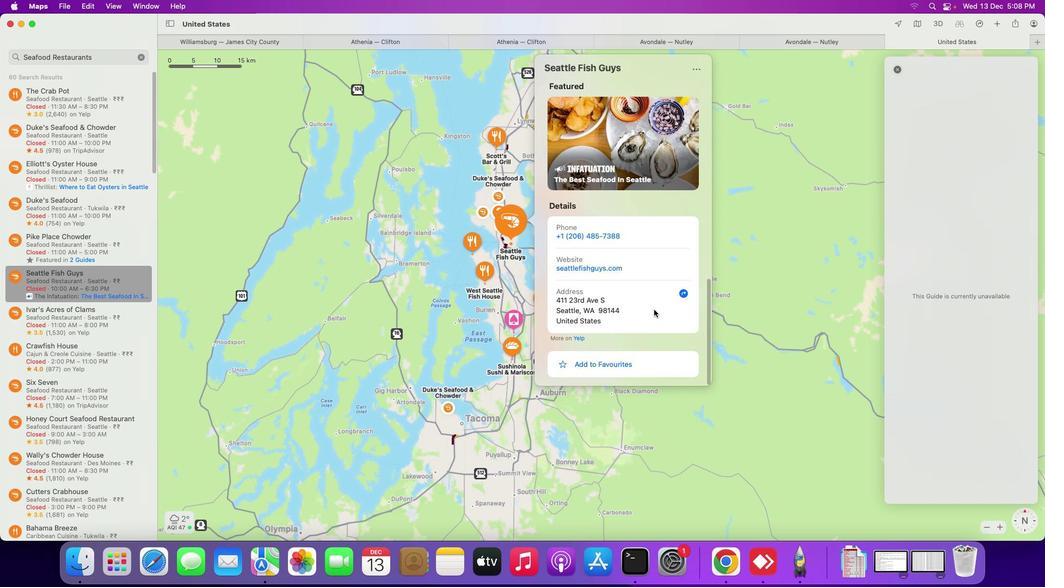 
Action: Mouse scrolled (654, 310) with delta (0, -3)
Screenshot: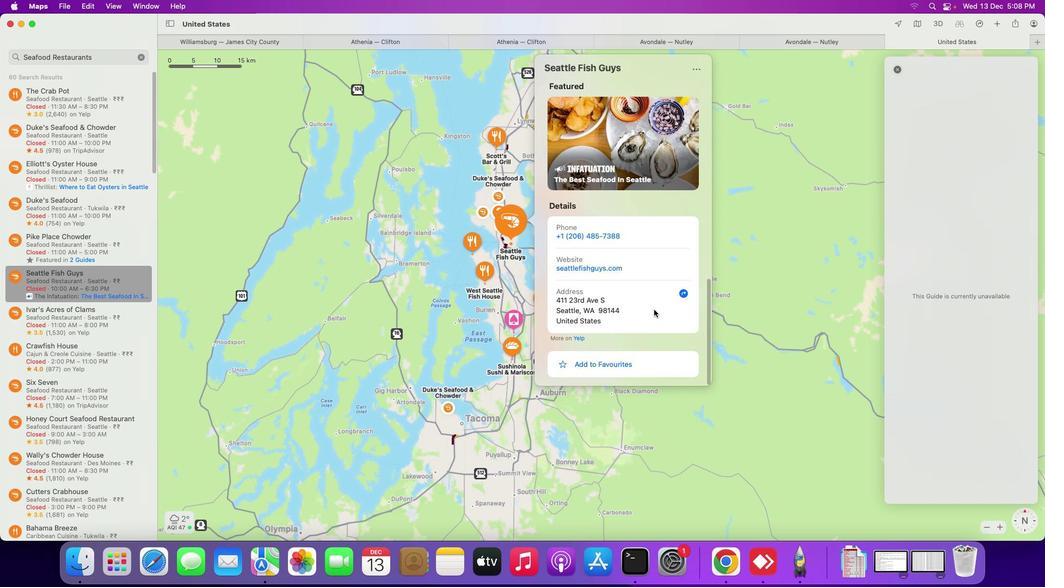 
Action: Mouse scrolled (654, 310) with delta (0, -3)
Screenshot: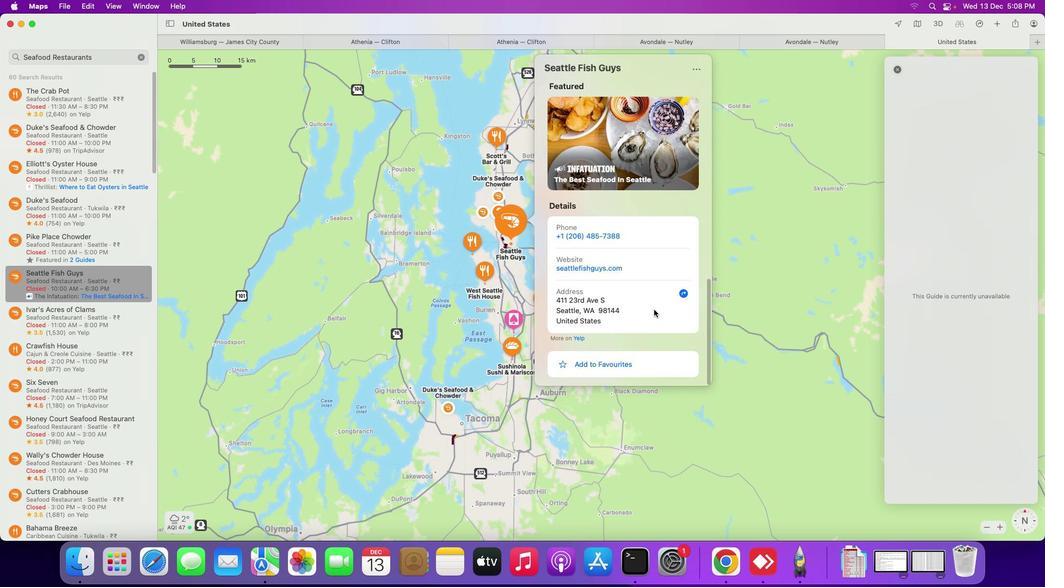 
Action: Mouse moved to (315, 259)
Screenshot: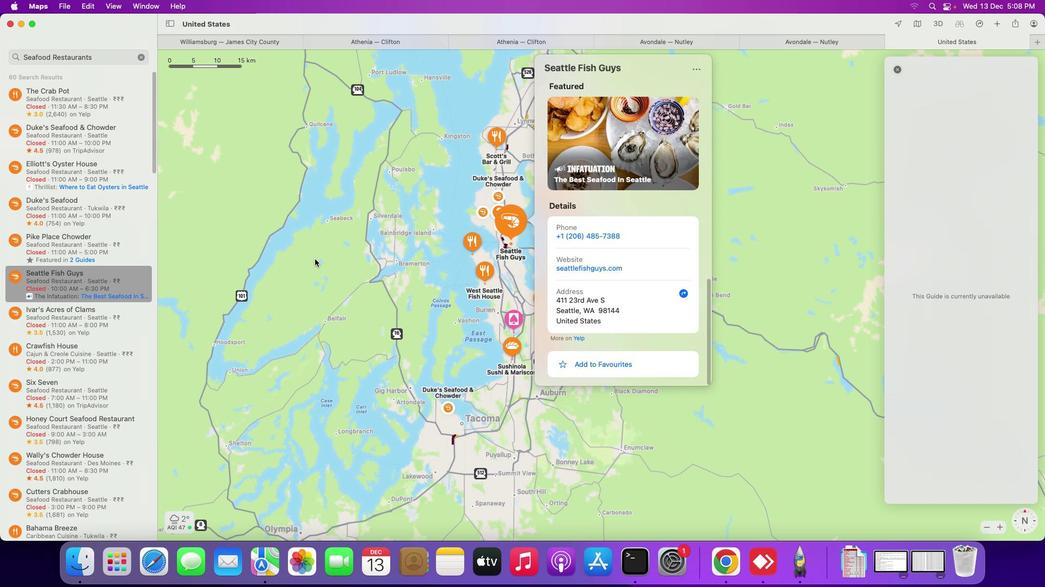 
